 Task: Display track field history in product object.
Action: Mouse moved to (1114, 106)
Screenshot: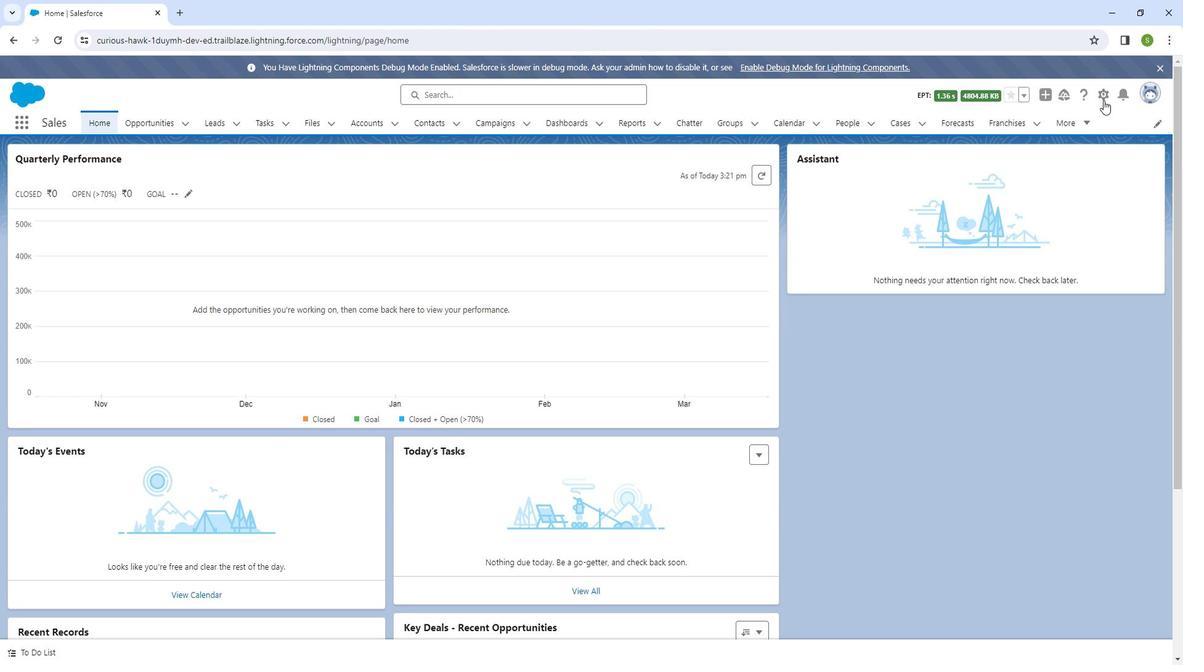 
Action: Mouse pressed left at (1114, 106)
Screenshot: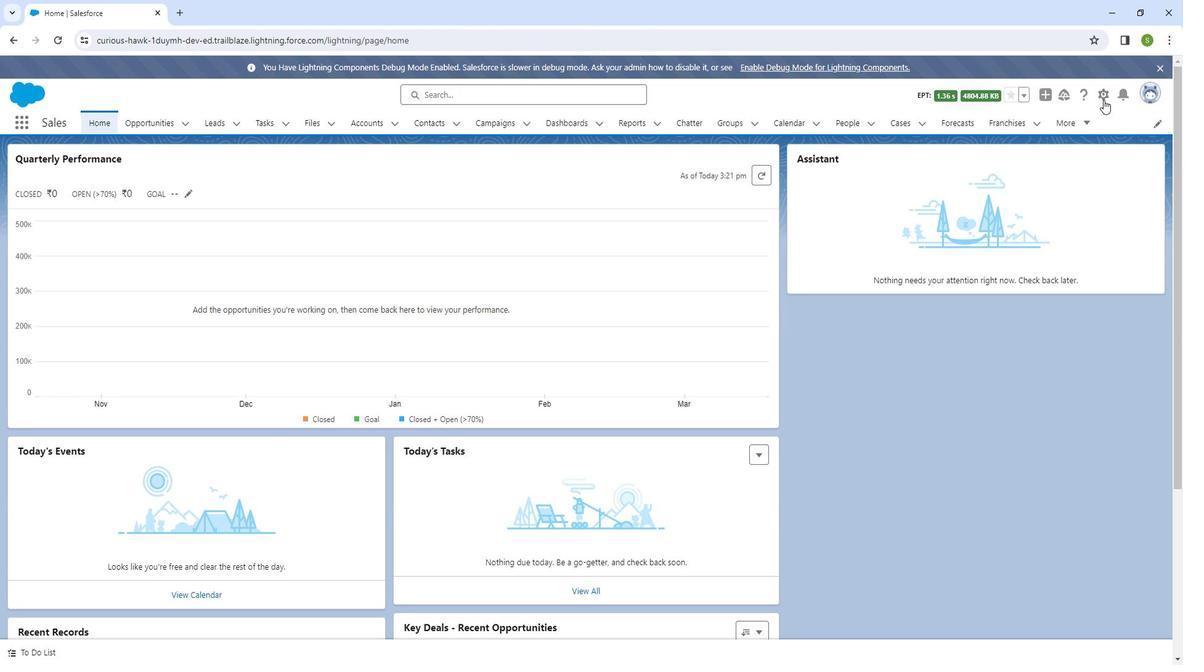 
Action: Mouse moved to (1088, 138)
Screenshot: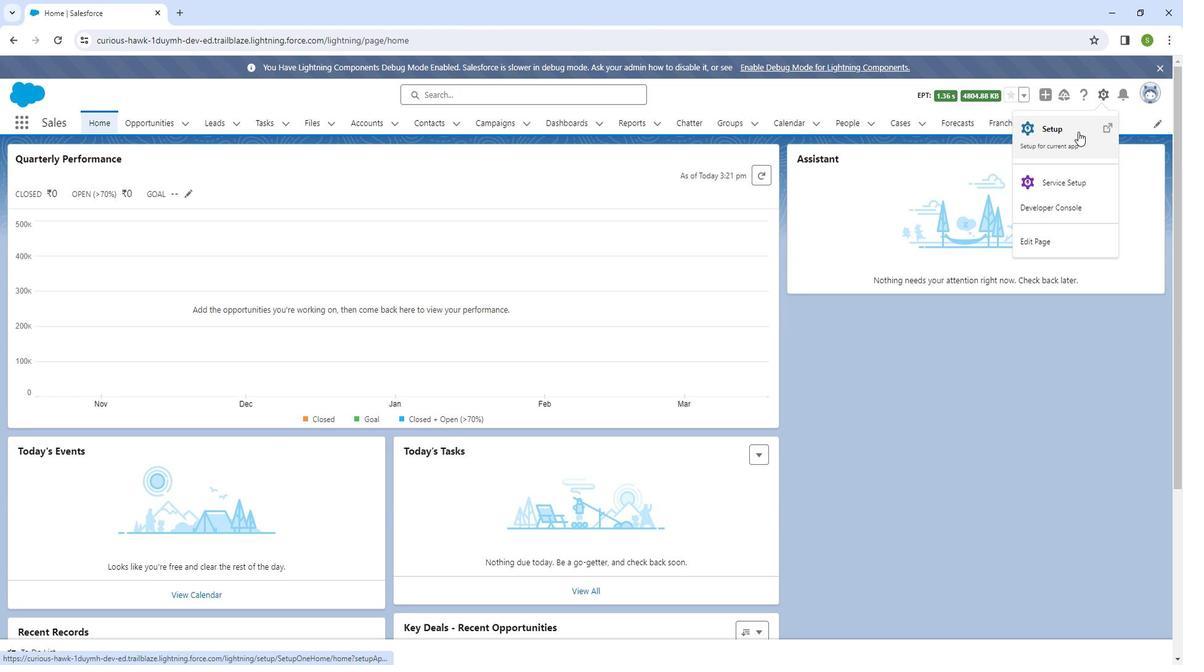 
Action: Mouse pressed left at (1088, 138)
Screenshot: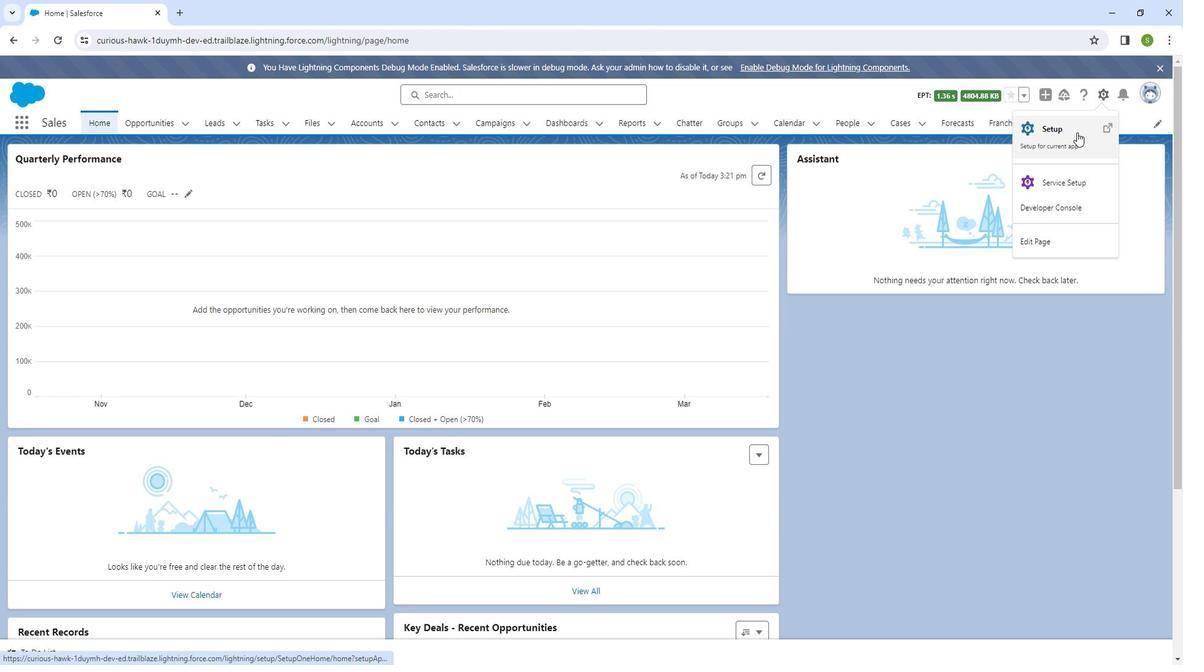 
Action: Mouse moved to (168, 125)
Screenshot: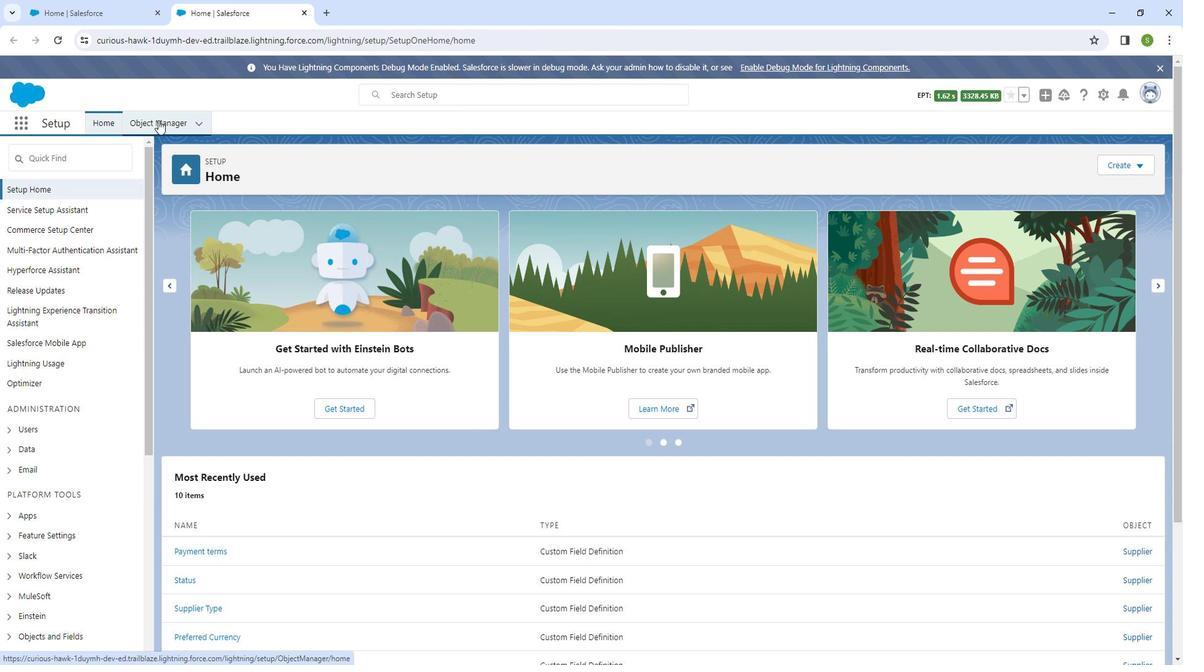 
Action: Mouse pressed left at (168, 125)
Screenshot: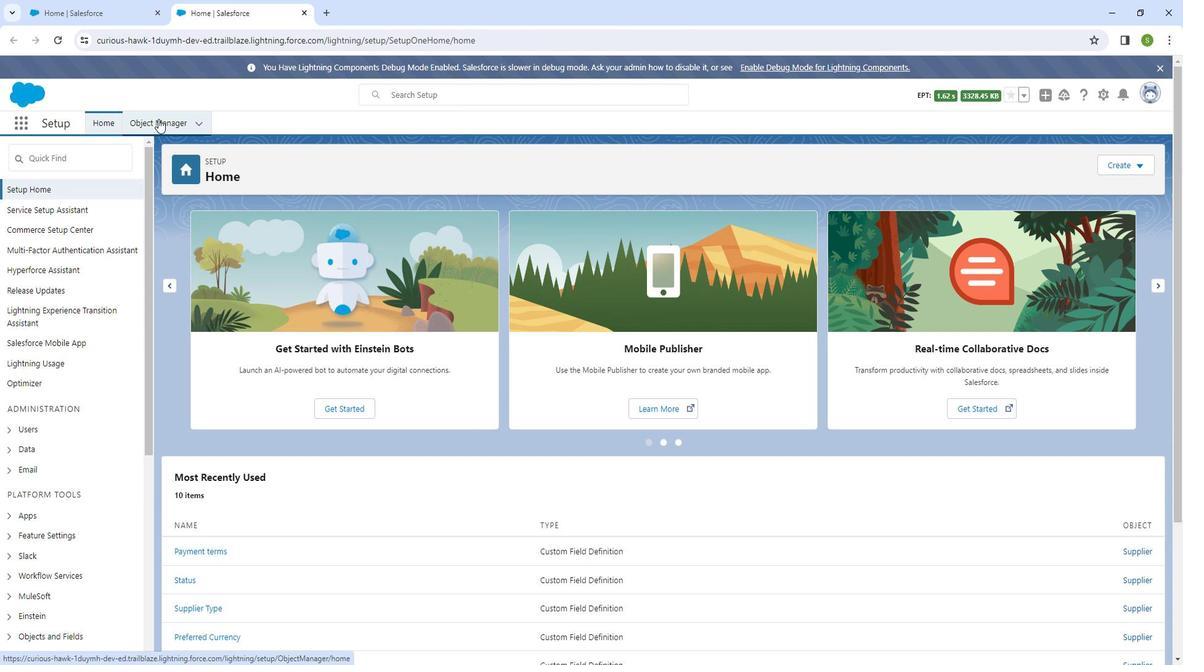 
Action: Mouse moved to (990, 171)
Screenshot: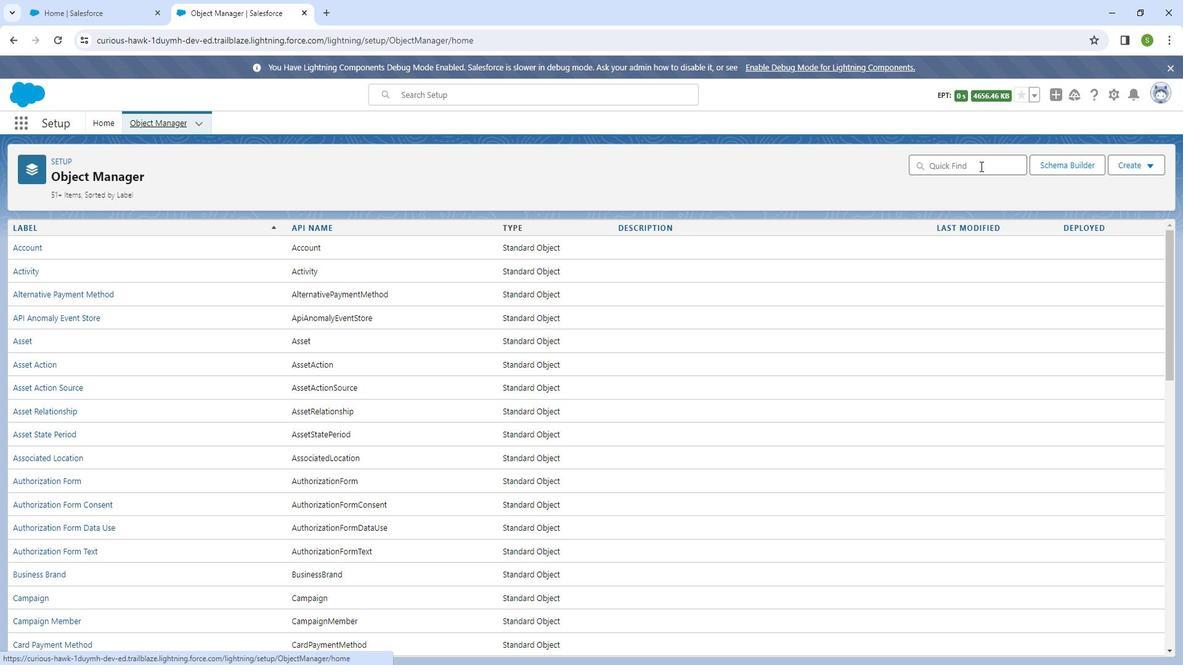 
Action: Mouse pressed left at (990, 171)
Screenshot: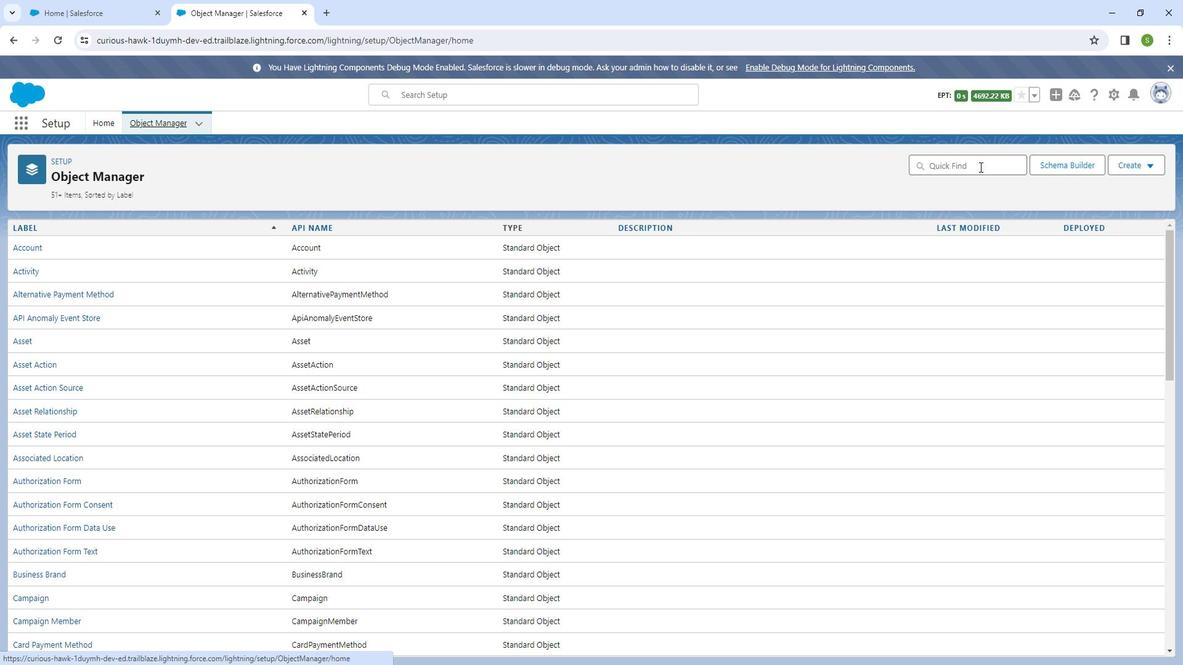 
Action: Mouse moved to (925, 208)
Screenshot: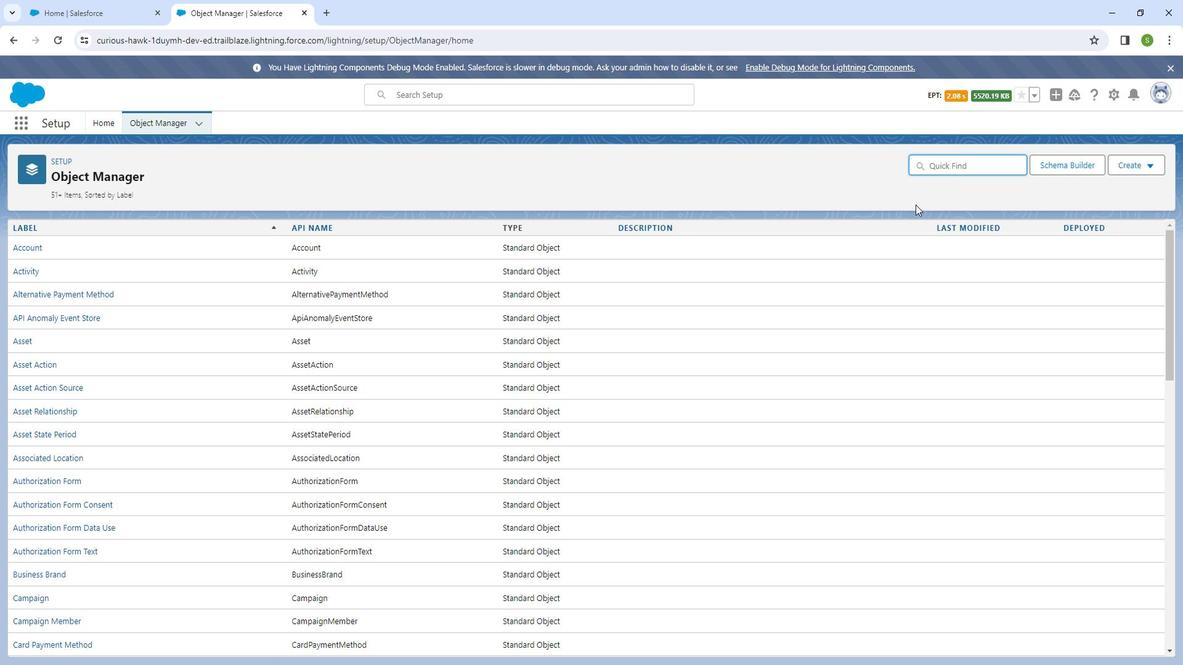 
Action: Key pressed product
Screenshot: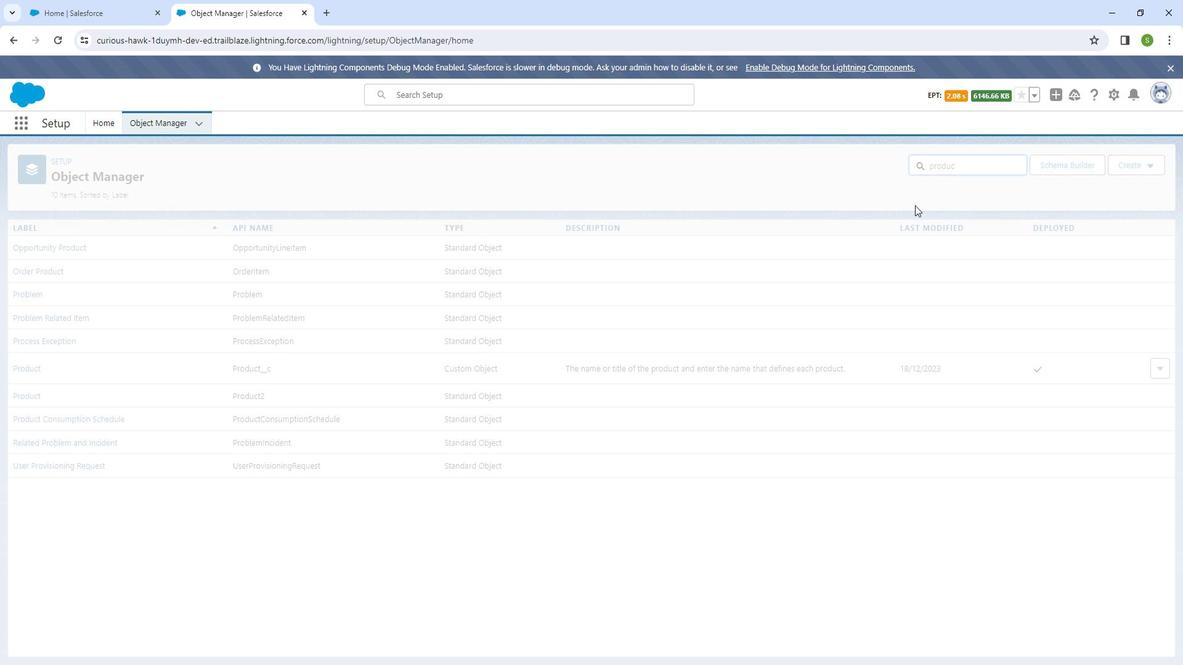 
Action: Mouse moved to (37, 295)
Screenshot: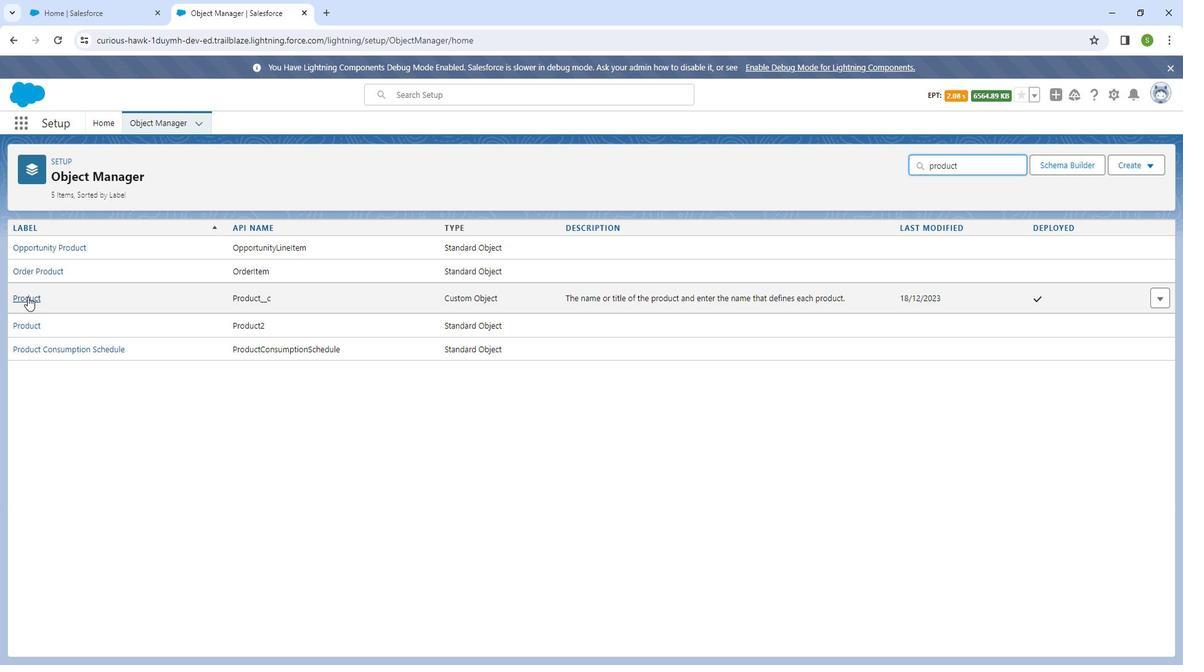 
Action: Mouse pressed left at (37, 295)
Screenshot: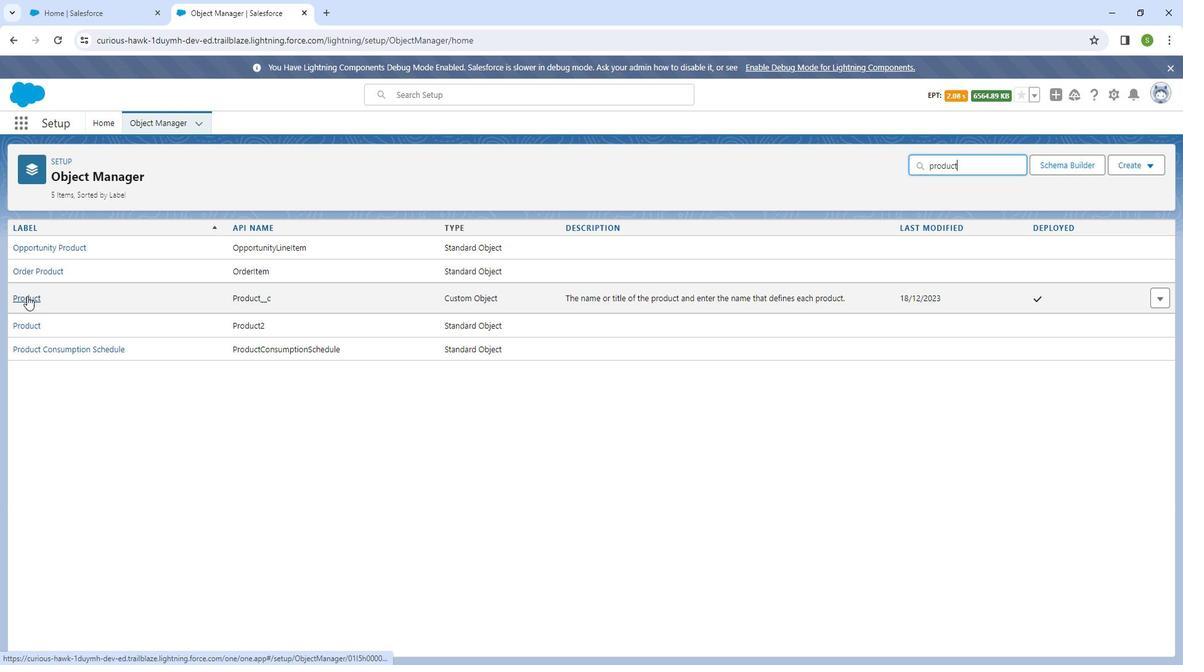 
Action: Mouse moved to (1118, 226)
Screenshot: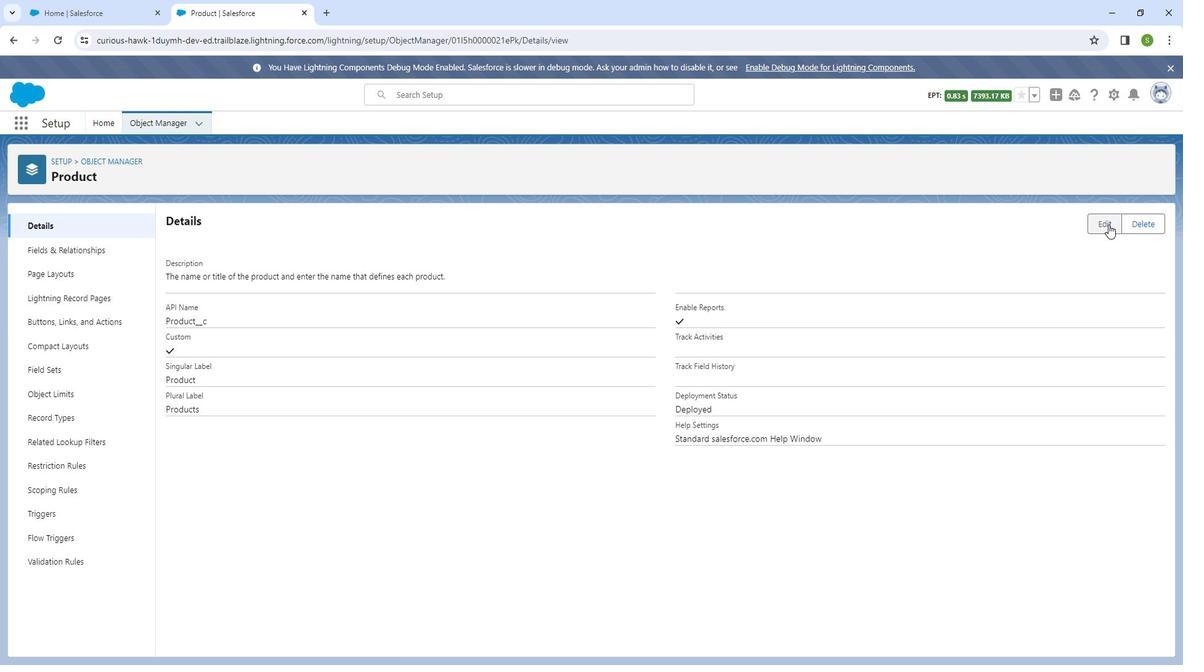 
Action: Mouse pressed left at (1118, 226)
Screenshot: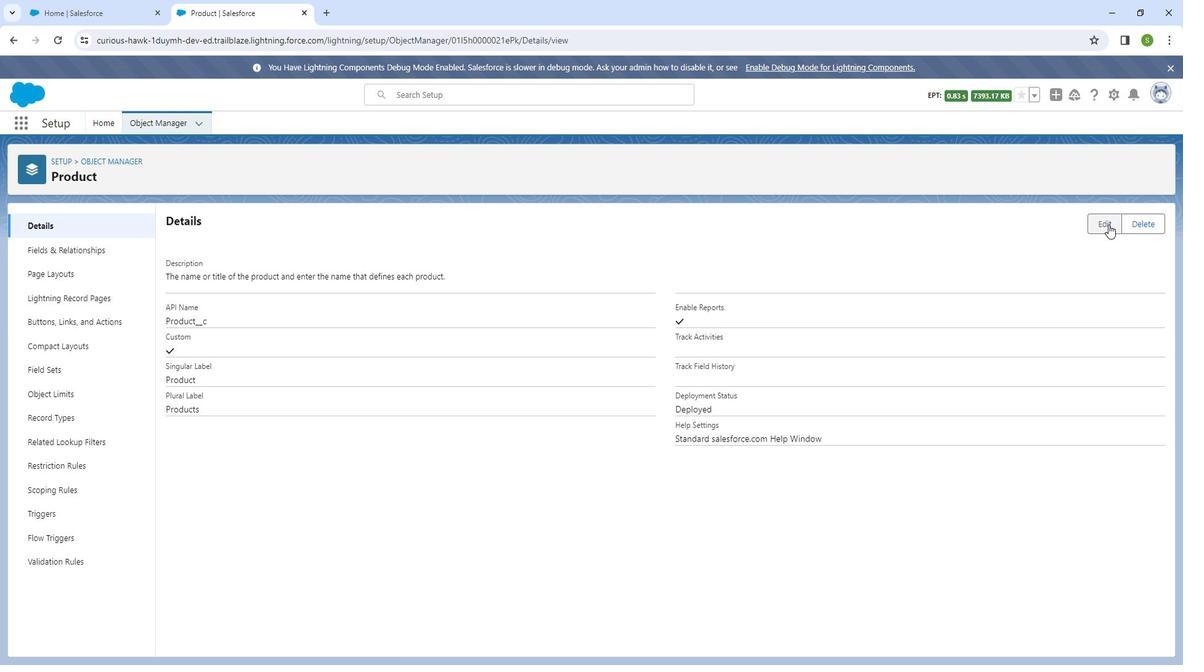 
Action: Mouse moved to (411, 385)
Screenshot: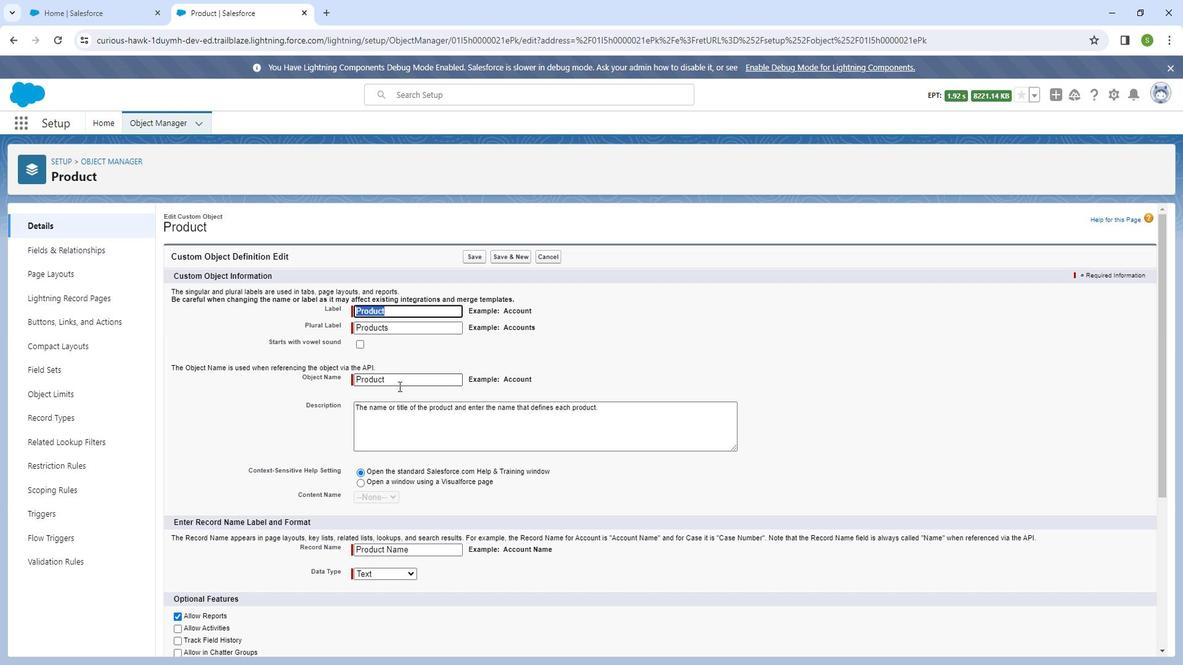 
Action: Mouse scrolled (411, 384) with delta (0, 0)
Screenshot: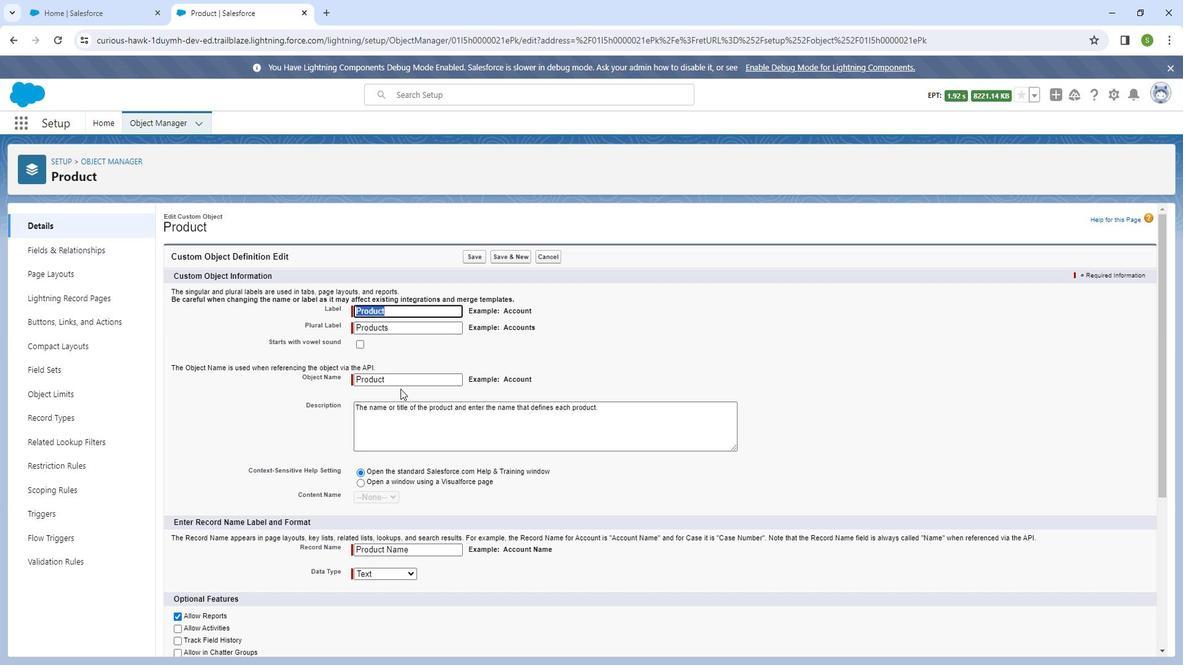 
Action: Mouse moved to (411, 386)
Screenshot: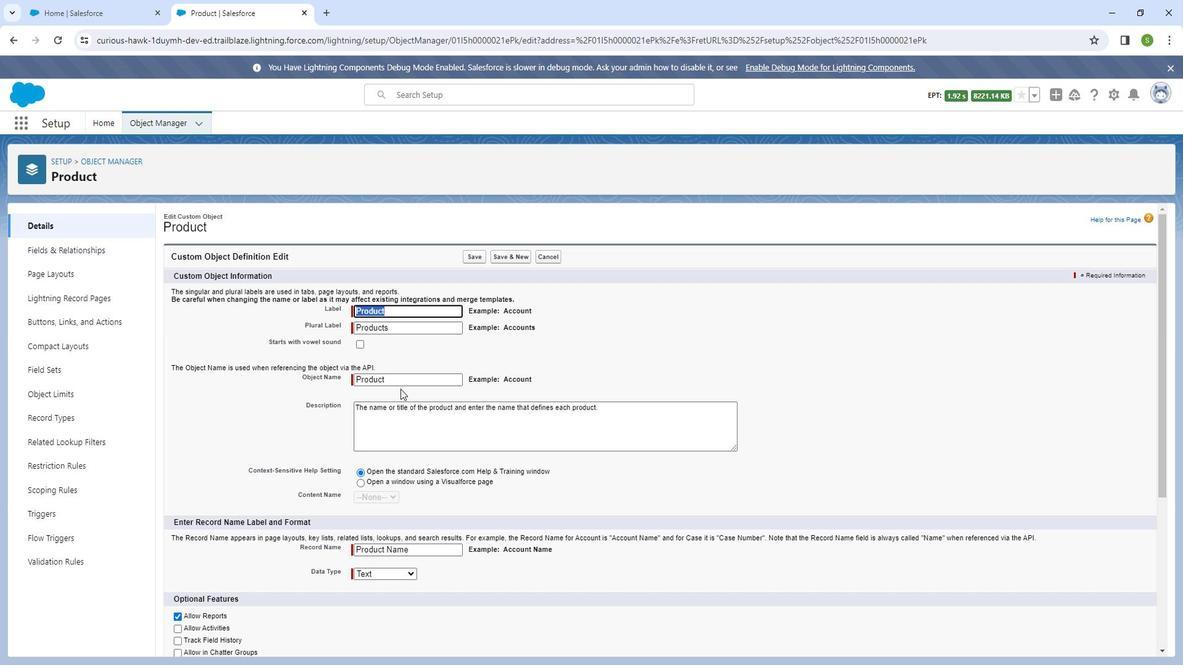 
Action: Mouse scrolled (411, 385) with delta (0, 0)
Screenshot: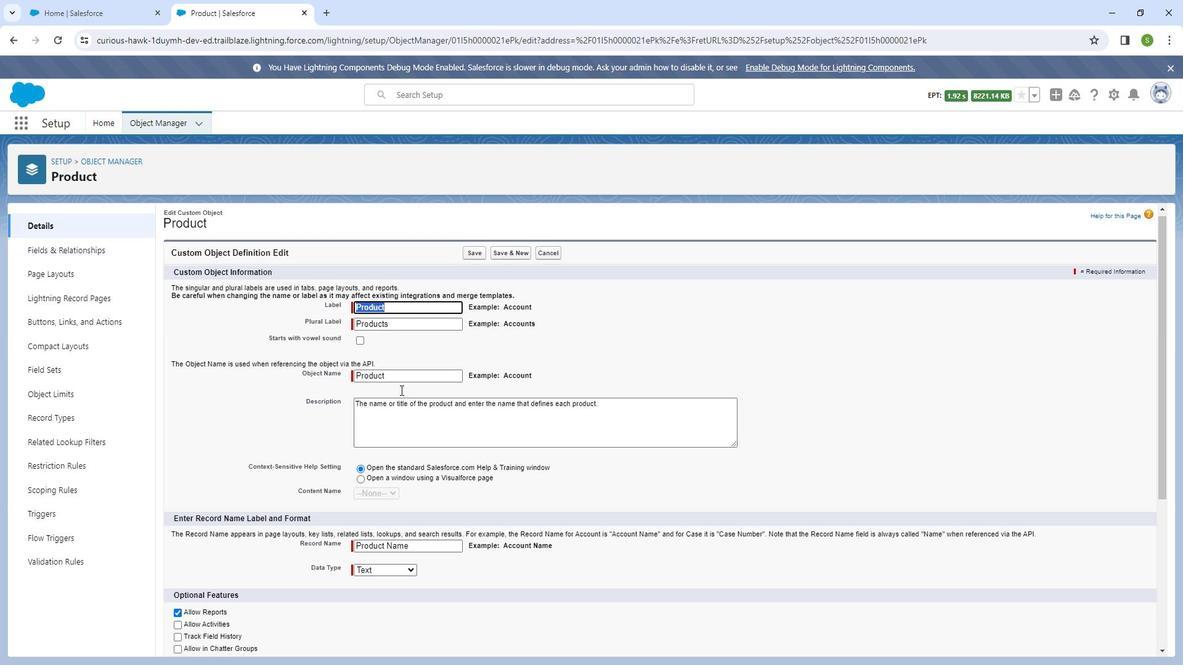 
Action: Mouse moved to (189, 502)
Screenshot: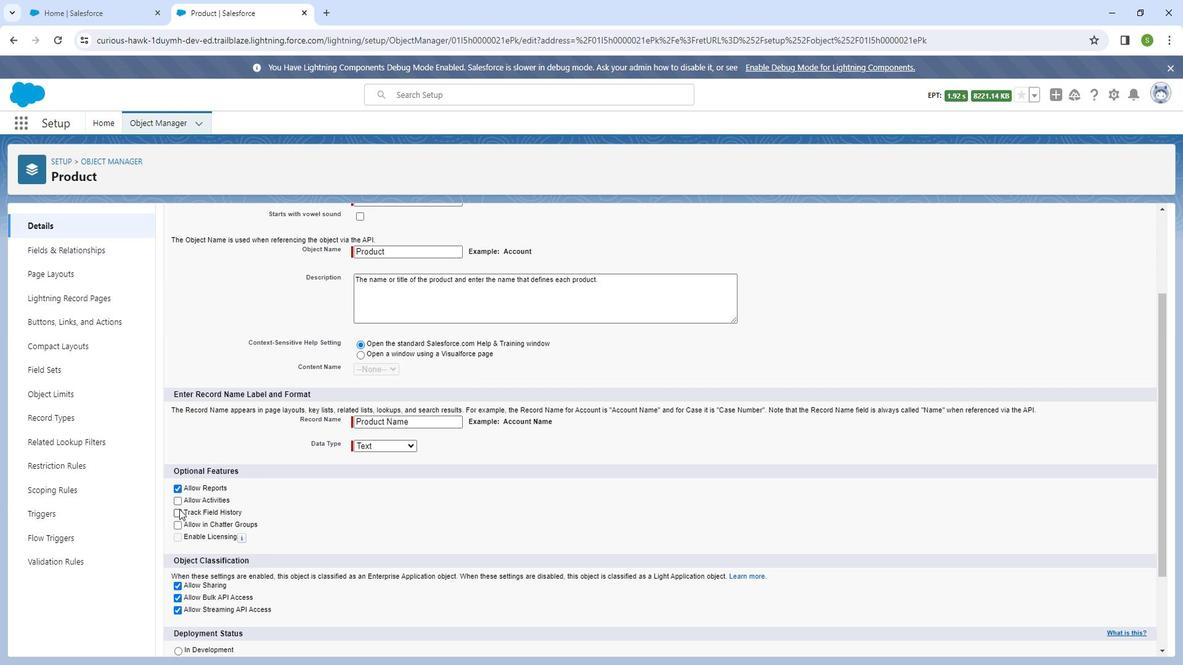 
Action: Mouse pressed left at (189, 502)
Screenshot: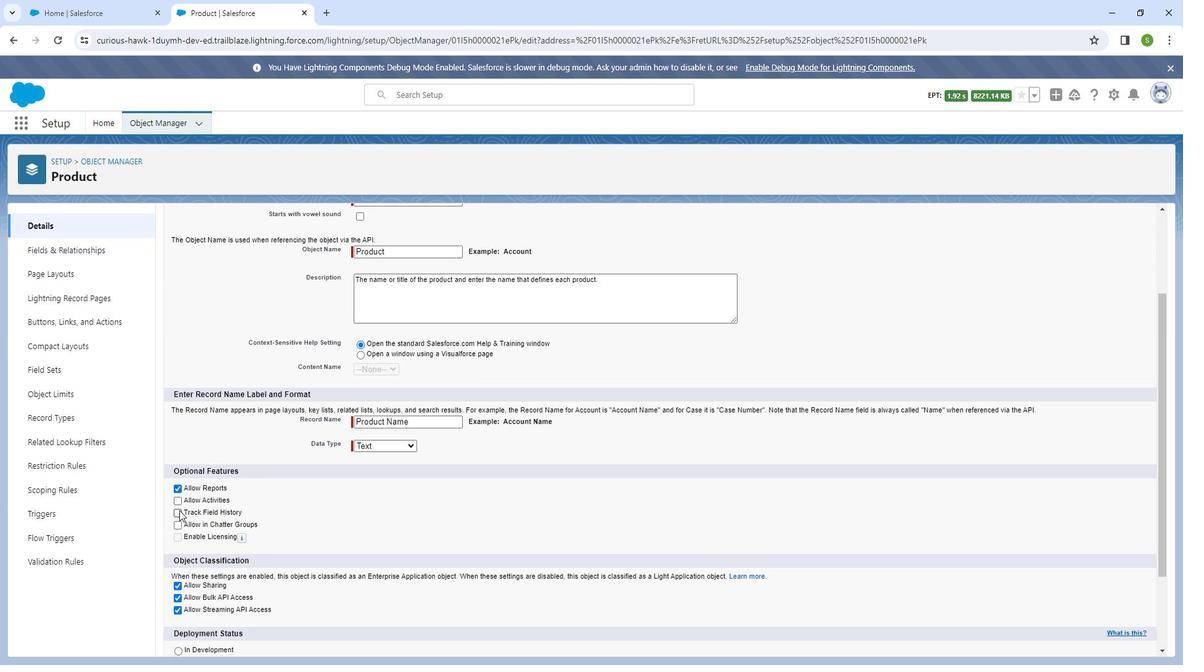 
Action: Mouse moved to (606, 374)
Screenshot: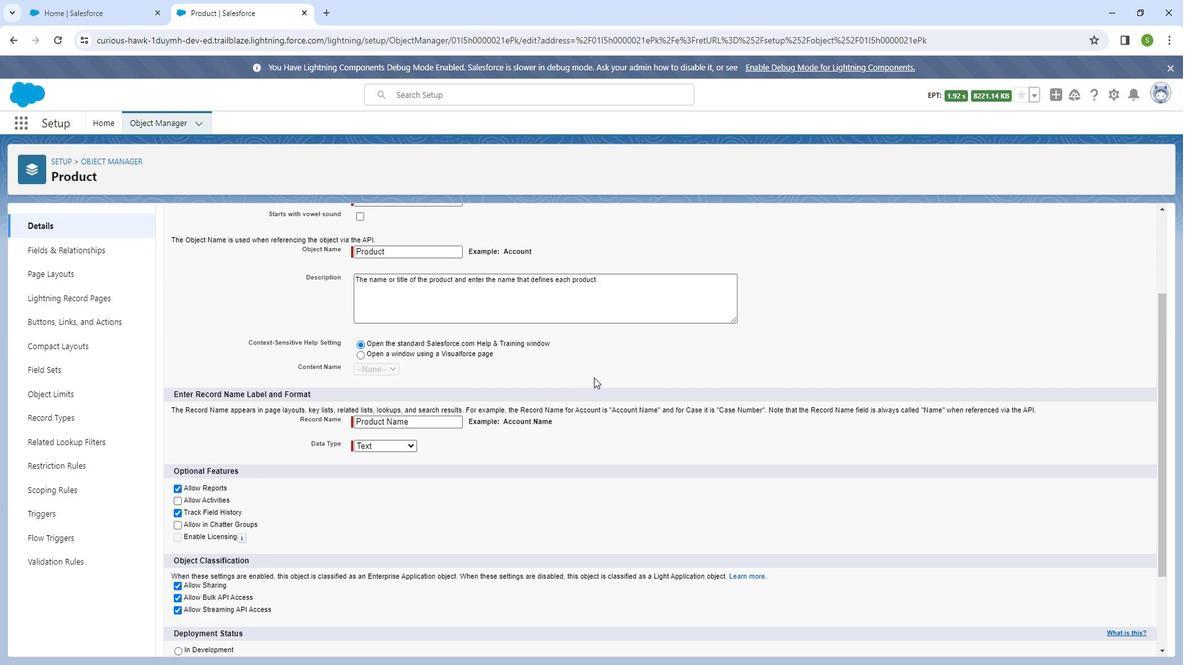 
Action: Mouse scrolled (606, 374) with delta (0, 0)
Screenshot: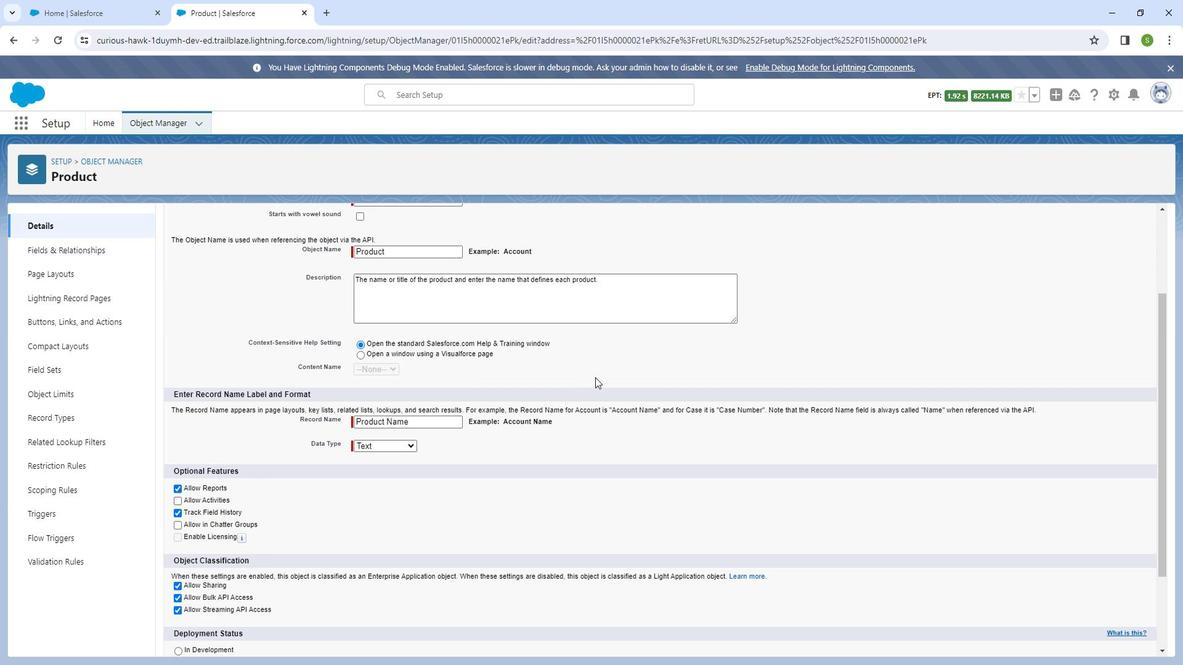 
Action: Mouse scrolled (606, 374) with delta (0, 0)
Screenshot: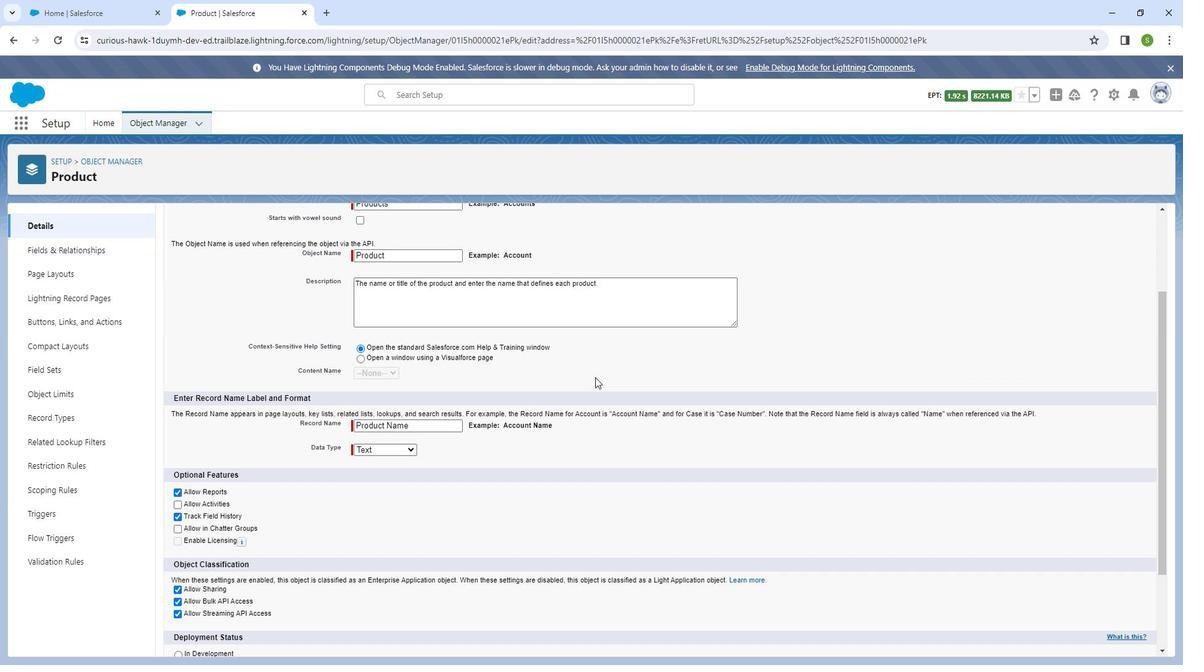 
Action: Mouse scrolled (606, 374) with delta (0, 0)
Screenshot: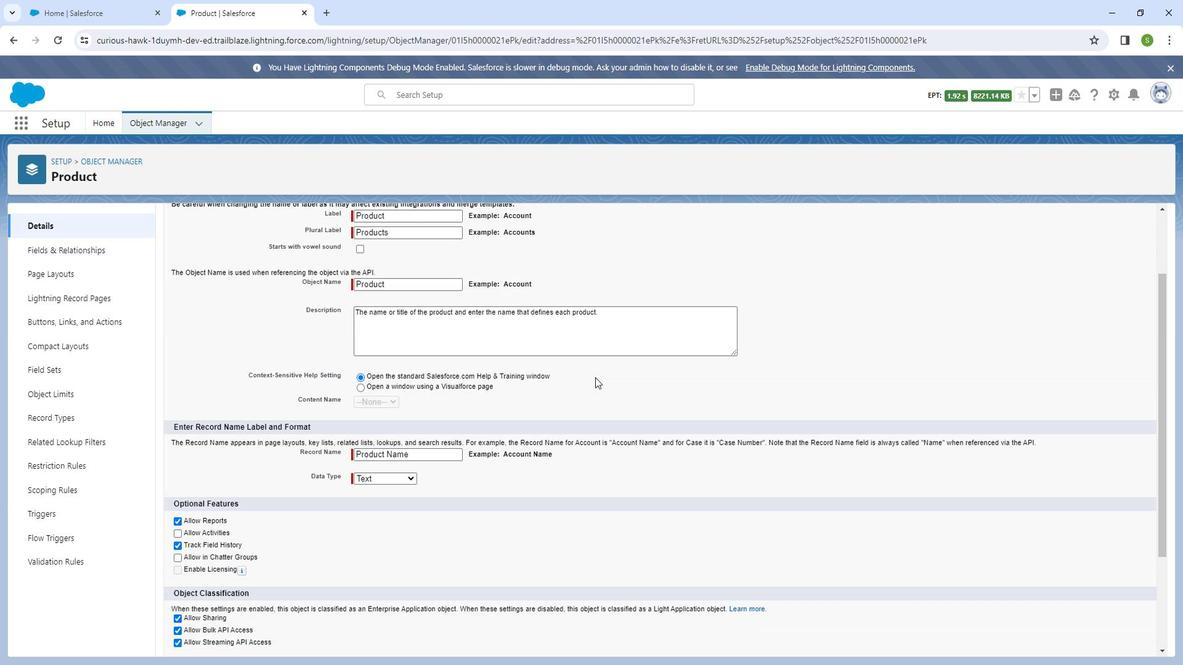 
Action: Mouse scrolled (606, 374) with delta (0, 0)
Screenshot: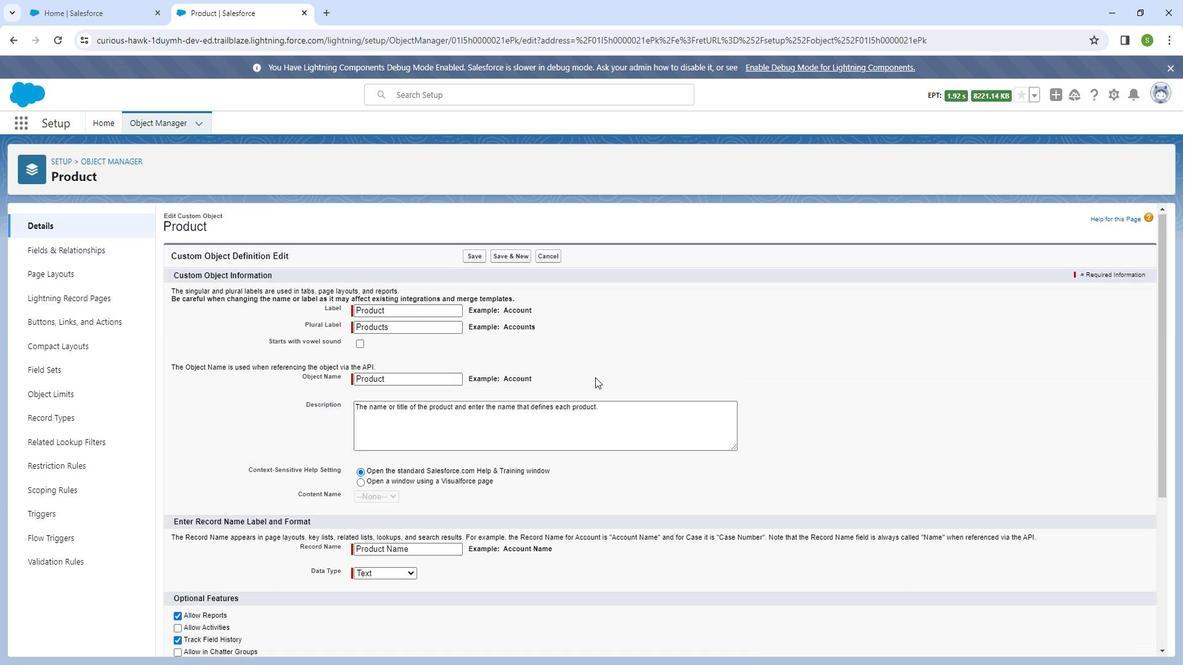 
Action: Mouse moved to (483, 257)
Screenshot: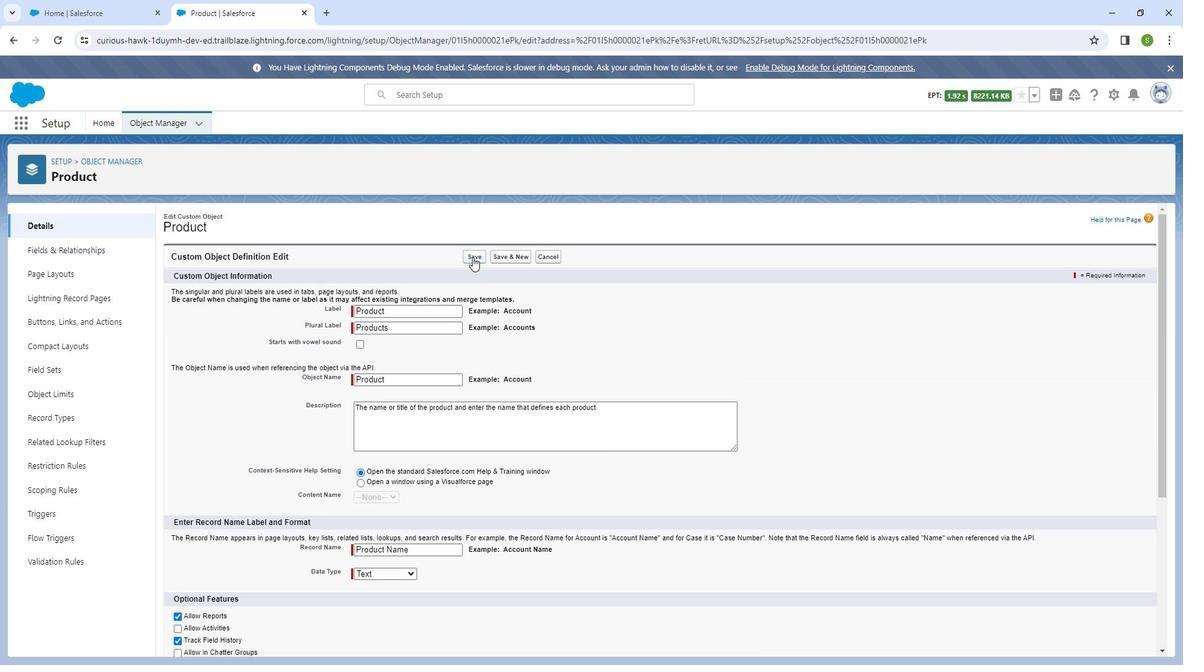 
Action: Mouse pressed left at (483, 257)
Screenshot: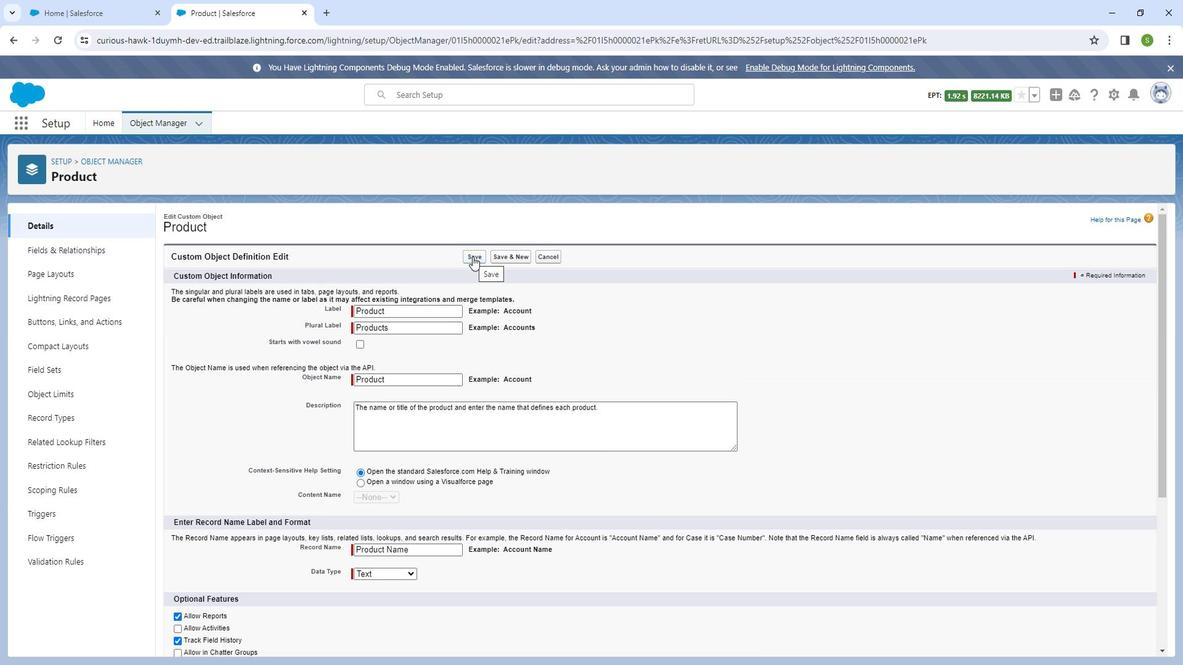 
Action: Mouse moved to (102, 251)
Screenshot: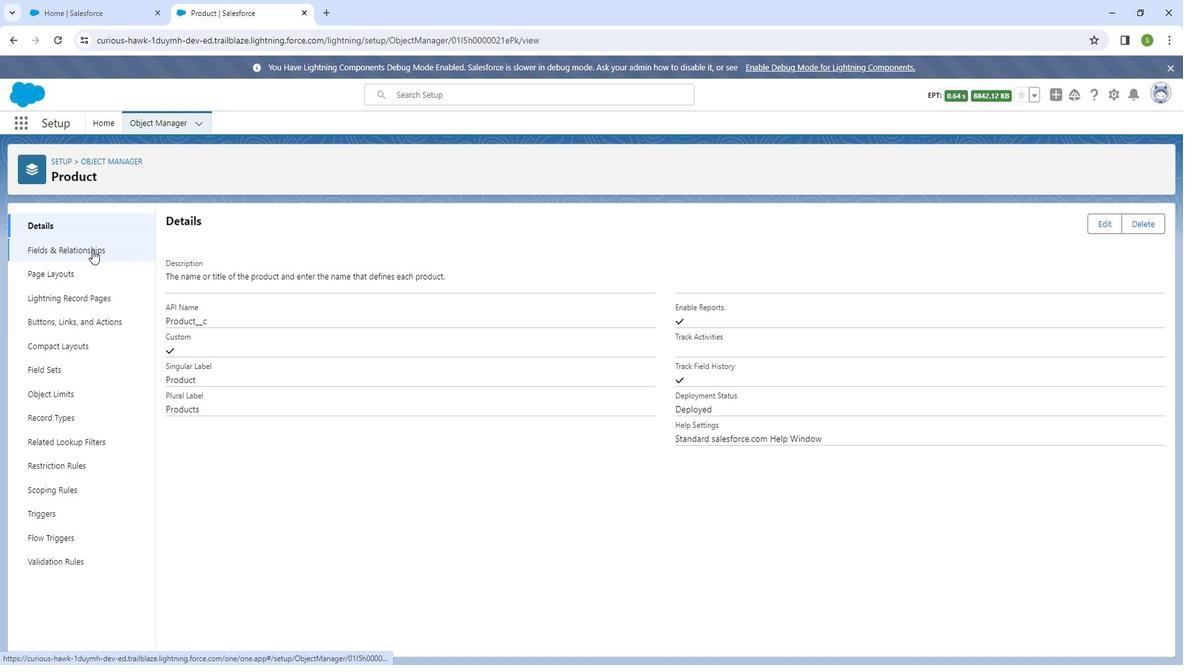 
Action: Mouse pressed left at (102, 251)
Screenshot: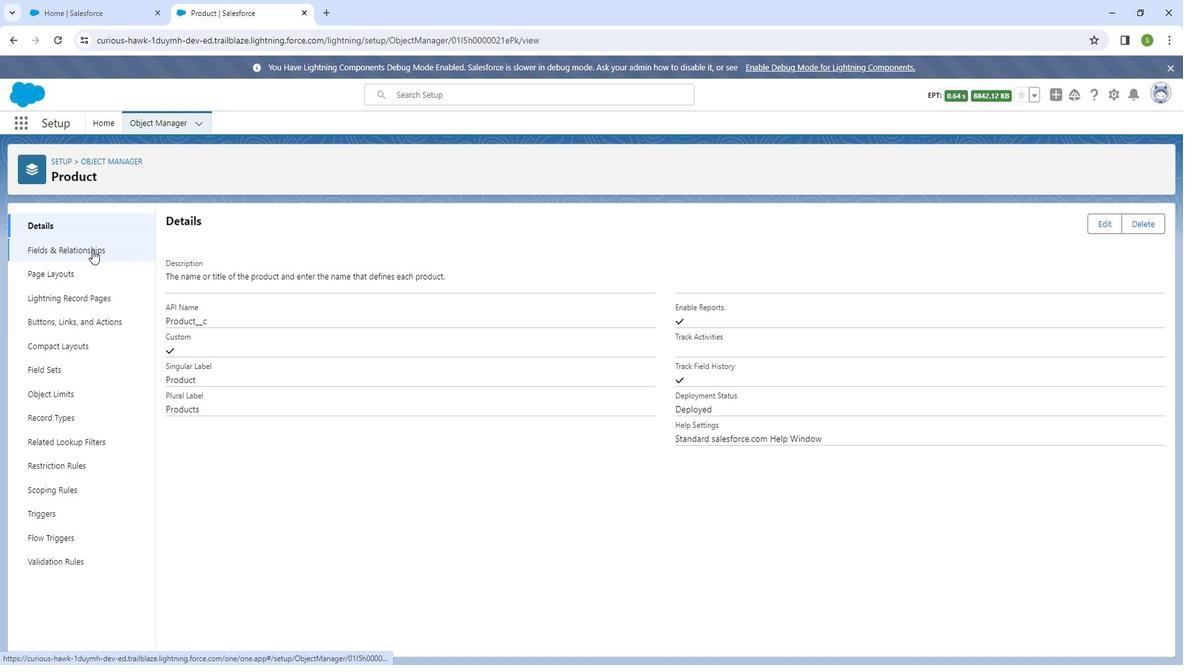 
Action: Mouse moved to (1121, 226)
Screenshot: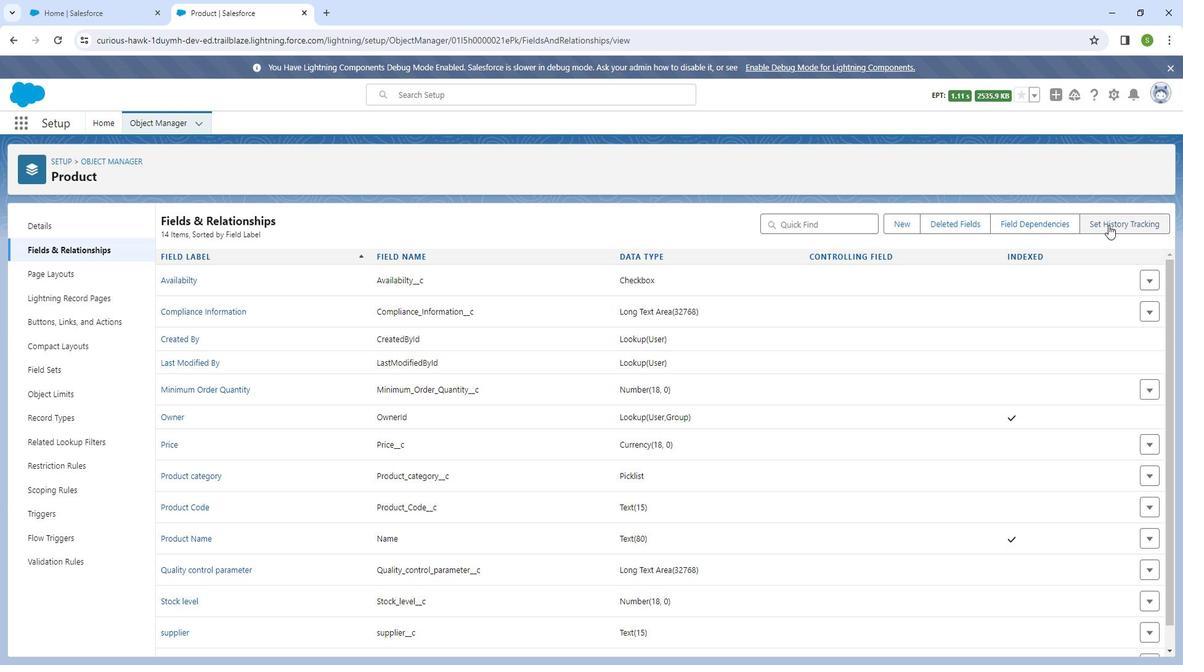 
Action: Mouse pressed left at (1121, 226)
Screenshot: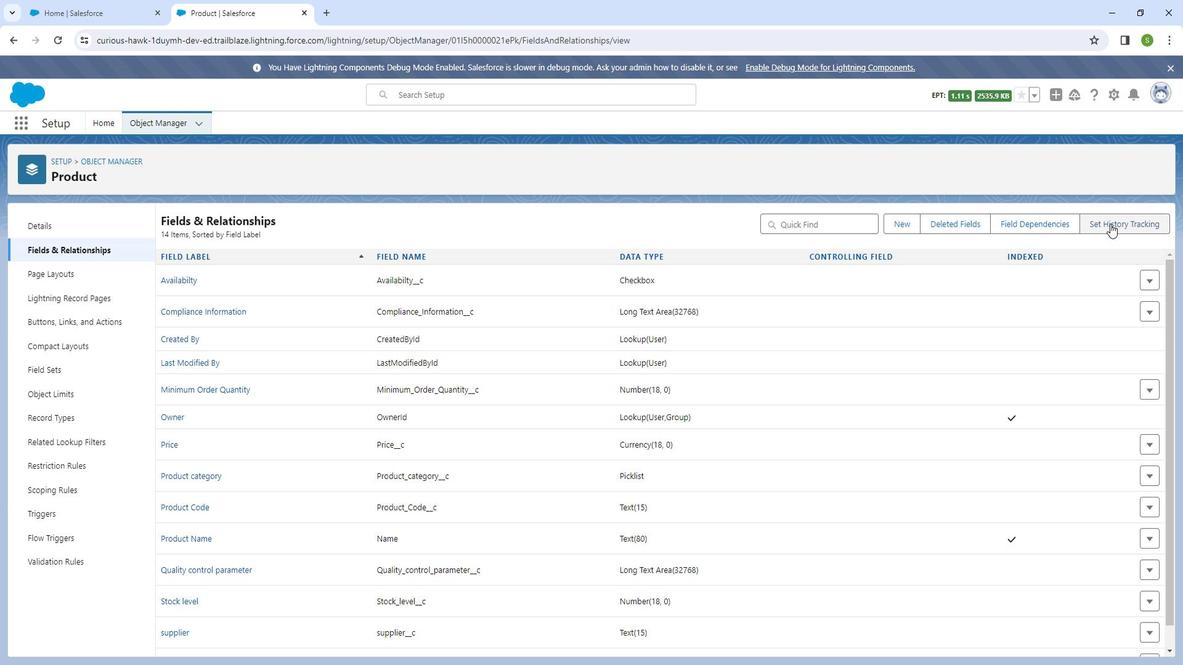 
Action: Mouse moved to (866, 363)
Screenshot: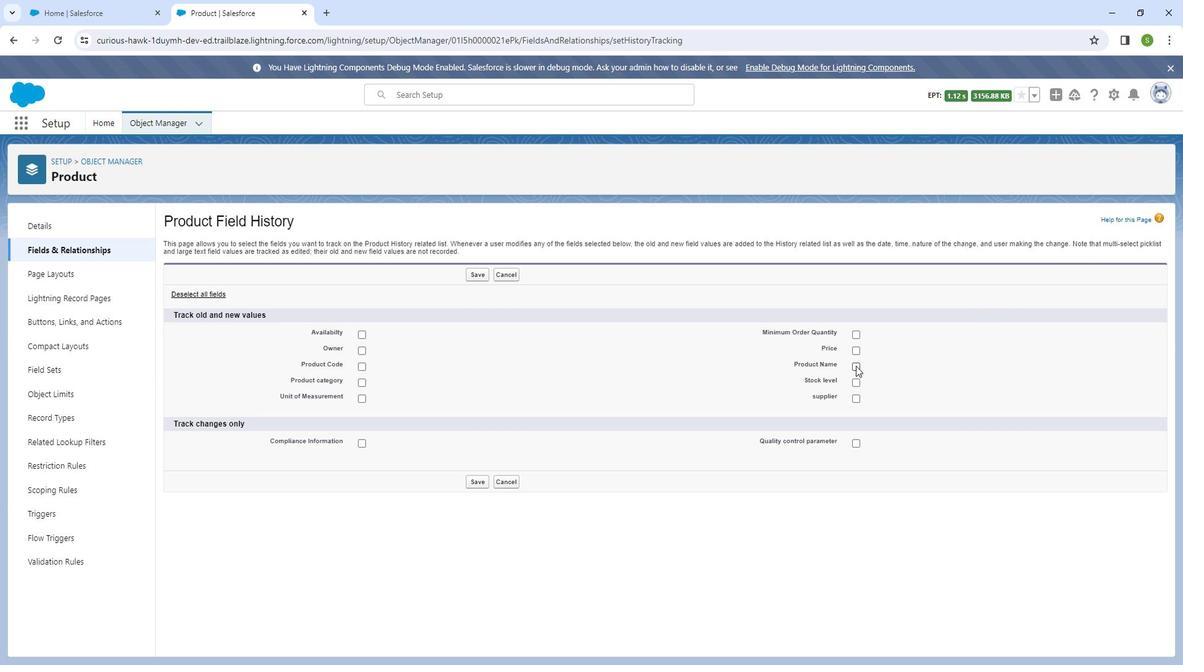 
Action: Mouse pressed left at (866, 363)
Screenshot: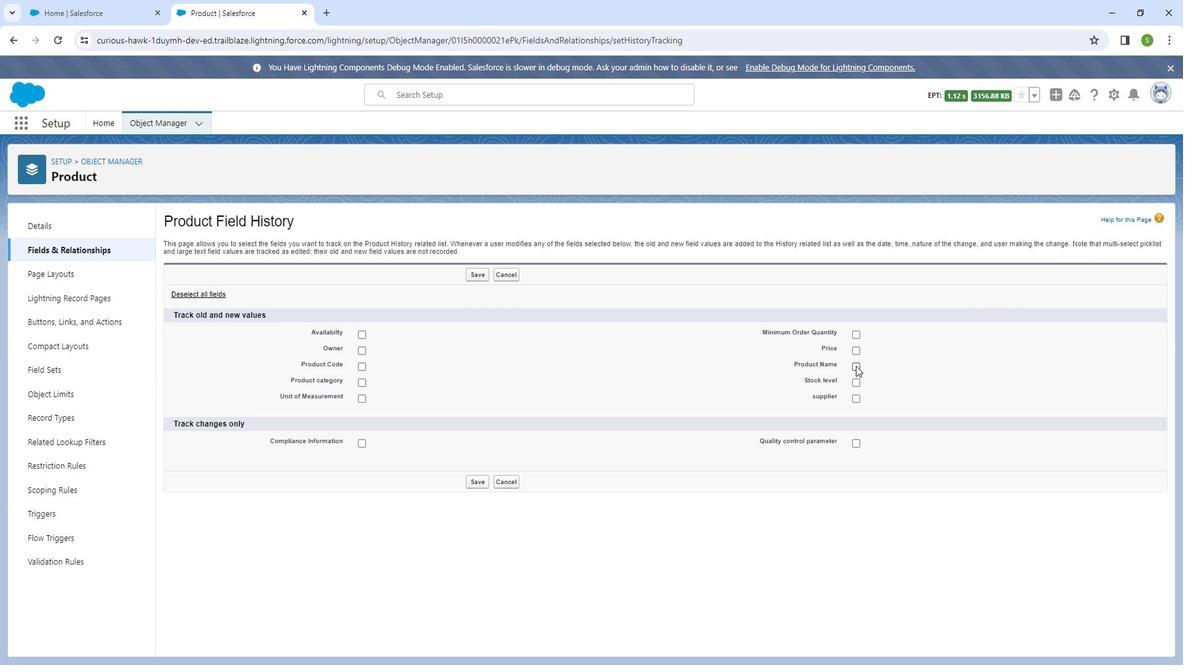 
Action: Mouse moved to (869, 393)
Screenshot: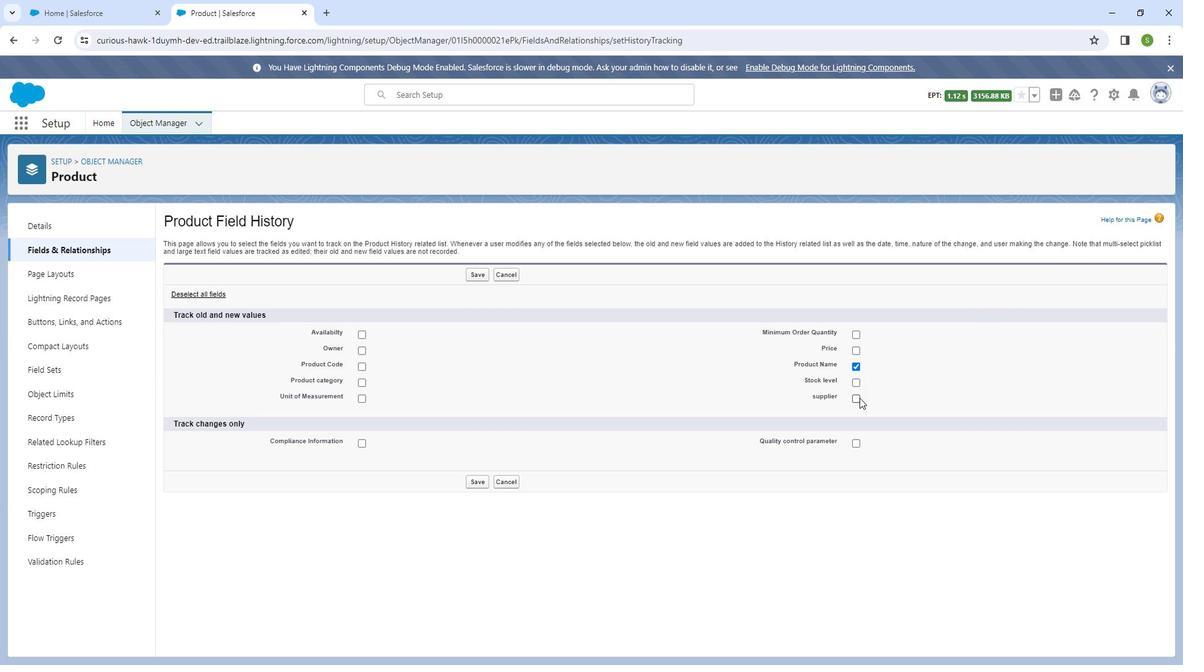 
Action: Mouse pressed left at (869, 393)
Screenshot: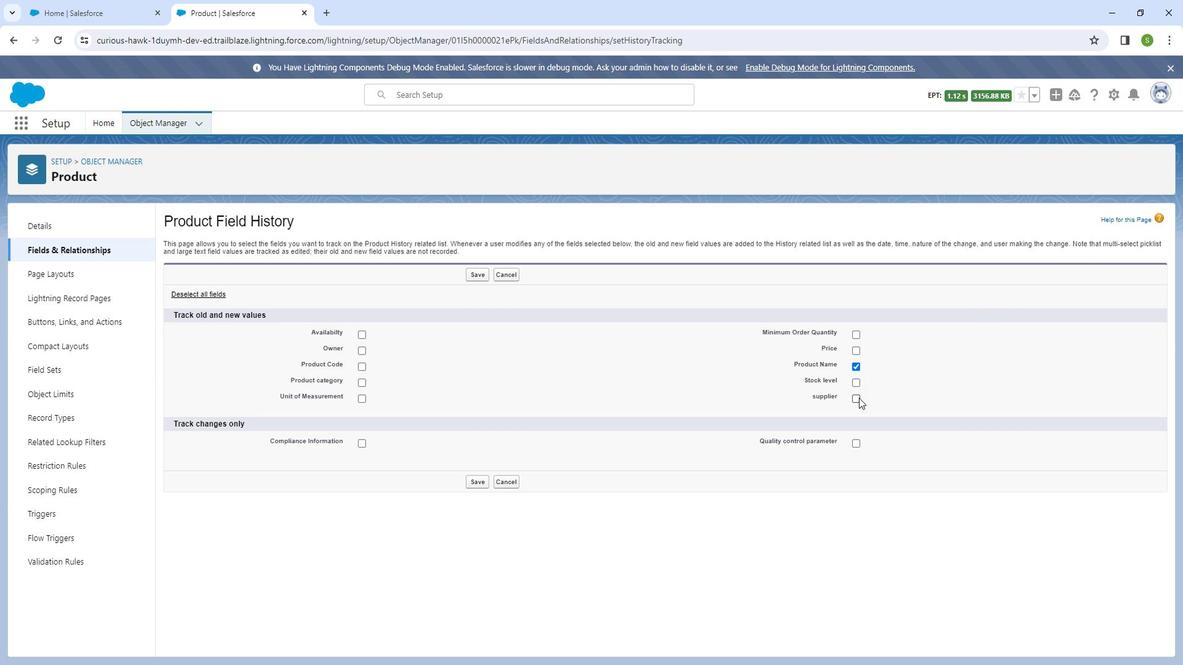 
Action: Mouse moved to (75, 269)
Screenshot: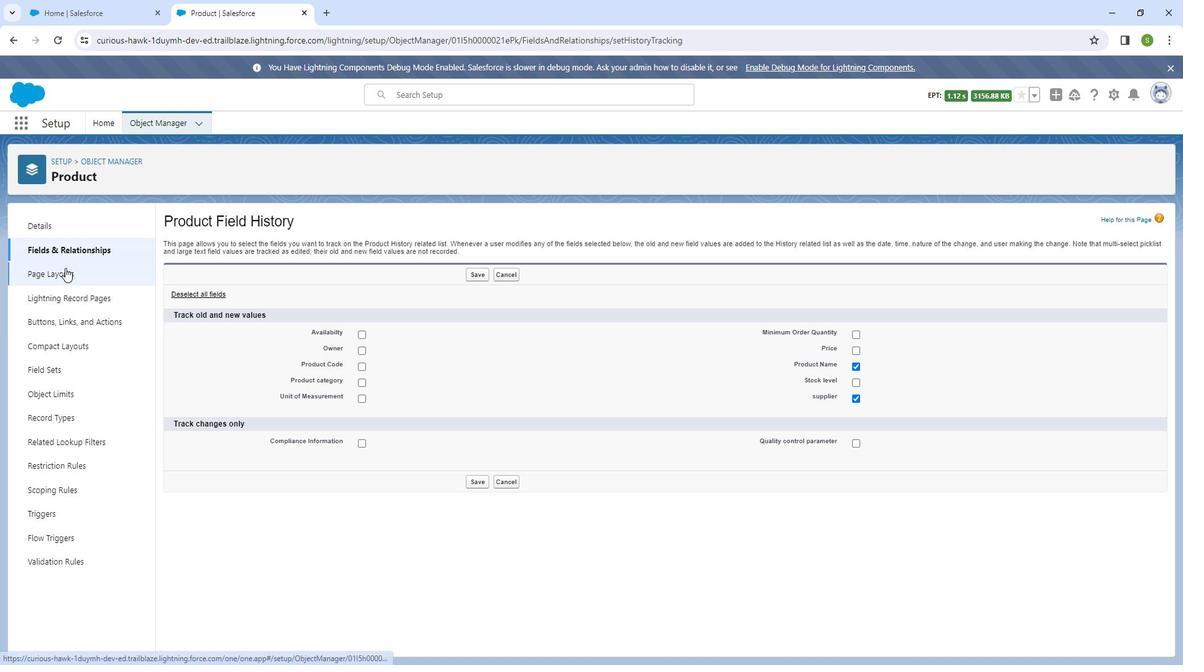 
Action: Mouse pressed left at (75, 269)
Screenshot: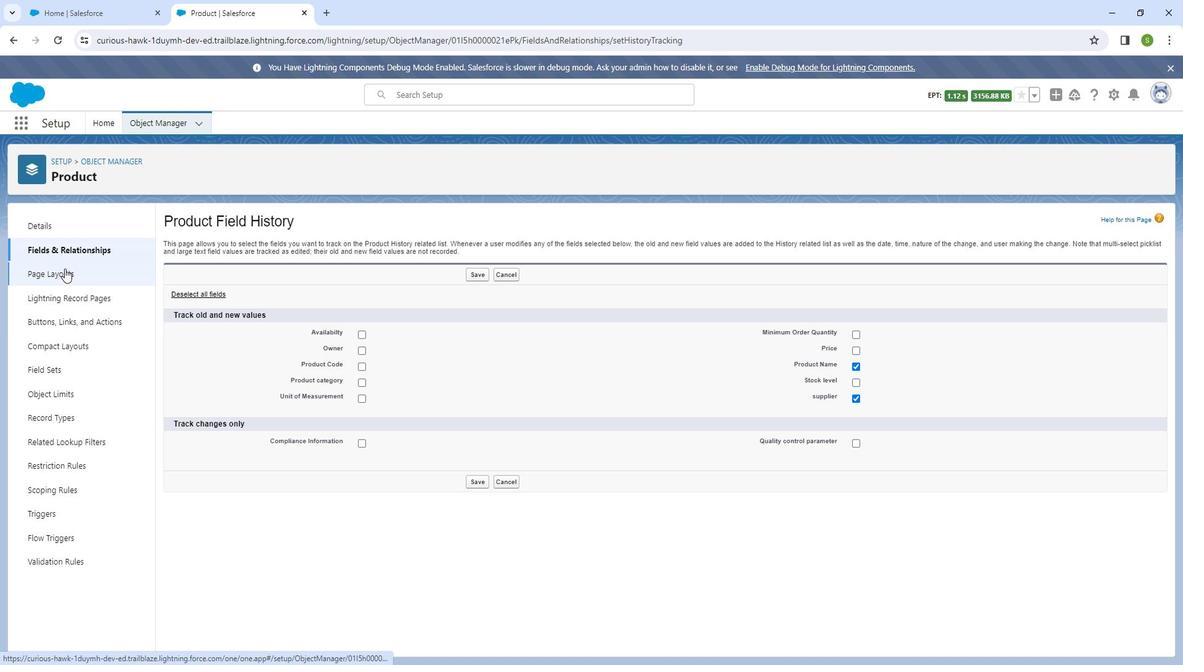 
Action: Mouse moved to (202, 280)
Screenshot: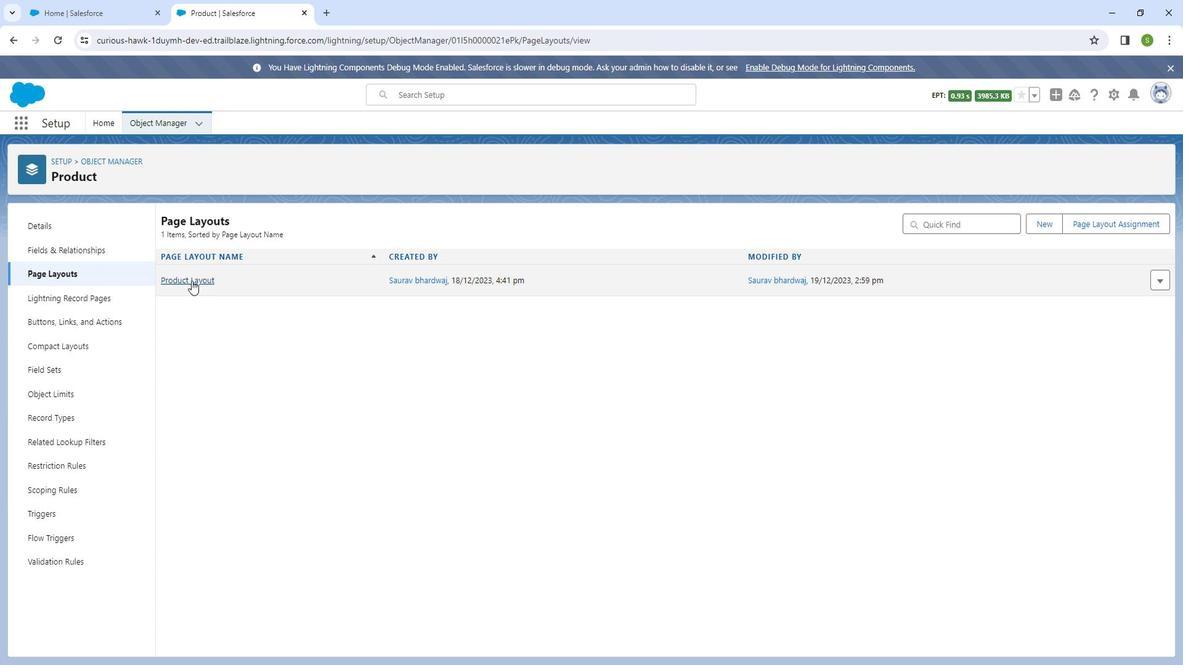 
Action: Mouse pressed left at (202, 280)
Screenshot: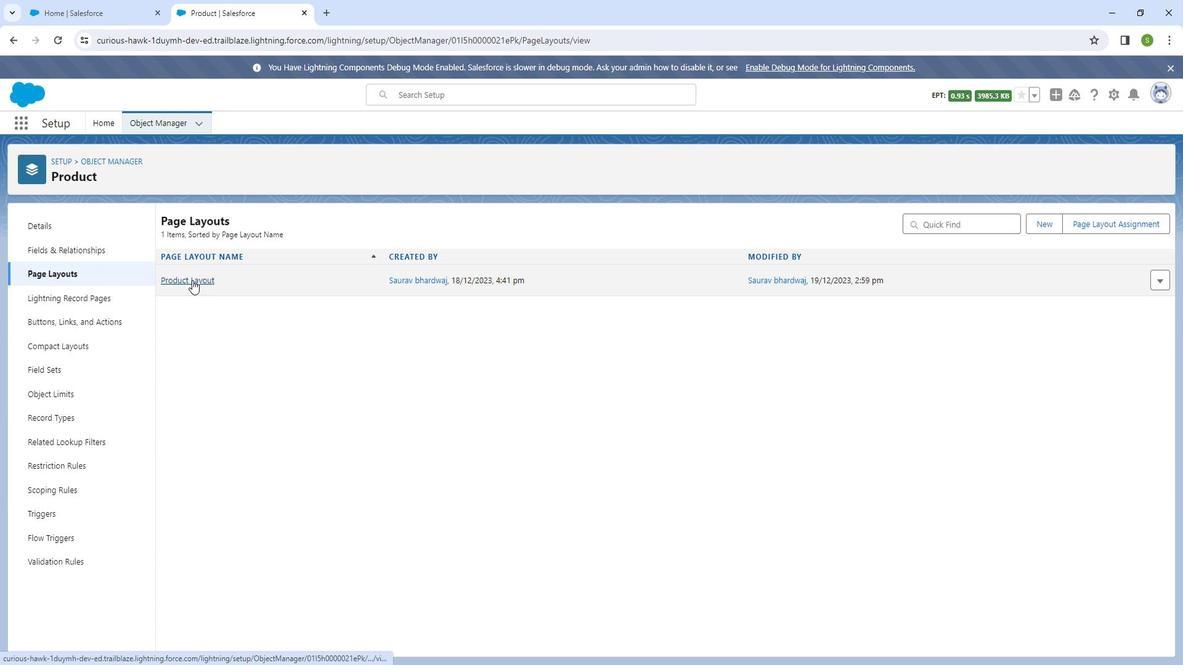 
Action: Mouse moved to (195, 250)
Screenshot: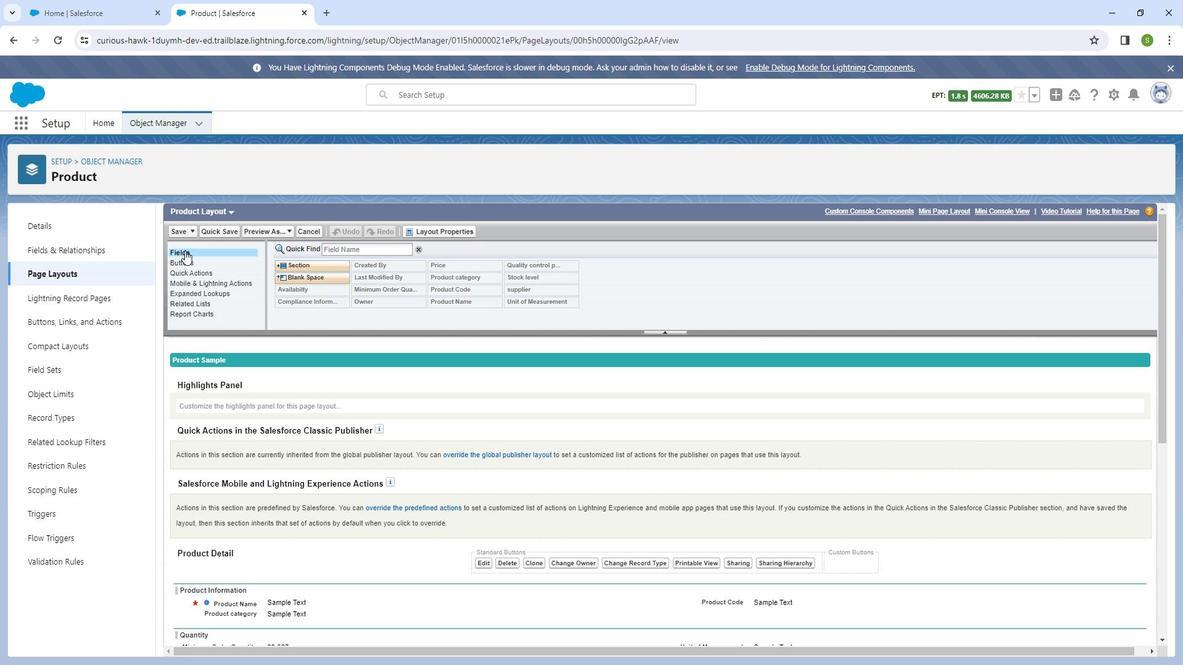
Action: Mouse pressed left at (195, 250)
Screenshot: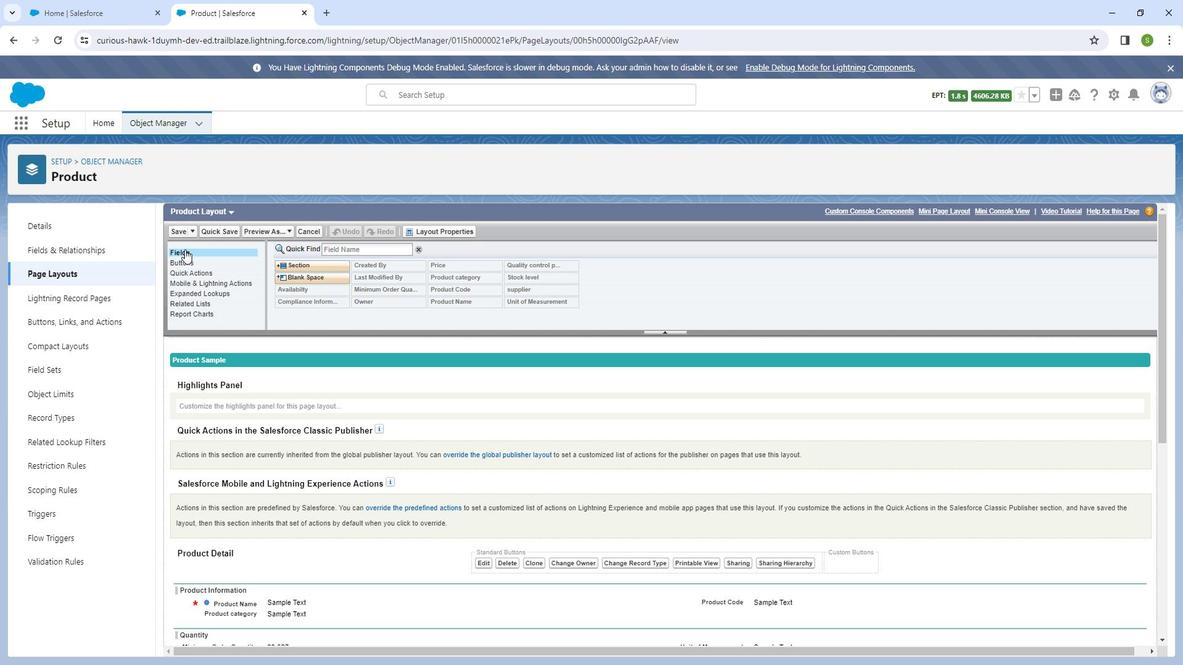 
Action: Mouse moved to (194, 260)
Screenshot: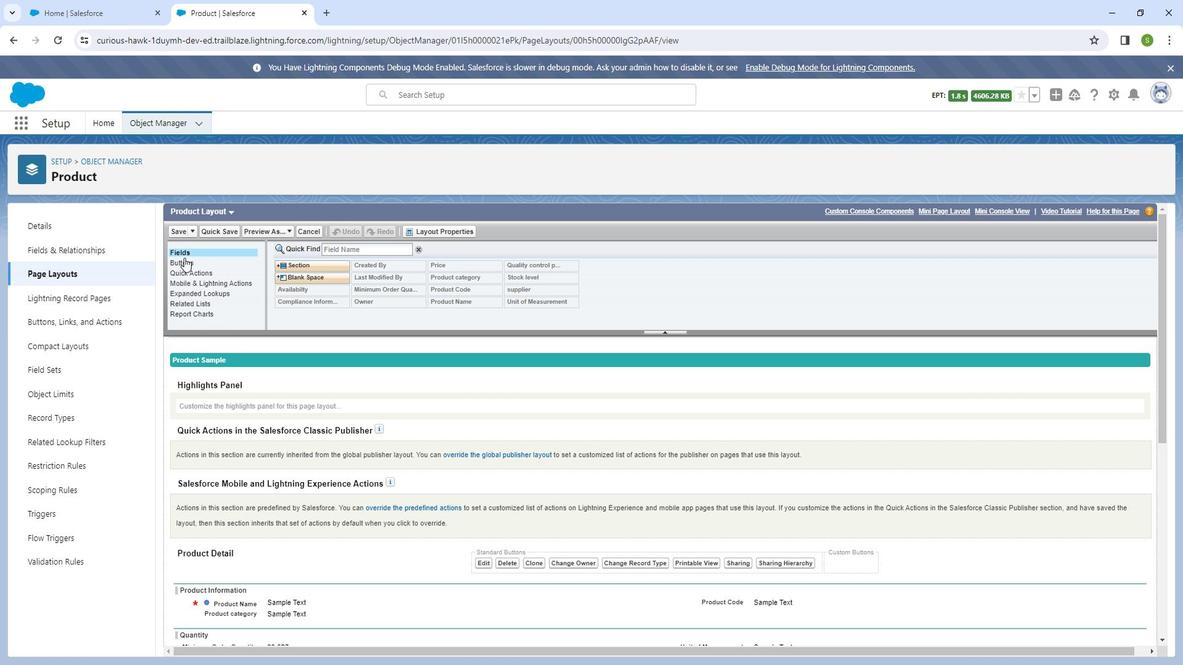 
Action: Mouse pressed left at (194, 260)
Screenshot: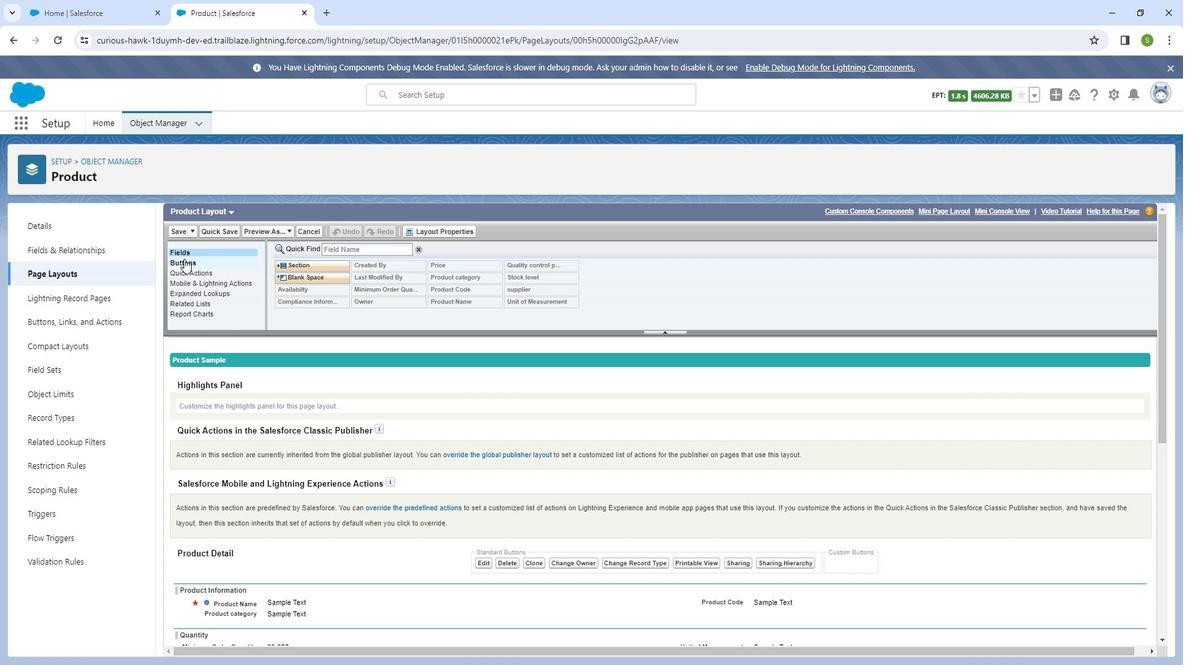 
Action: Mouse moved to (197, 271)
Screenshot: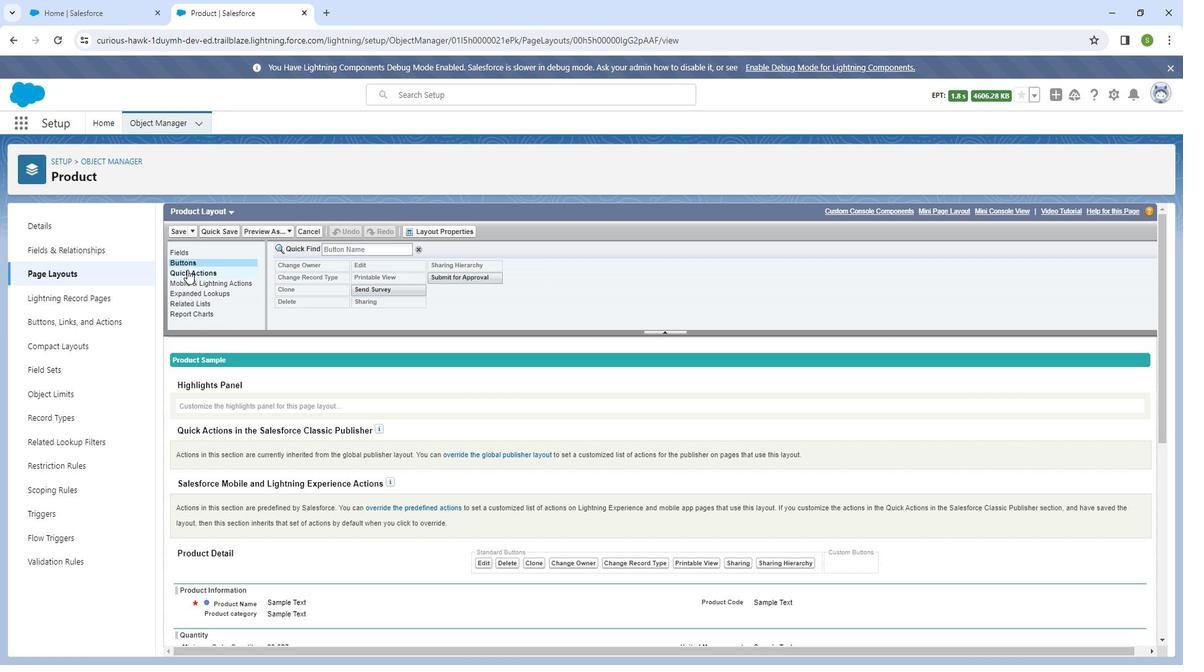 
Action: Mouse pressed left at (197, 271)
Screenshot: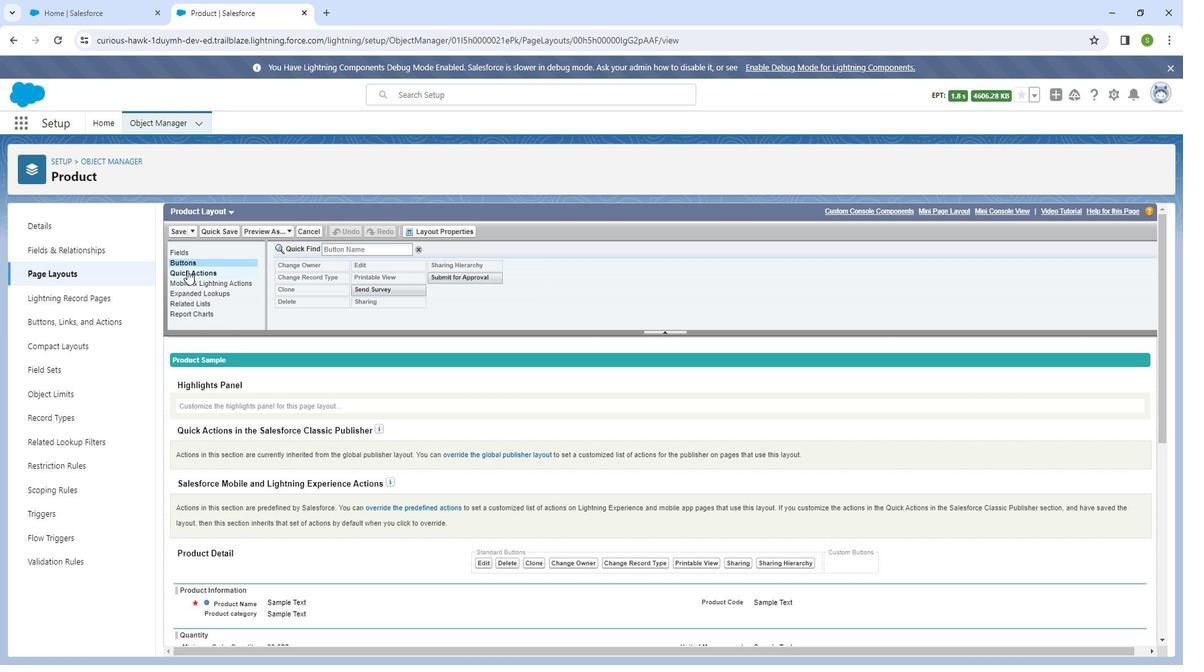 
Action: Mouse moved to (199, 280)
Screenshot: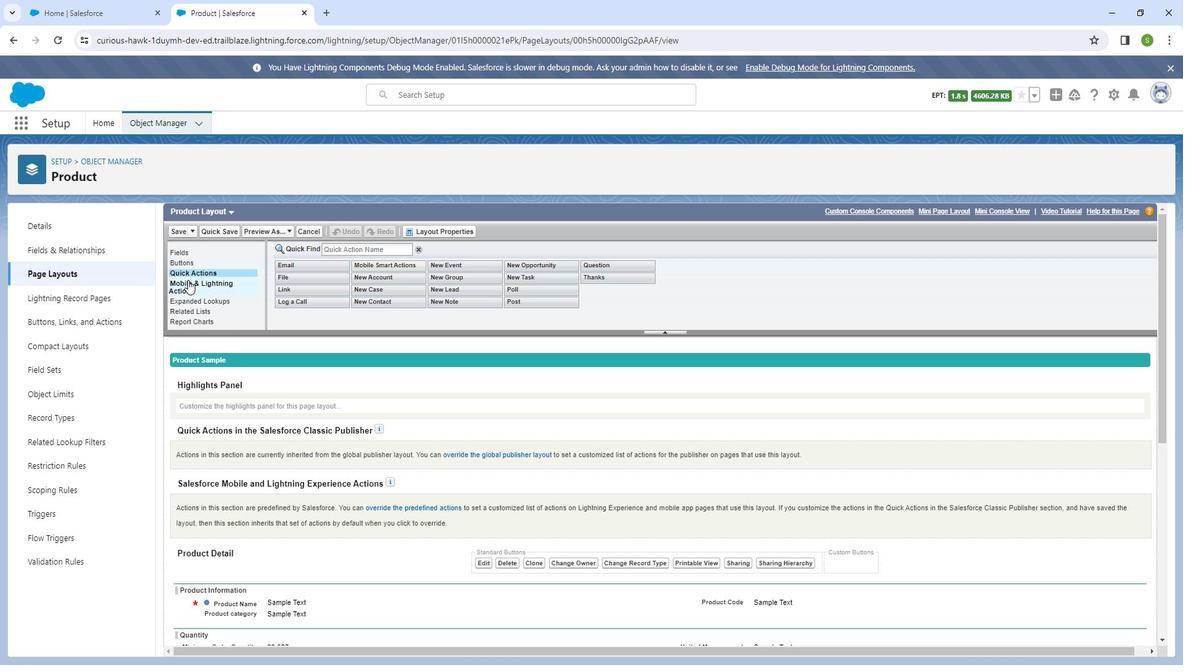 
Action: Mouse pressed left at (199, 280)
Screenshot: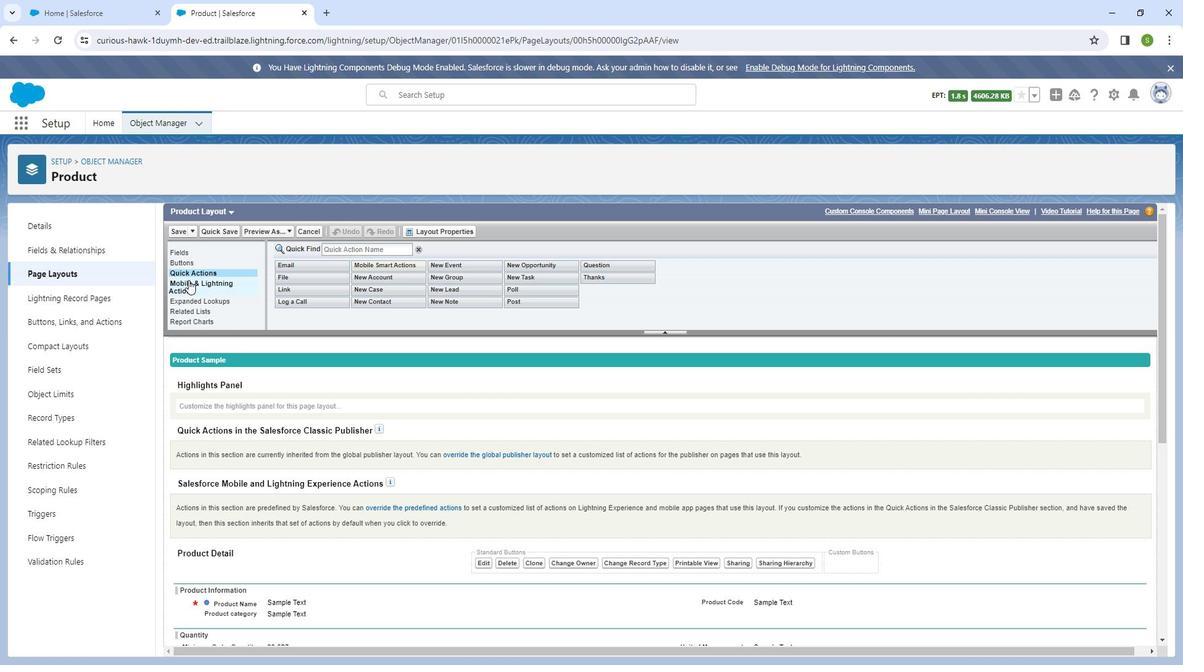 
Action: Mouse moved to (204, 299)
Screenshot: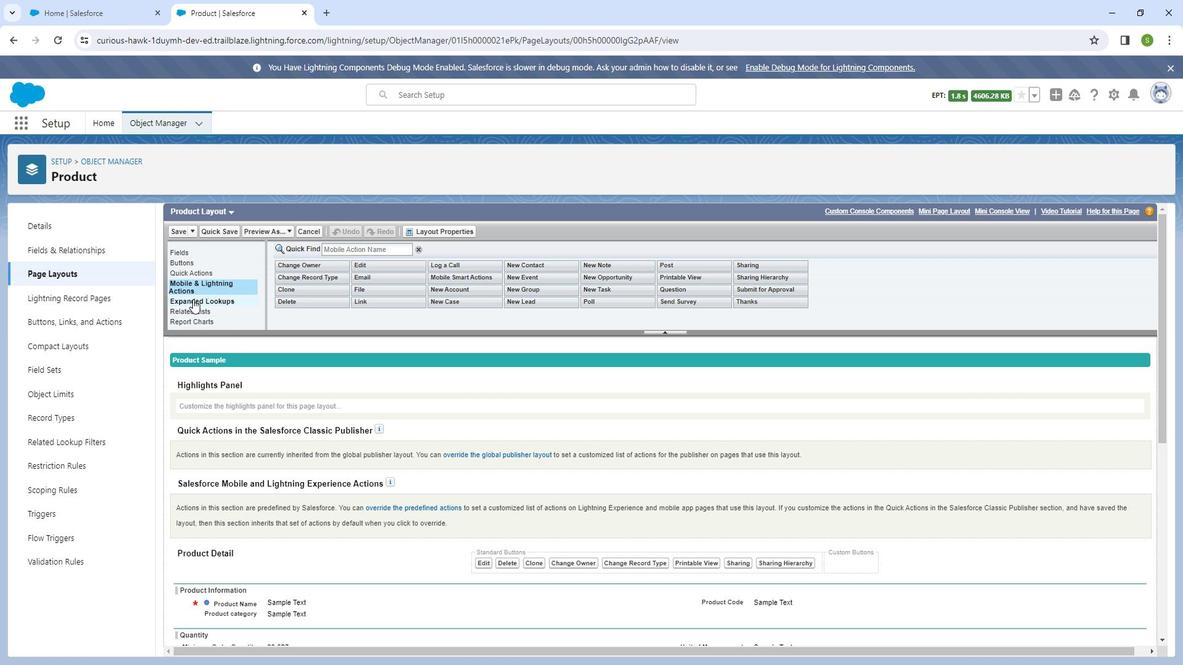 
Action: Mouse pressed left at (204, 299)
Screenshot: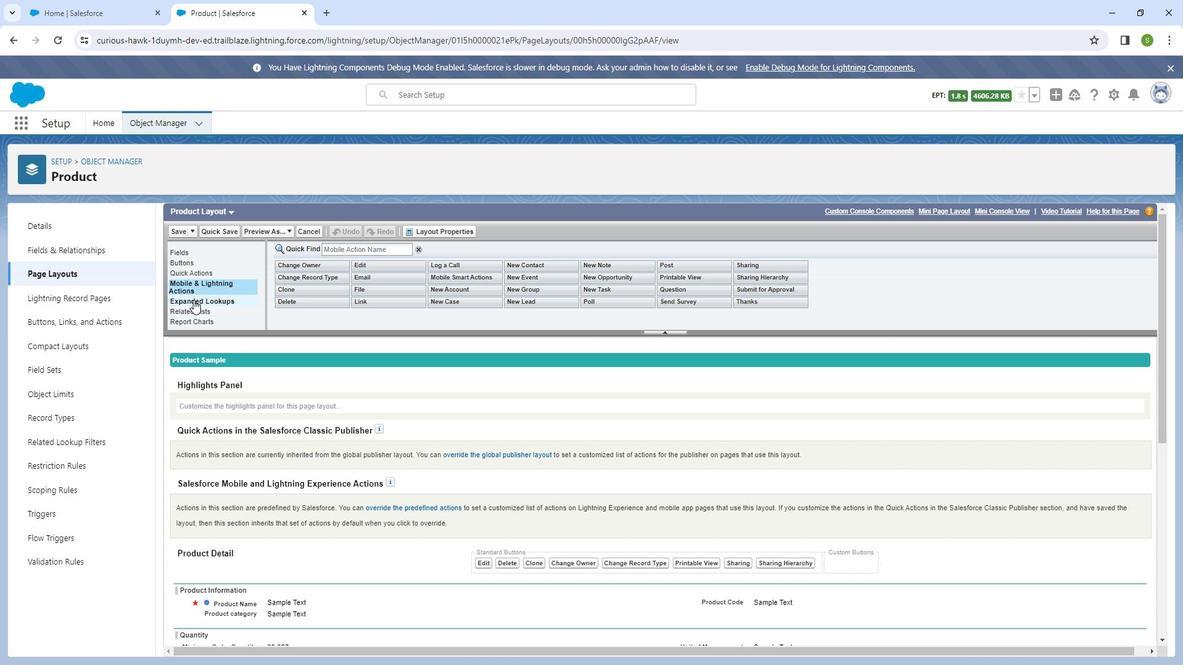 
Action: Mouse moved to (204, 284)
Screenshot: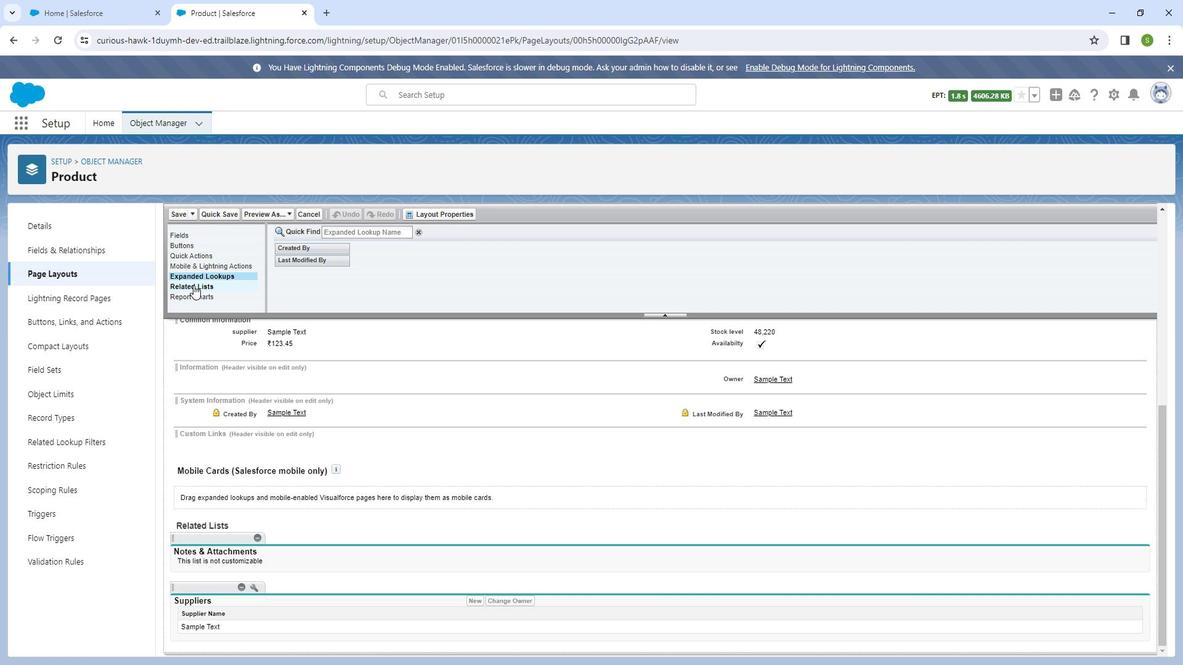 
Action: Mouse pressed left at (204, 284)
Screenshot: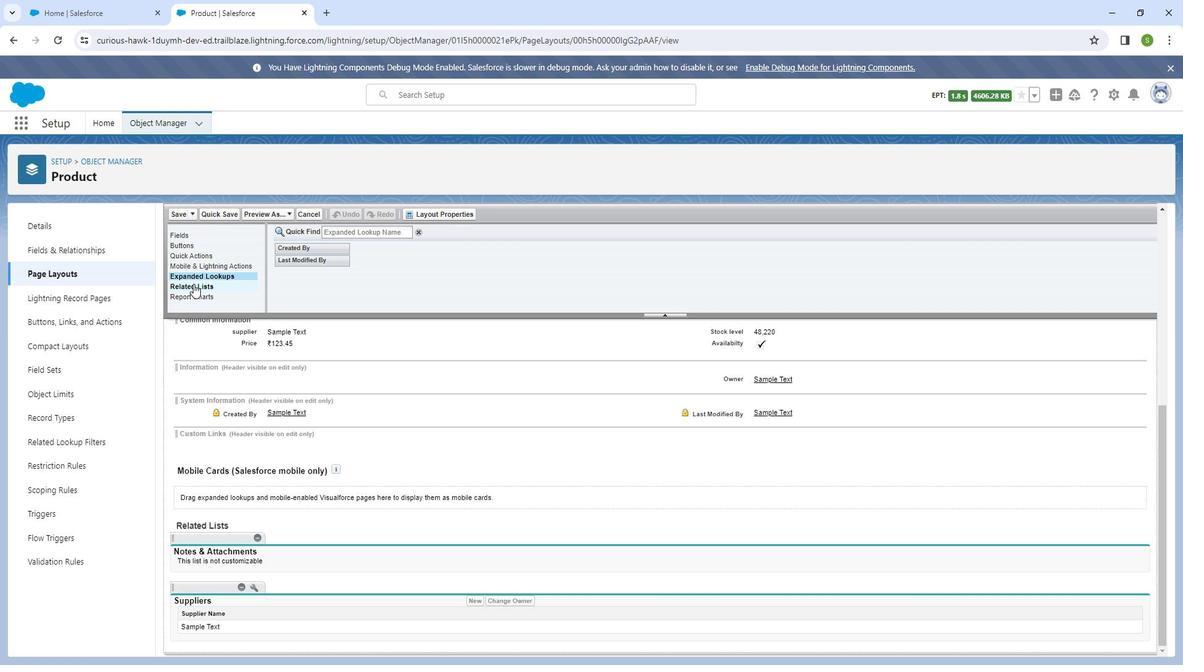 
Action: Mouse moved to (205, 297)
Screenshot: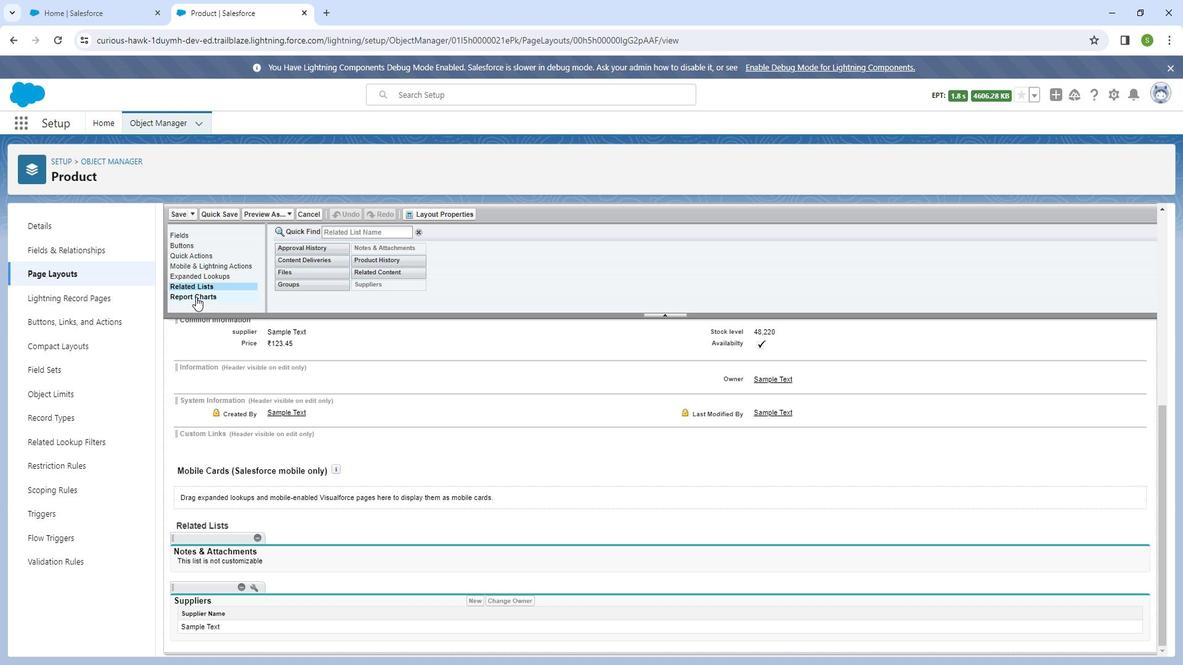 
Action: Mouse pressed left at (205, 297)
Screenshot: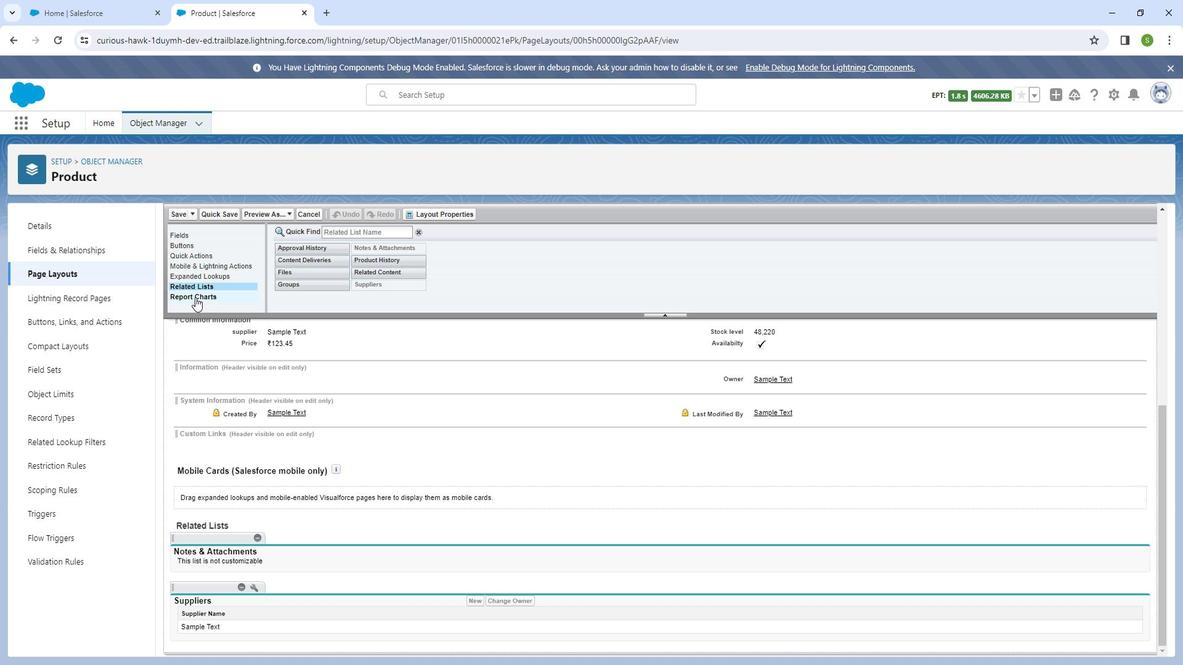 
Action: Mouse moved to (206, 289)
Screenshot: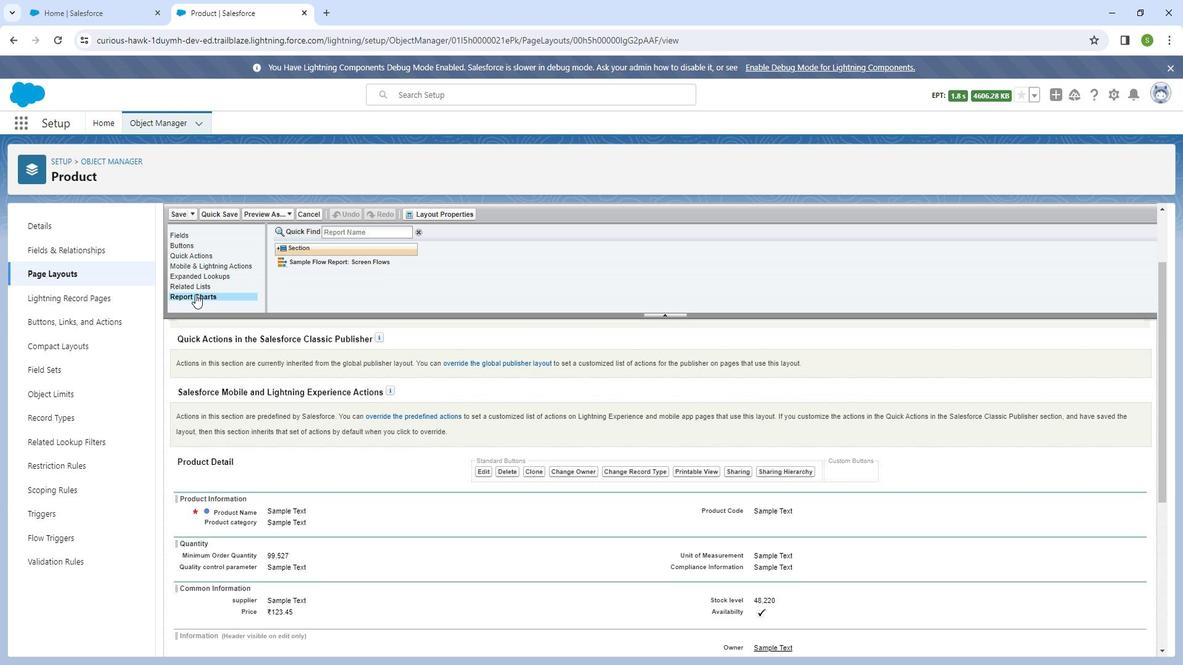 
Action: Mouse pressed left at (206, 289)
Screenshot: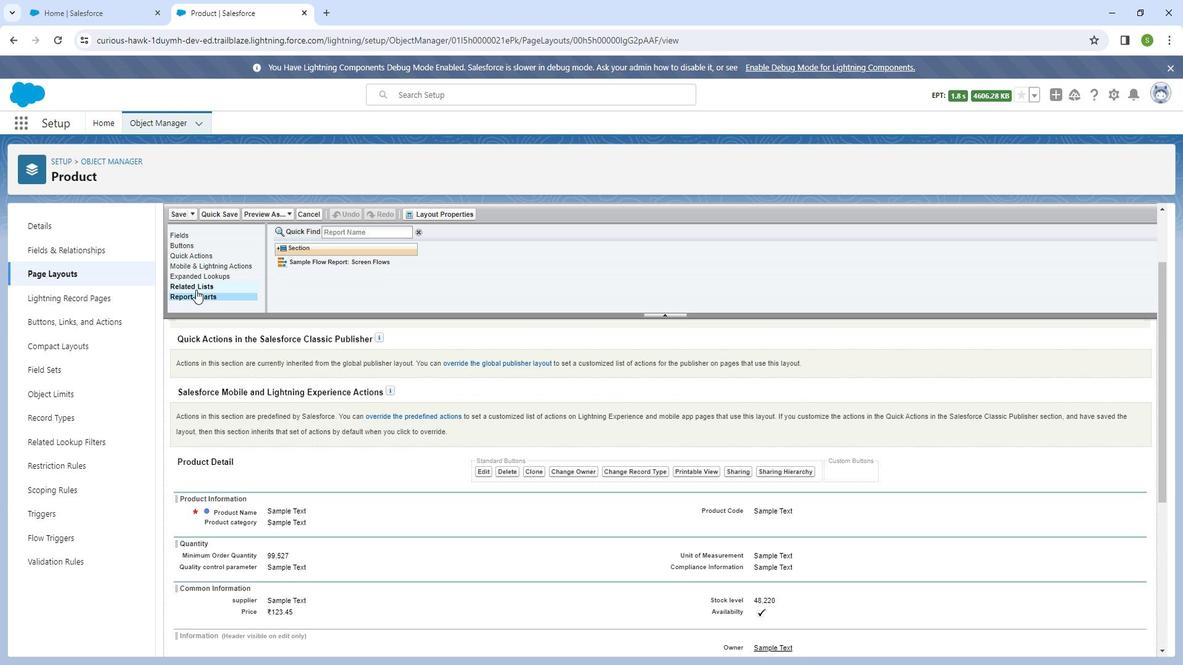 
Action: Mouse moved to (392, 259)
Screenshot: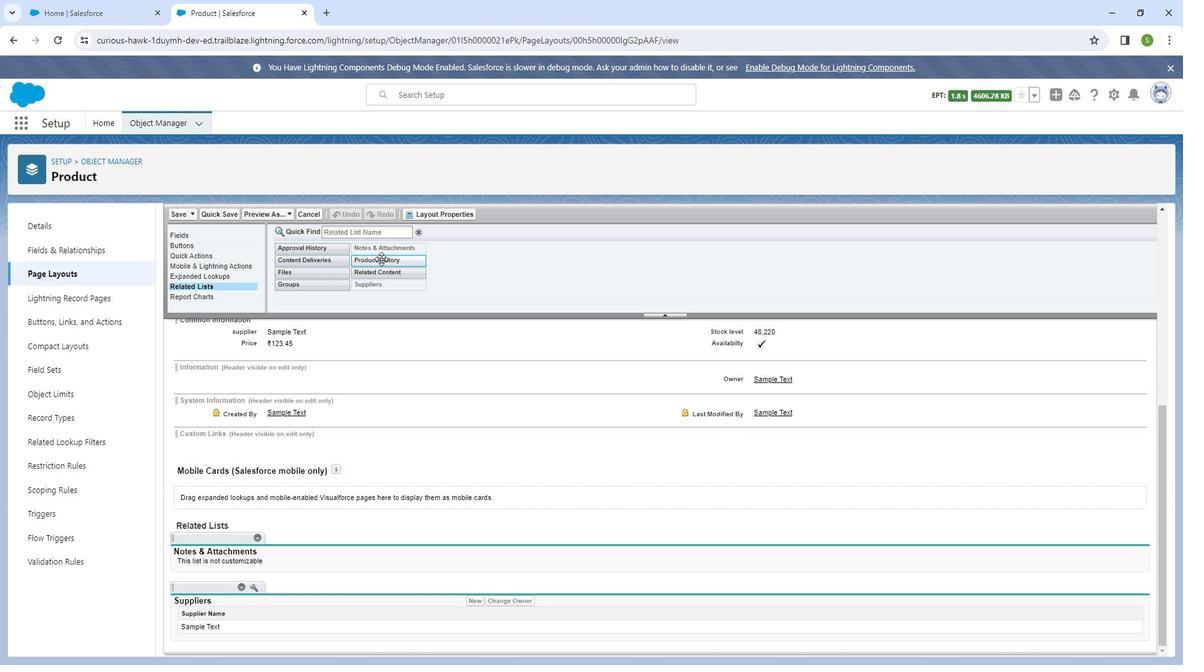 
Action: Mouse pressed left at (392, 259)
Screenshot: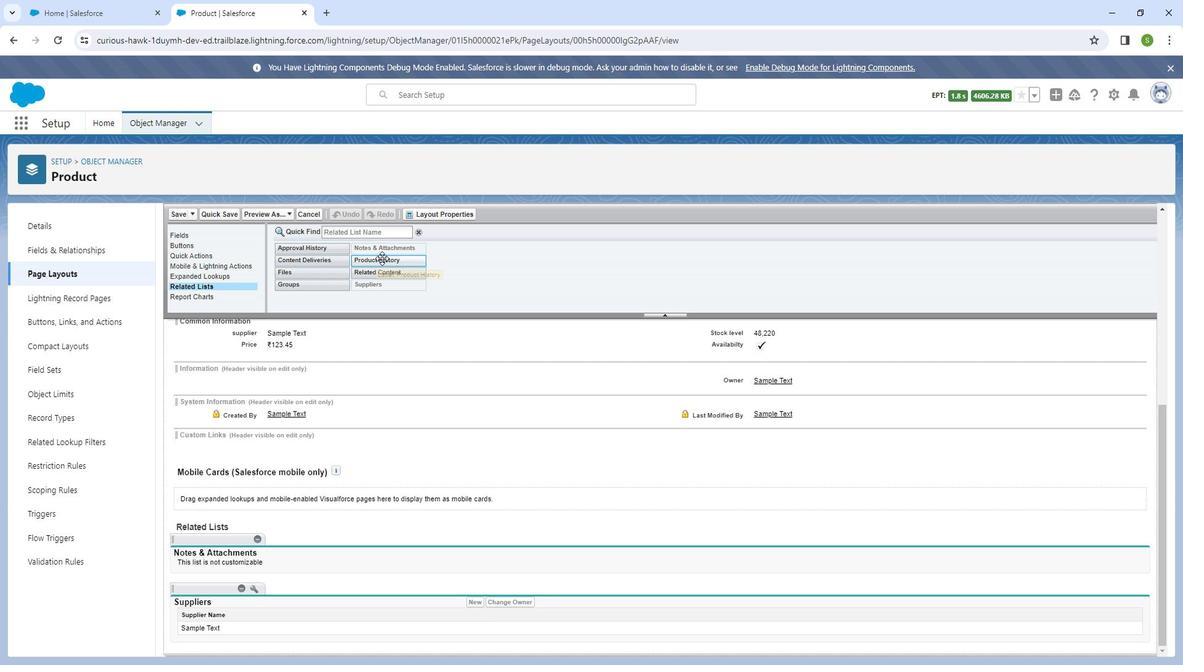 
Action: Mouse moved to (191, 217)
Screenshot: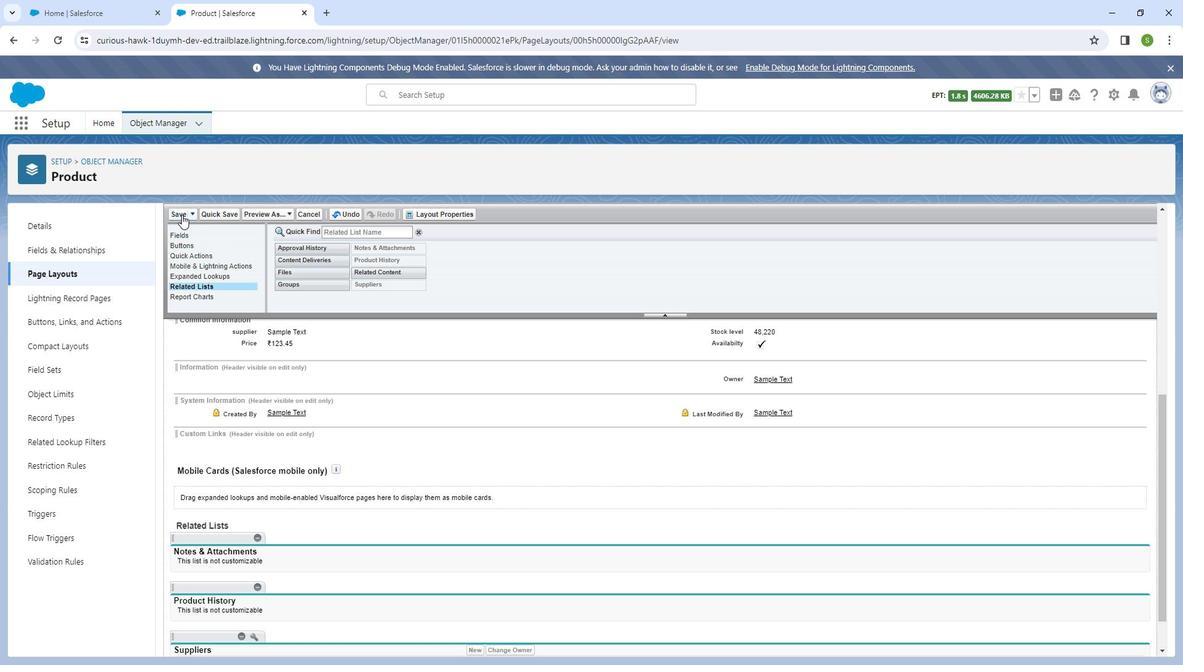 
Action: Mouse pressed left at (191, 217)
Screenshot: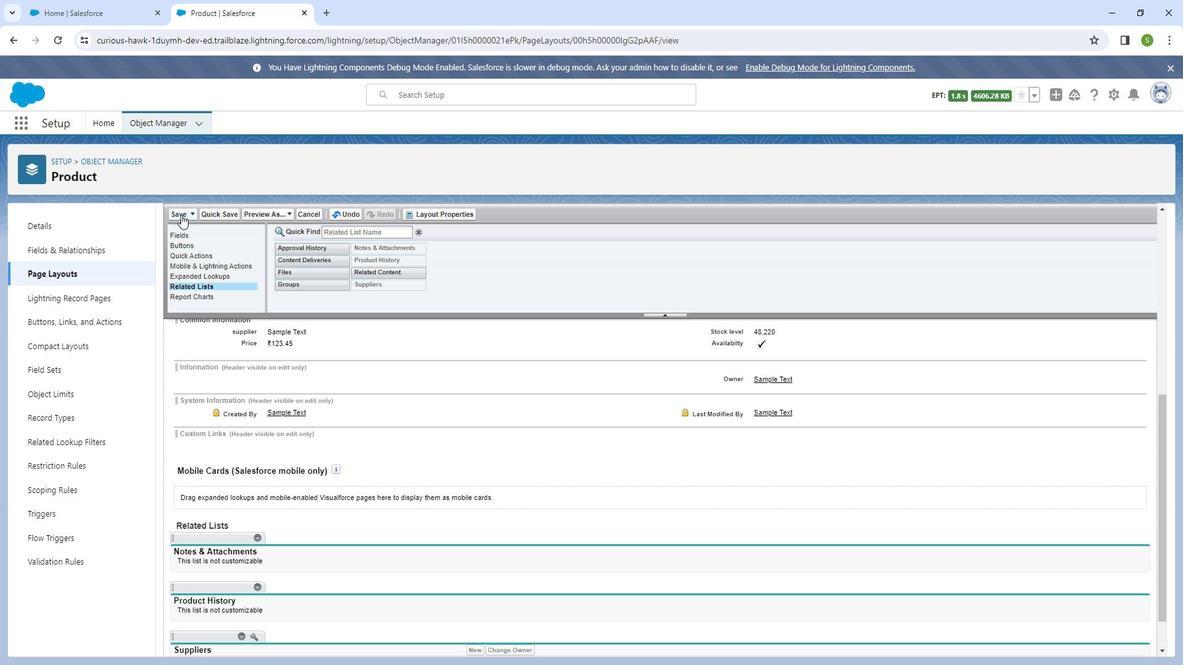 
Action: Mouse moved to (618, 464)
Screenshot: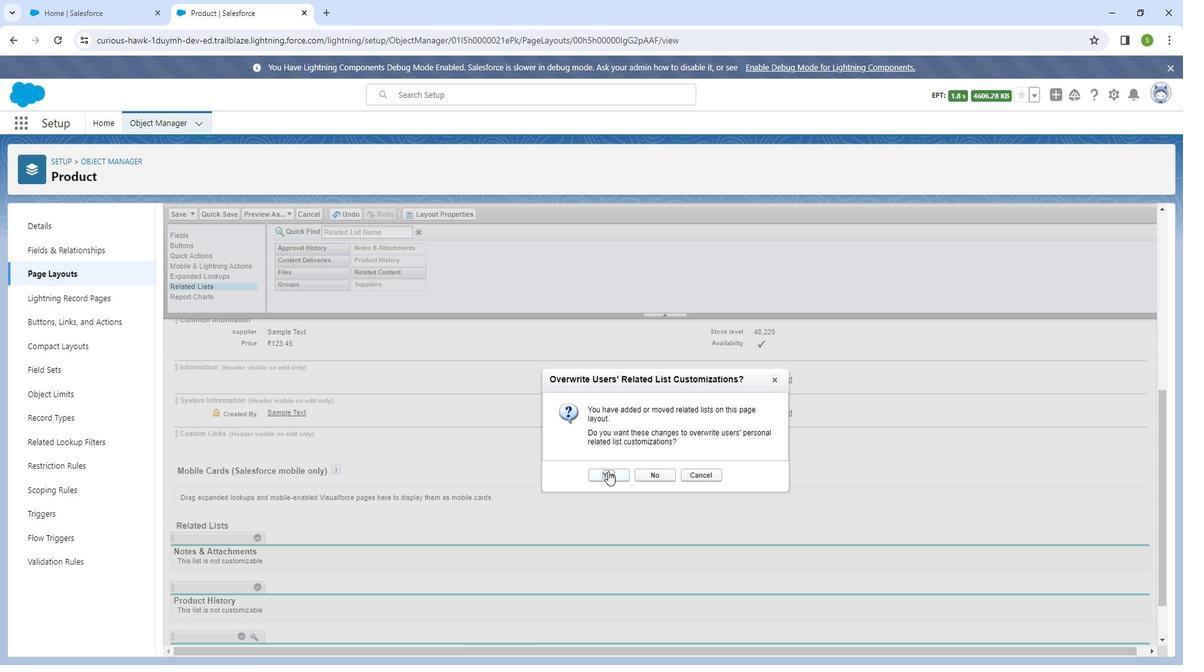 
Action: Mouse pressed left at (618, 464)
Screenshot: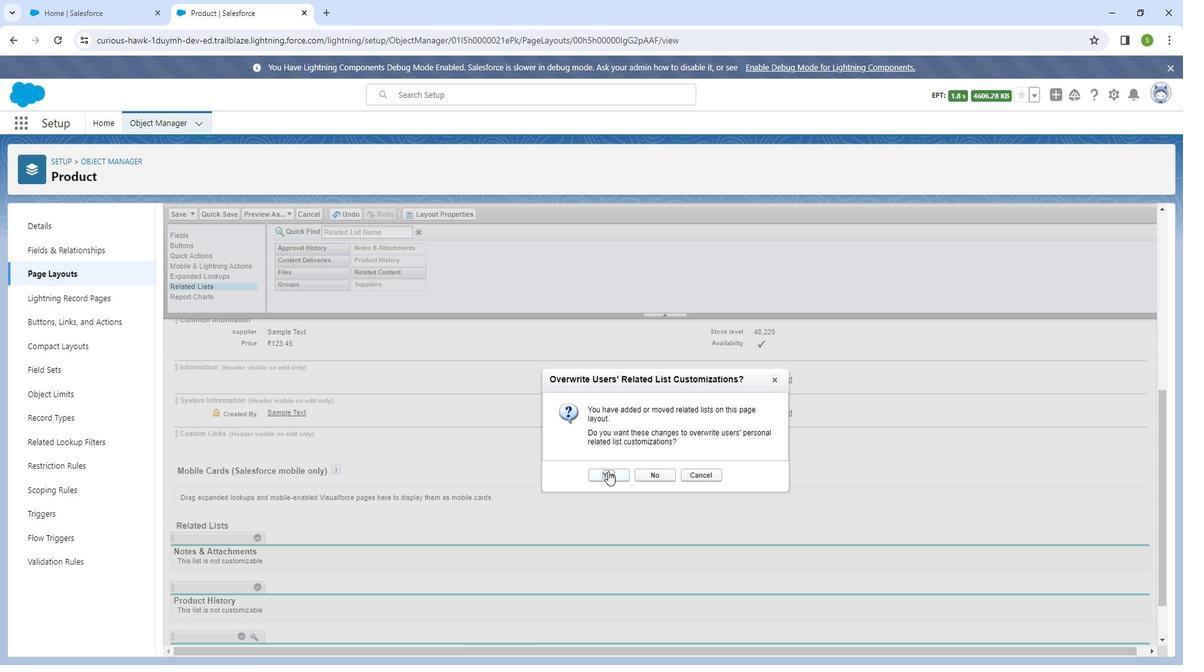 
Action: Mouse moved to (148, 14)
Screenshot: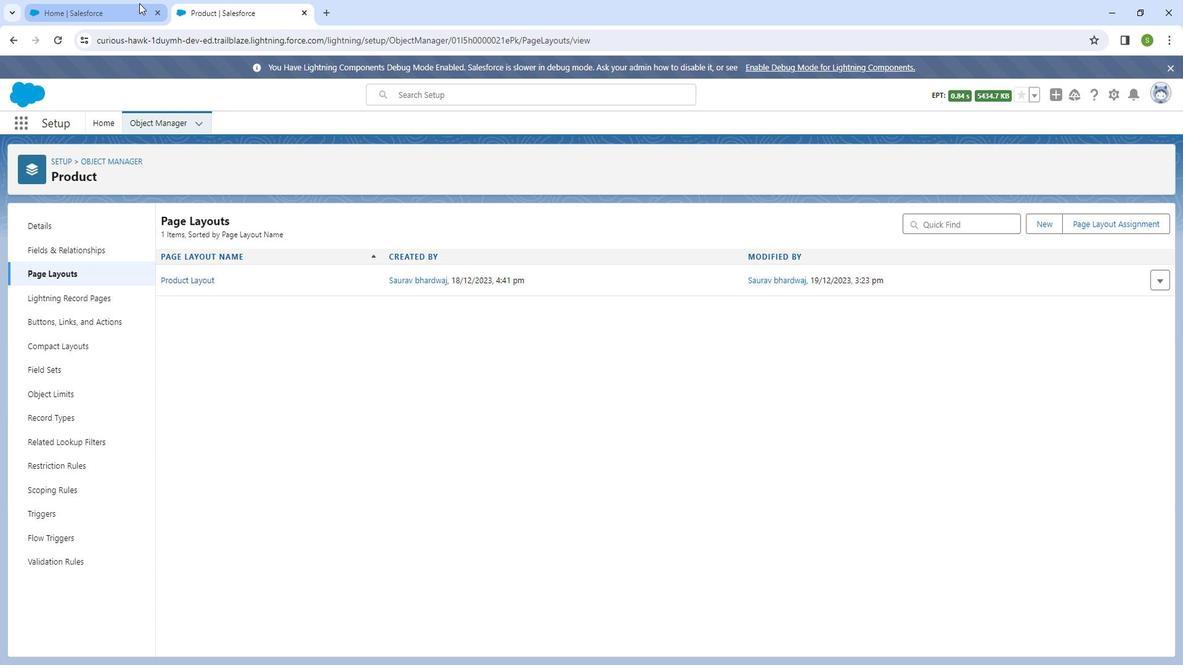 
Action: Mouse pressed left at (148, 14)
Screenshot: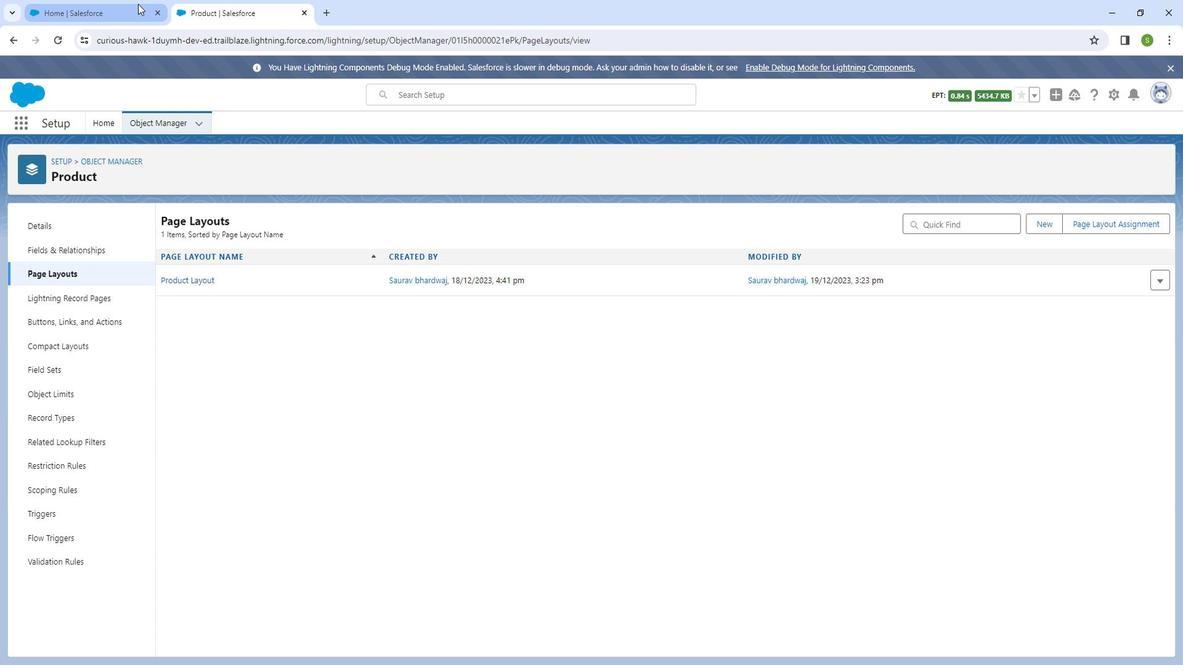 
Action: Mouse moved to (31, 130)
Screenshot: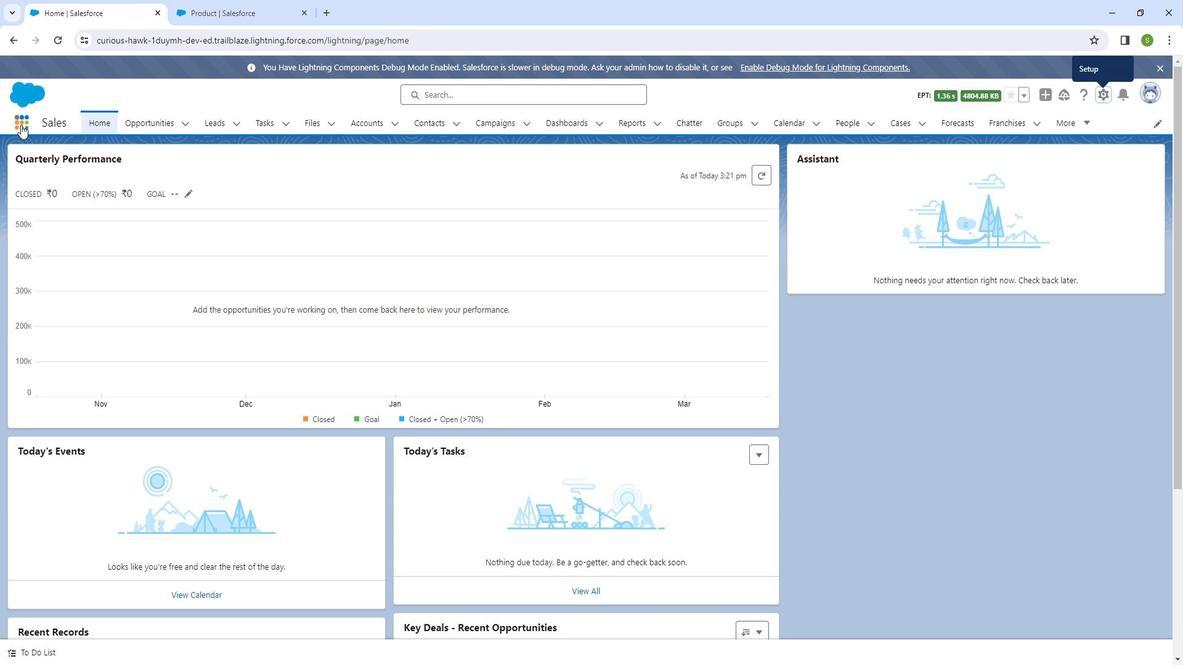 
Action: Mouse pressed left at (31, 130)
Screenshot: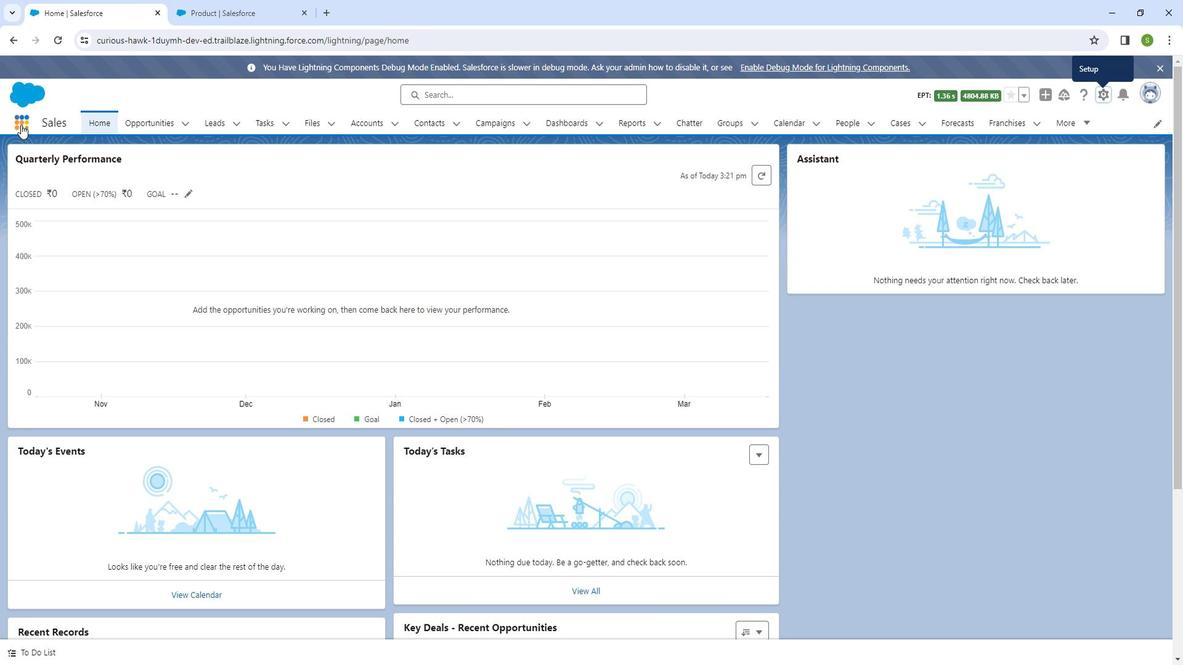 
Action: Mouse moved to (51, 345)
Screenshot: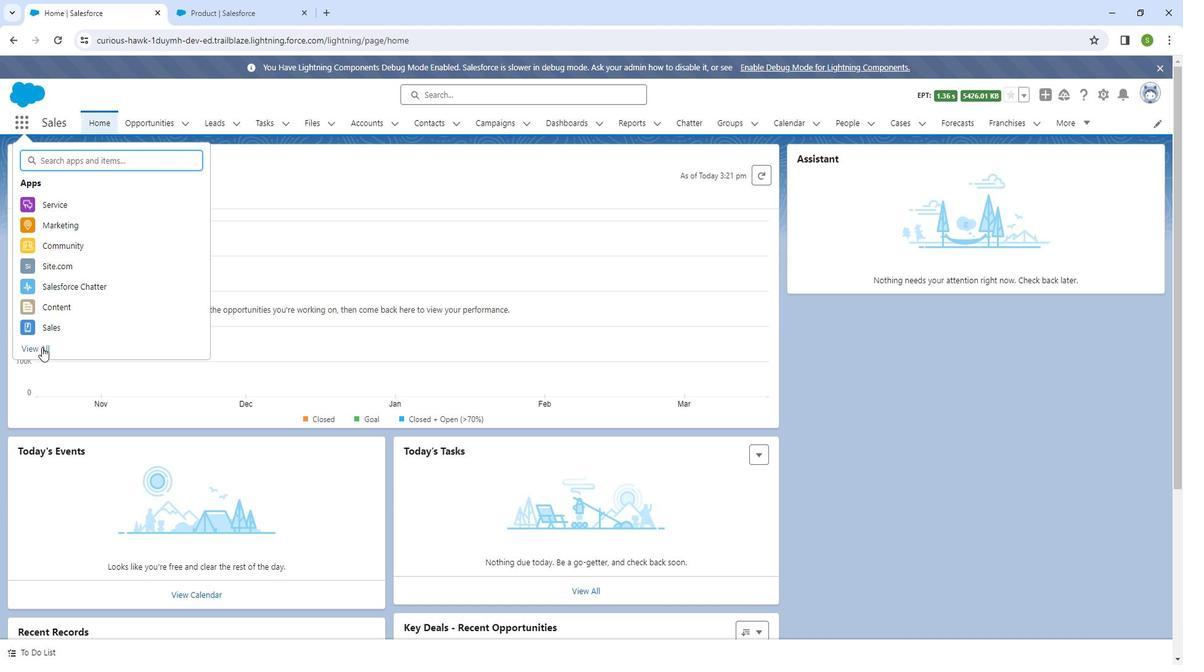 
Action: Mouse pressed left at (51, 345)
Screenshot: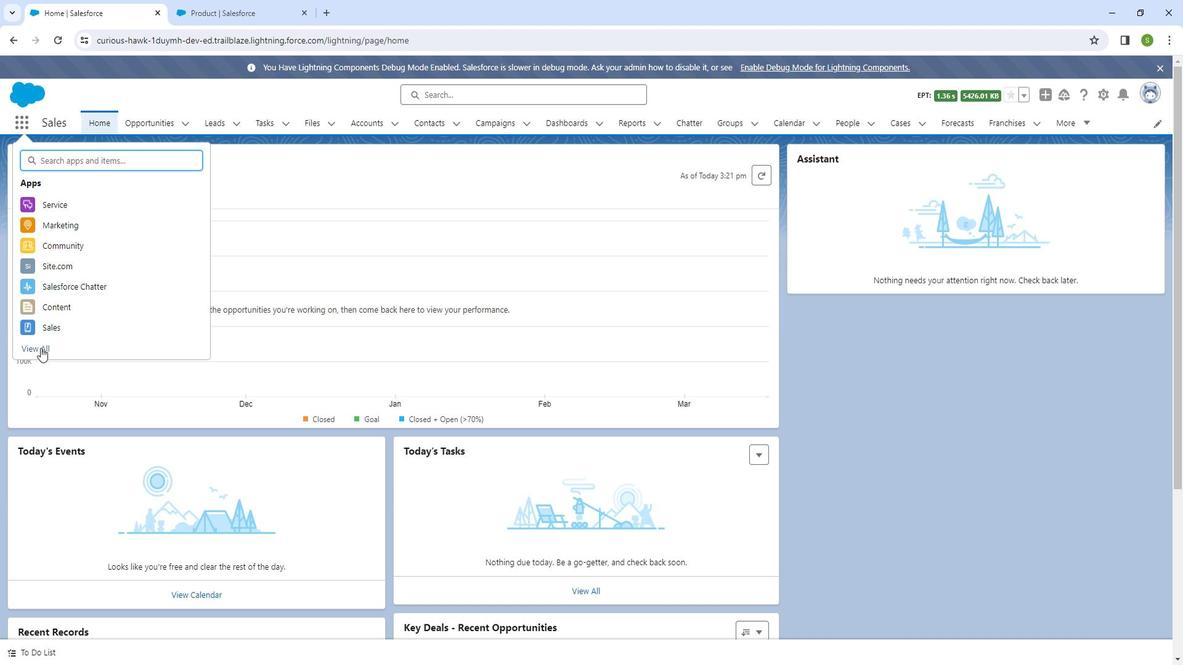 
Action: Mouse moved to (208, 515)
Screenshot: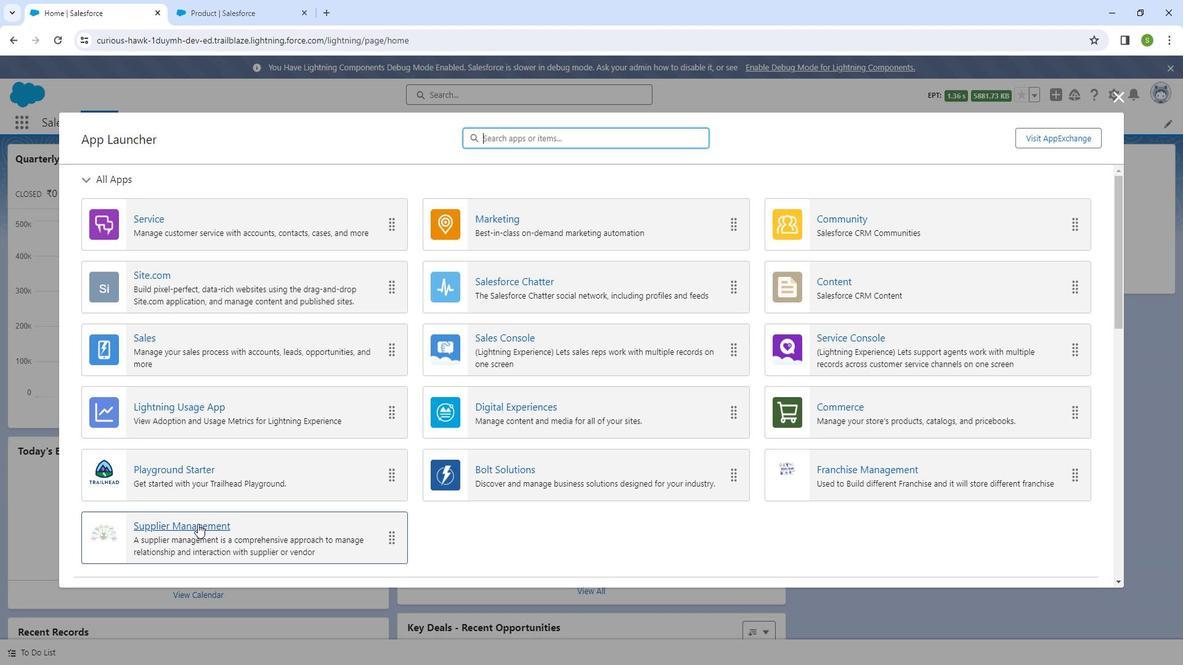 
Action: Mouse pressed left at (208, 515)
Screenshot: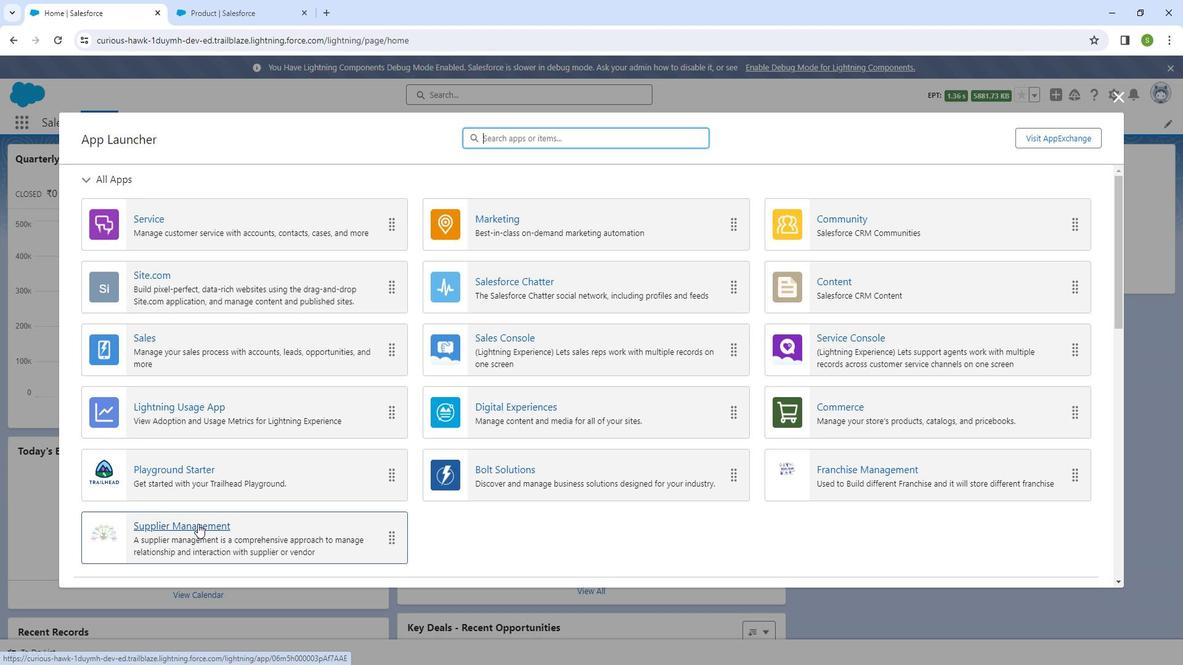 
Action: Mouse moved to (390, 131)
Screenshot: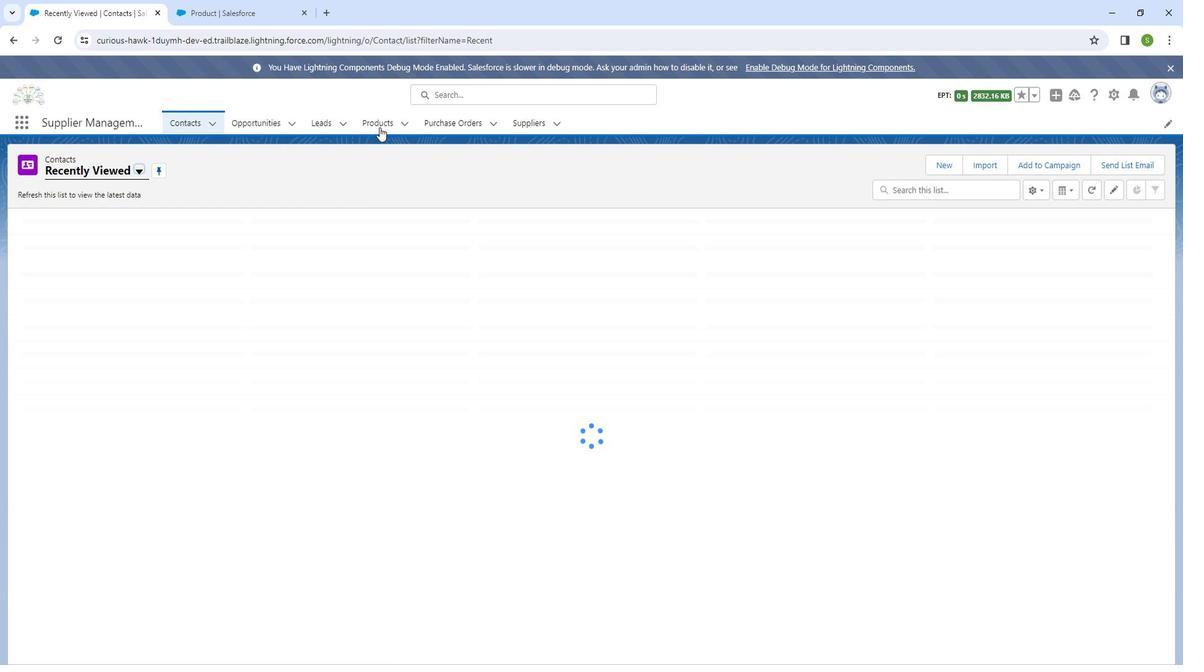 
Action: Mouse pressed left at (390, 131)
Screenshot: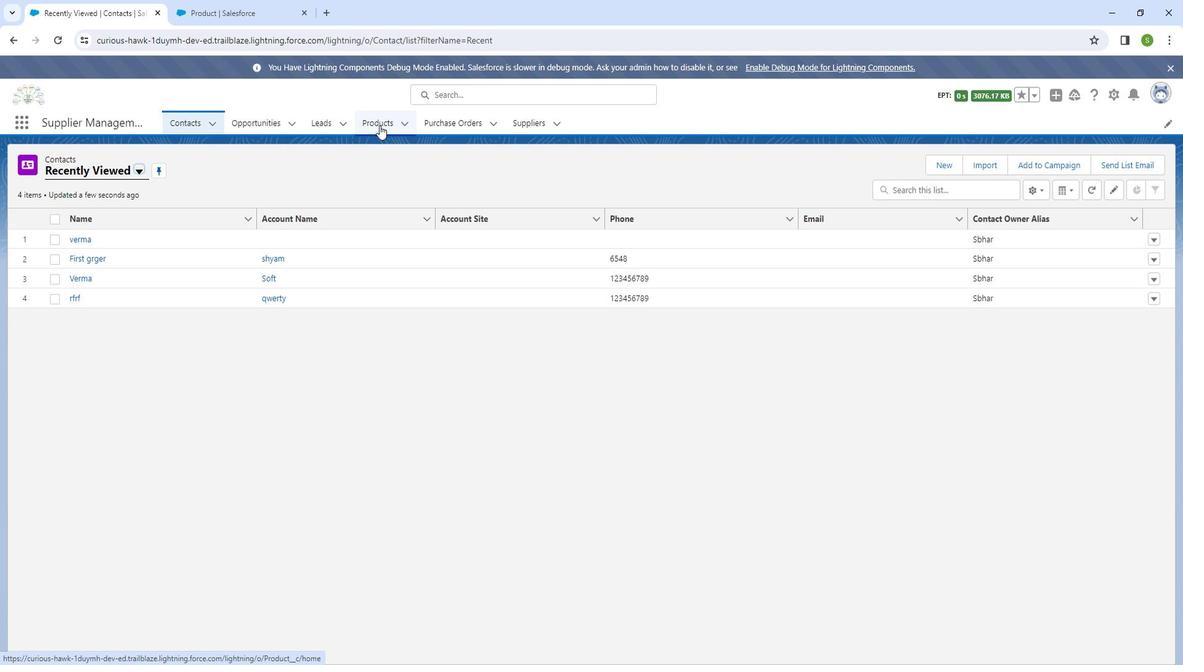 
Action: Mouse moved to (1035, 168)
Screenshot: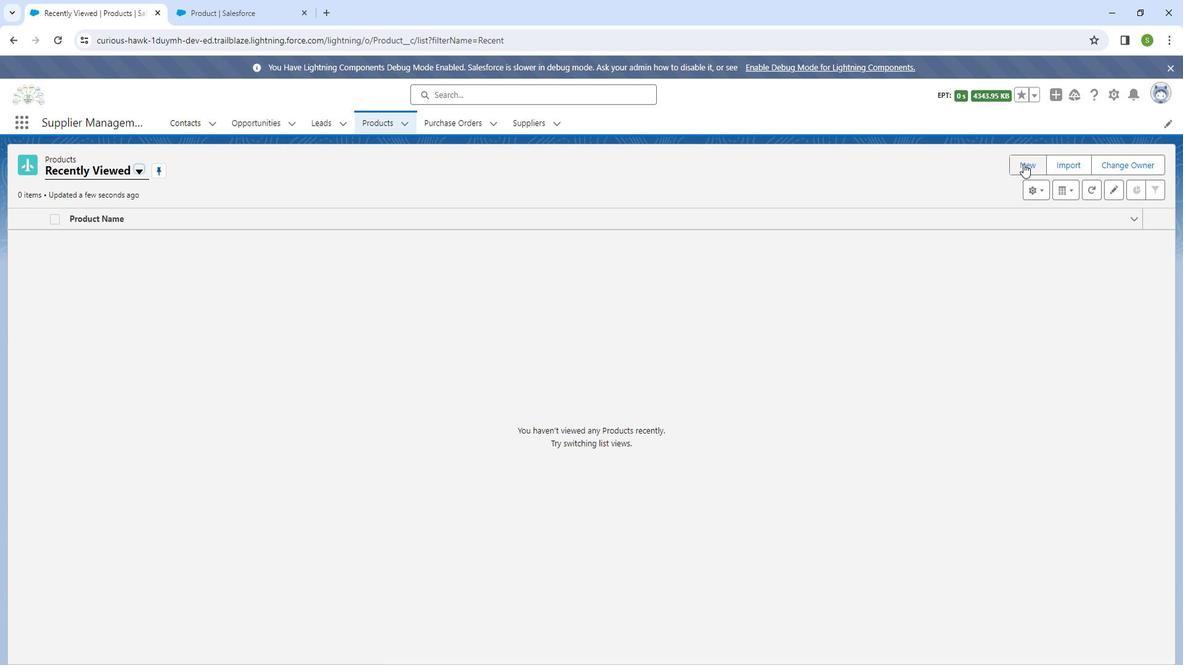 
Action: Mouse pressed left at (1035, 168)
Screenshot: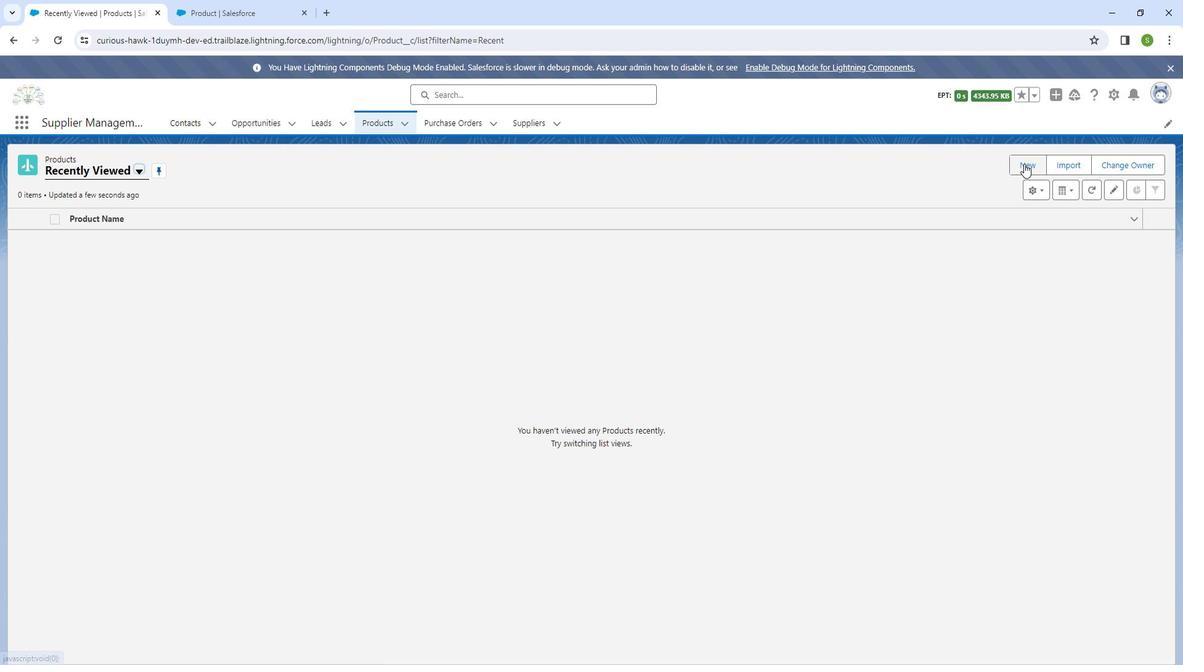 
Action: Mouse moved to (528, 204)
Screenshot: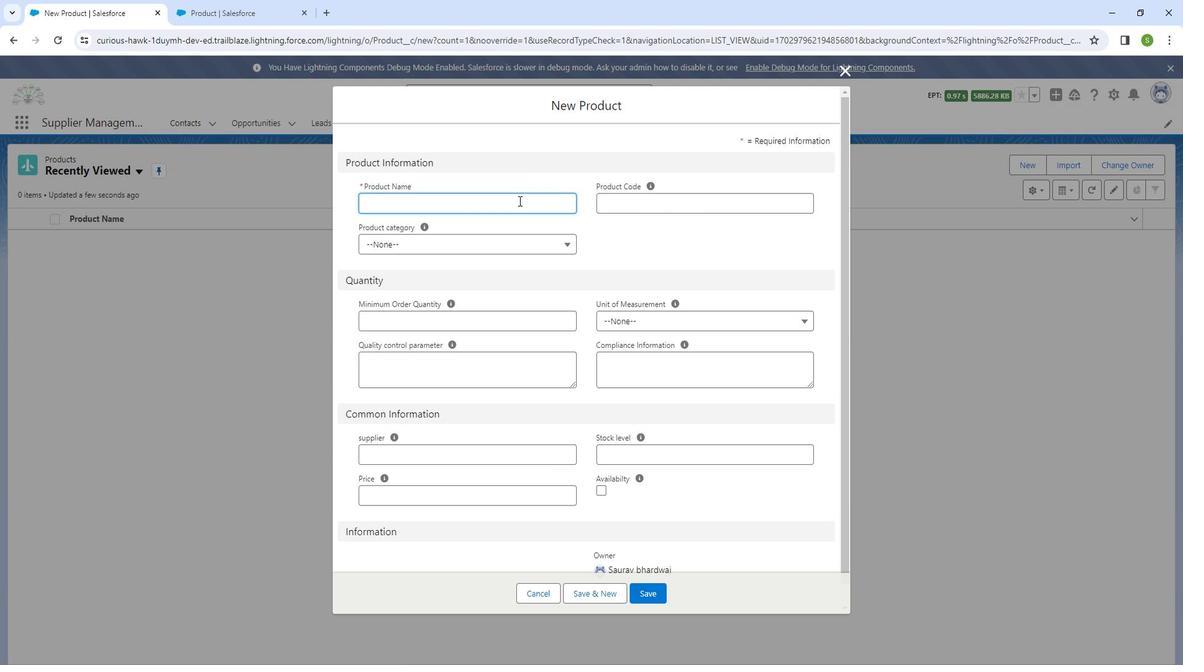 
Action: Mouse pressed left at (528, 204)
Screenshot: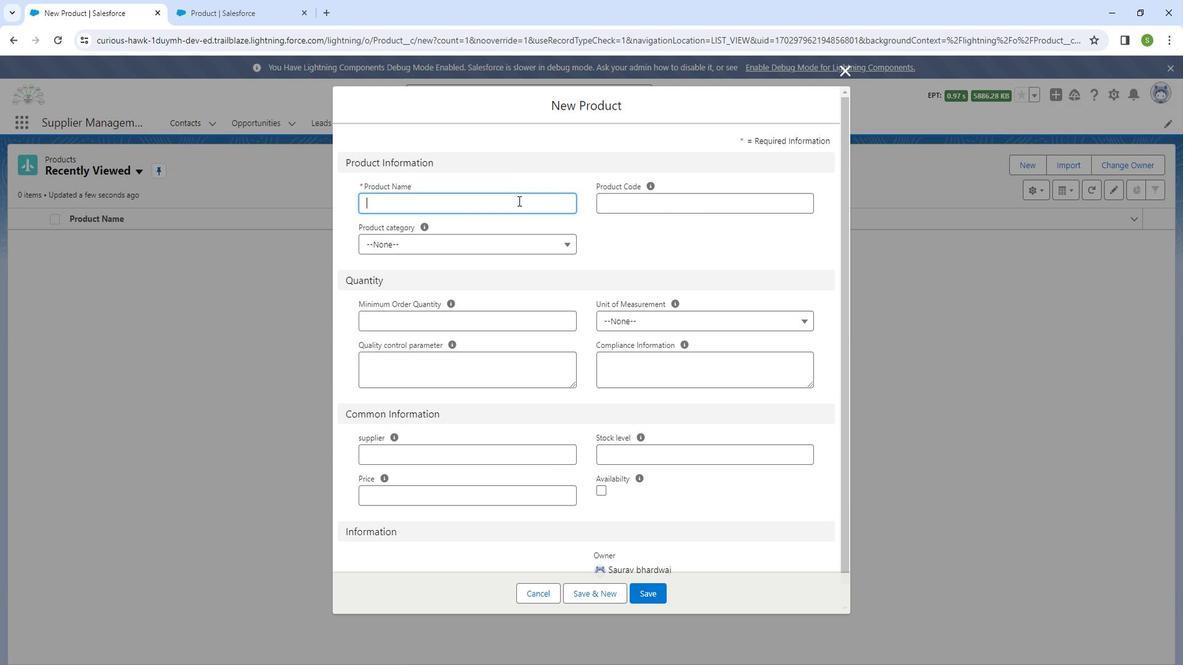 
Action: Mouse moved to (531, 207)
Screenshot: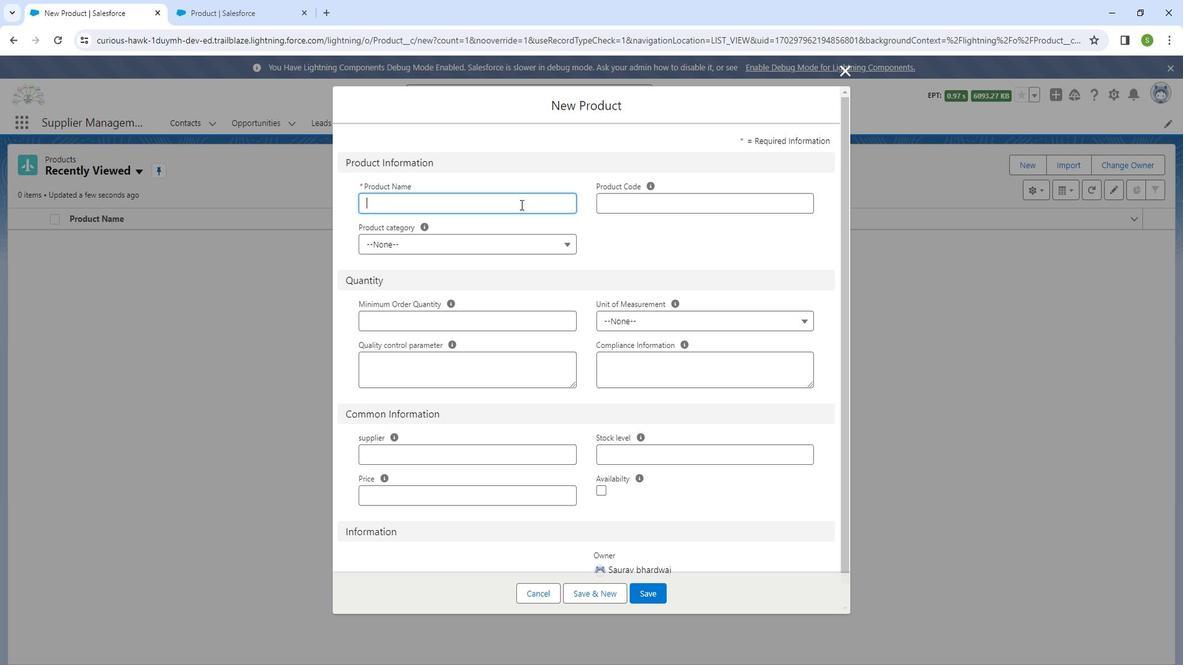 
Action: Key pressed <Key.shift_r>Airtel
Screenshot: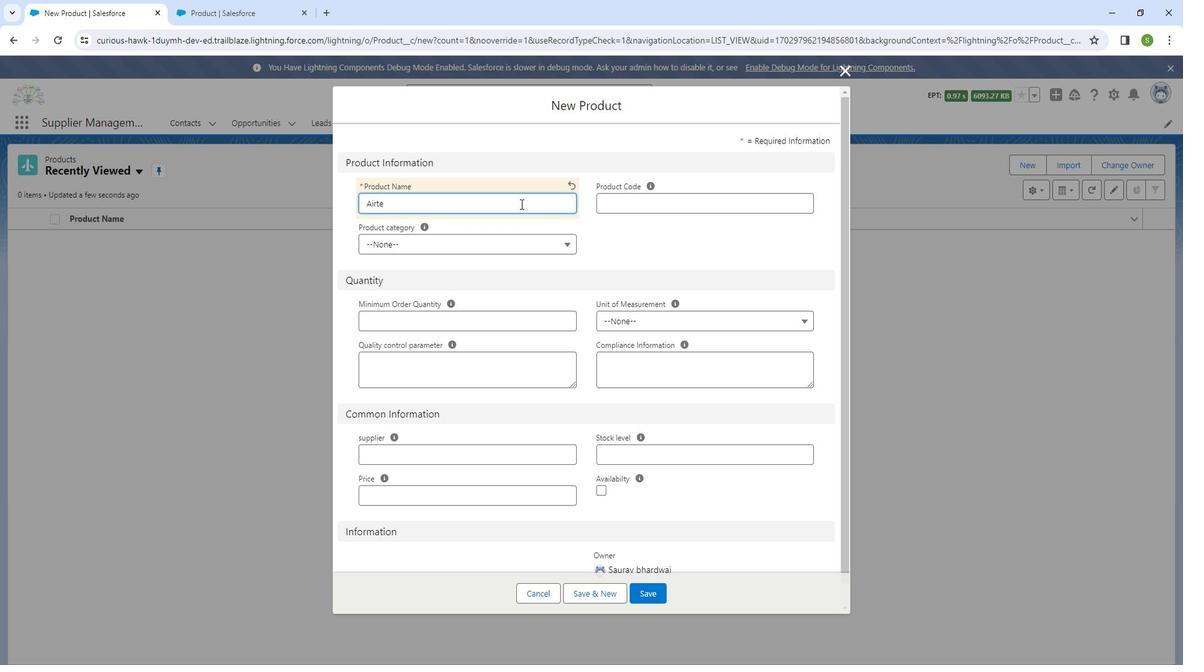 
Action: Mouse moved to (630, 205)
Screenshot: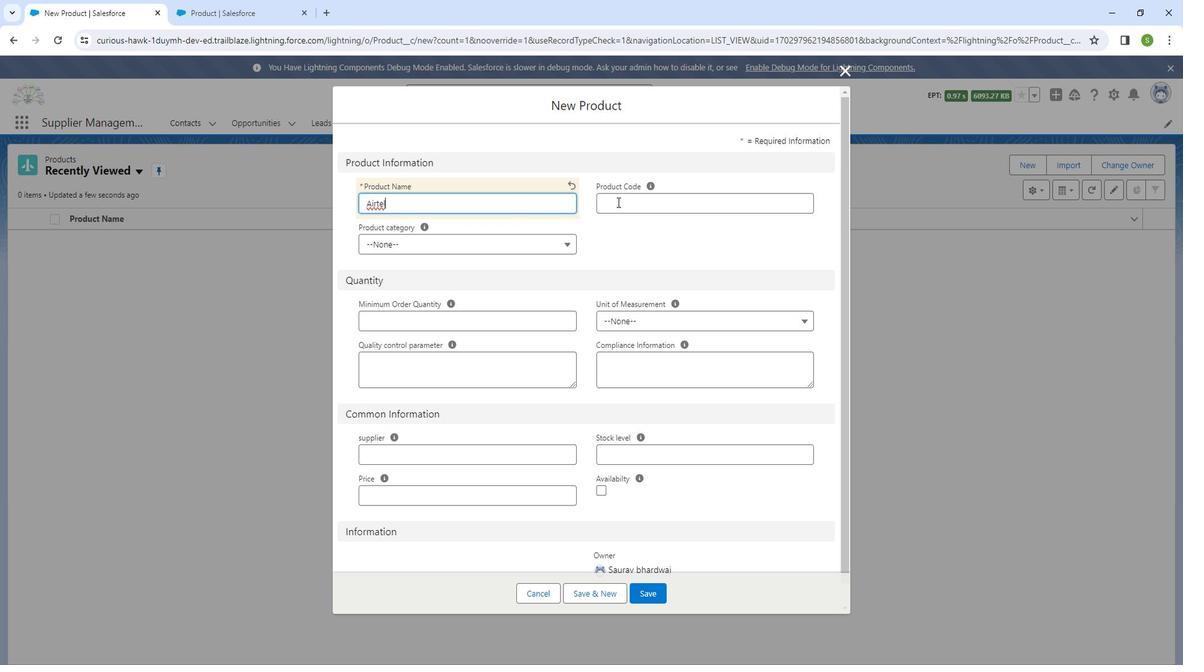 
Action: Mouse pressed left at (630, 205)
Screenshot: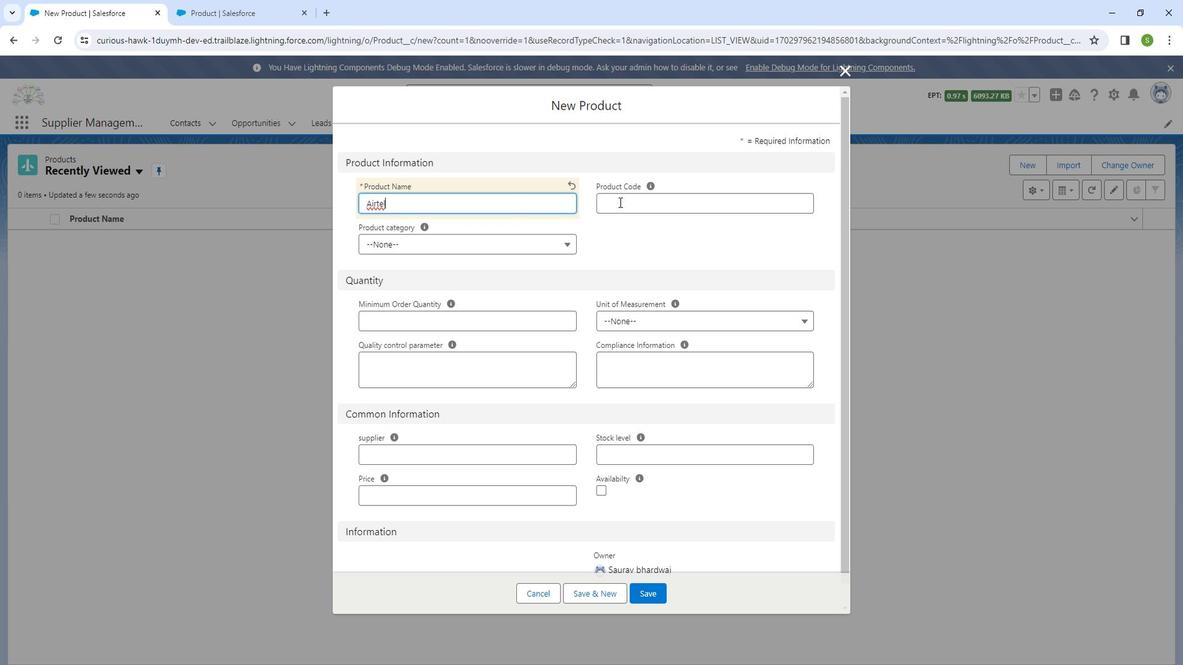 
Action: Key pressed a
Screenshot: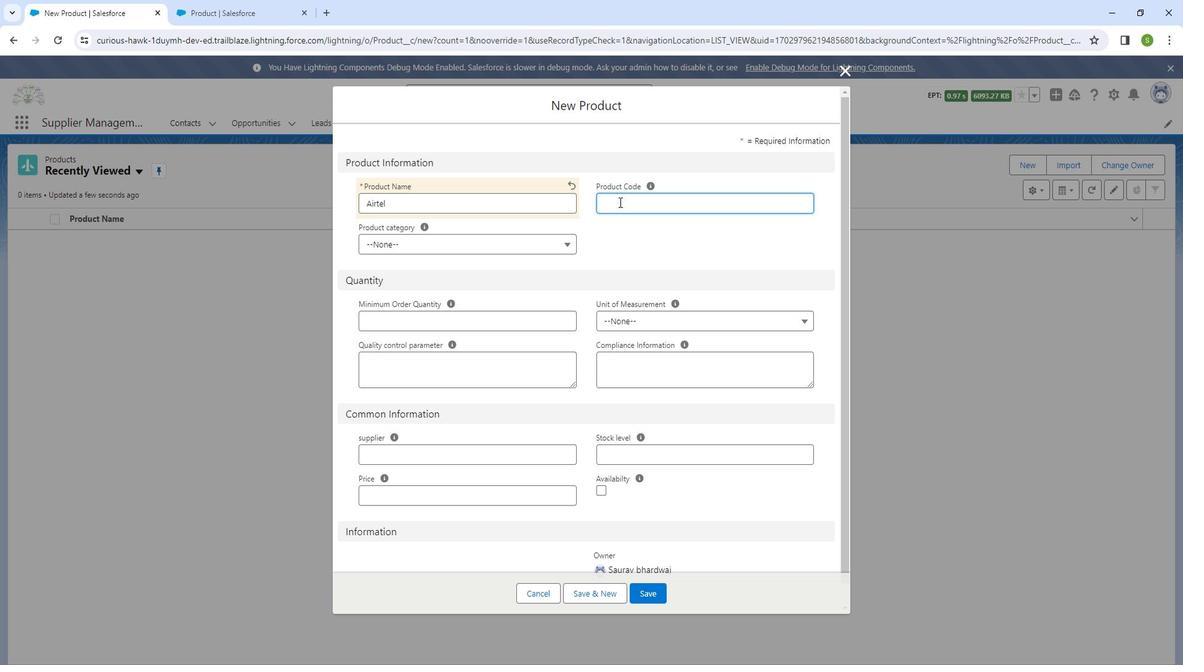 
Action: Mouse moved to (630, 209)
Screenshot: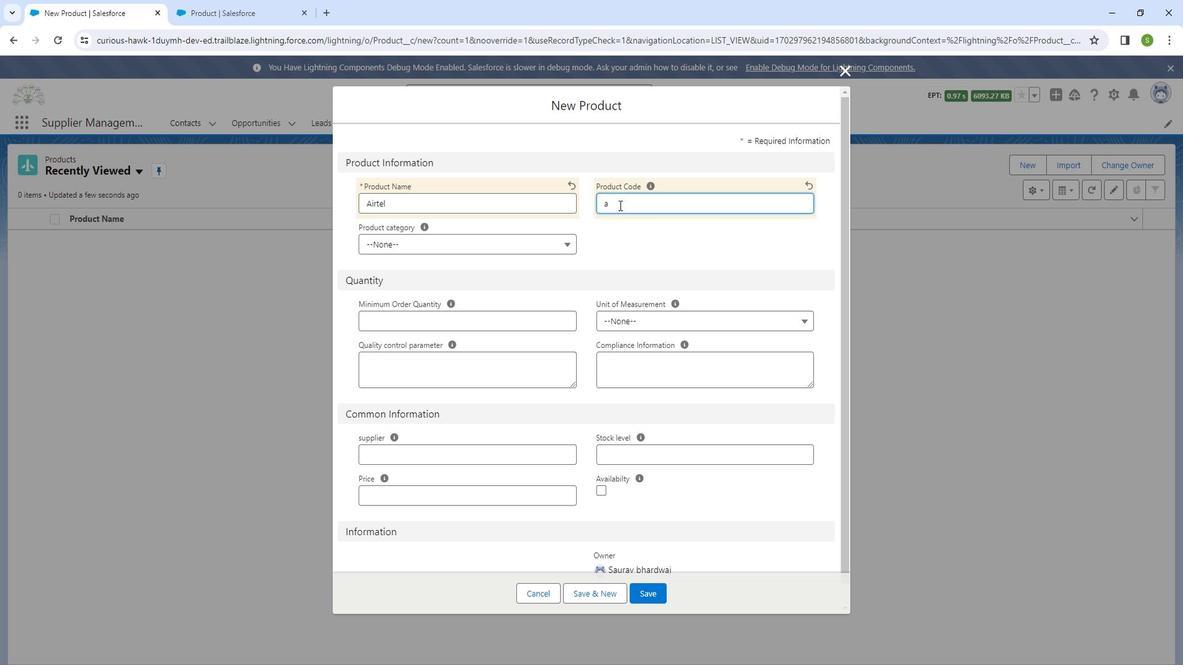 
Action: Key pressed -<Key.insert><Key.insert><Key.insert>
Screenshot: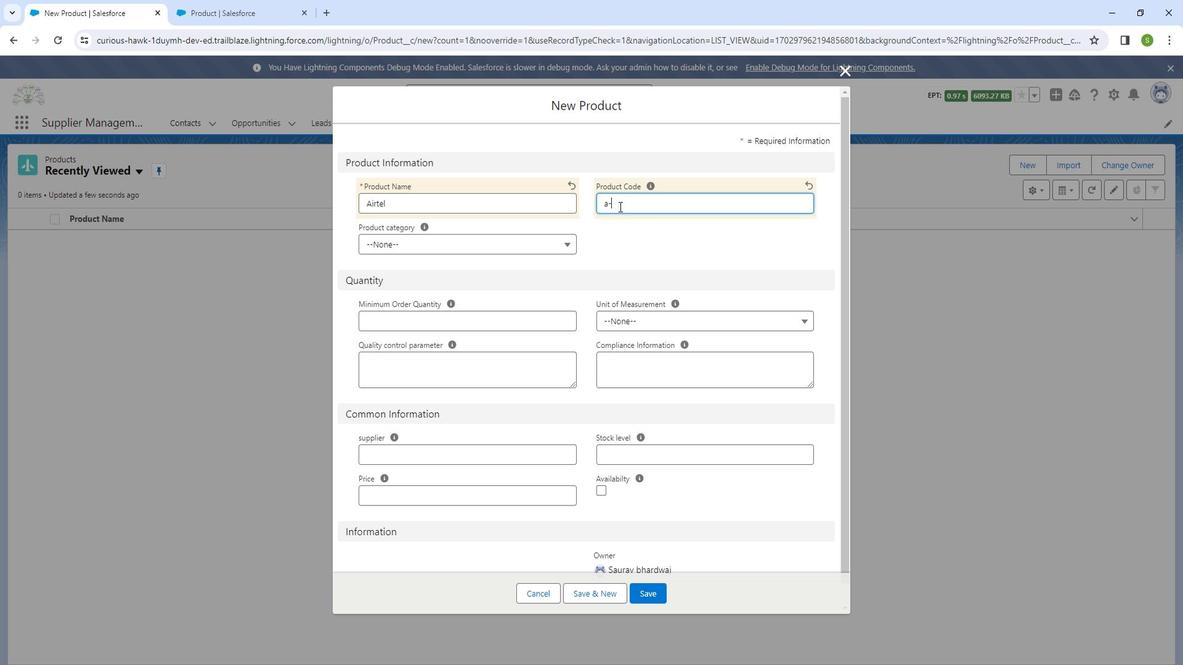 
Action: Mouse moved to (626, 206)
Screenshot: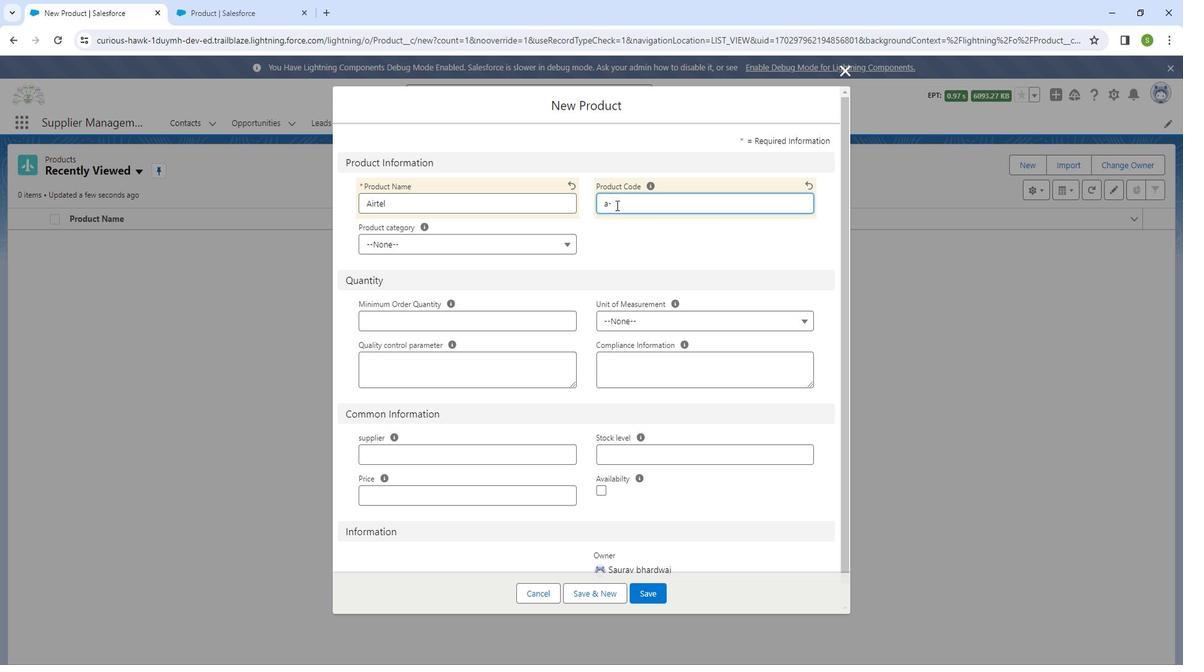 
Action: Key pressed 0
Screenshot: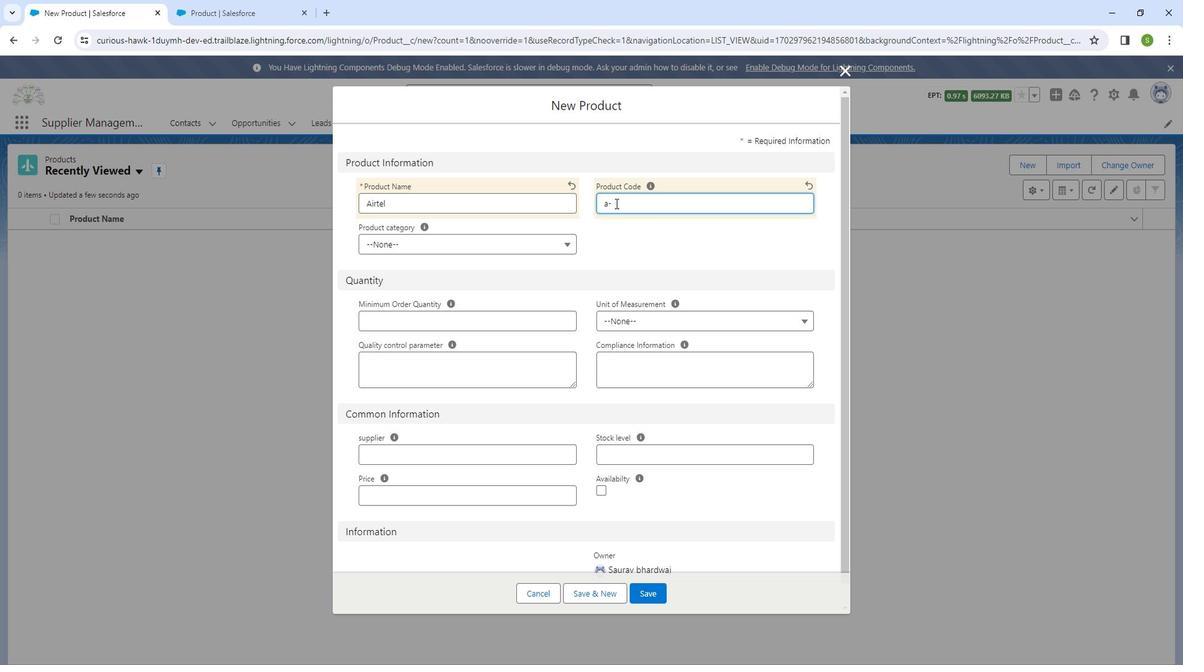 
Action: Mouse moved to (626, 208)
Screenshot: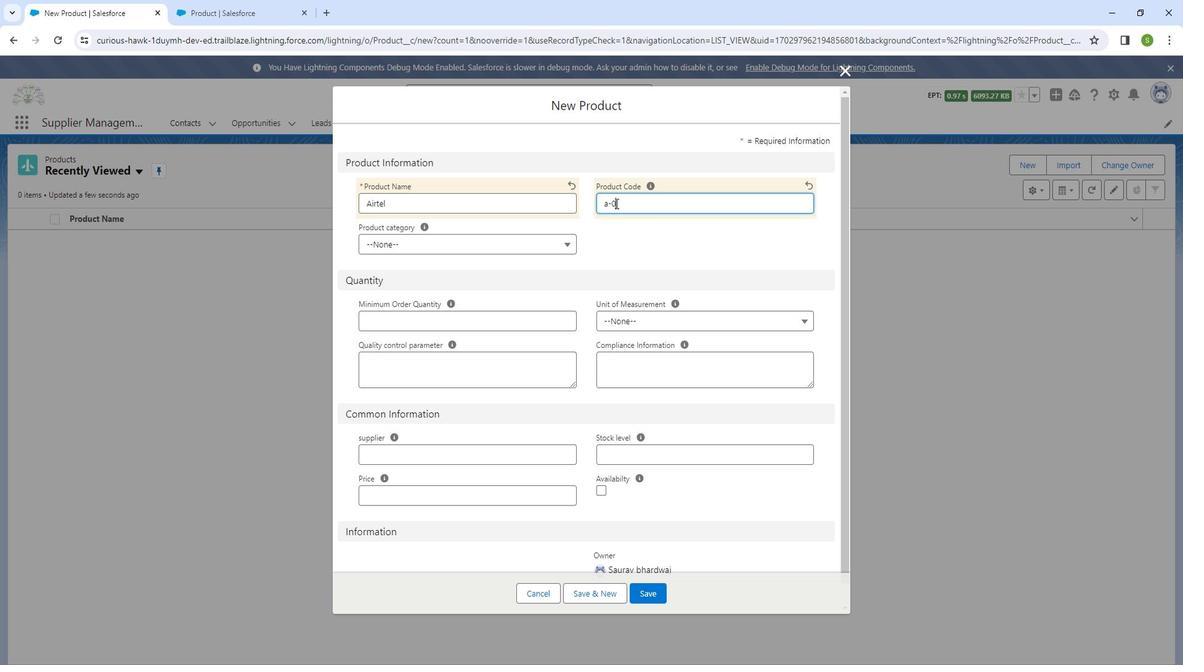 
Action: Key pressed 0
Screenshot: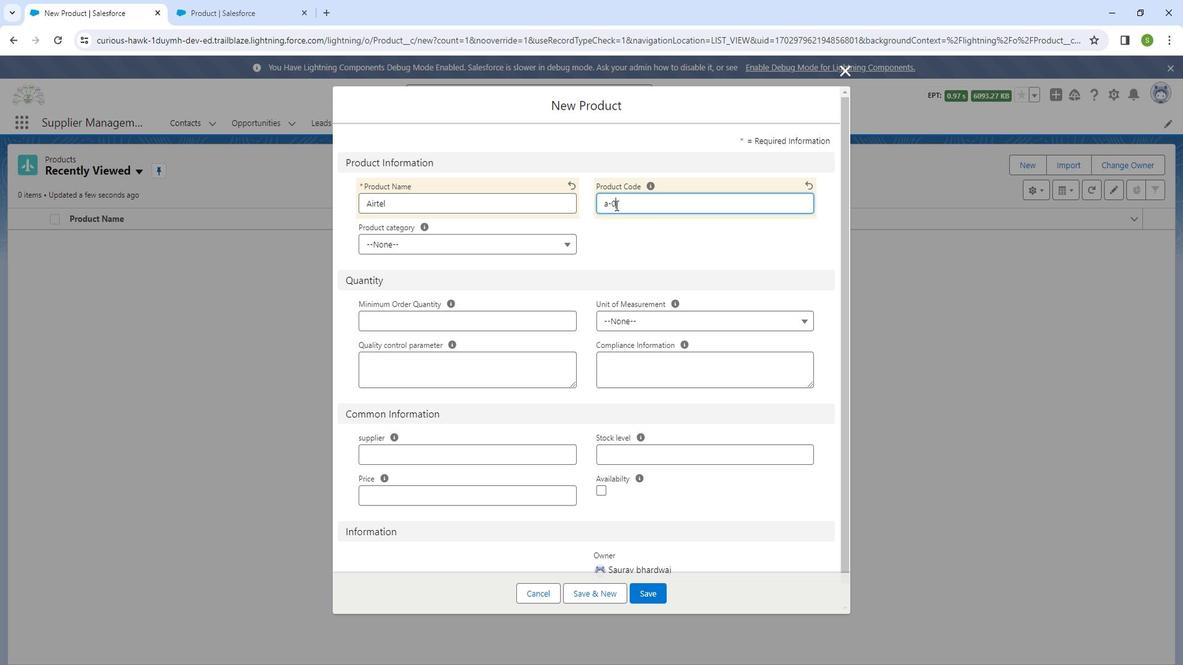 
Action: Mouse moved to (627, 218)
Screenshot: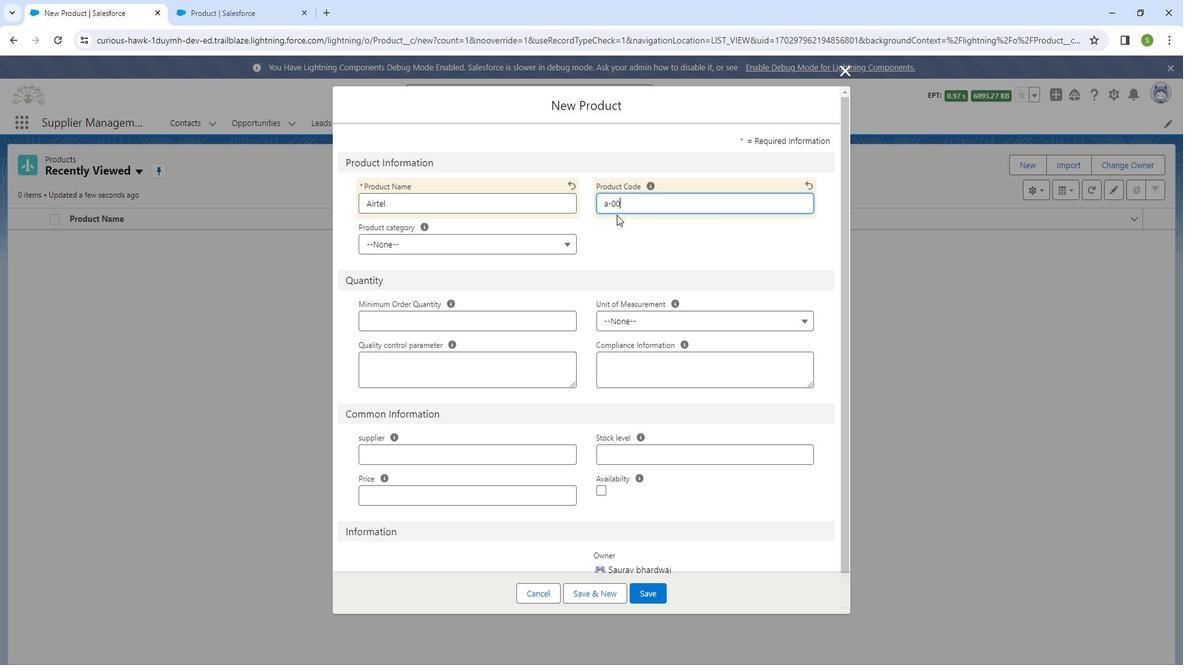 
Action: Key pressed 1
Screenshot: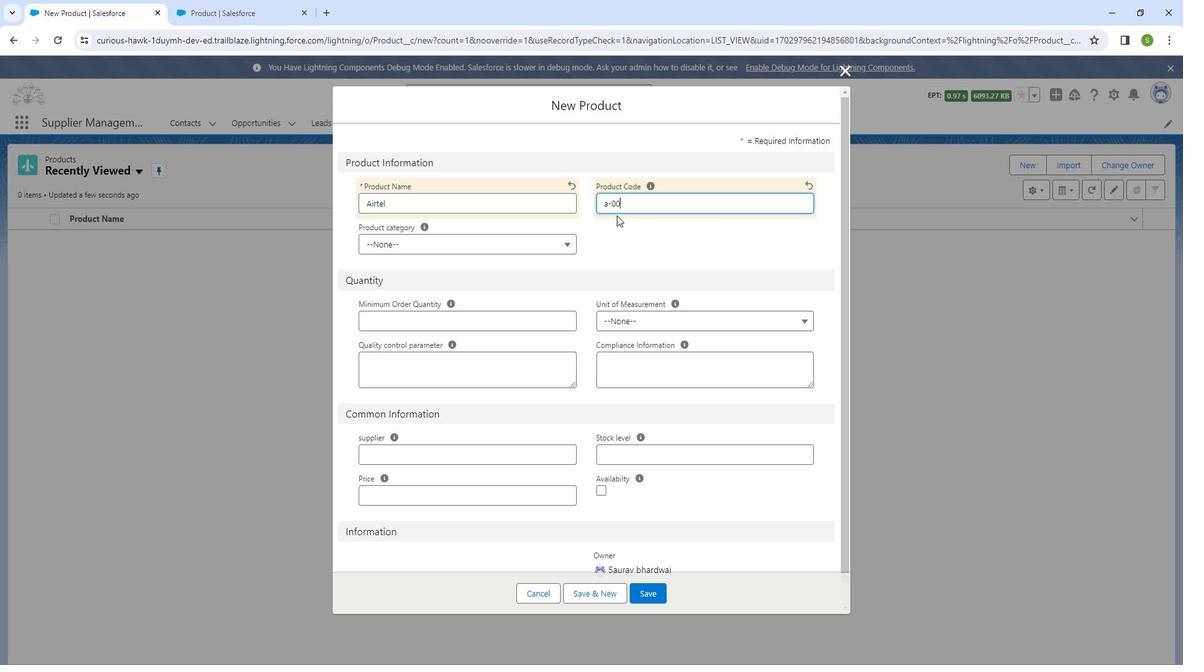 
Action: Mouse moved to (535, 249)
Screenshot: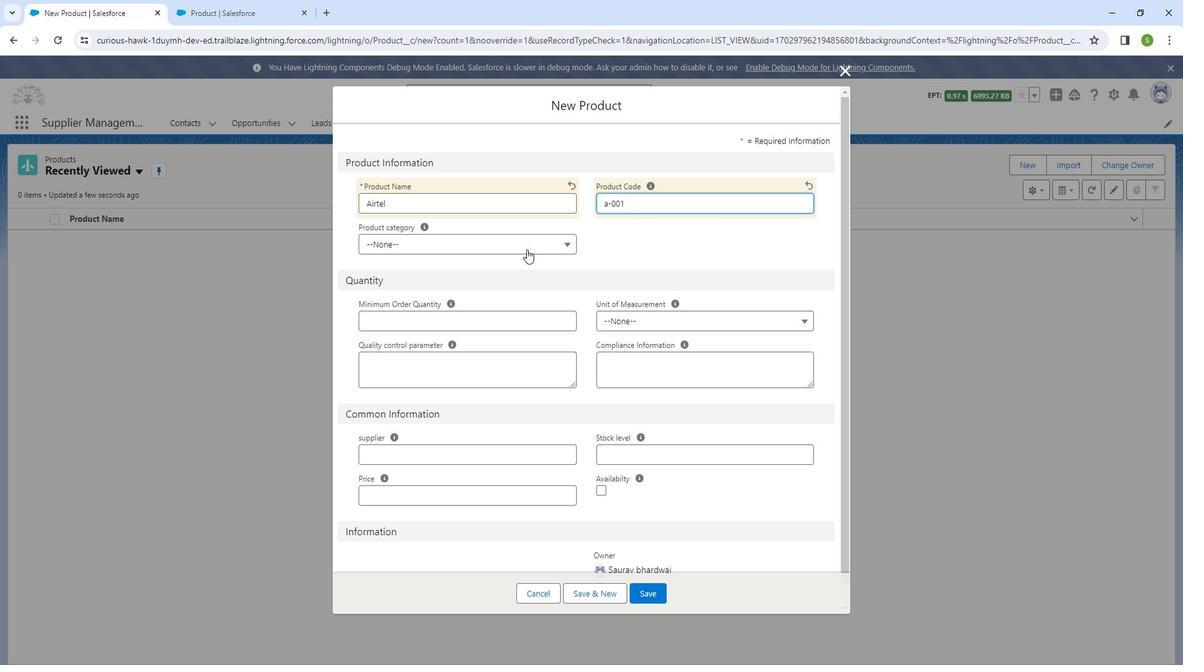 
Action: Mouse pressed left at (535, 249)
Screenshot: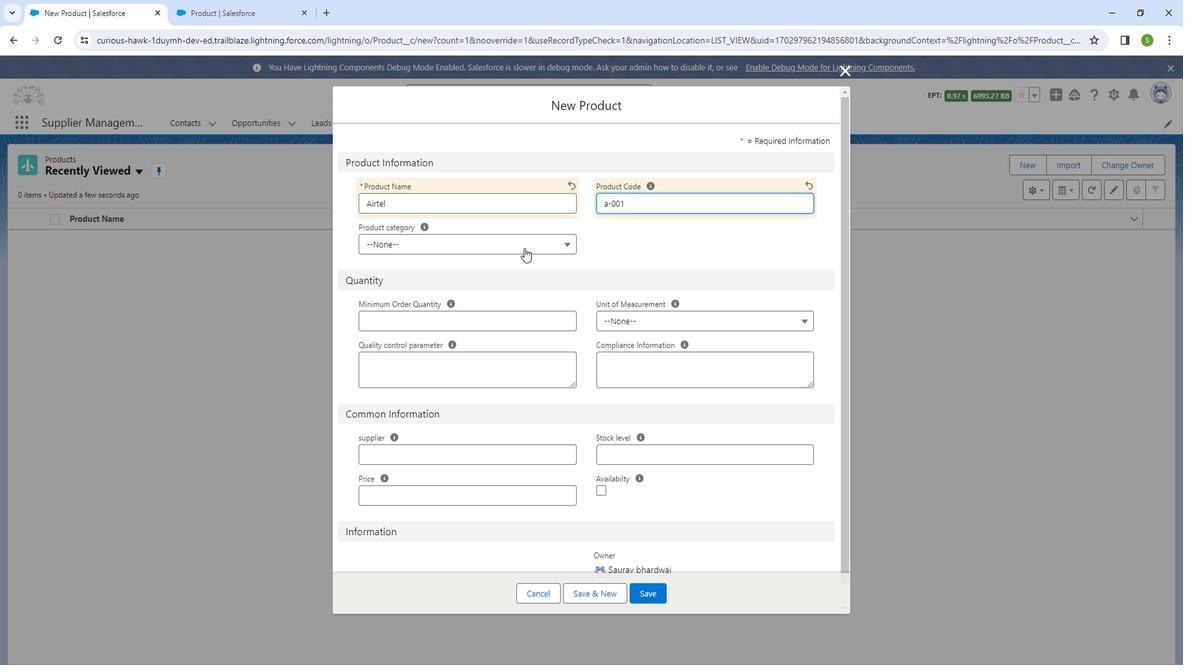 
Action: Mouse moved to (526, 285)
Screenshot: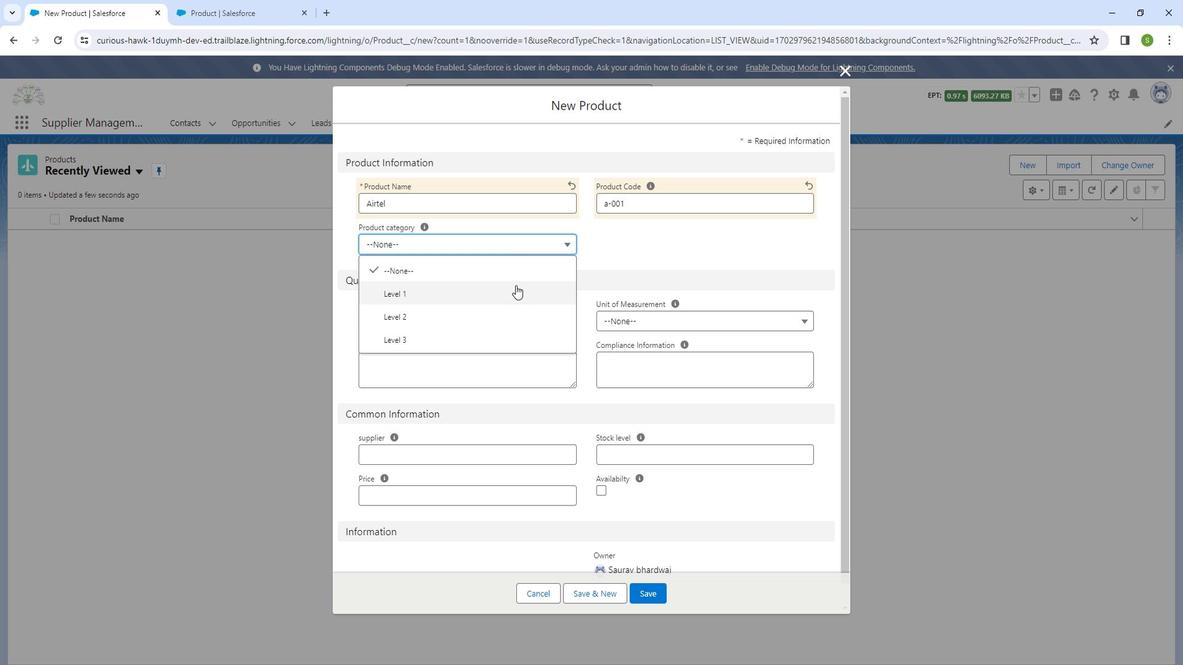 
Action: Mouse pressed left at (526, 285)
Screenshot: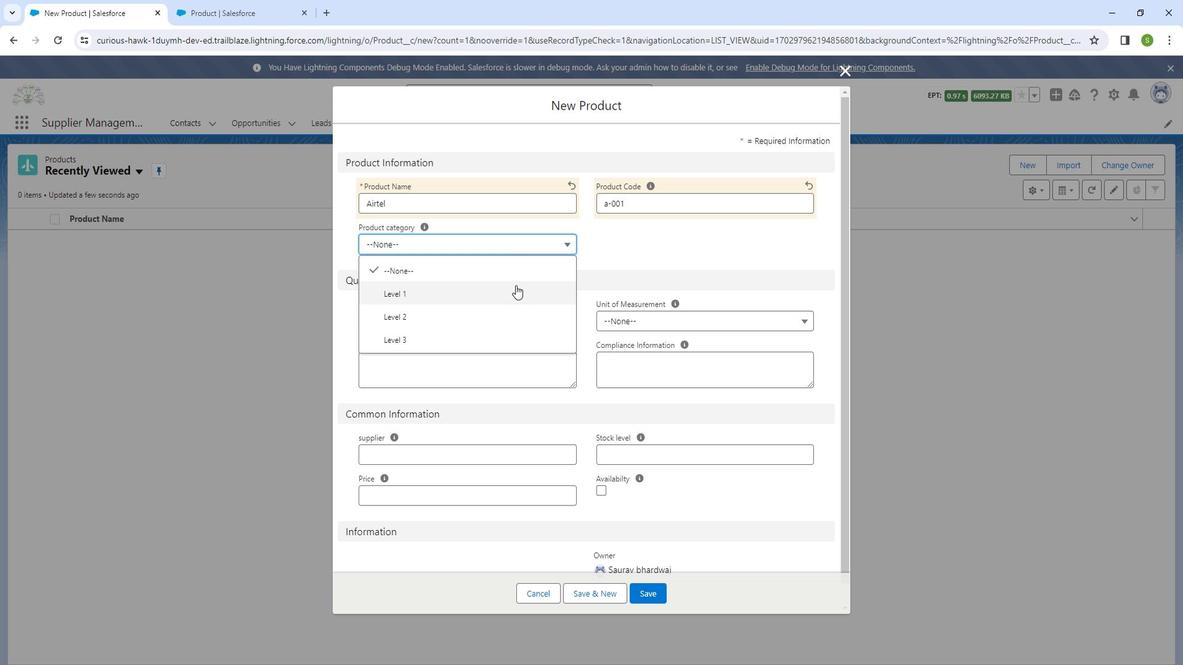 
Action: Mouse moved to (506, 318)
Screenshot: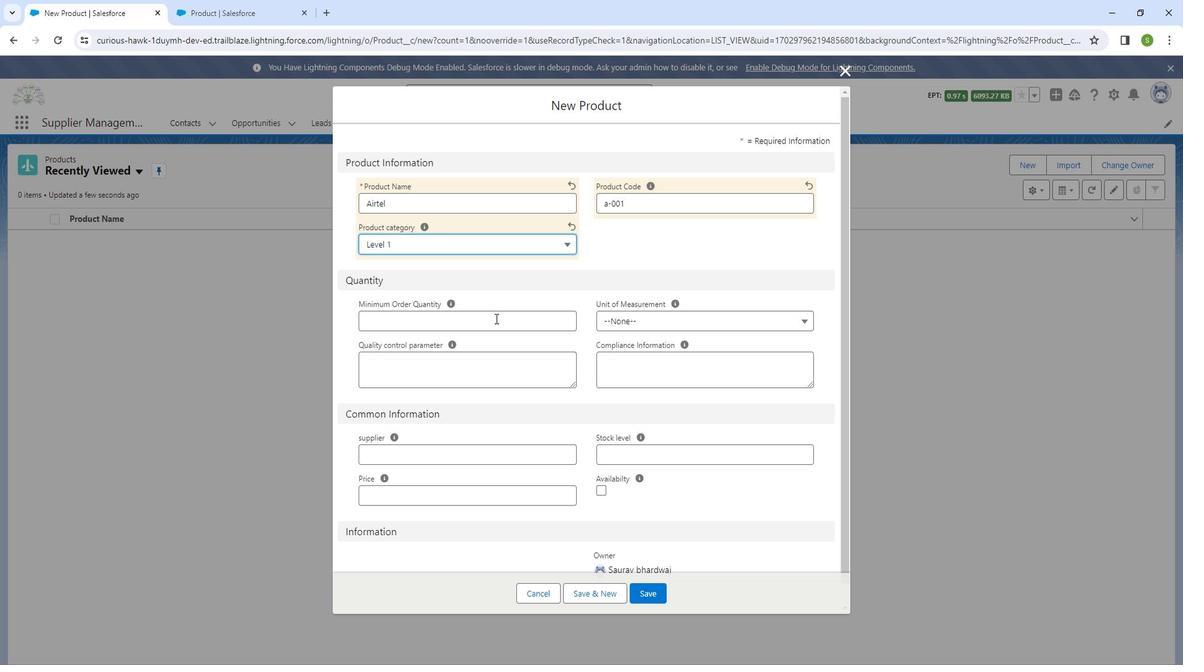 
Action: Mouse pressed left at (506, 318)
Screenshot: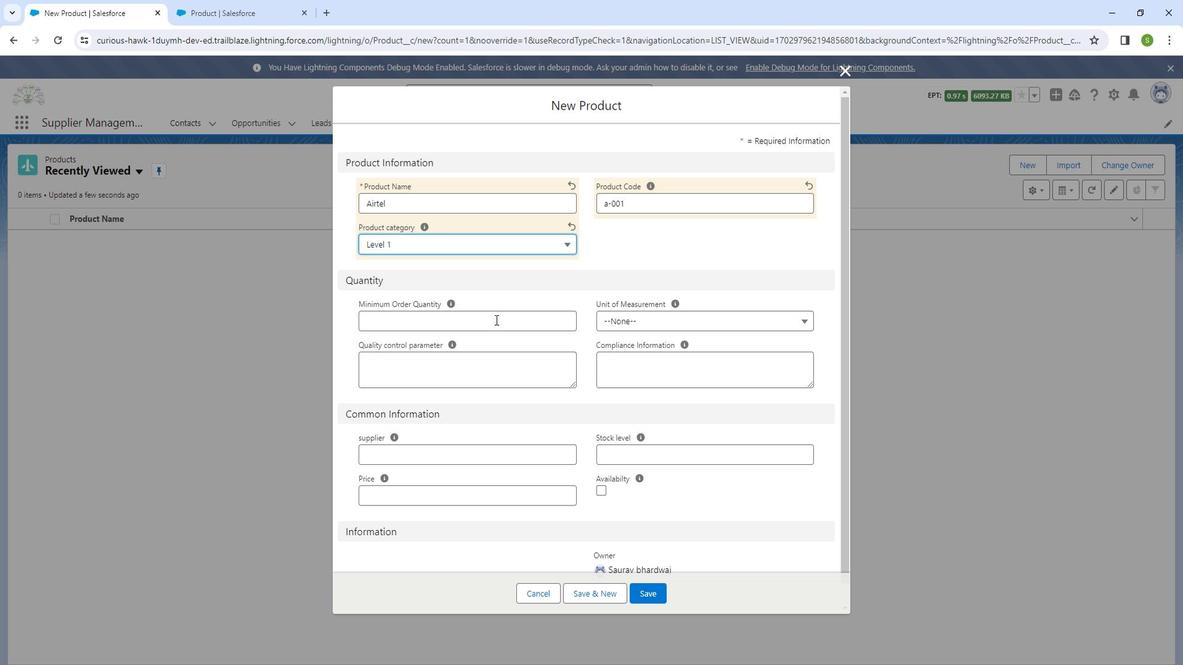 
Action: Mouse moved to (504, 316)
Screenshot: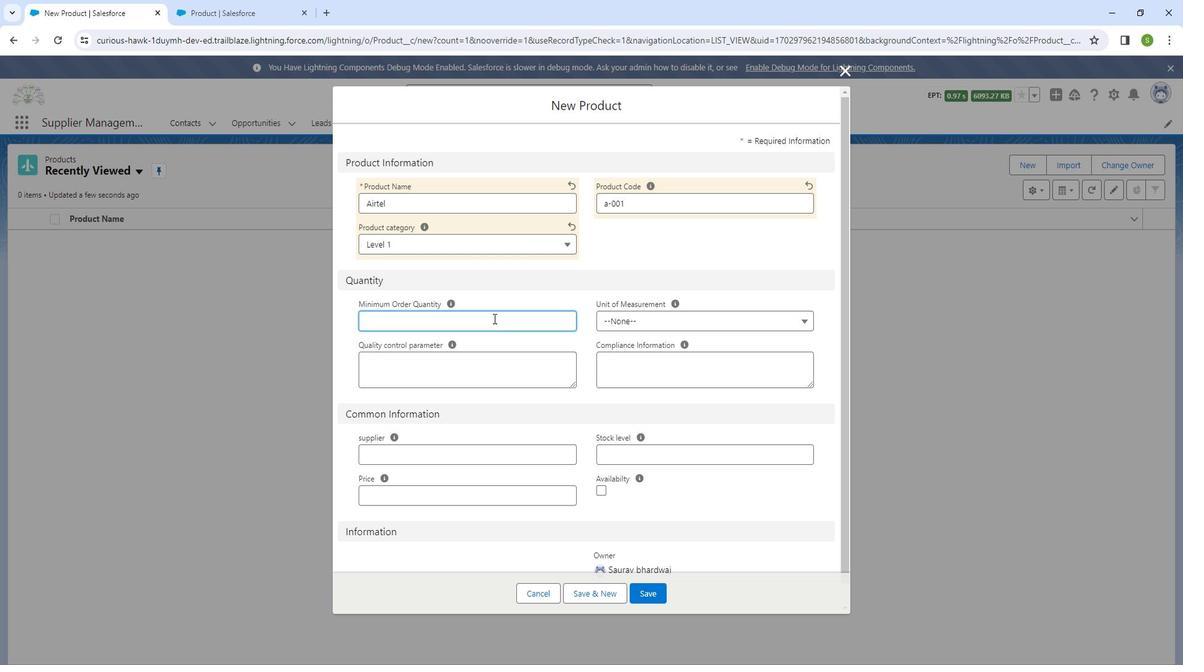 
Action: Key pressed 0
Screenshot: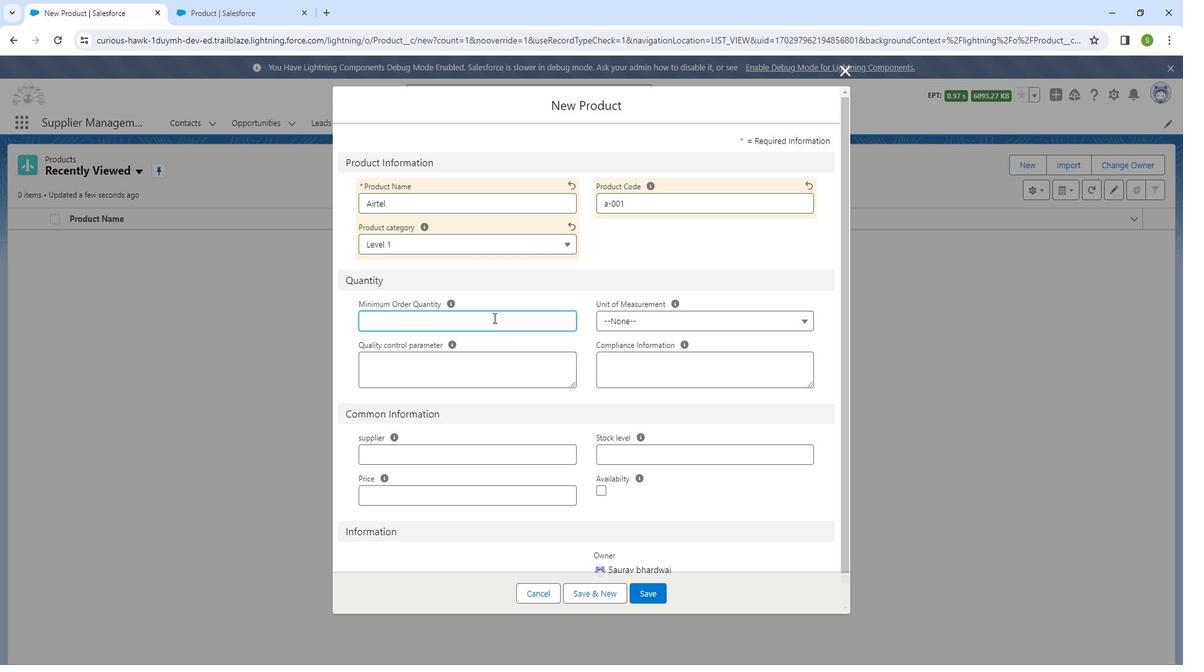 
Action: Mouse moved to (504, 312)
Screenshot: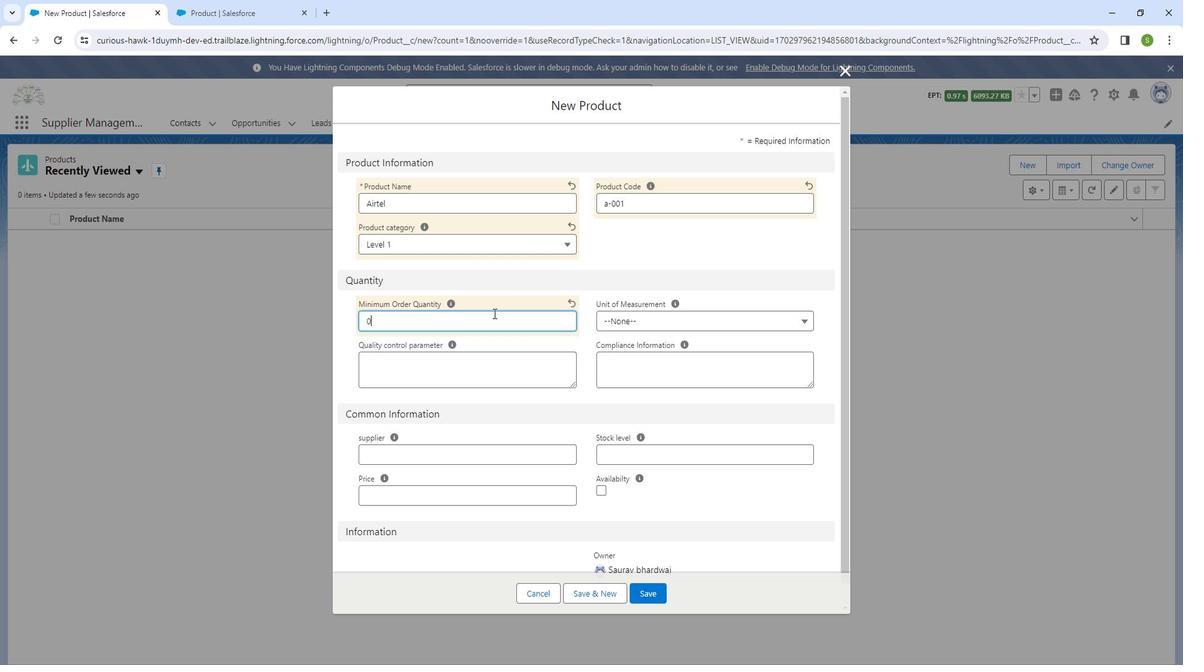 
Action: Key pressed 1
Screenshot: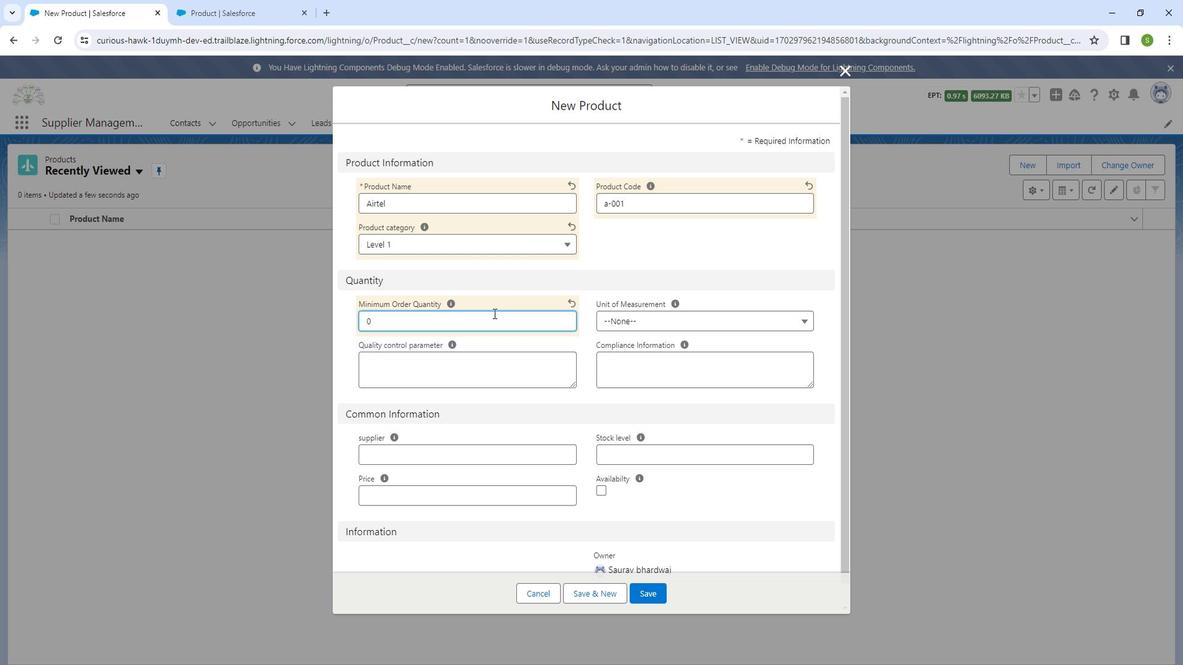 
Action: Mouse moved to (622, 315)
Screenshot: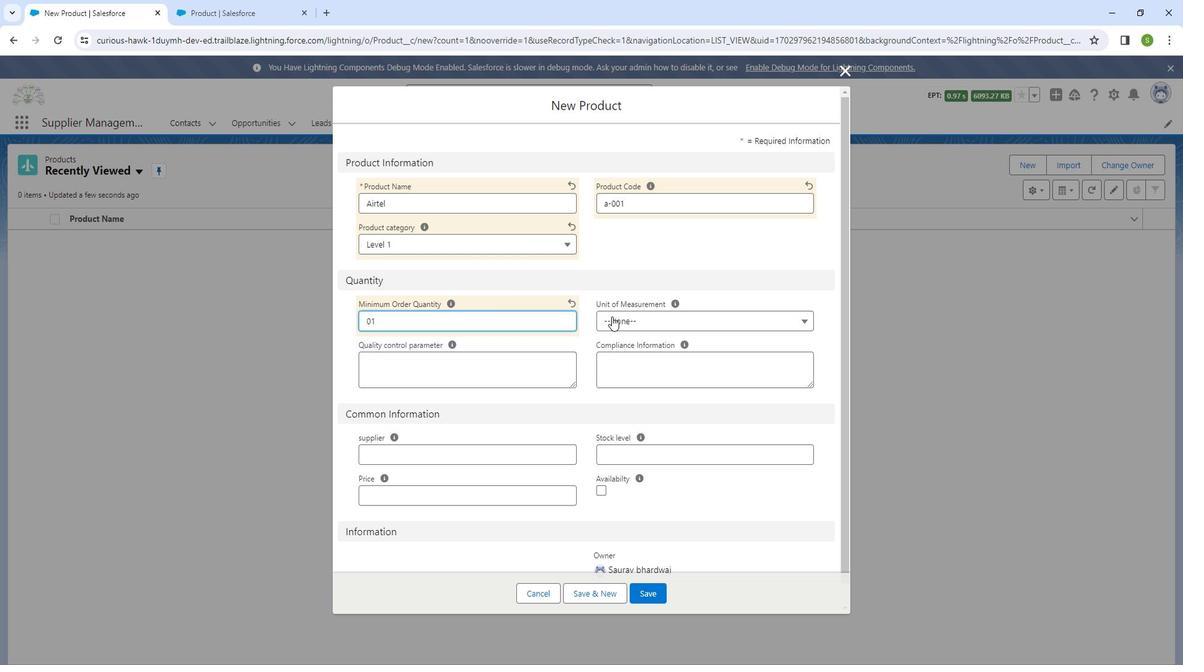 
Action: Mouse pressed left at (622, 315)
Screenshot: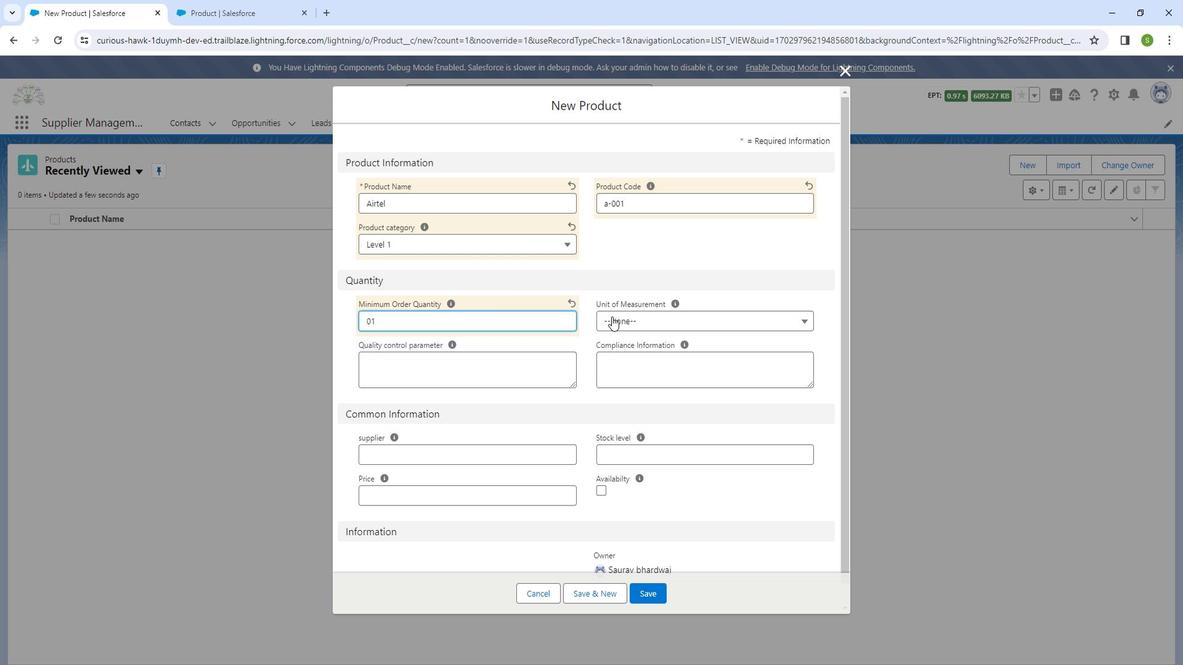 
Action: Mouse moved to (638, 367)
Screenshot: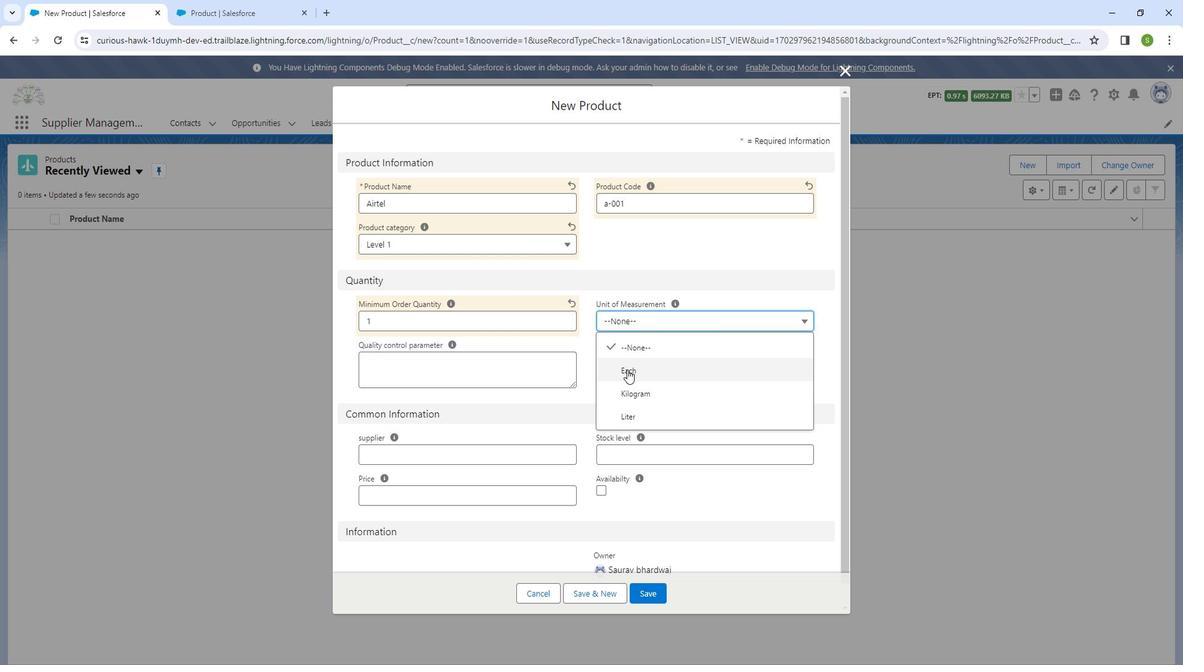 
Action: Mouse pressed left at (638, 367)
Screenshot: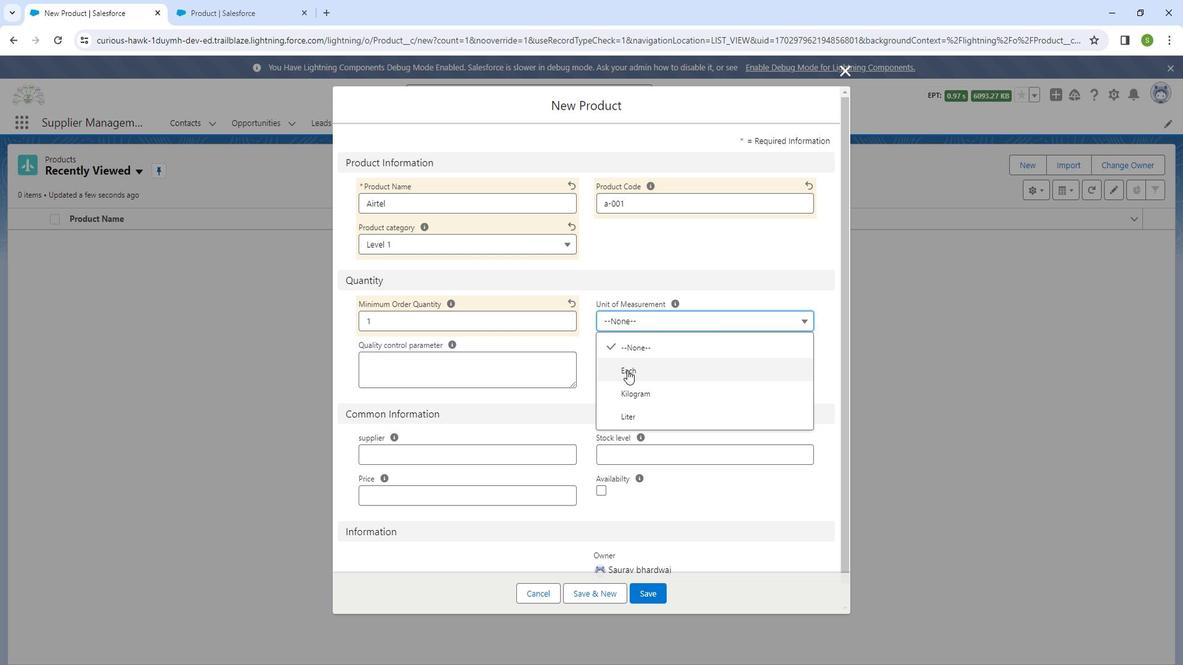 
Action: Mouse moved to (541, 369)
Screenshot: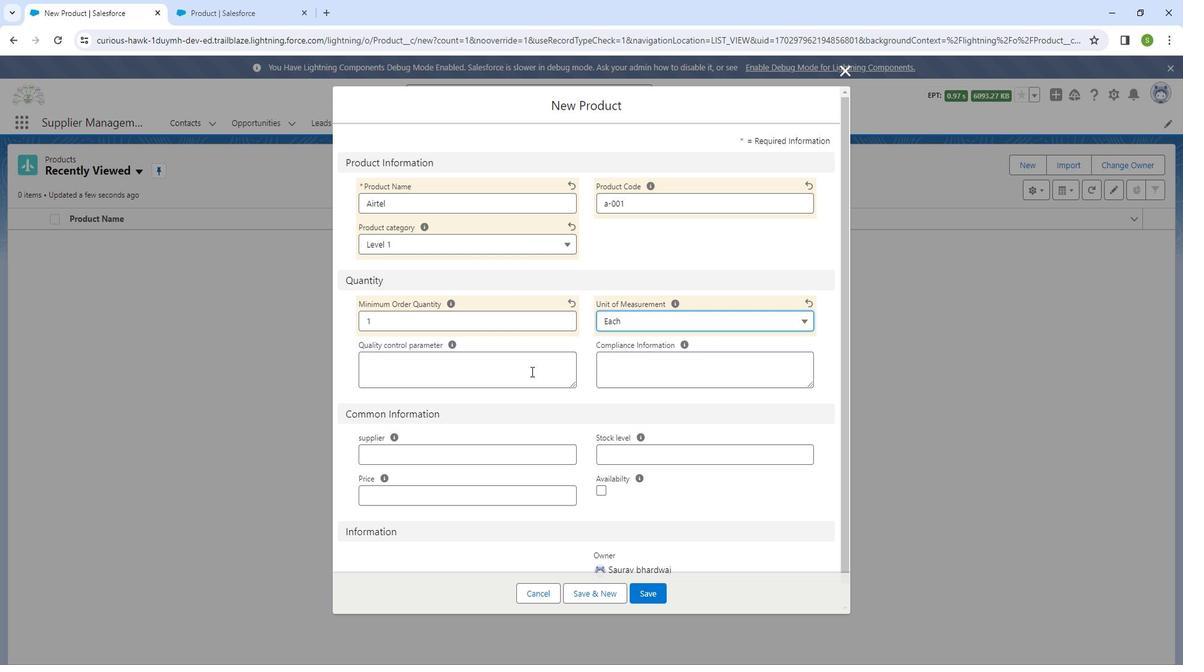 
Action: Mouse pressed left at (541, 369)
Screenshot: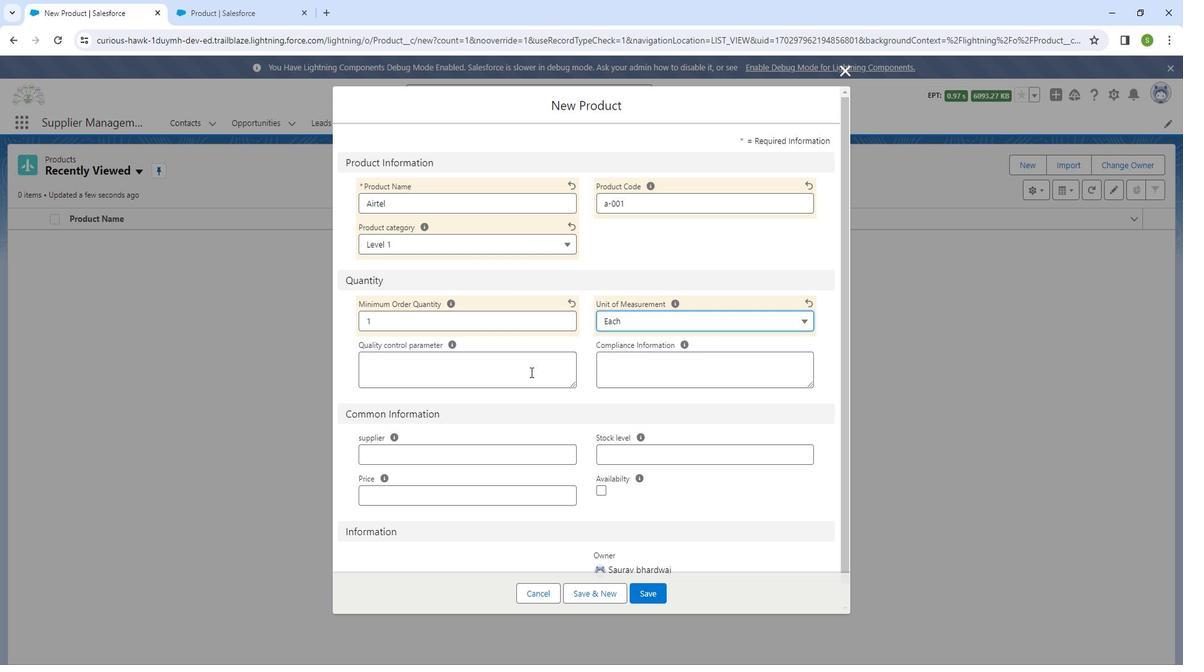 
Action: Key pressed n
Screenshot: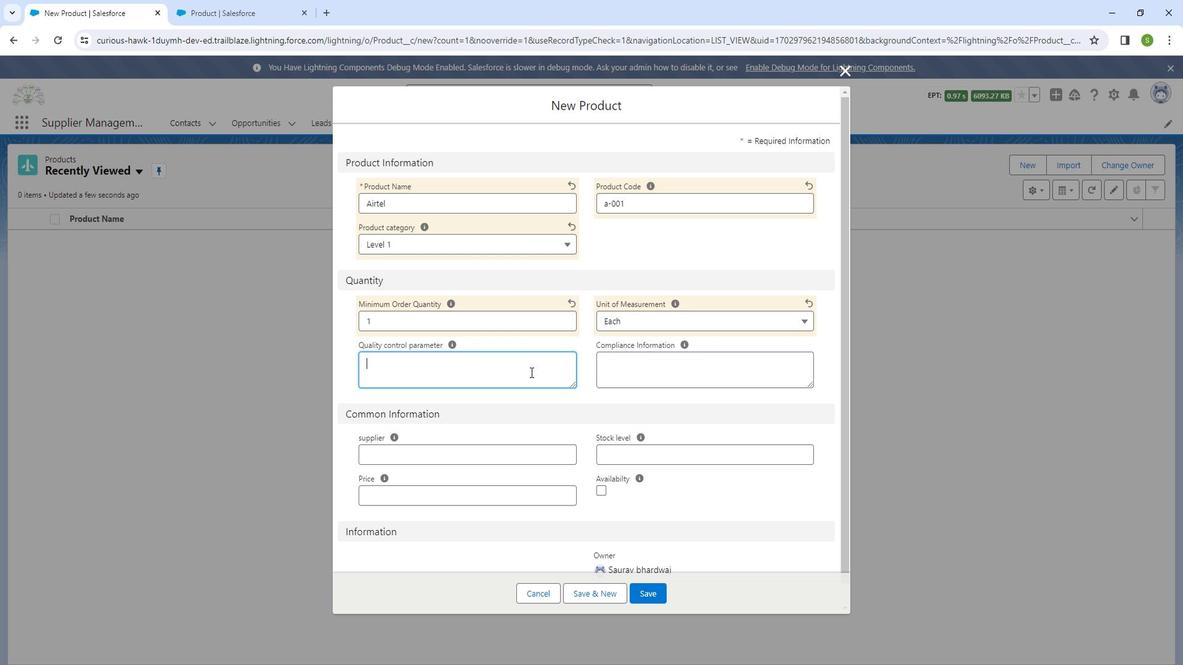 
Action: Mouse moved to (541, 369)
Screenshot: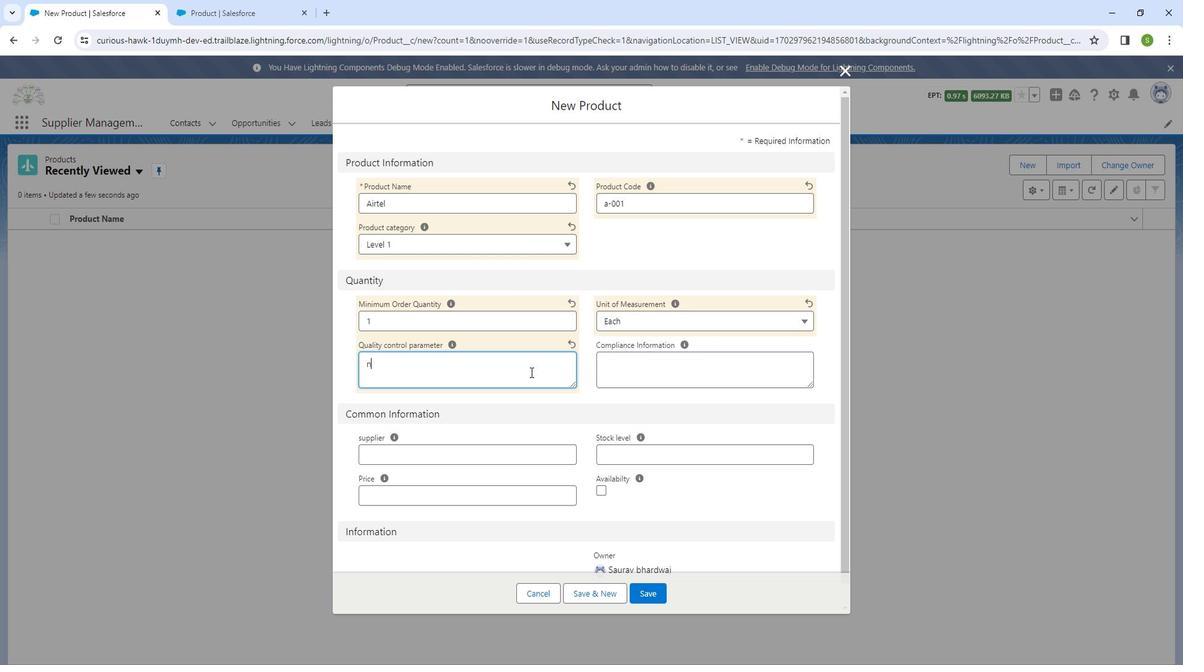 
Action: Key pressed a
Screenshot: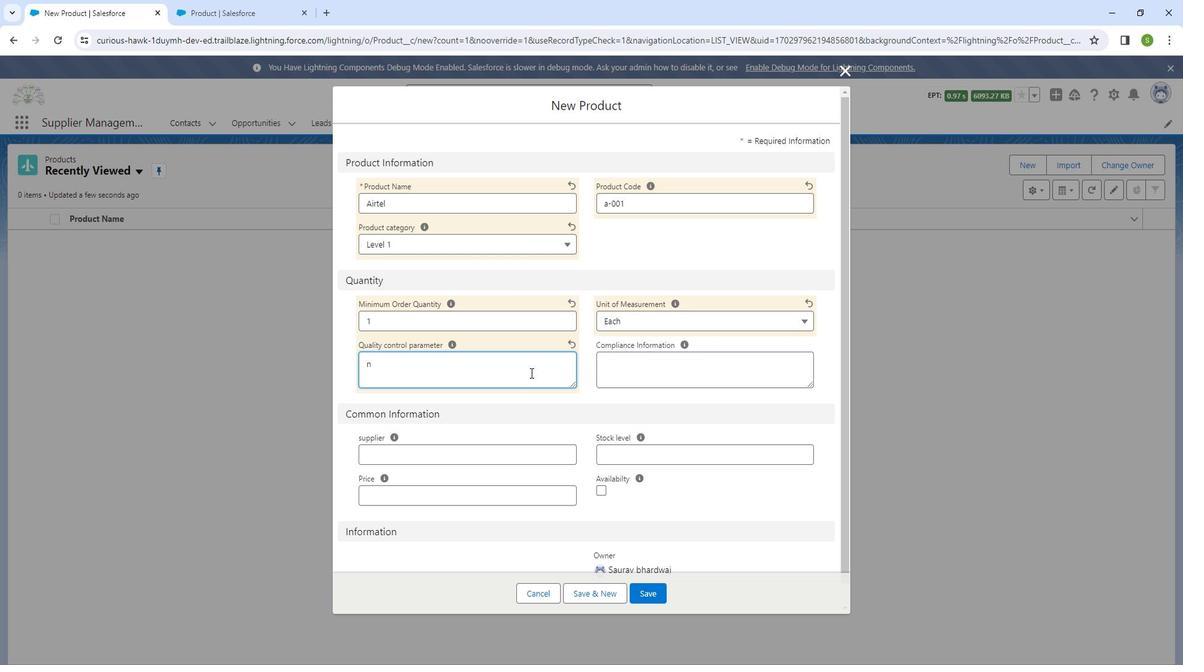 
Action: Mouse moved to (689, 369)
Screenshot: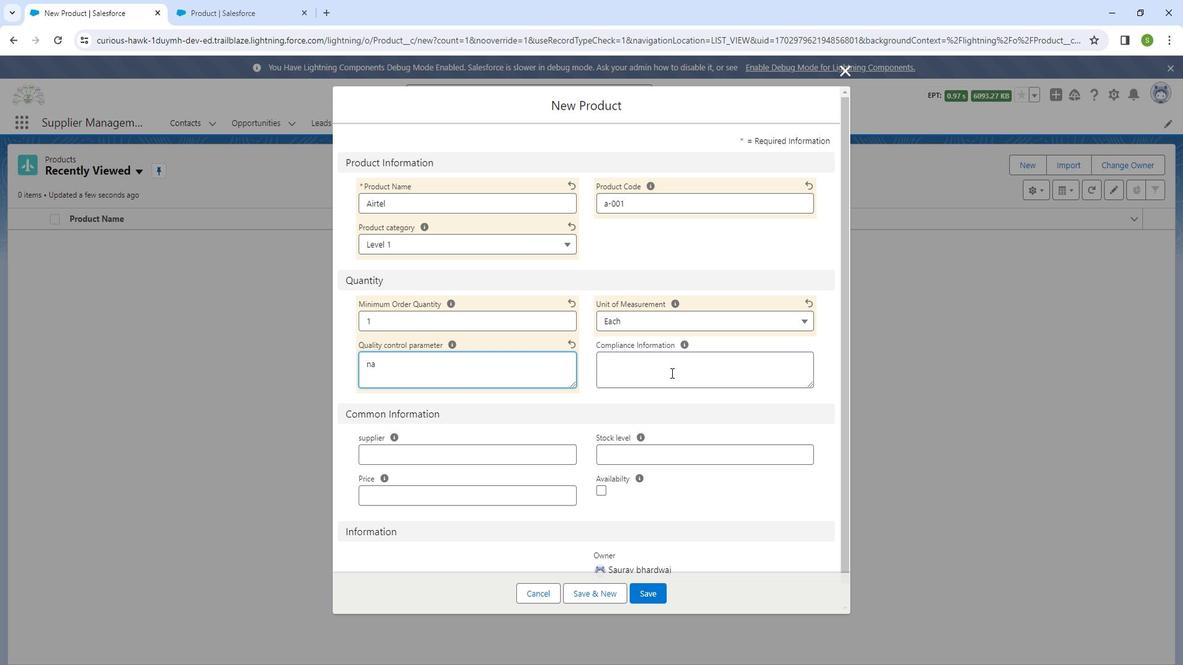 
Action: Mouse pressed left at (689, 369)
Screenshot: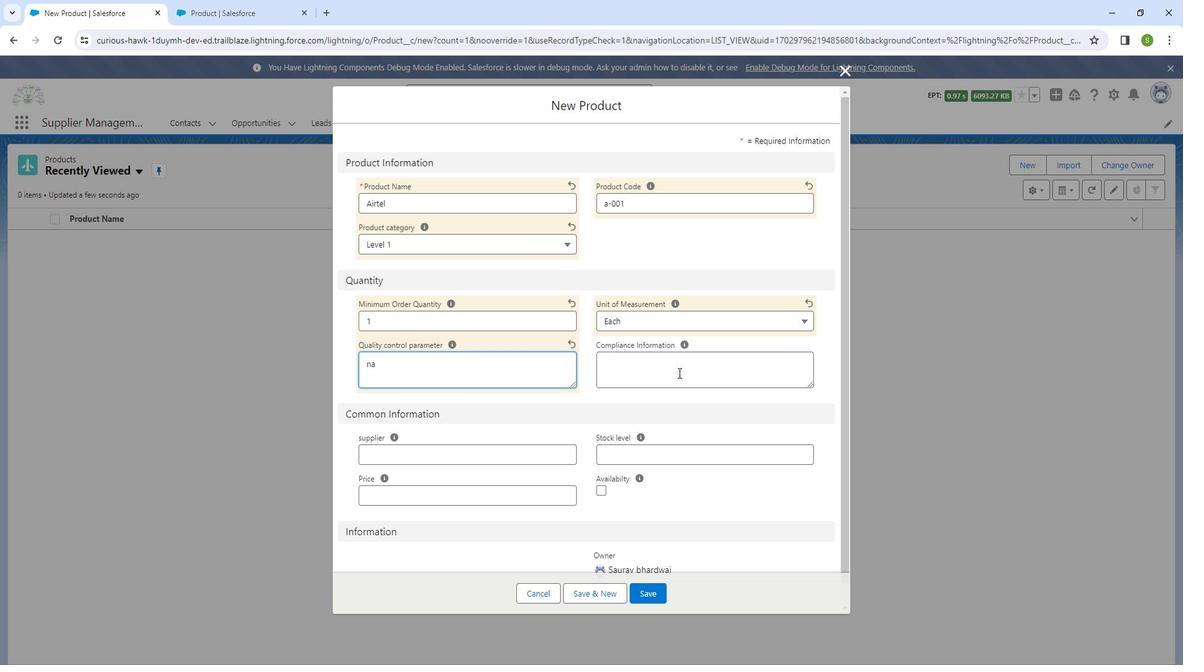 
Action: Mouse moved to (689, 368)
Screenshot: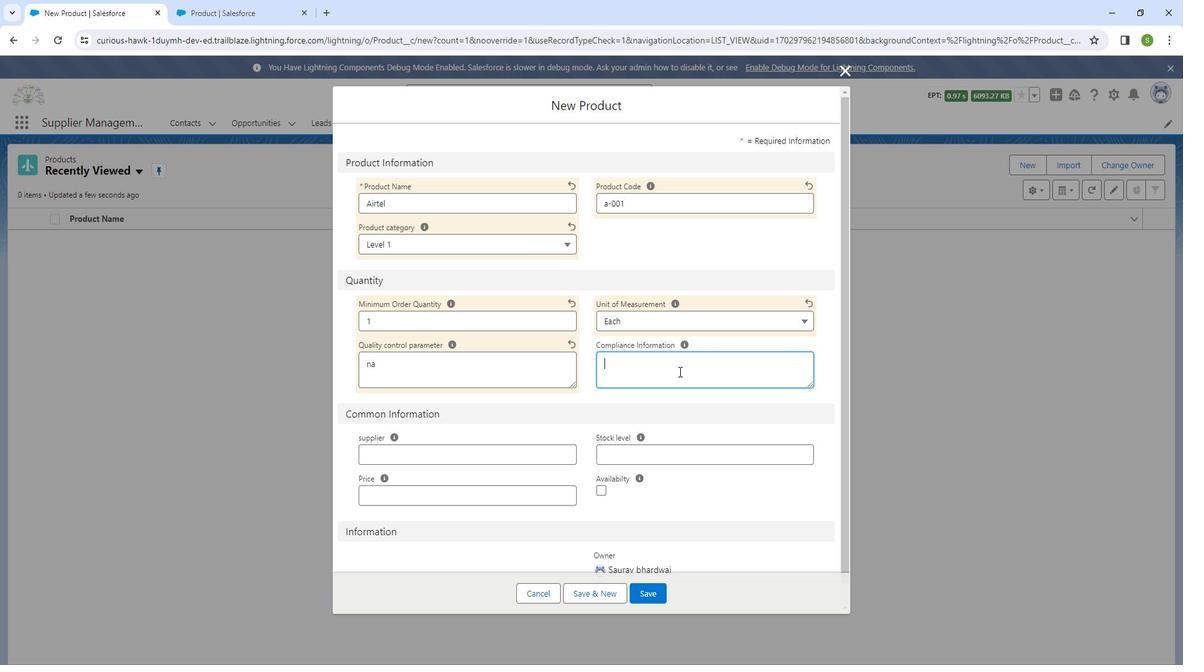 
Action: Key pressed na
Screenshot: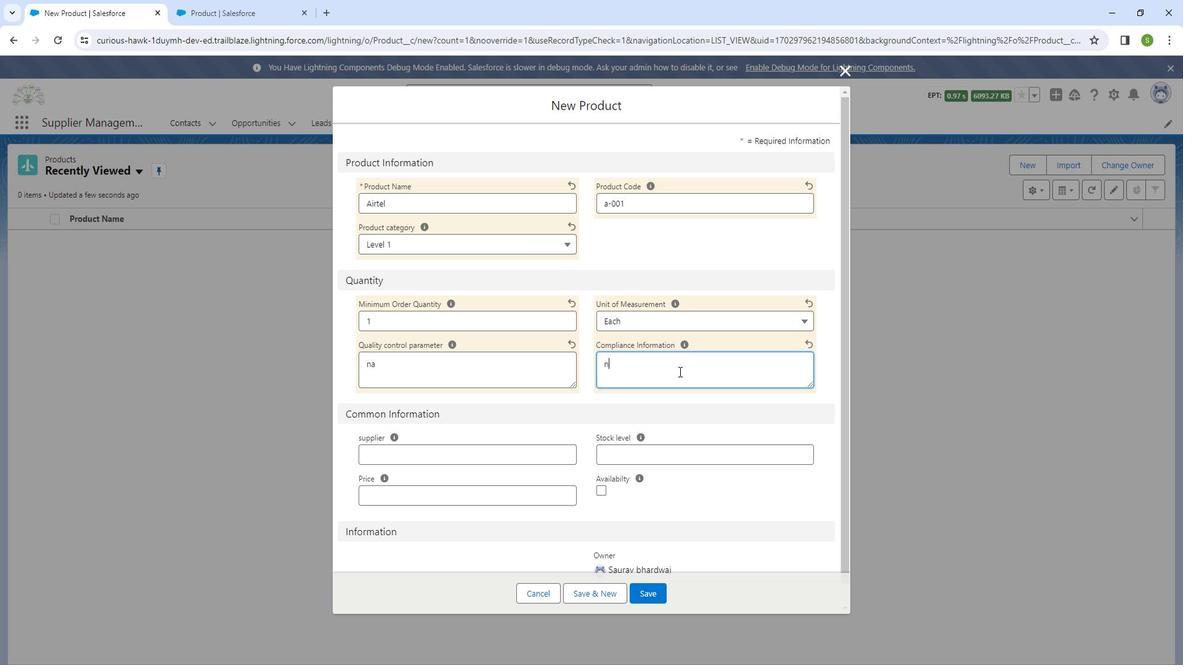 
Action: Mouse moved to (522, 448)
Screenshot: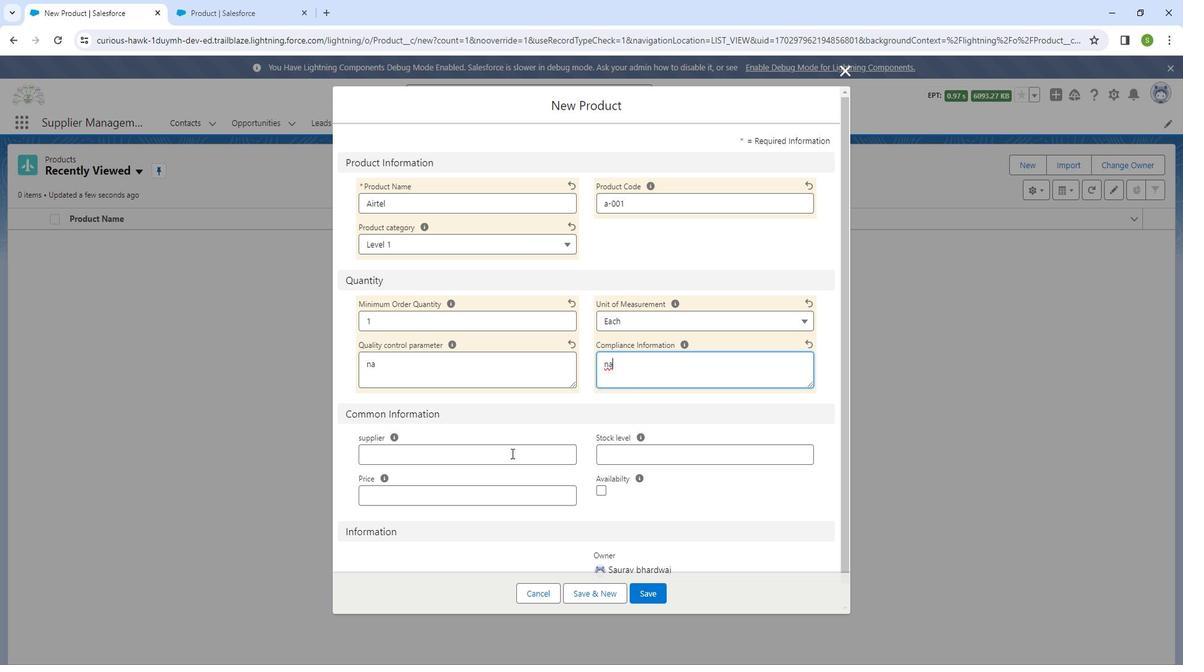 
Action: Mouse pressed left at (522, 448)
Screenshot: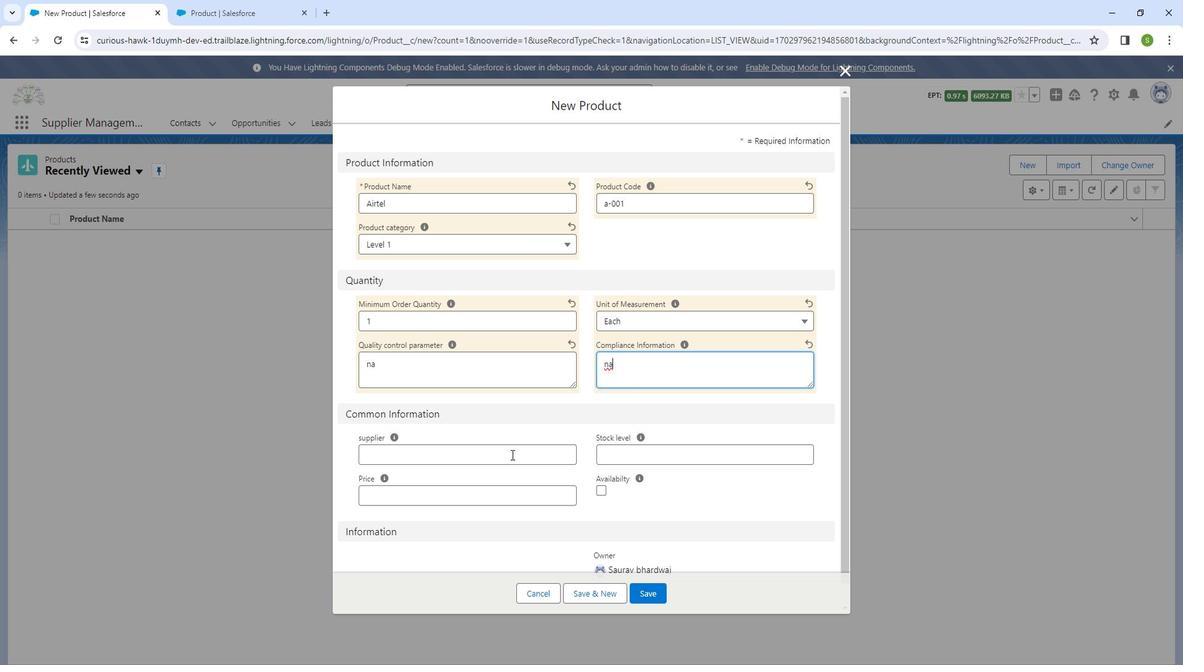 
Action: Key pressed <Key.shift>Ai
Screenshot: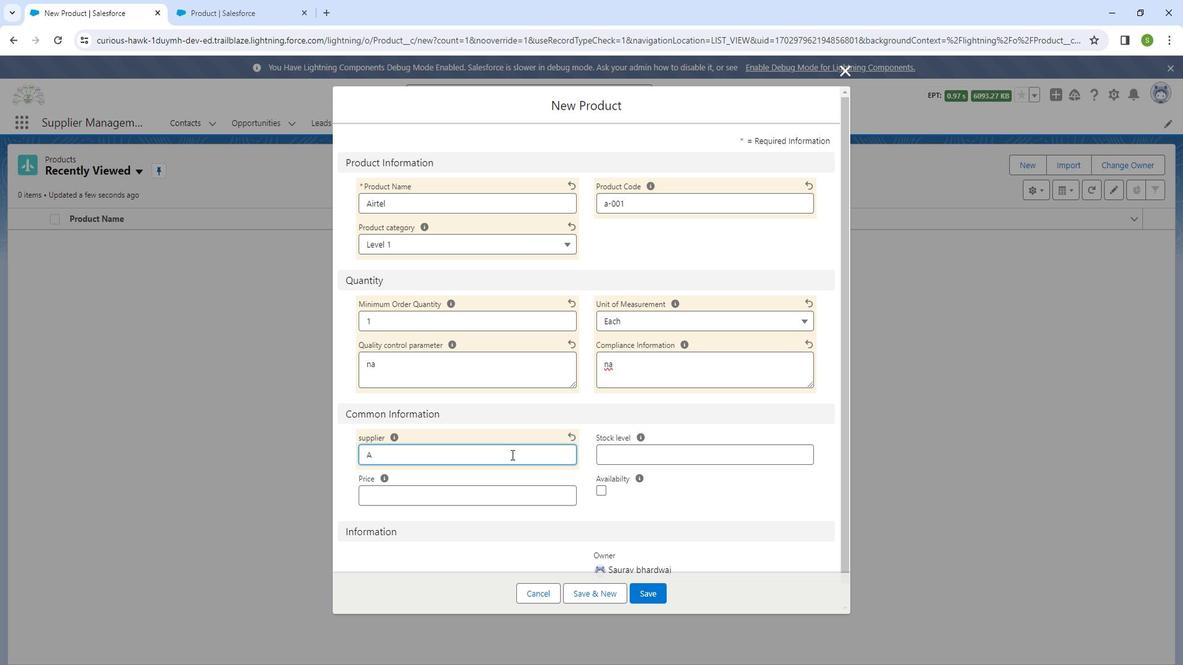 
Action: Mouse moved to (522, 448)
Screenshot: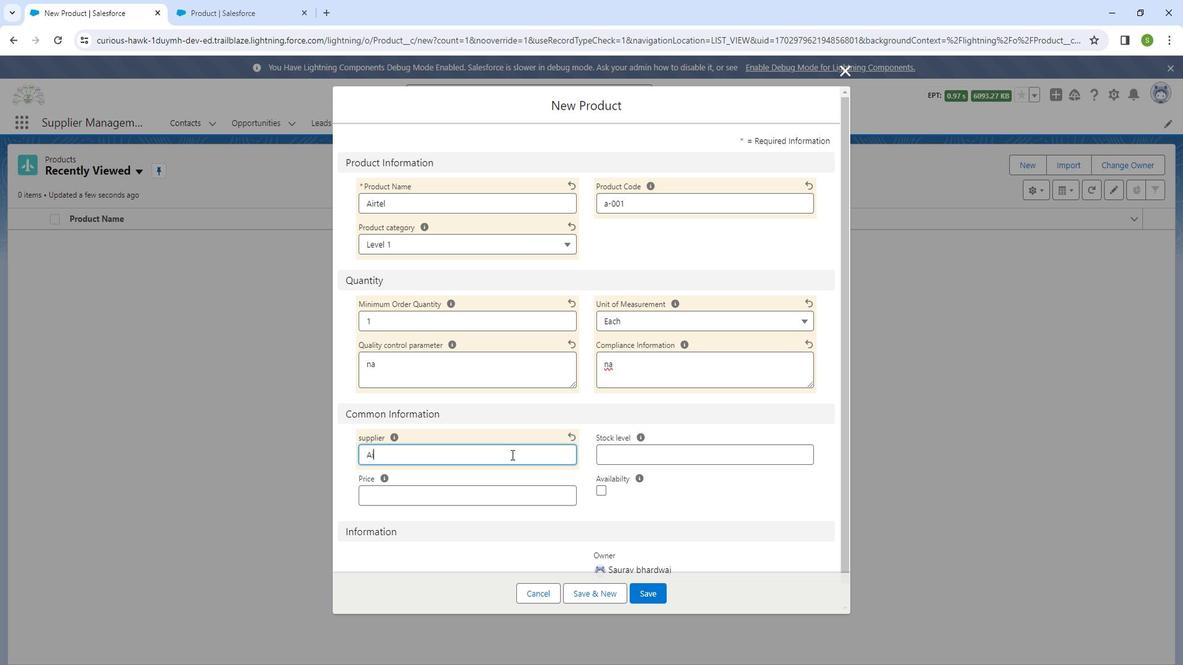 
Action: Key pressed r
Screenshot: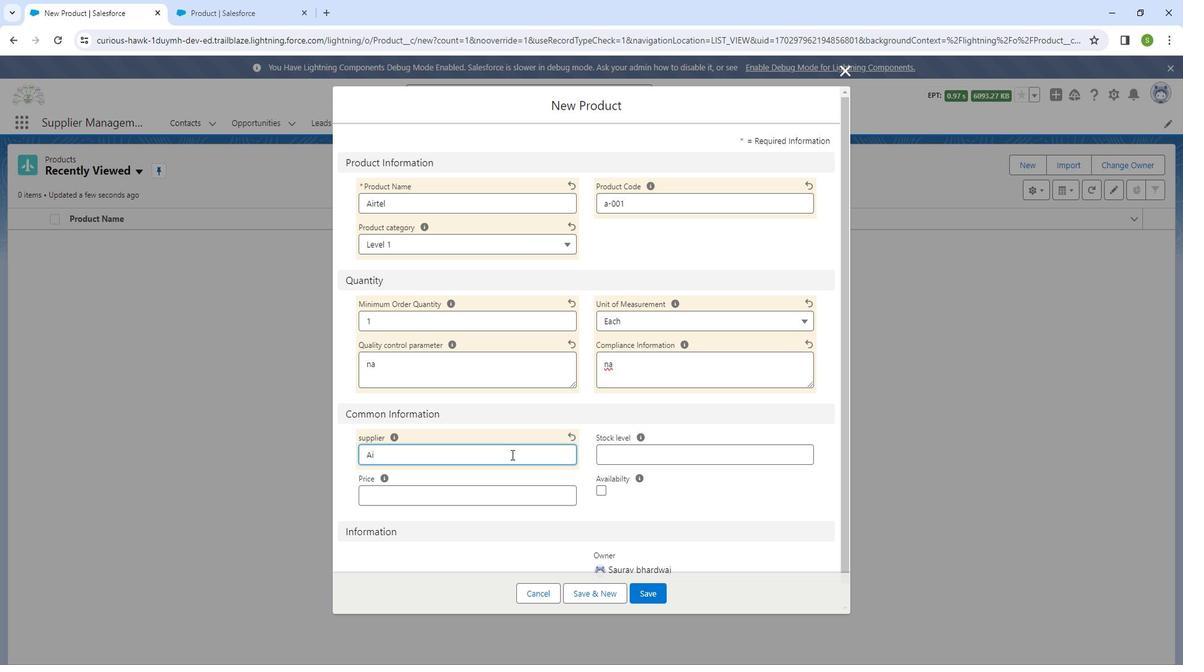 
Action: Mouse moved to (527, 444)
Screenshot: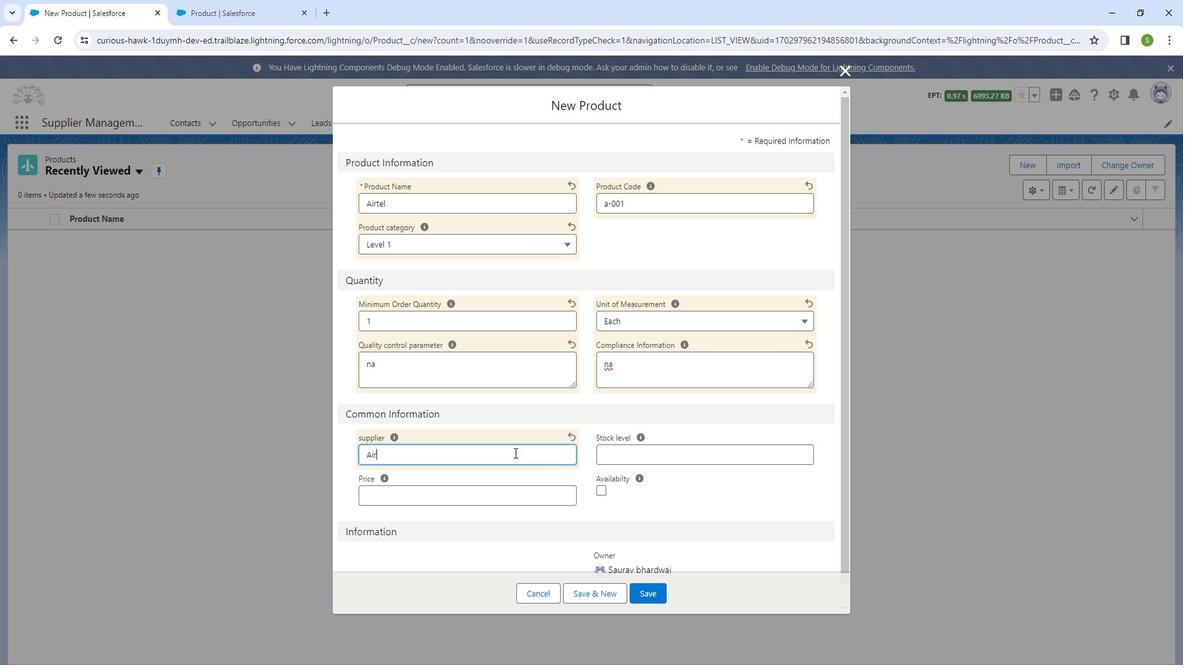 
Action: Key pressed t
Screenshot: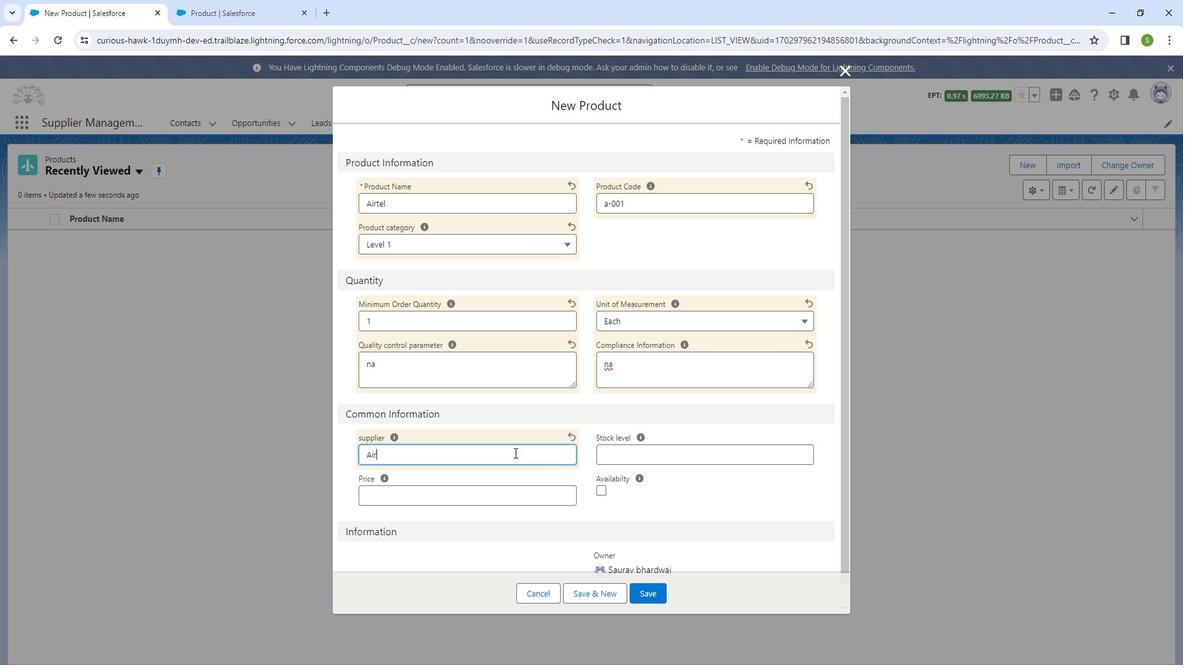 
Action: Mouse moved to (527, 443)
Screenshot: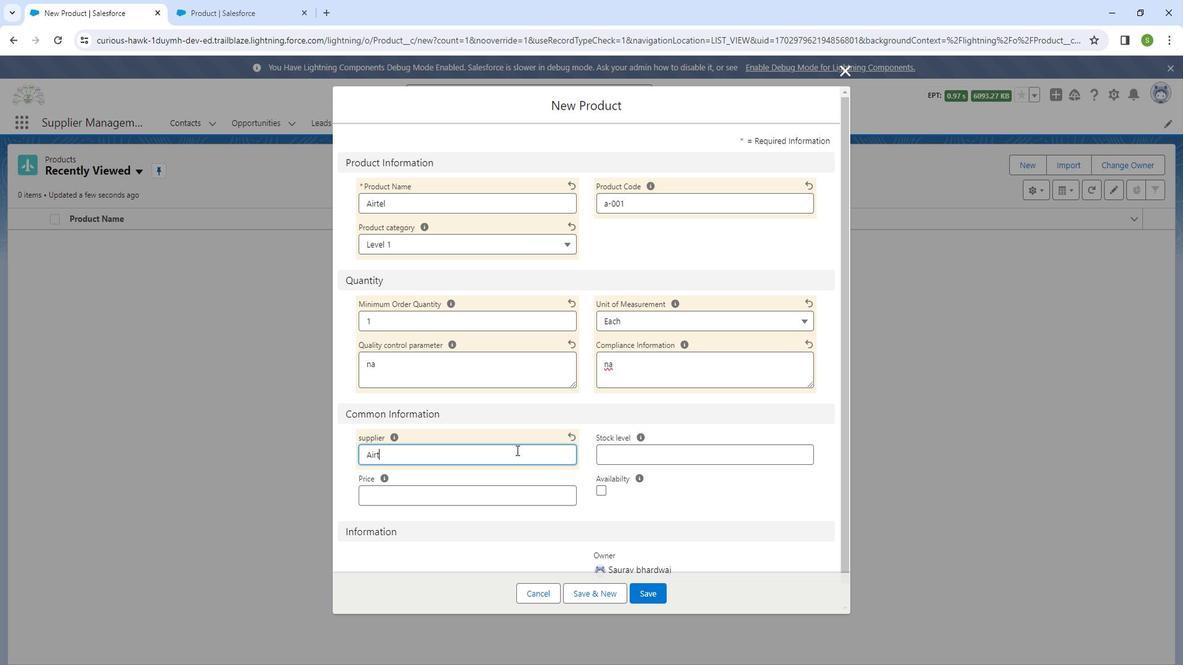 
Action: Key pressed e
Screenshot: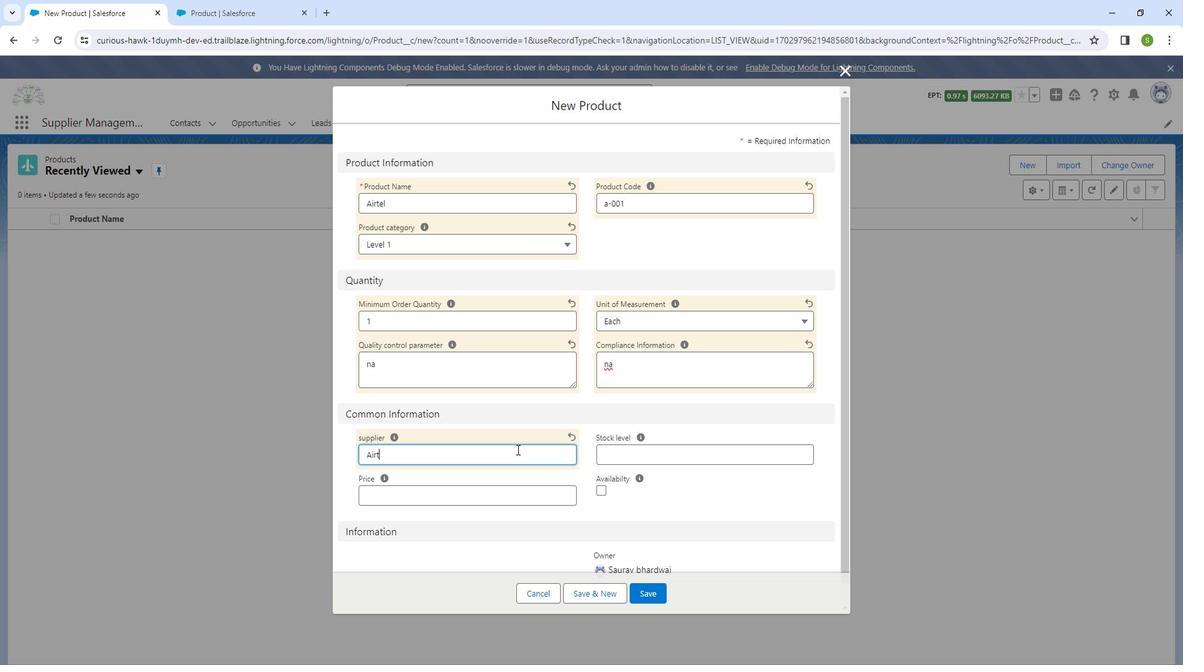 
Action: Mouse moved to (532, 444)
Screenshot: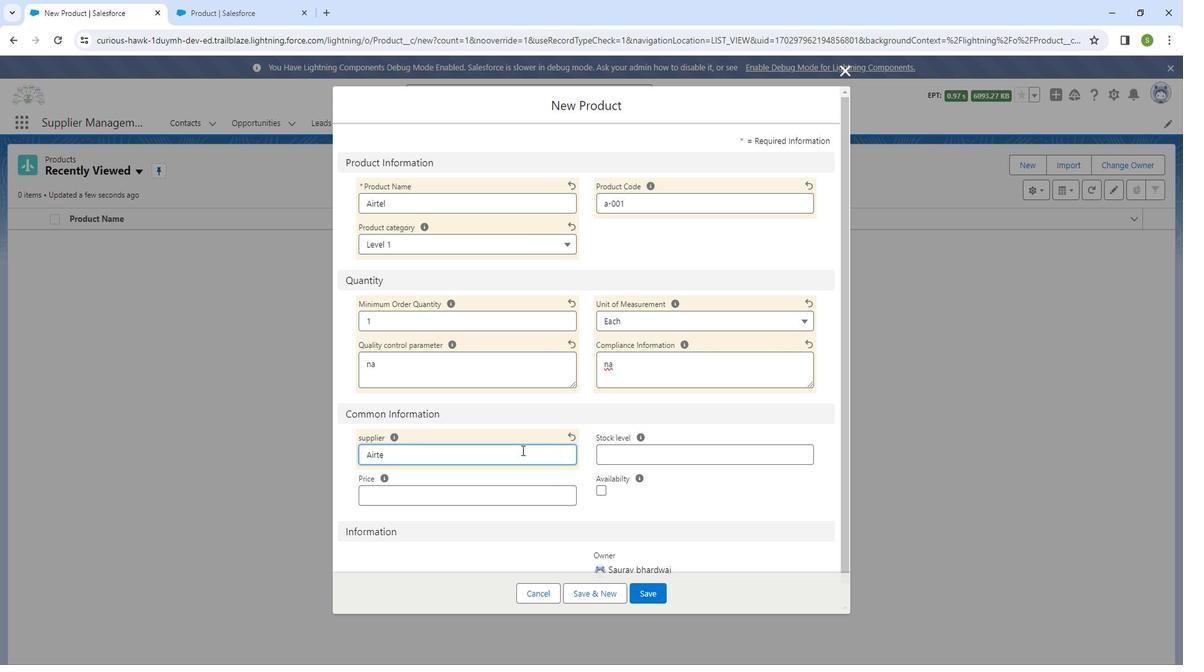 
Action: Key pressed l
Screenshot: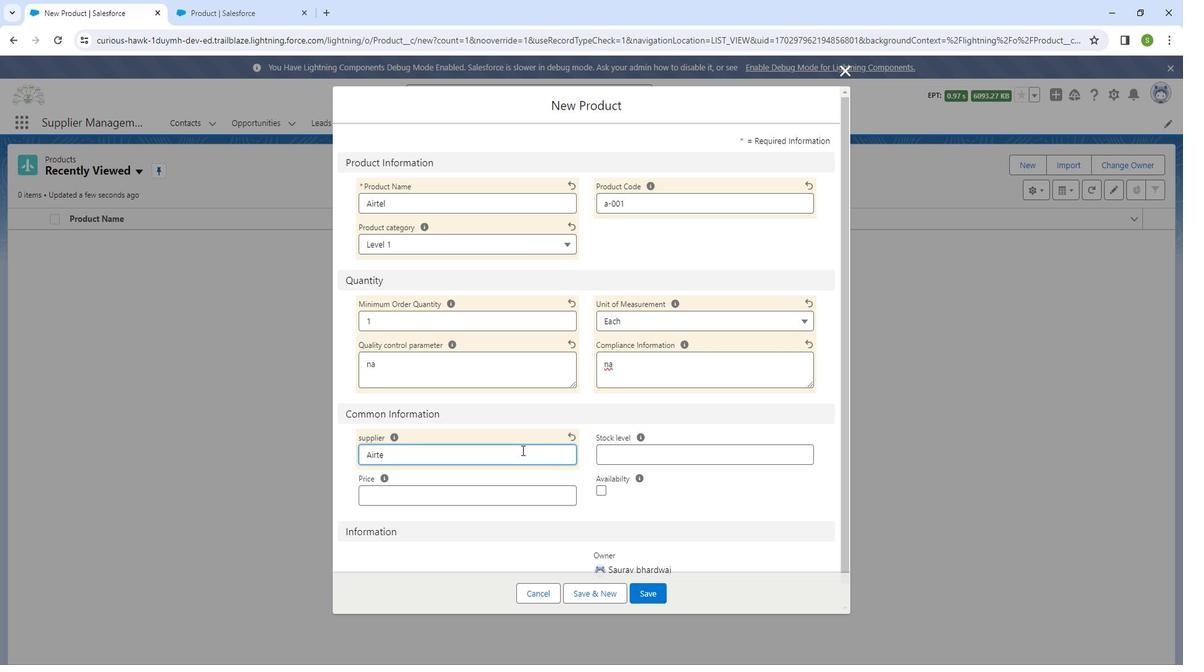 
Action: Mouse moved to (659, 446)
Screenshot: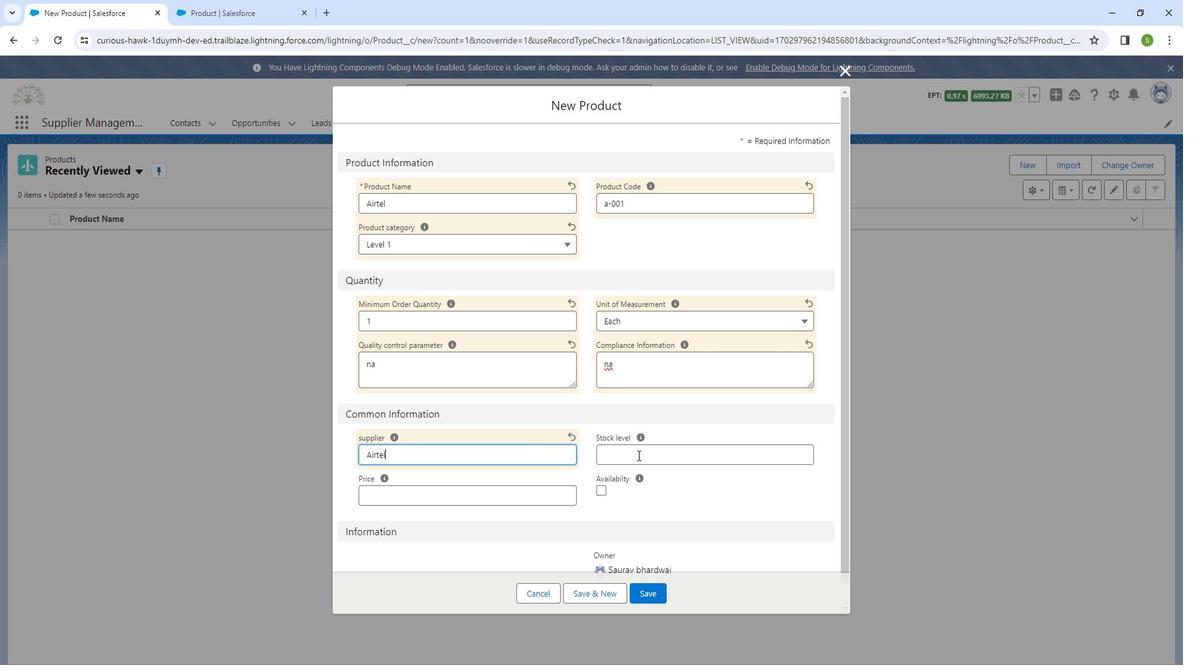 
Action: Mouse pressed left at (659, 446)
Screenshot: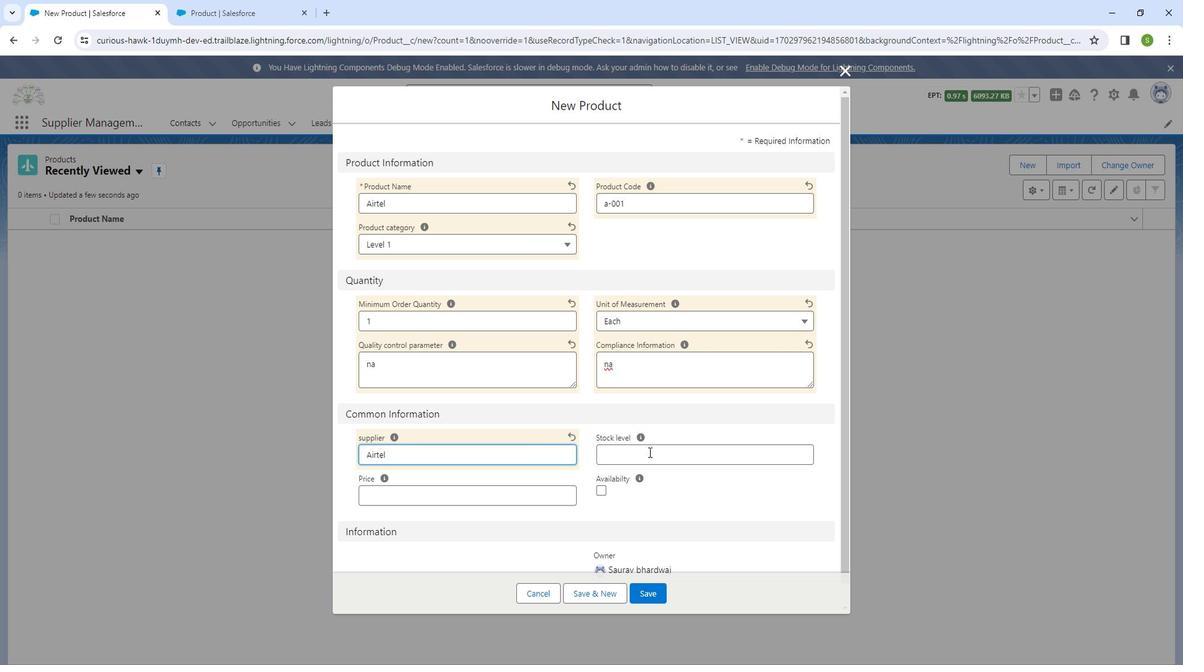 
Action: Mouse moved to (660, 443)
Screenshot: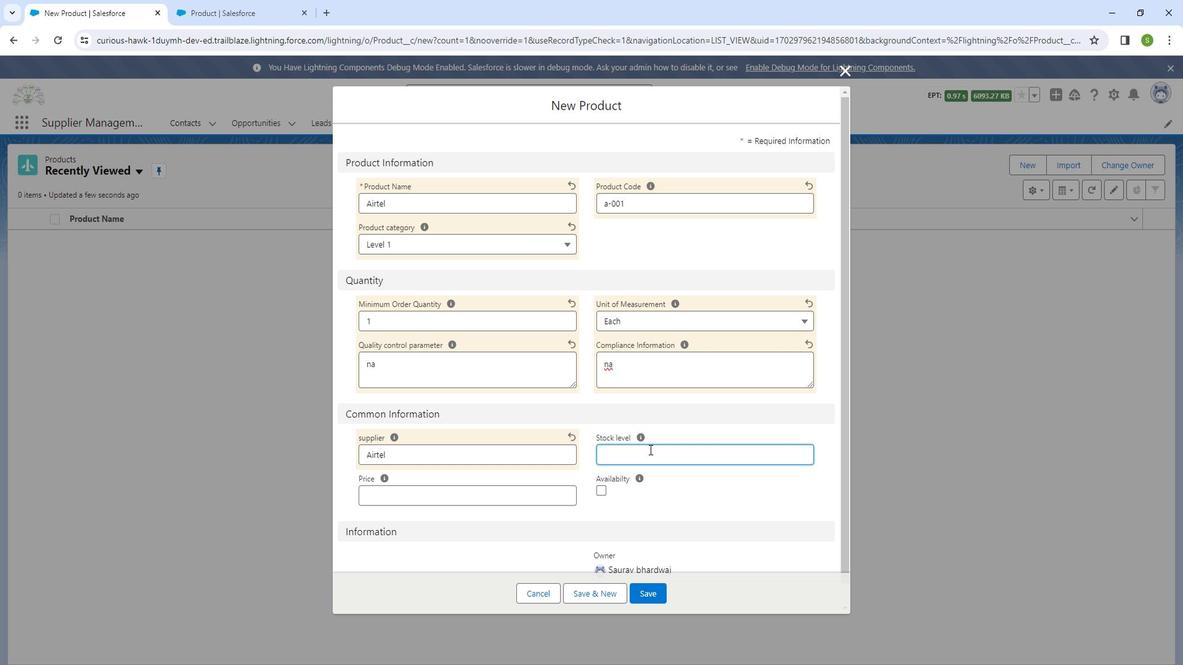 
Action: Key pressed 01
Screenshot: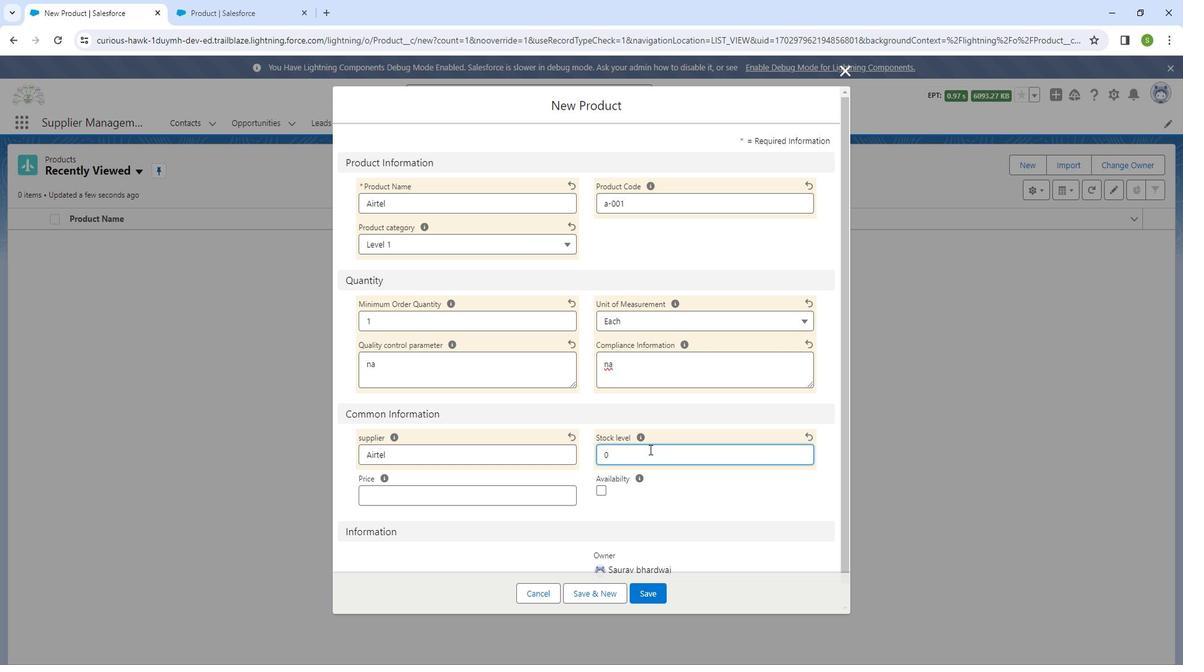 
Action: Mouse moved to (610, 479)
Screenshot: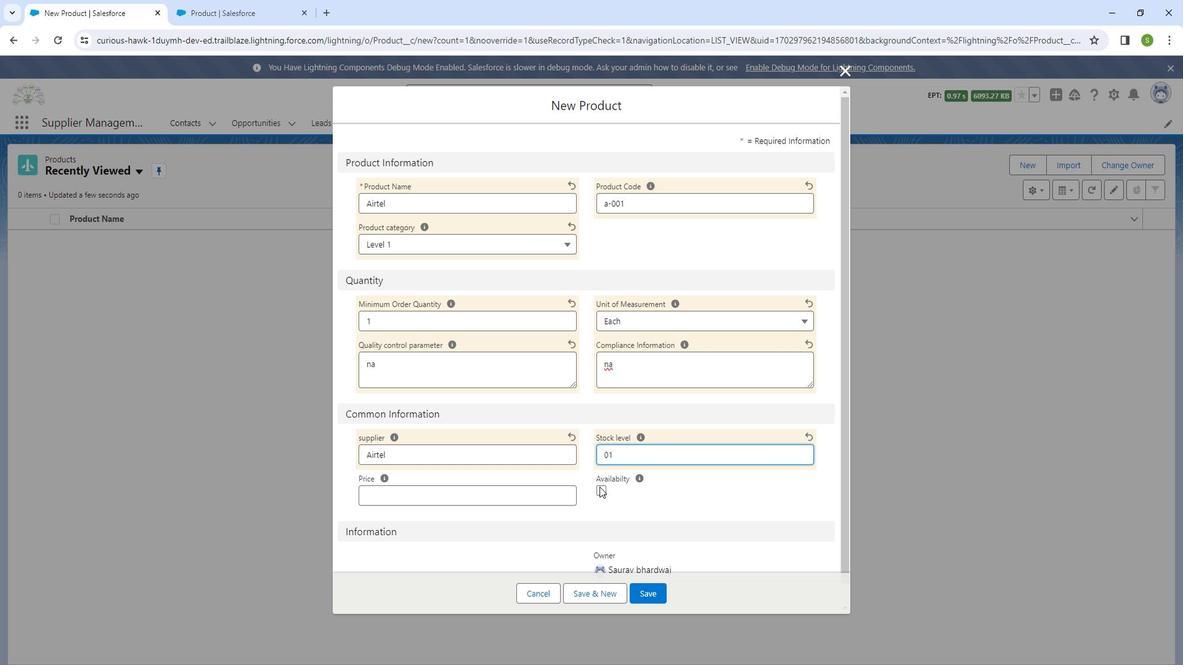 
Action: Mouse pressed left at (610, 479)
Screenshot: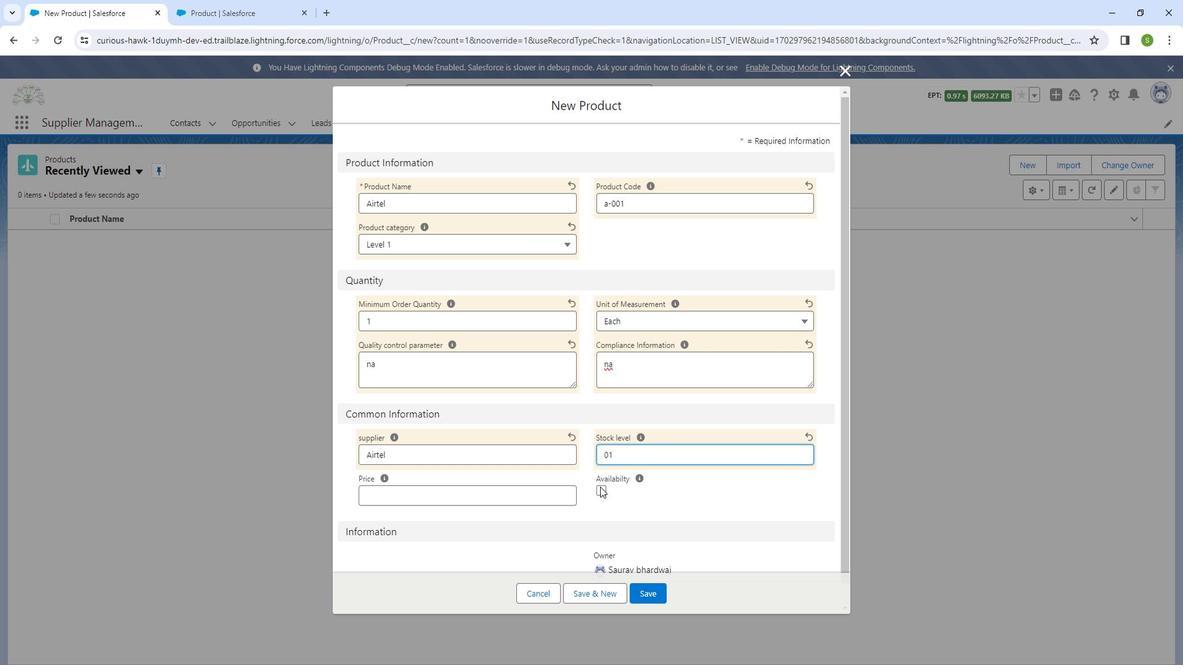 
Action: Mouse moved to (559, 488)
Screenshot: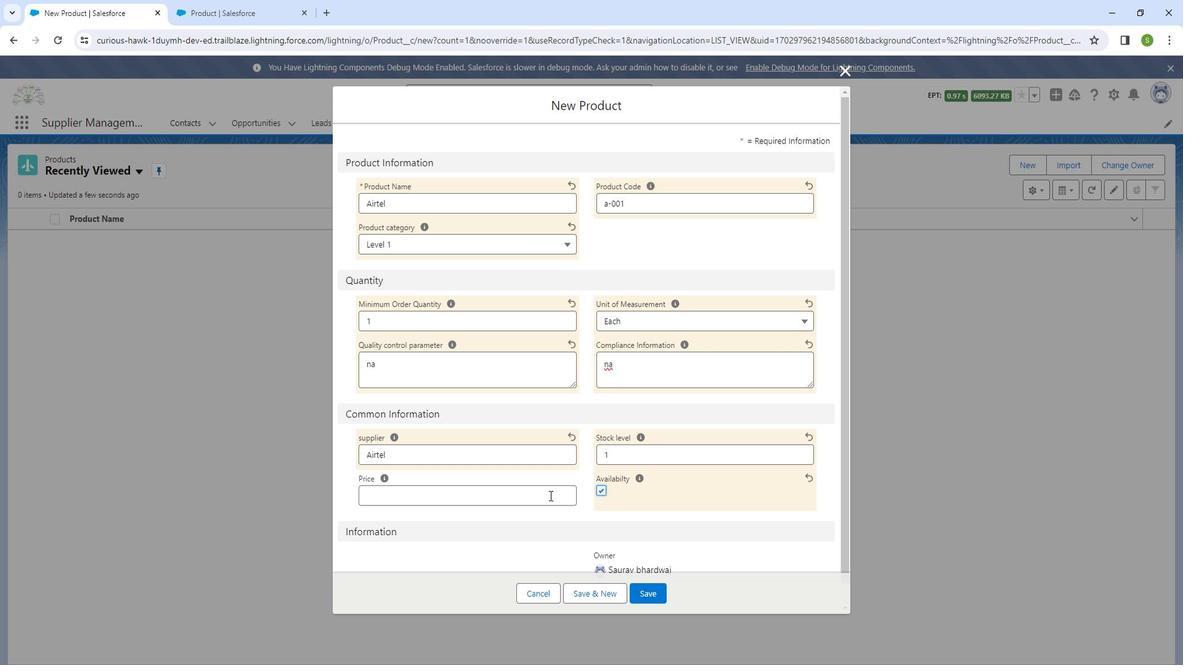 
Action: Mouse pressed left at (559, 488)
Screenshot: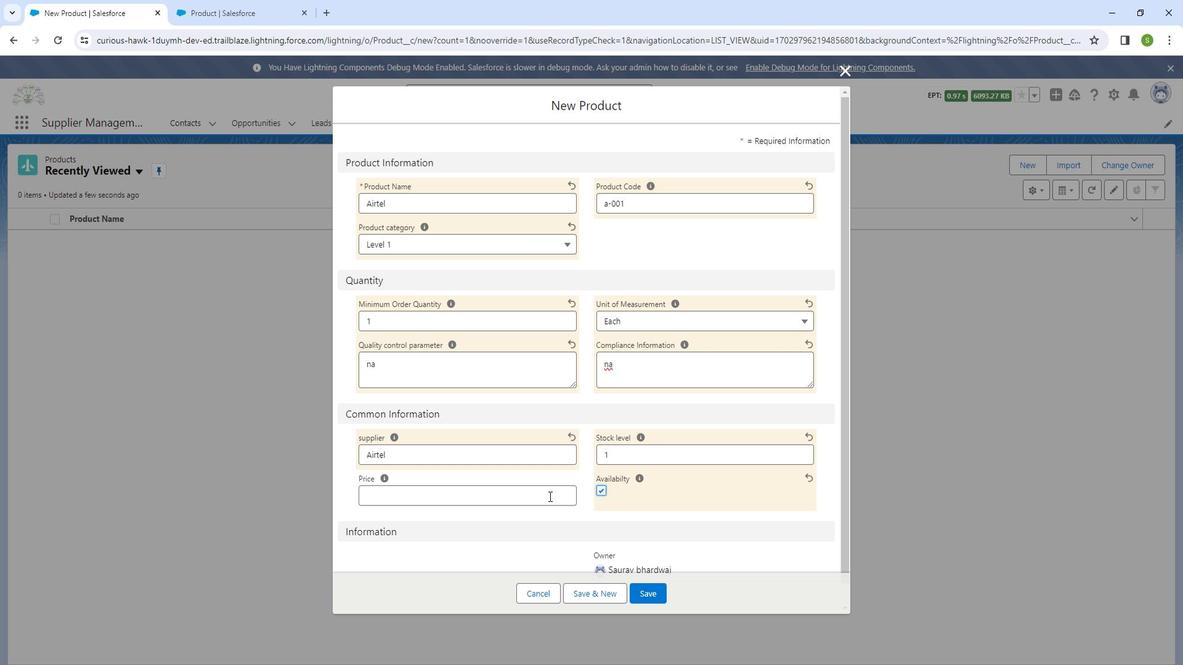 
Action: Mouse moved to (560, 488)
Screenshot: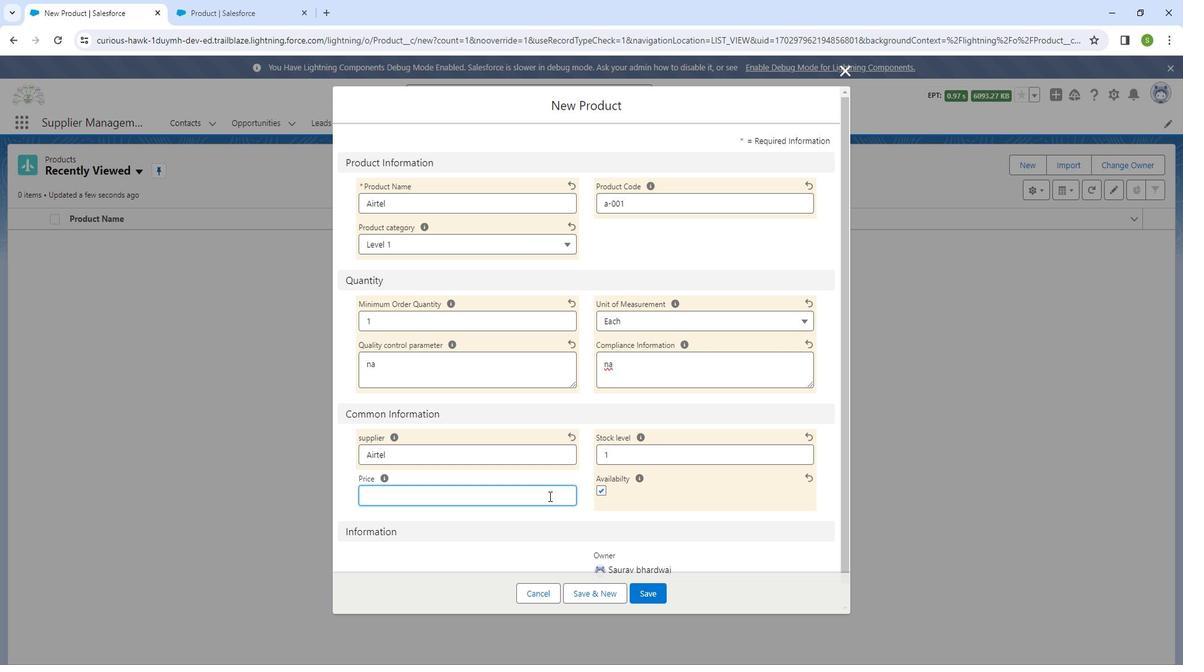 
Action: Key pressed 8
Screenshot: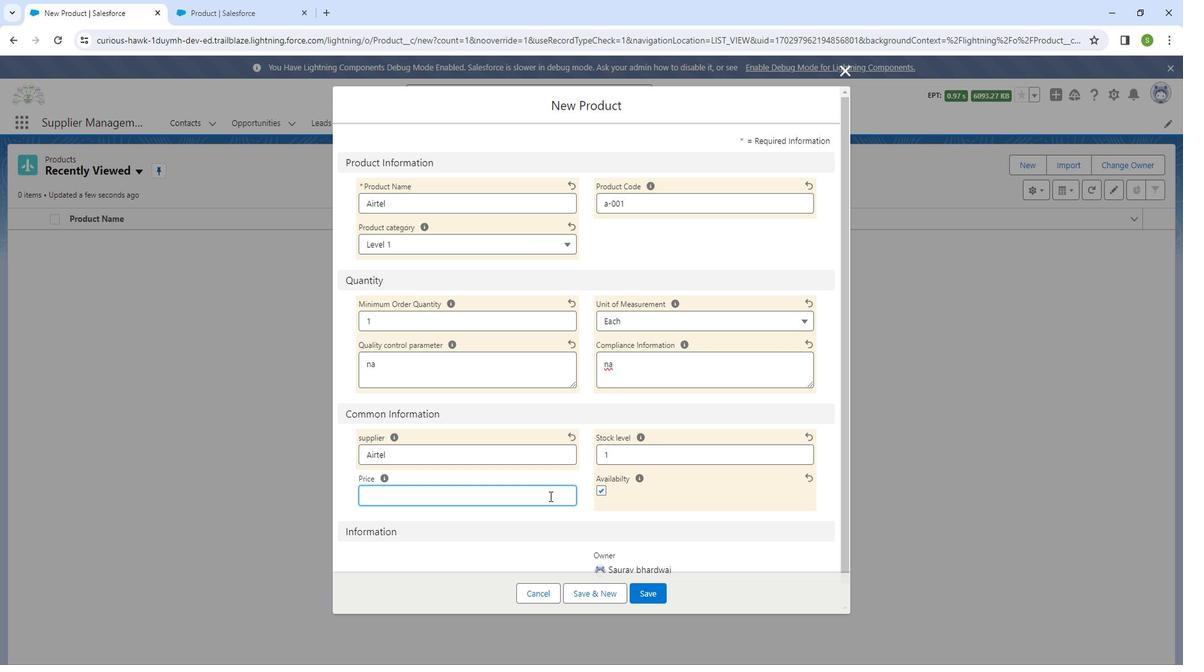 
Action: Mouse moved to (561, 488)
Screenshot: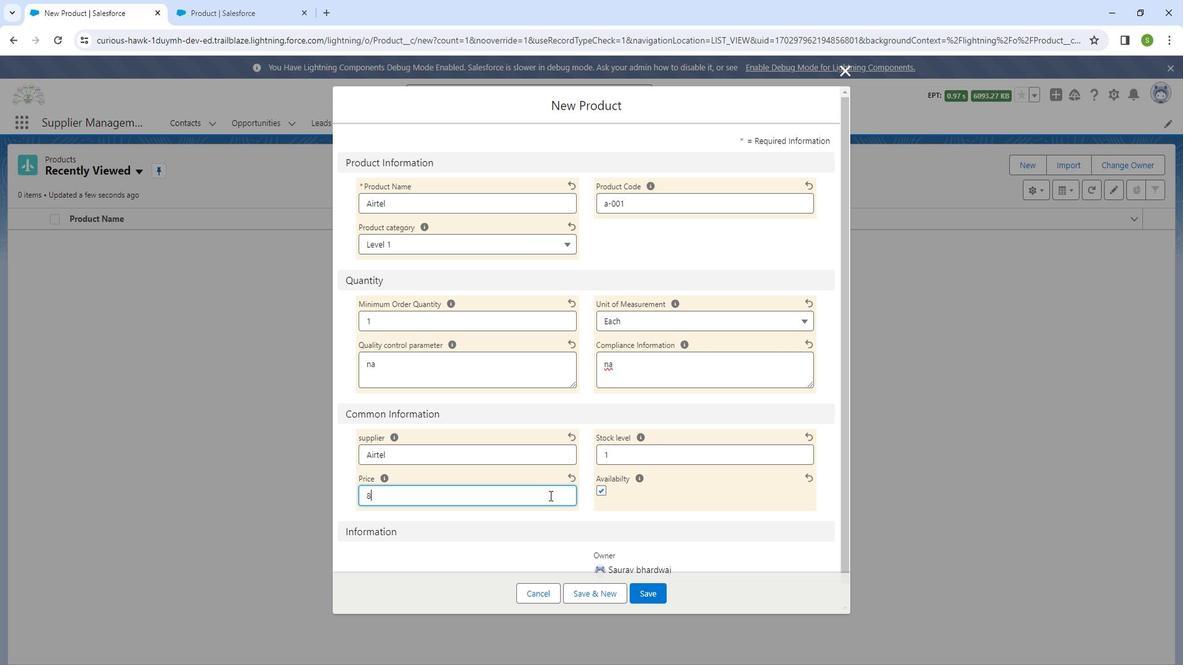 
Action: Key pressed 0
Screenshot: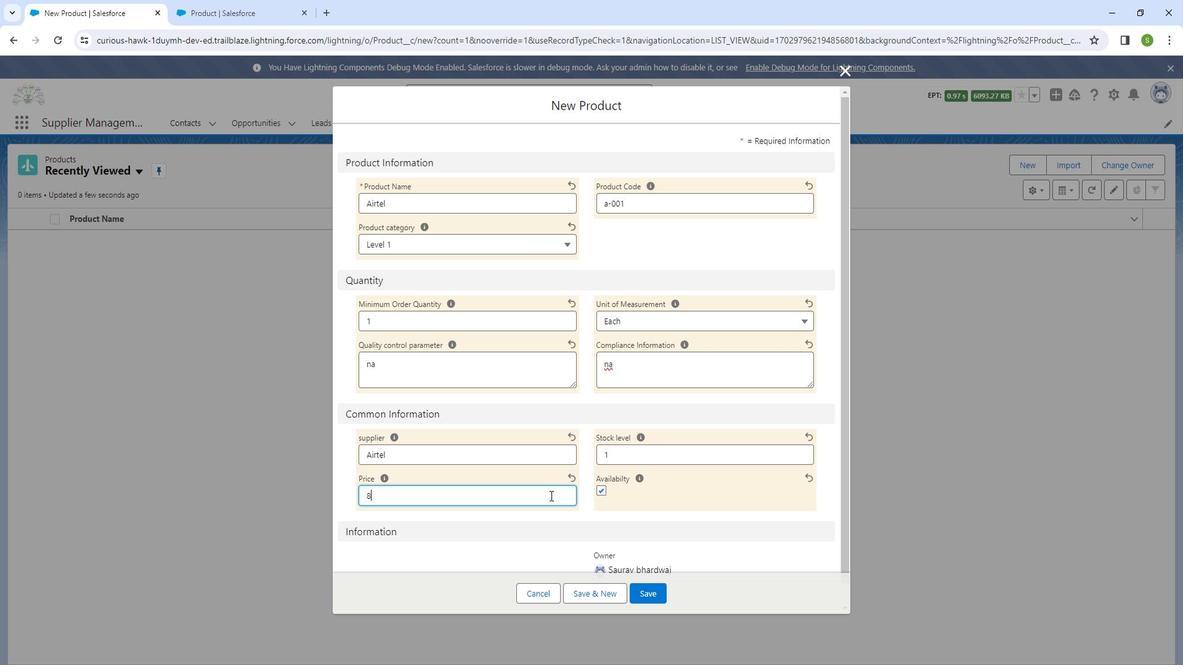 
Action: Mouse moved to (562, 488)
Screenshot: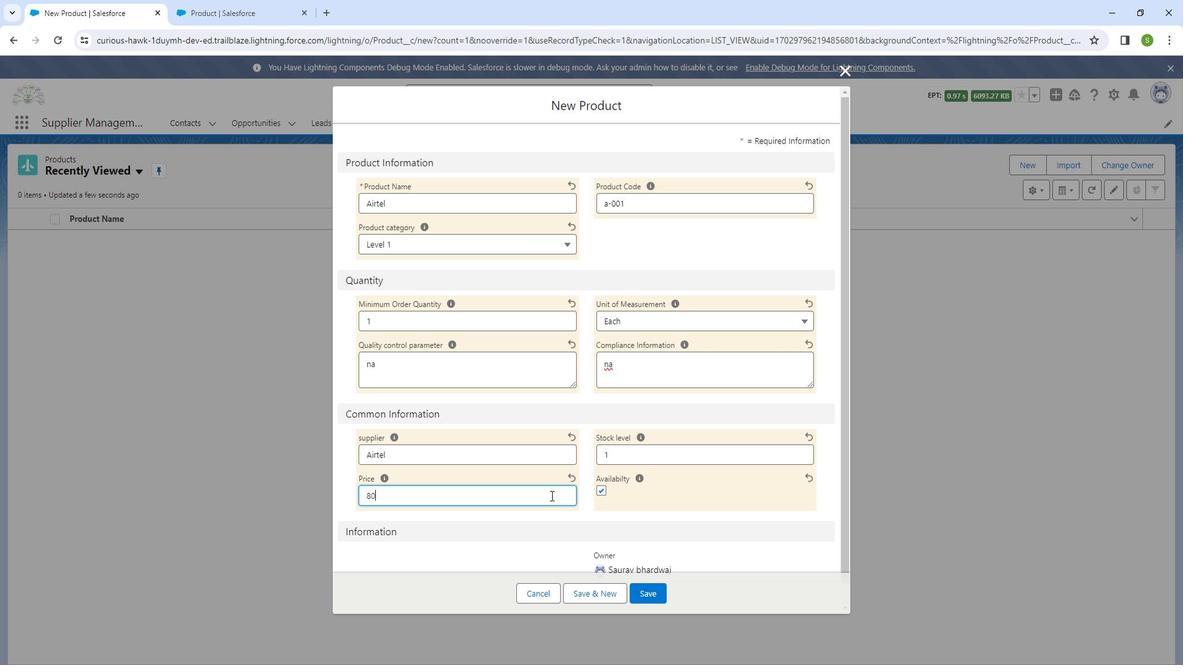 
Action: Key pressed 0
Screenshot: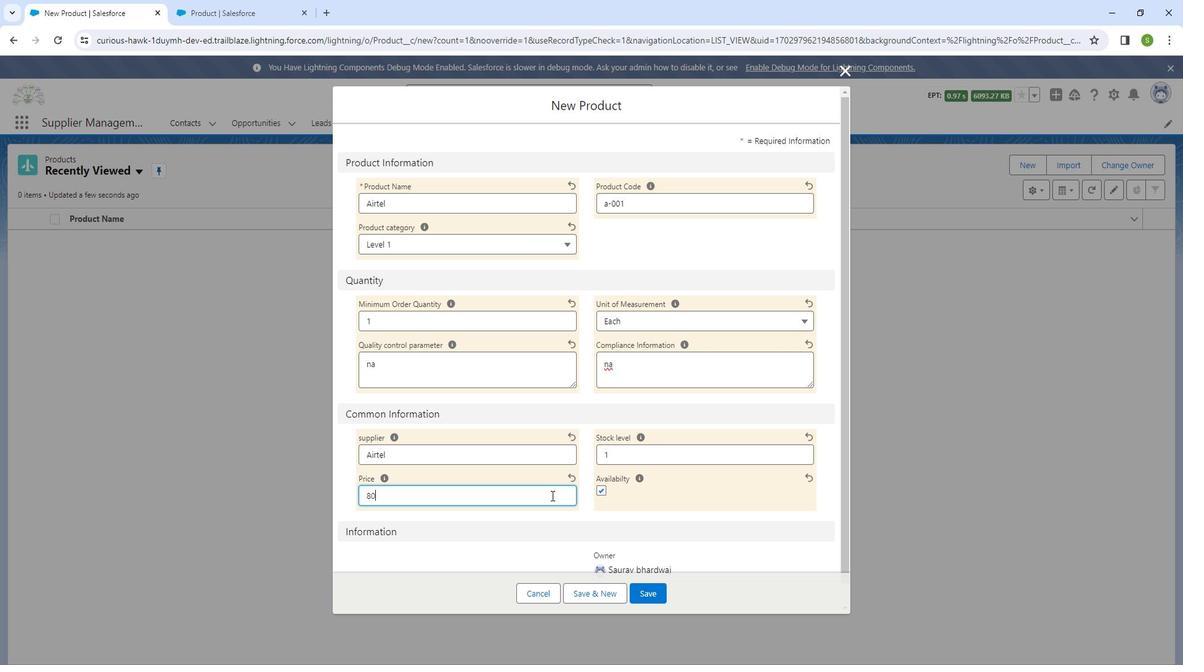 
Action: Mouse moved to (601, 471)
Screenshot: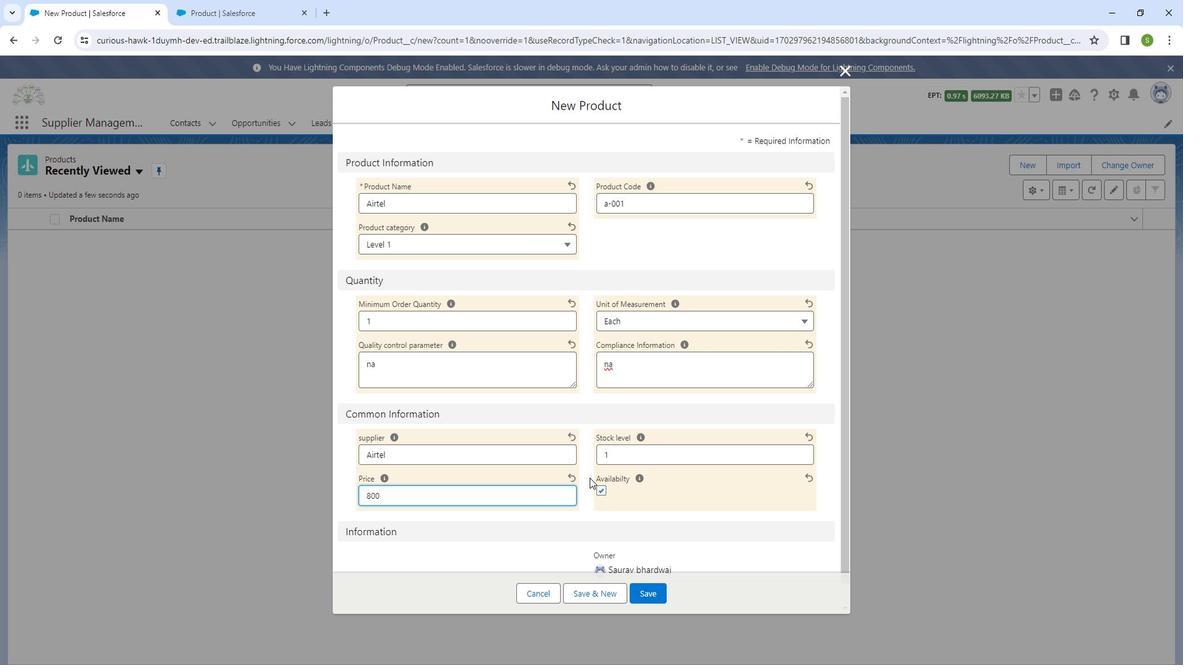 
Action: Mouse scrolled (601, 470) with delta (0, 0)
Screenshot: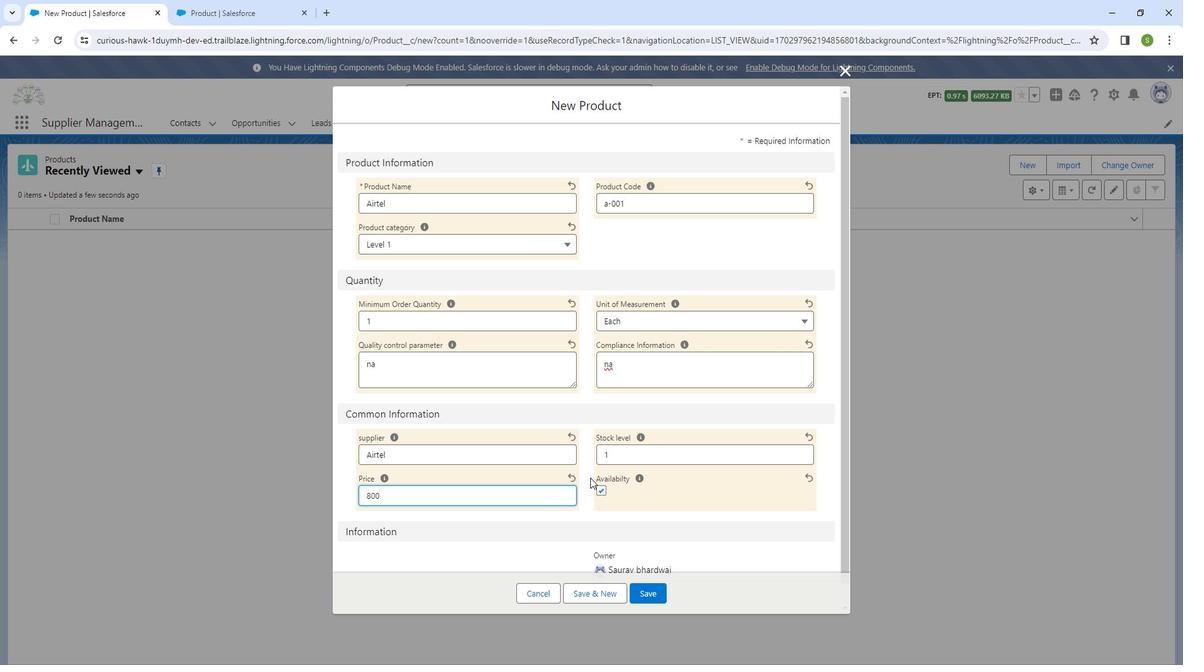 
Action: Mouse scrolled (601, 470) with delta (0, 0)
Screenshot: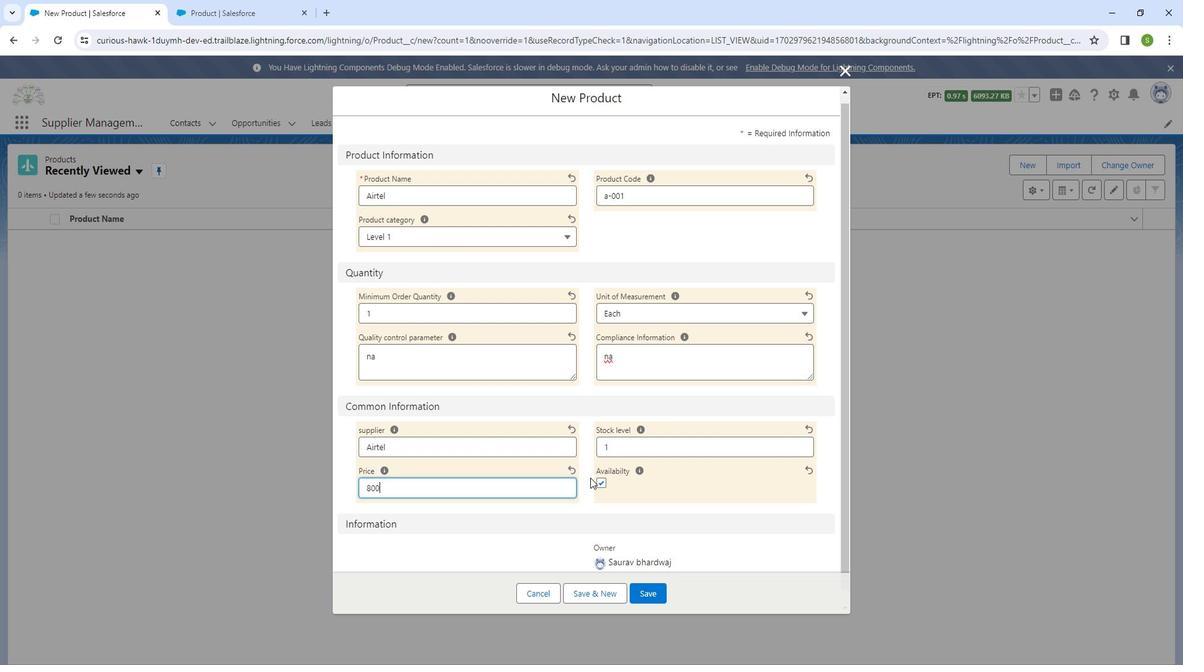 
Action: Mouse moved to (651, 578)
Screenshot: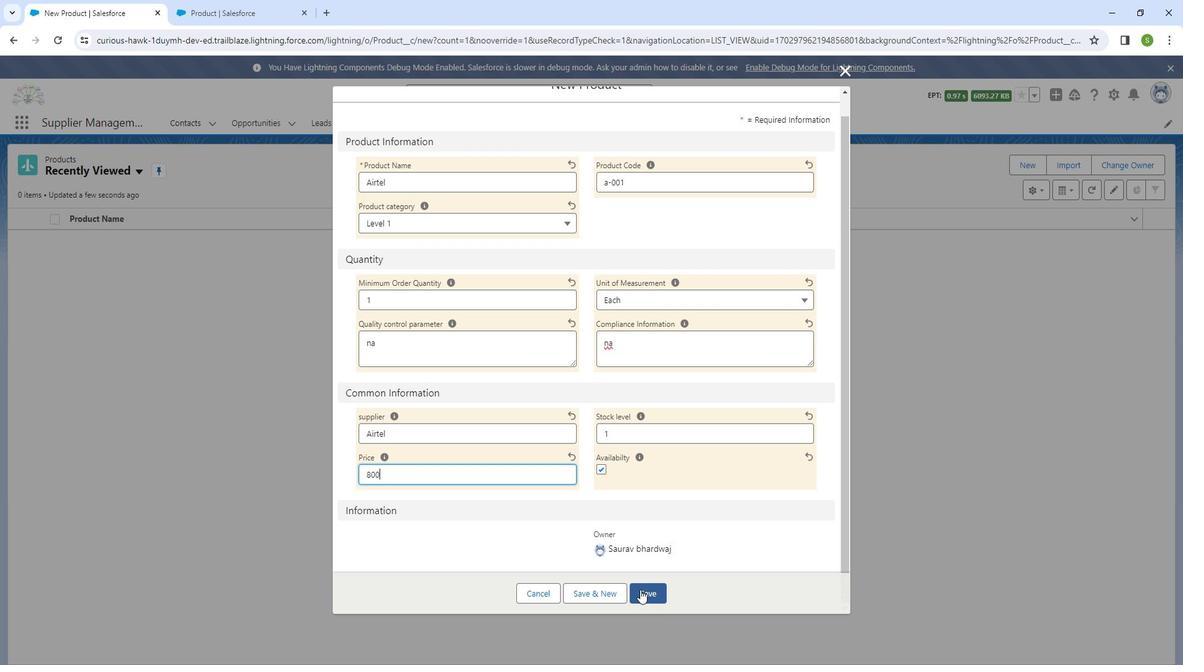 
Action: Mouse pressed left at (651, 578)
Screenshot: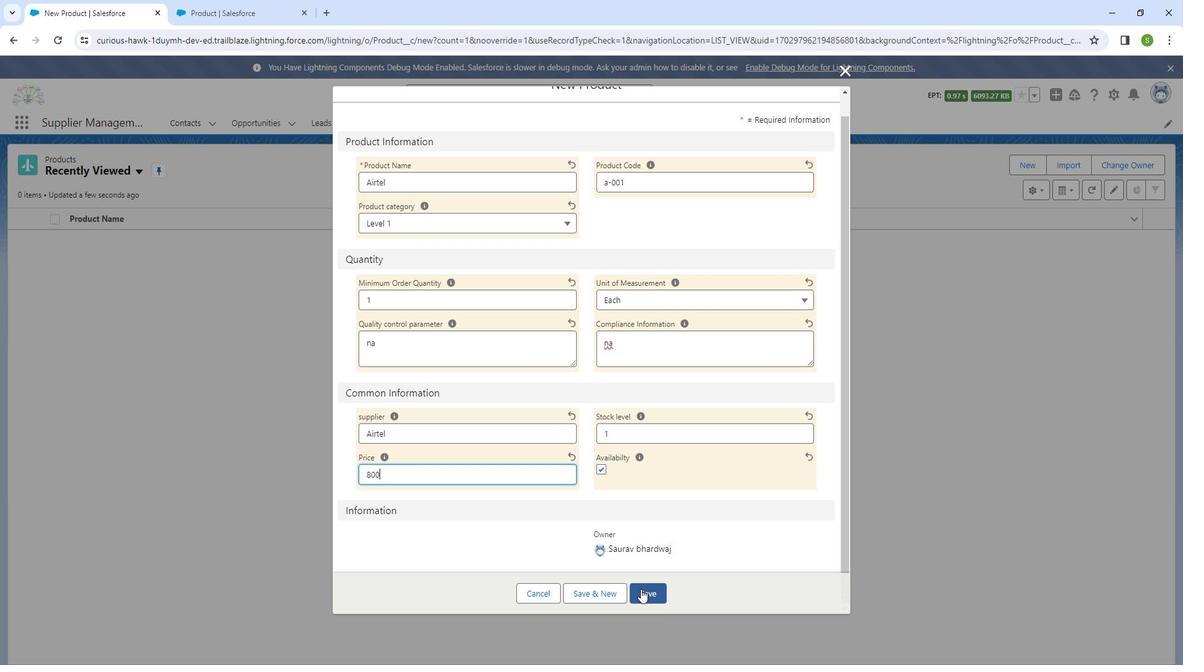 
Action: Mouse moved to (45, 214)
Screenshot: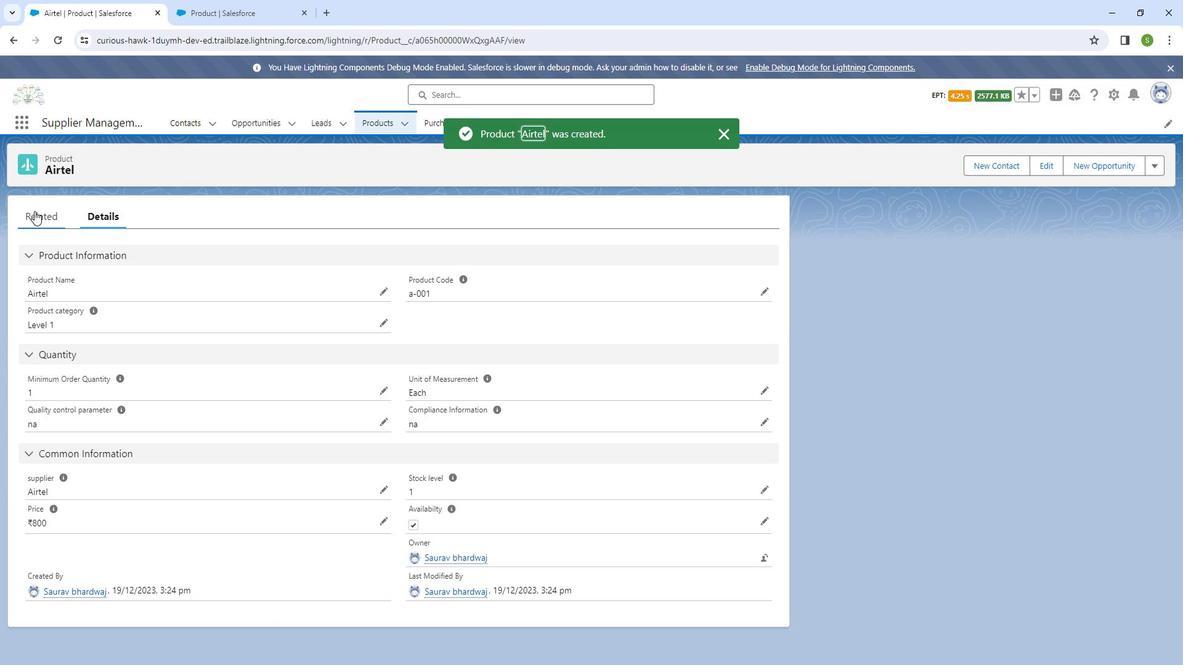 
Action: Mouse pressed left at (45, 214)
Screenshot: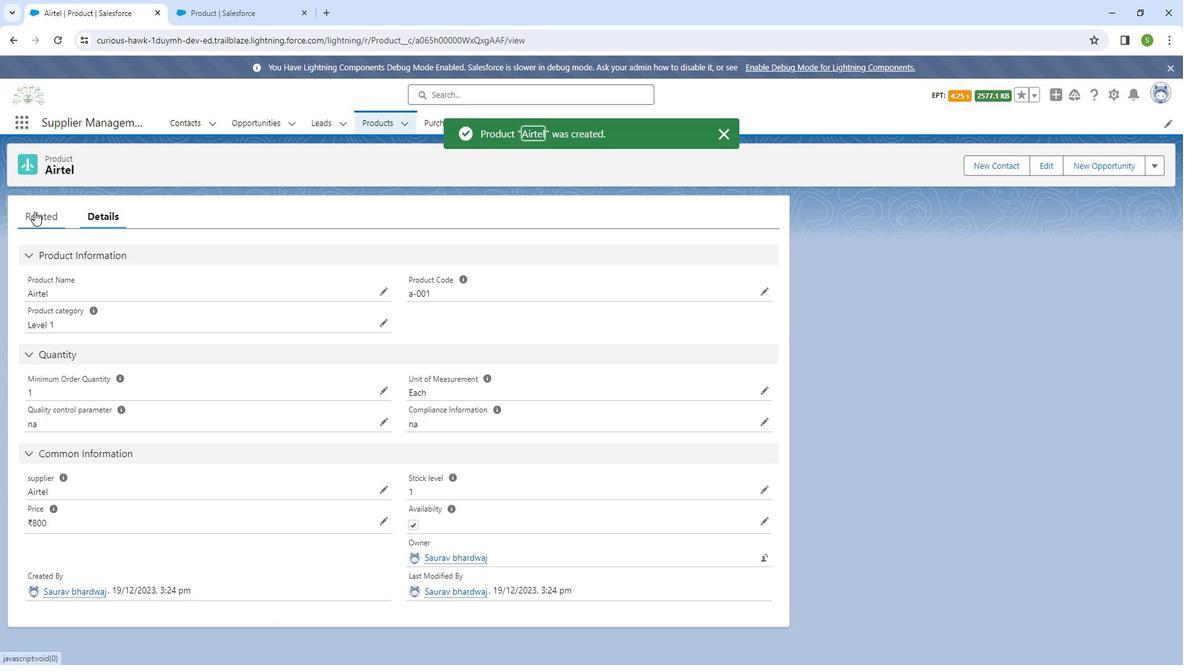 
Action: Mouse moved to (116, 224)
Screenshot: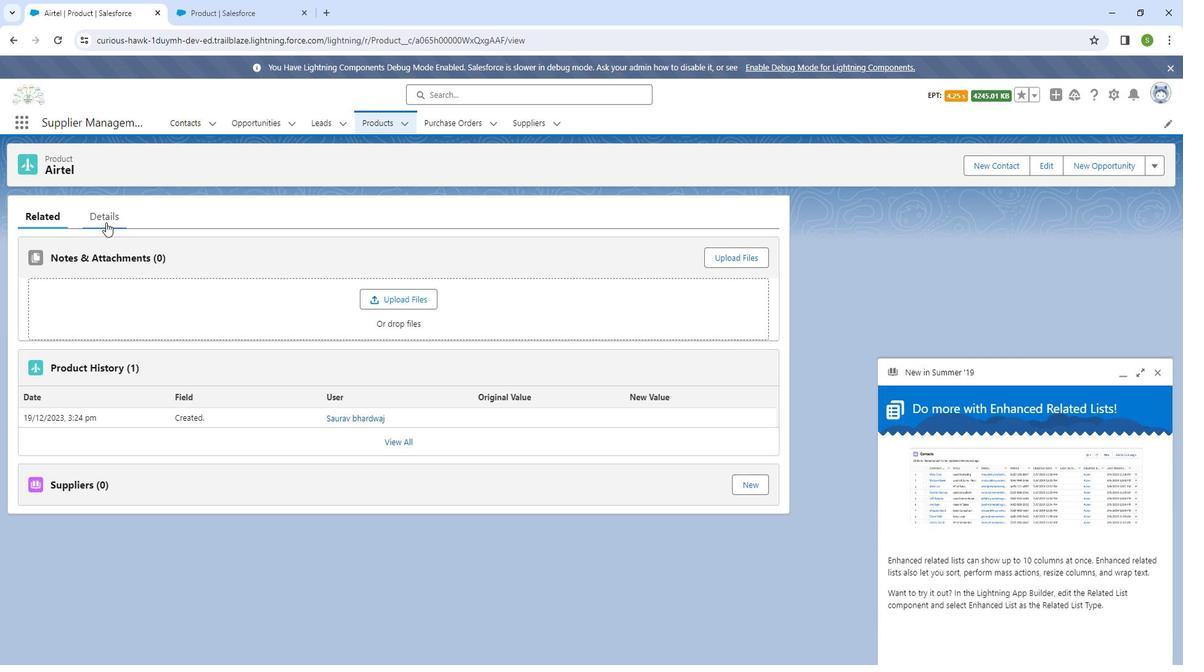 
Action: Mouse pressed left at (116, 224)
Screenshot: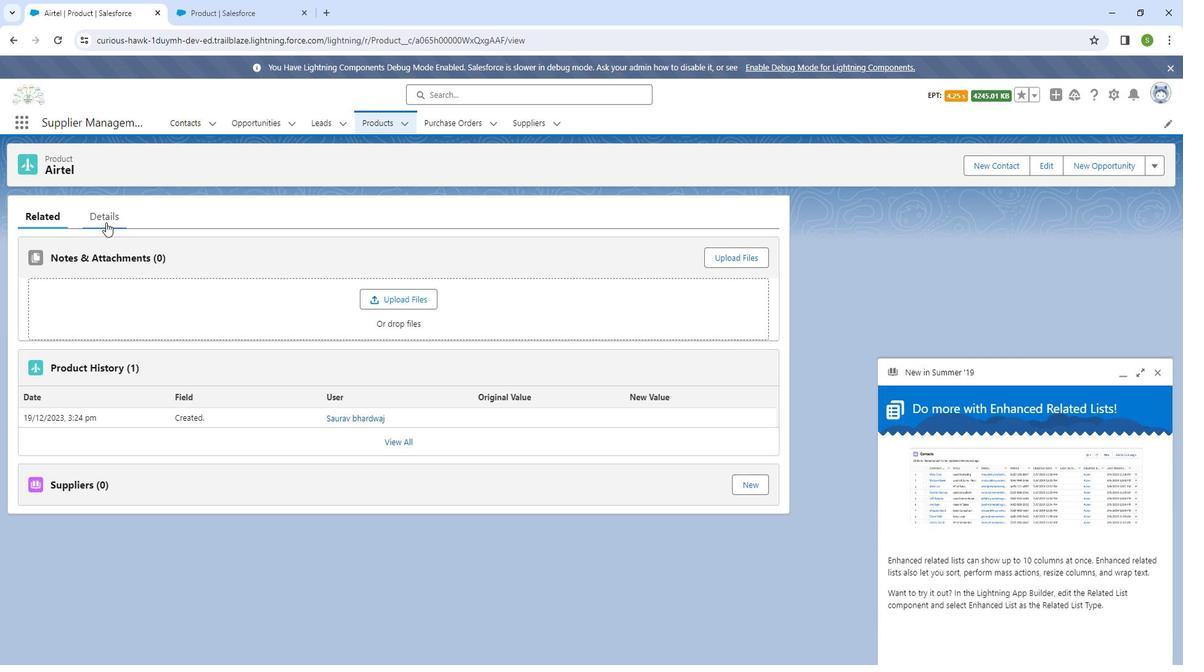 
Action: Mouse moved to (396, 287)
Screenshot: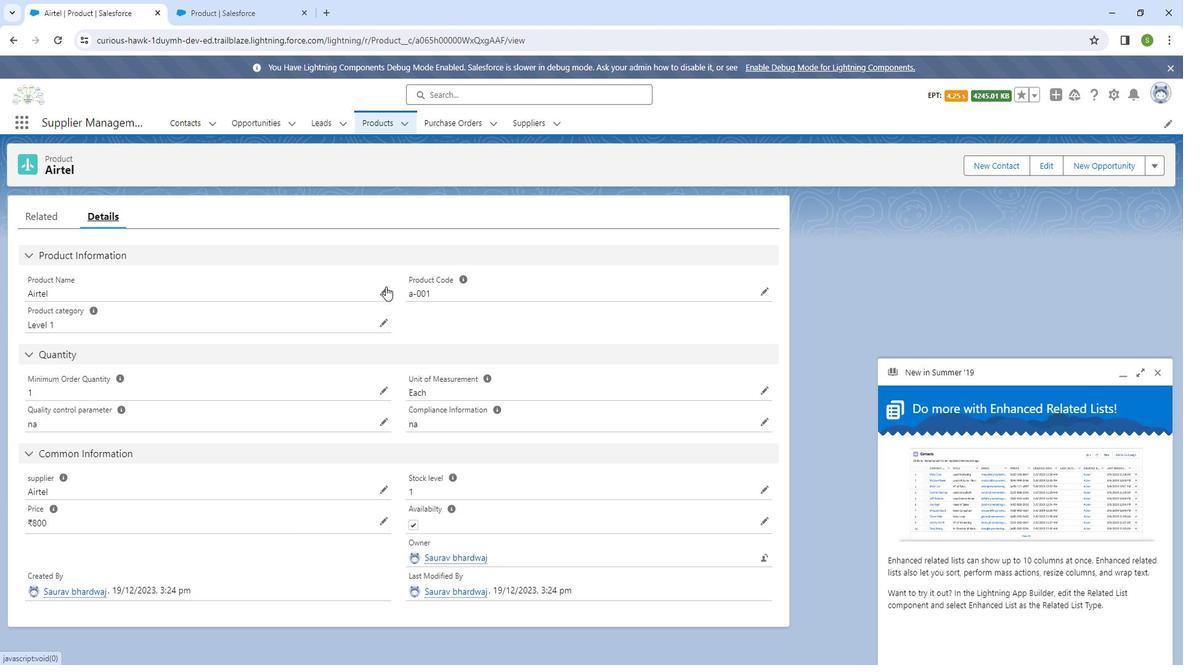 
Action: Mouse pressed left at (396, 287)
Screenshot: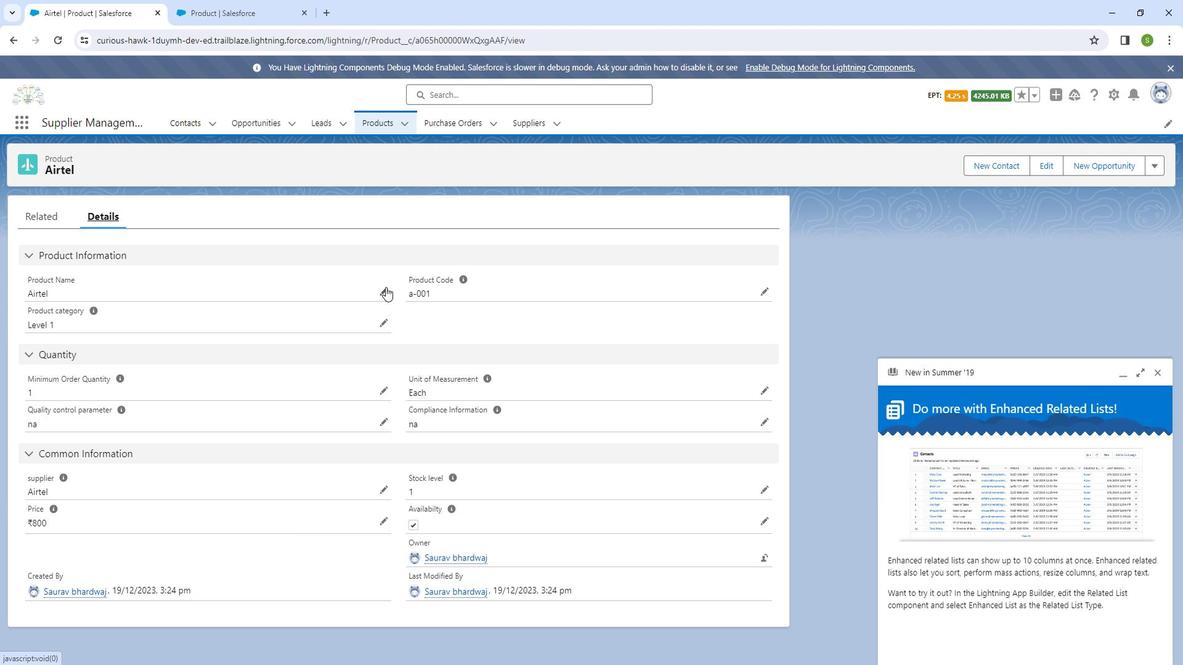 
Action: Mouse moved to (252, 319)
Screenshot: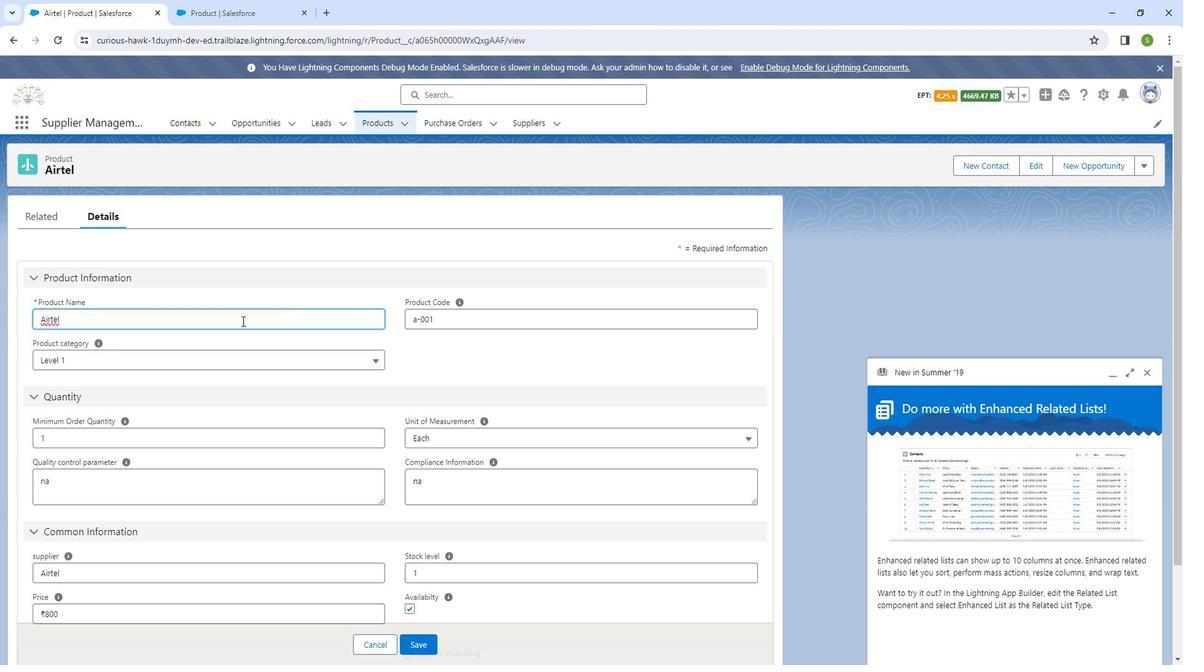 
Action: Mouse pressed left at (252, 319)
Screenshot: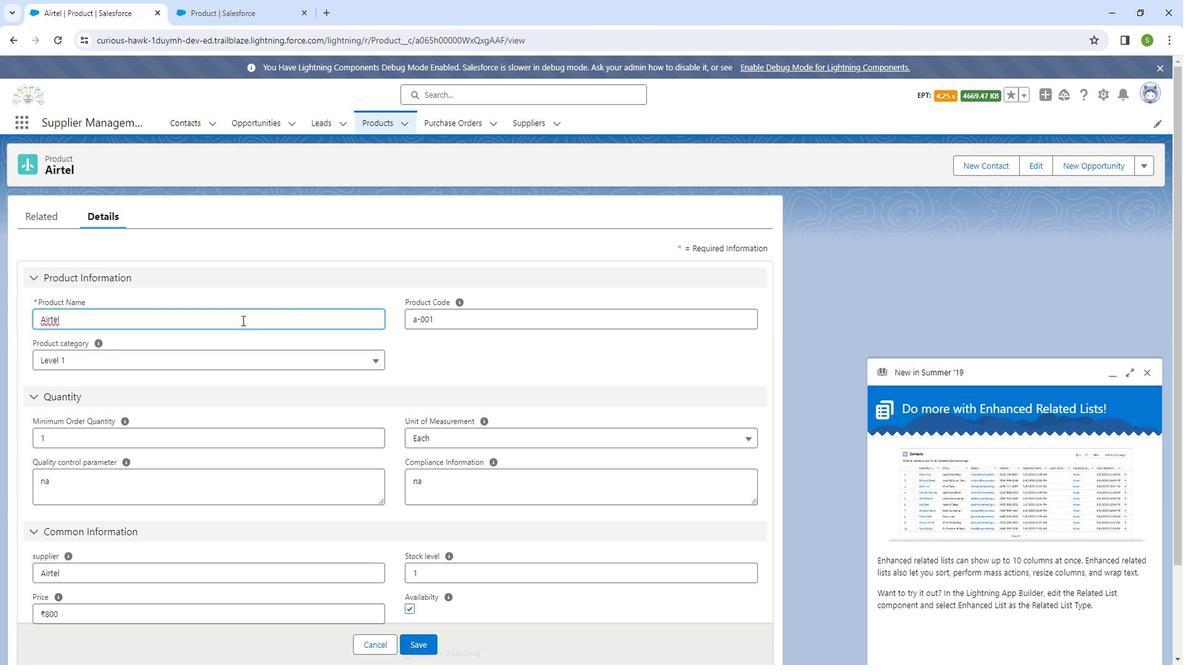 
Action: Key pressed <Key.backspace>
Screenshot: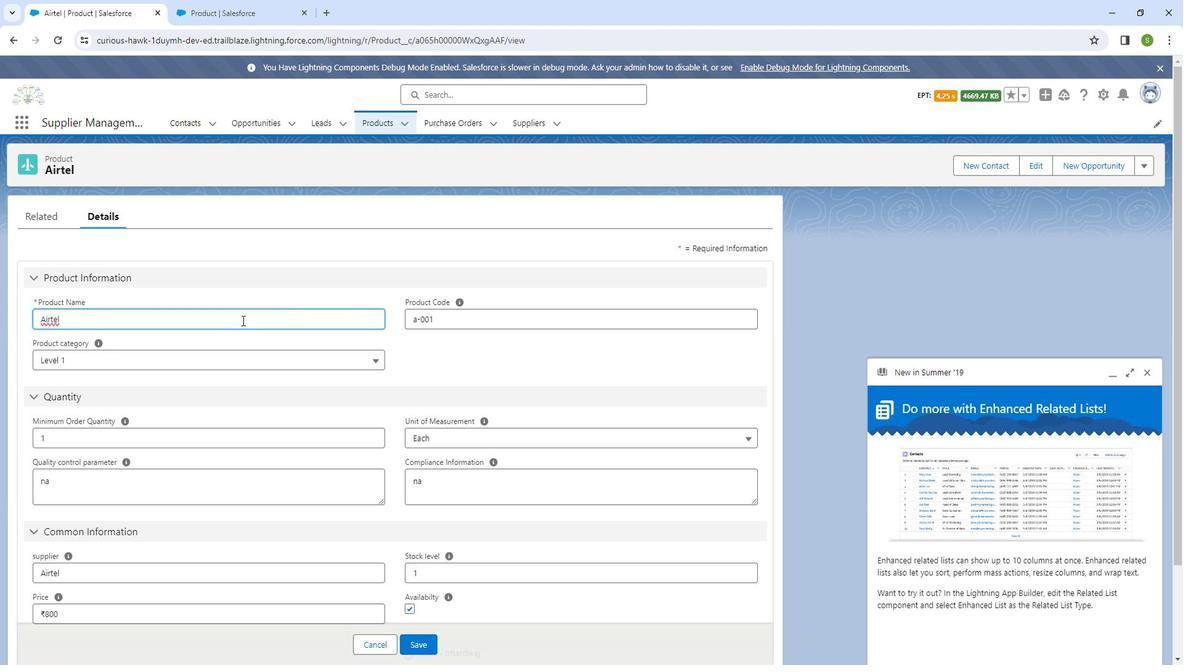 
Action: Mouse moved to (253, 318)
Screenshot: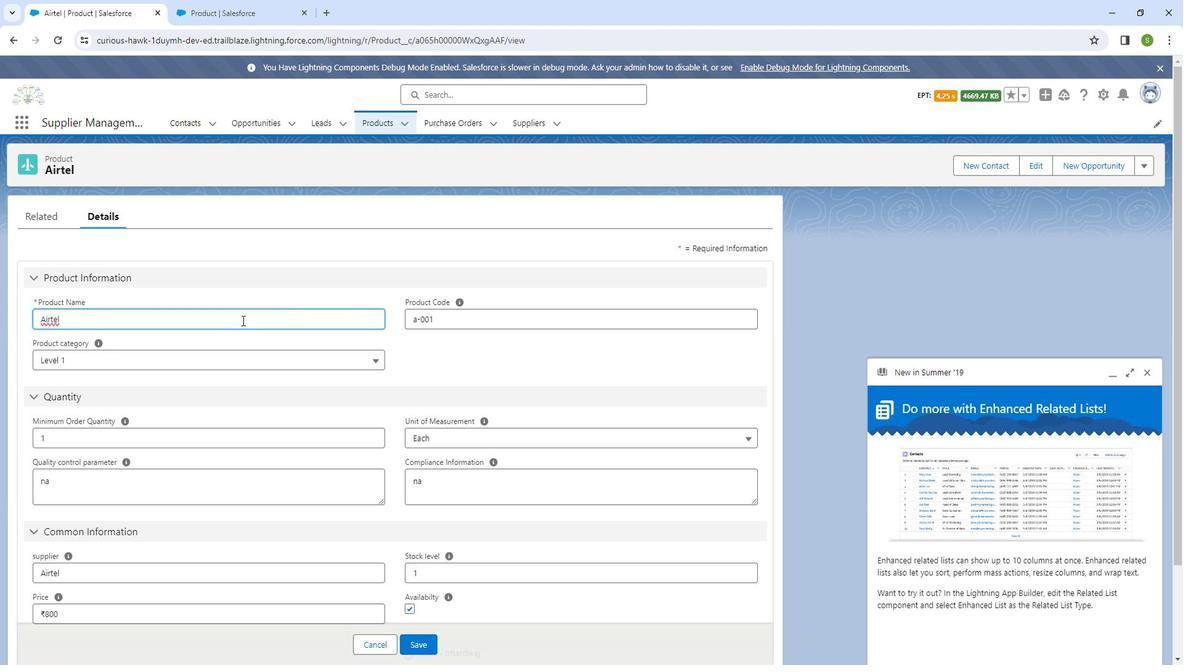 
Action: Key pressed <Key.backspace>
Screenshot: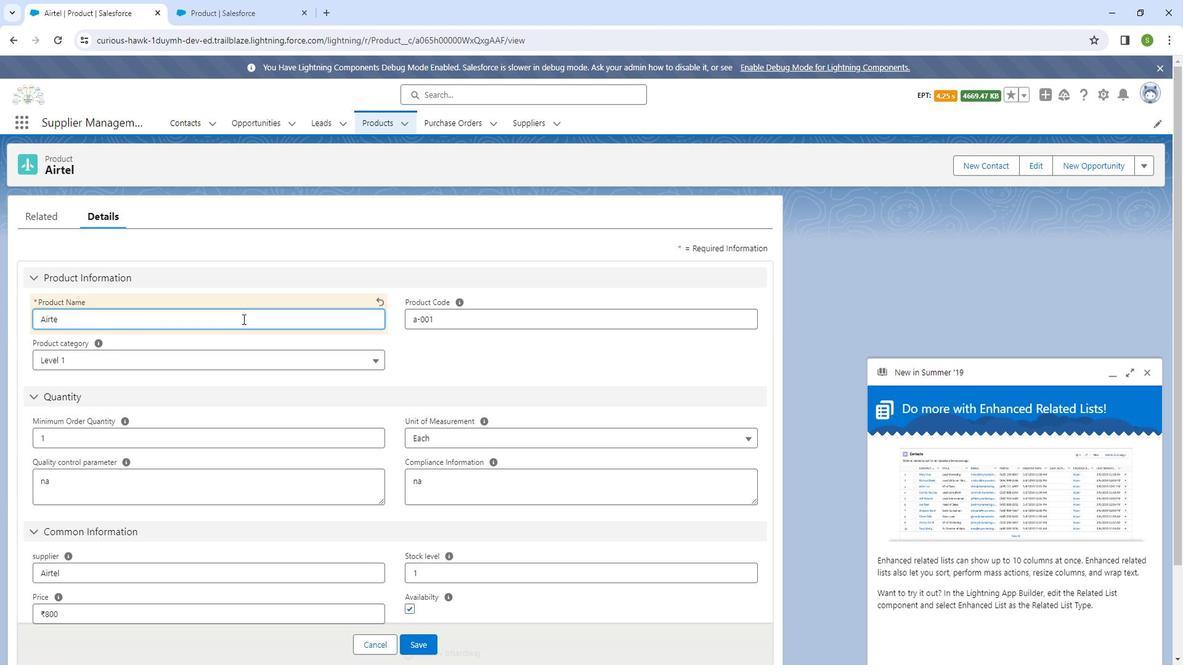 
Action: Mouse moved to (253, 317)
Screenshot: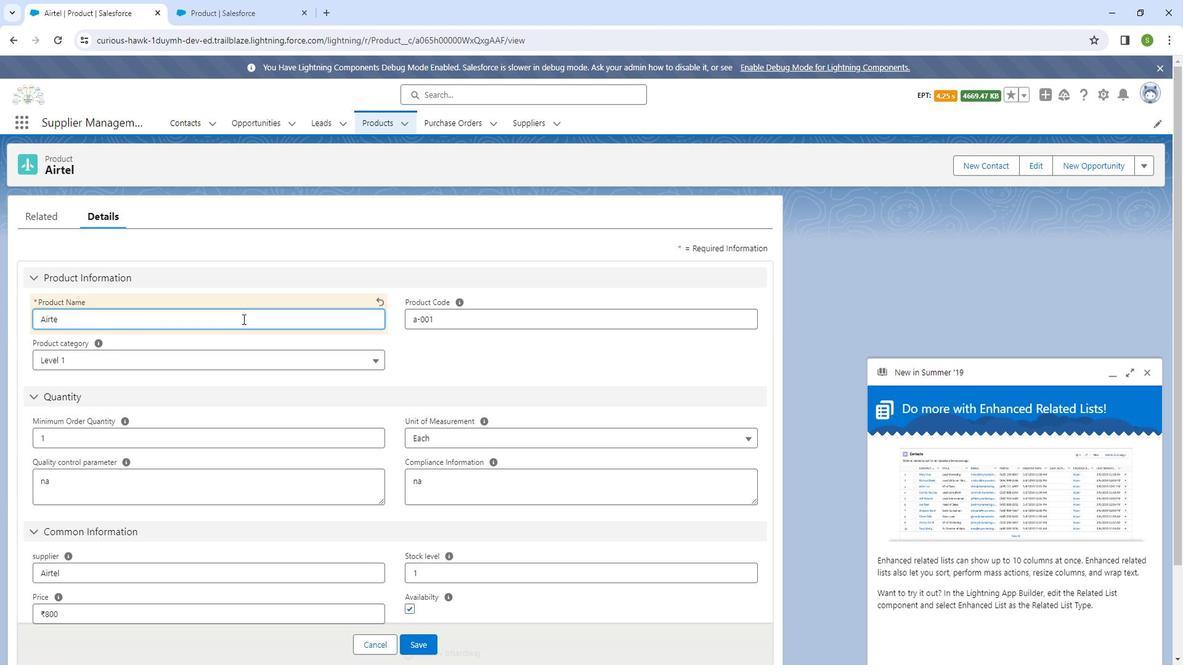 
Action: Key pressed <Key.backspace><Key.backspace>
Screenshot: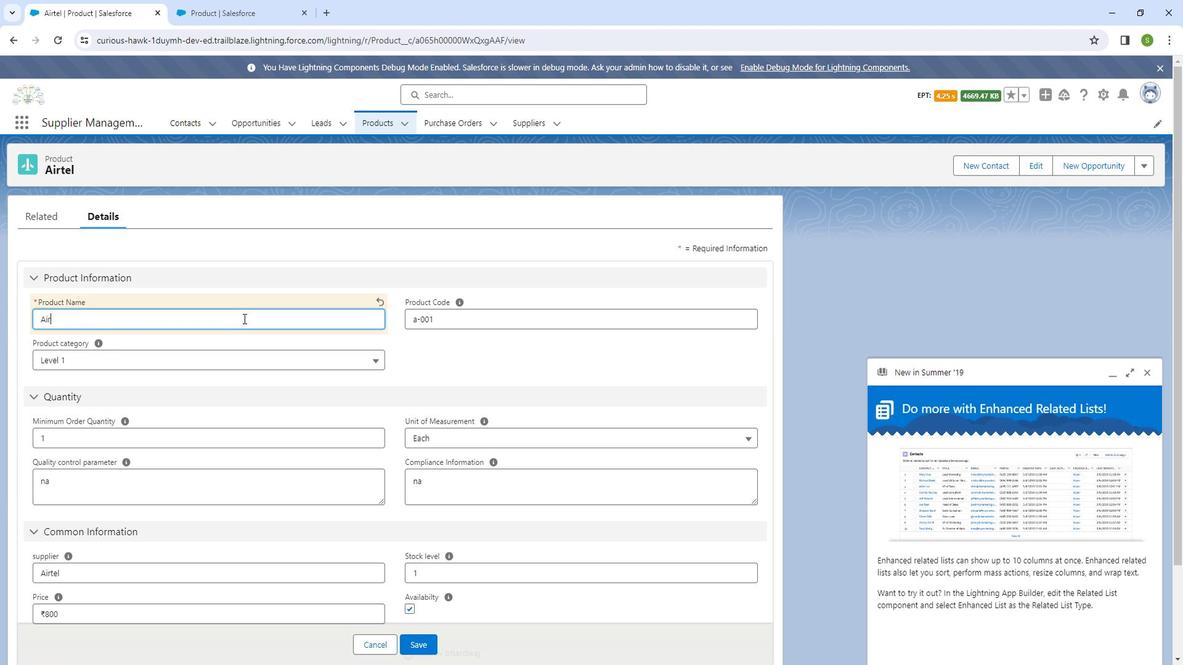 
Action: Mouse moved to (254, 316)
Screenshot: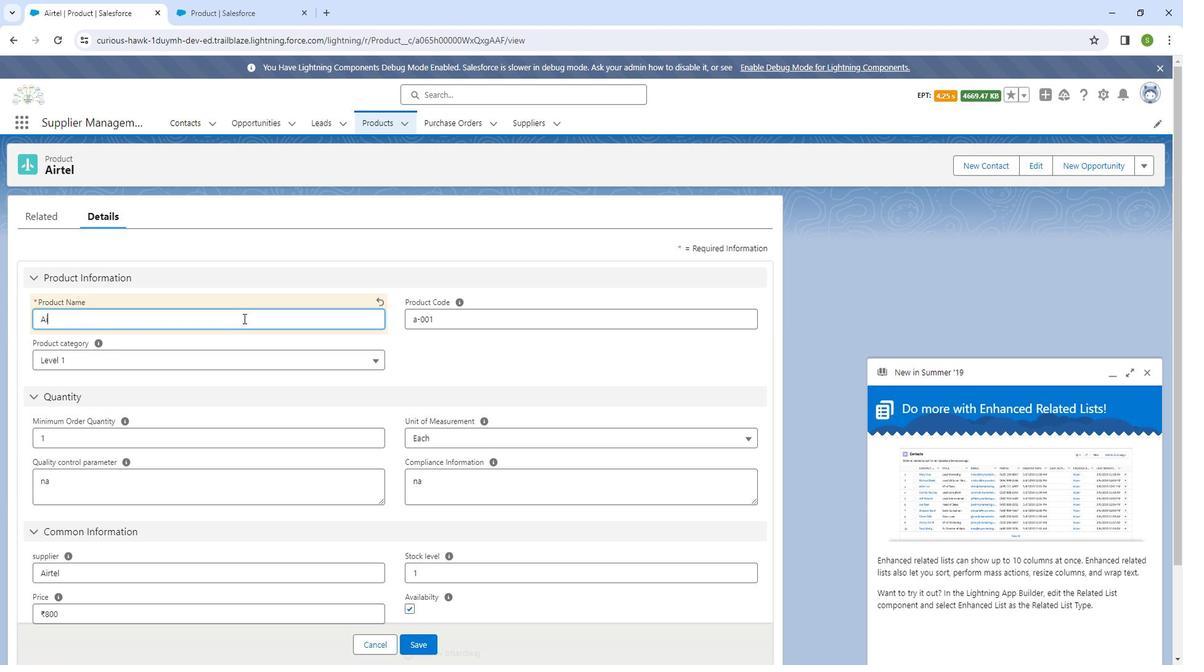 
Action: Key pressed <Key.backspace><Key.backspace>
Screenshot: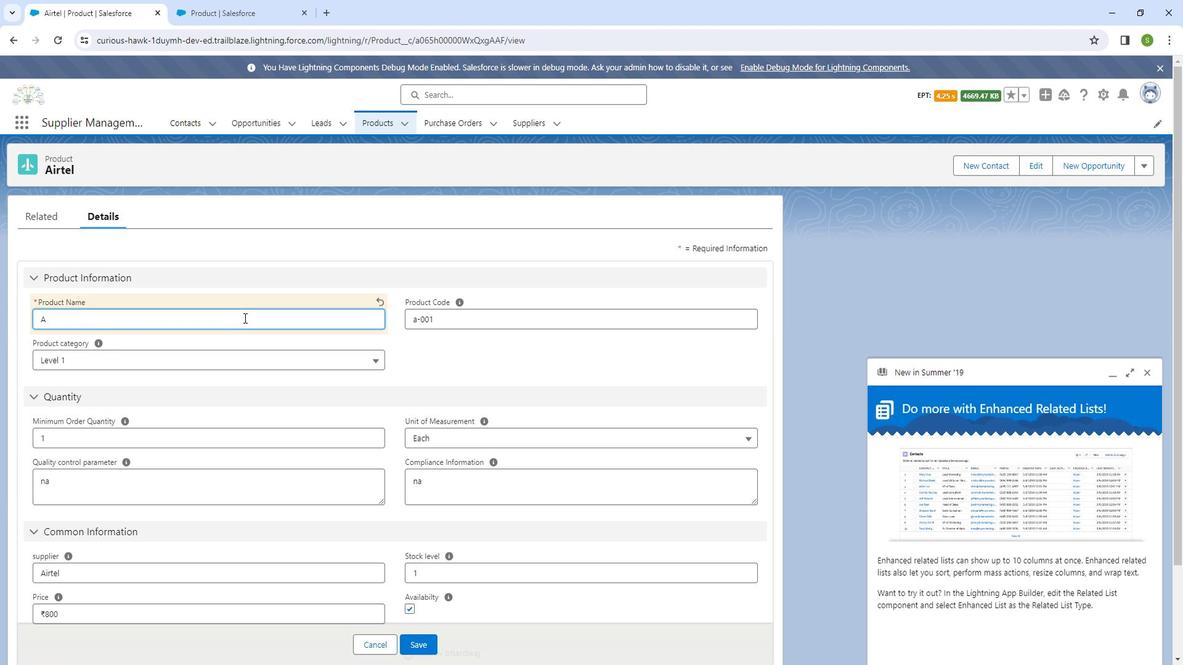 
Action: Mouse moved to (255, 316)
Screenshot: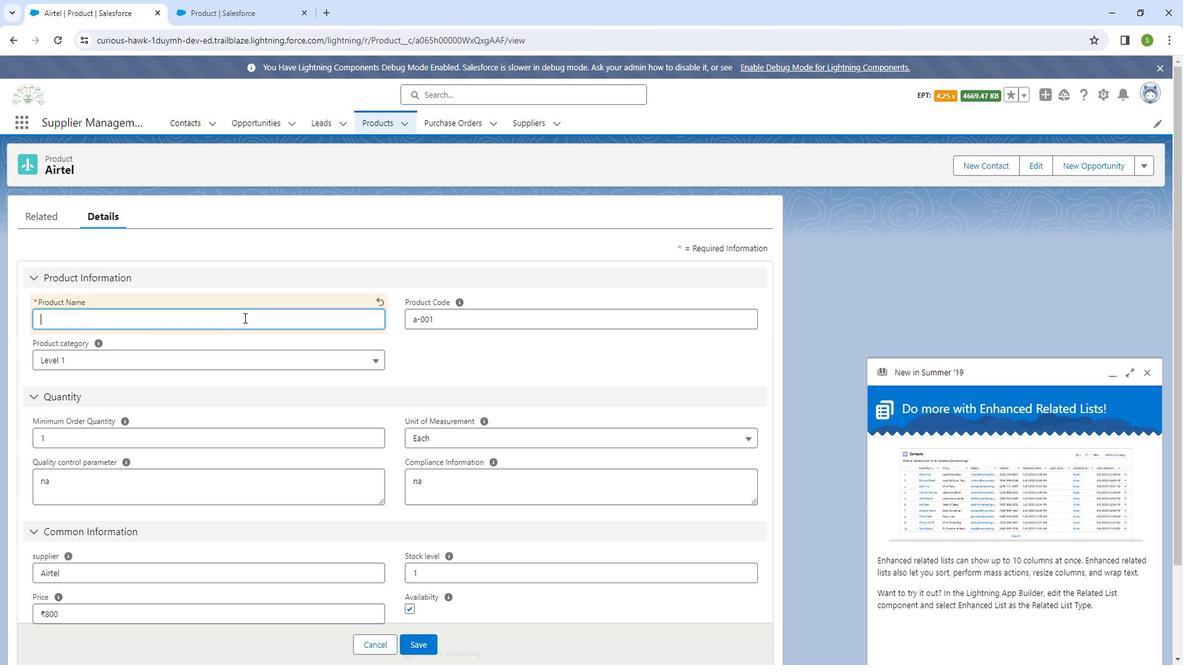 
Action: Key pressed <Key.shift_r>
Screenshot: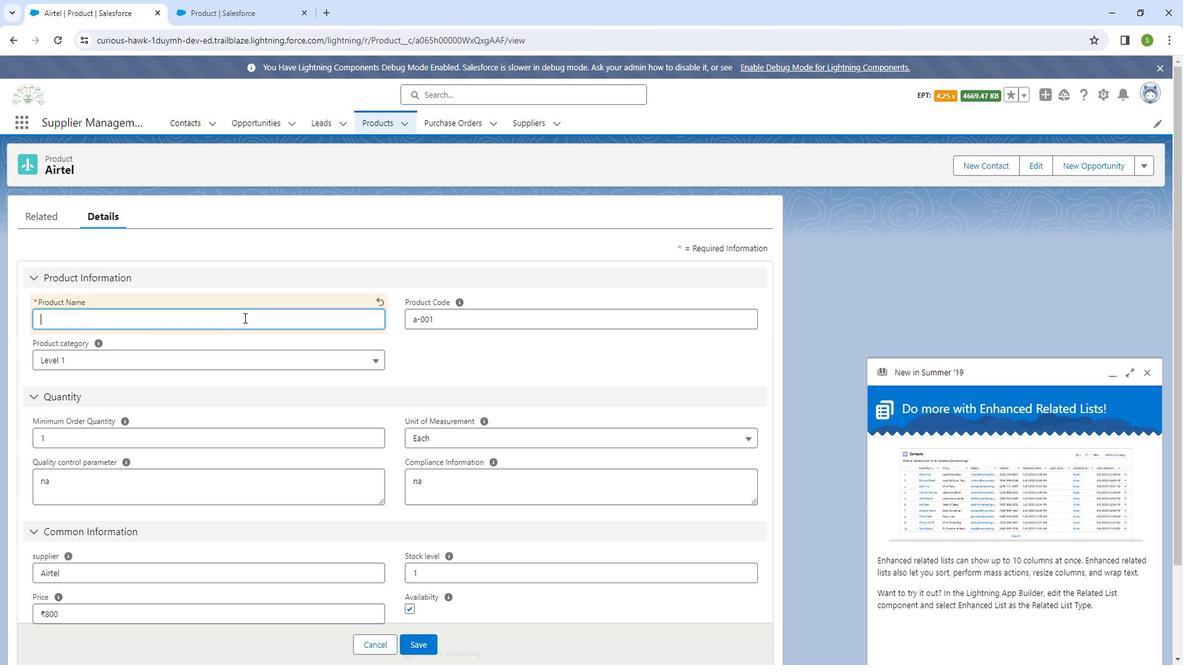 
Action: Mouse moved to (255, 318)
Screenshot: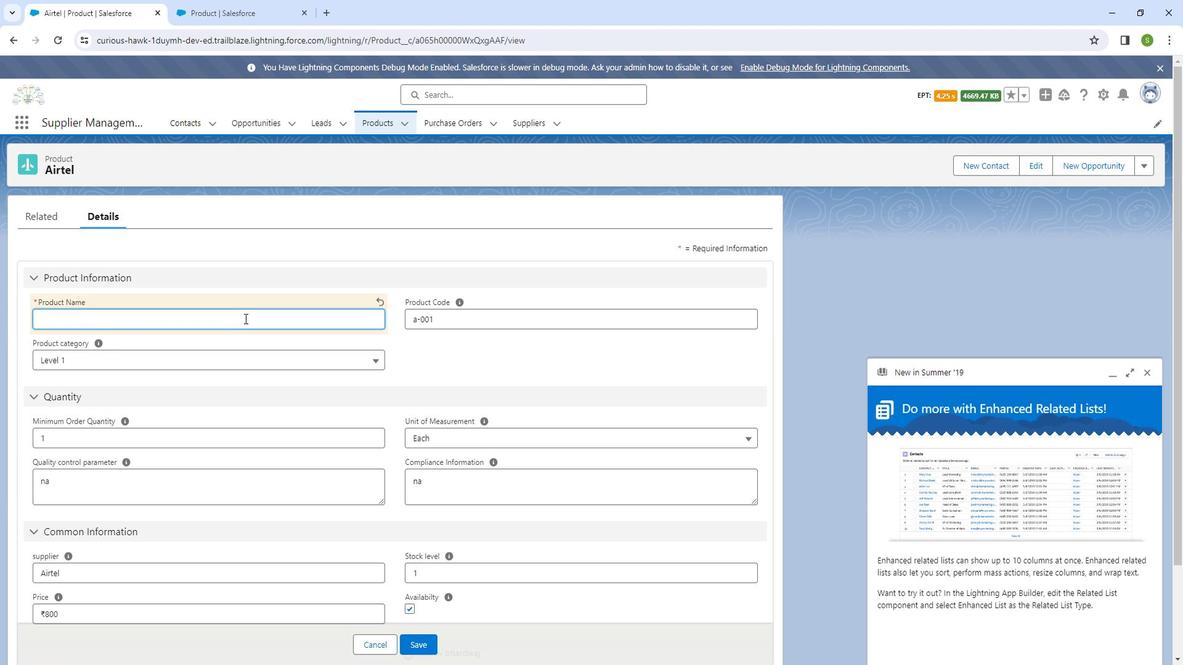 
Action: Key pressed J
Screenshot: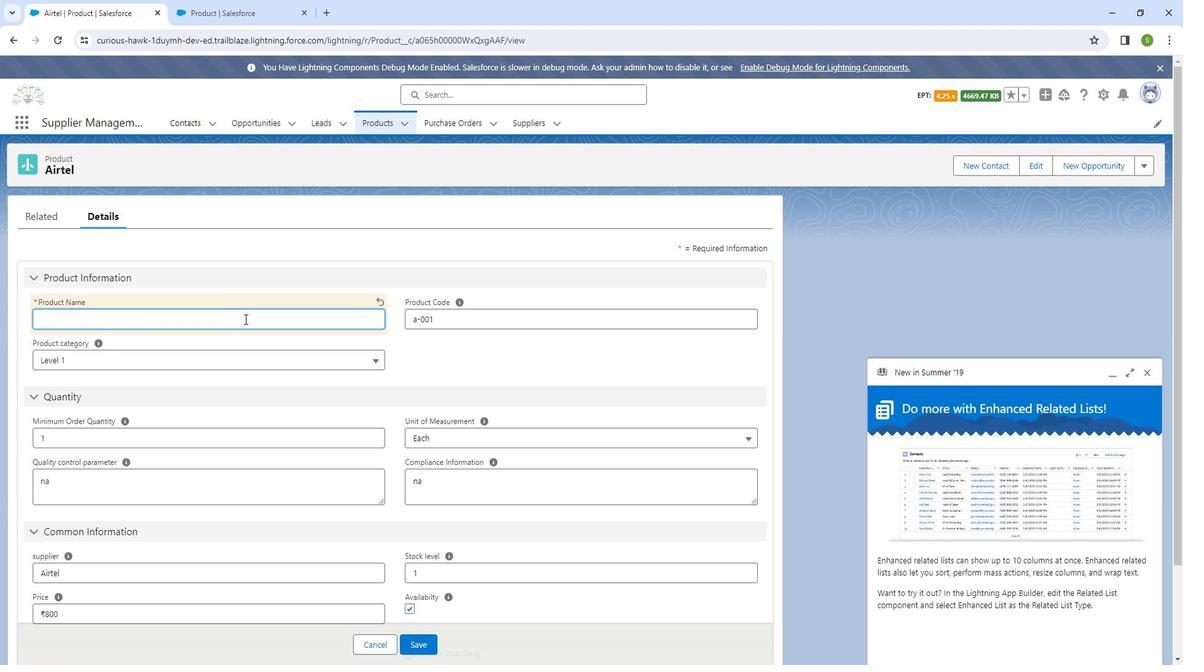 
Action: Mouse moved to (255, 323)
Screenshot: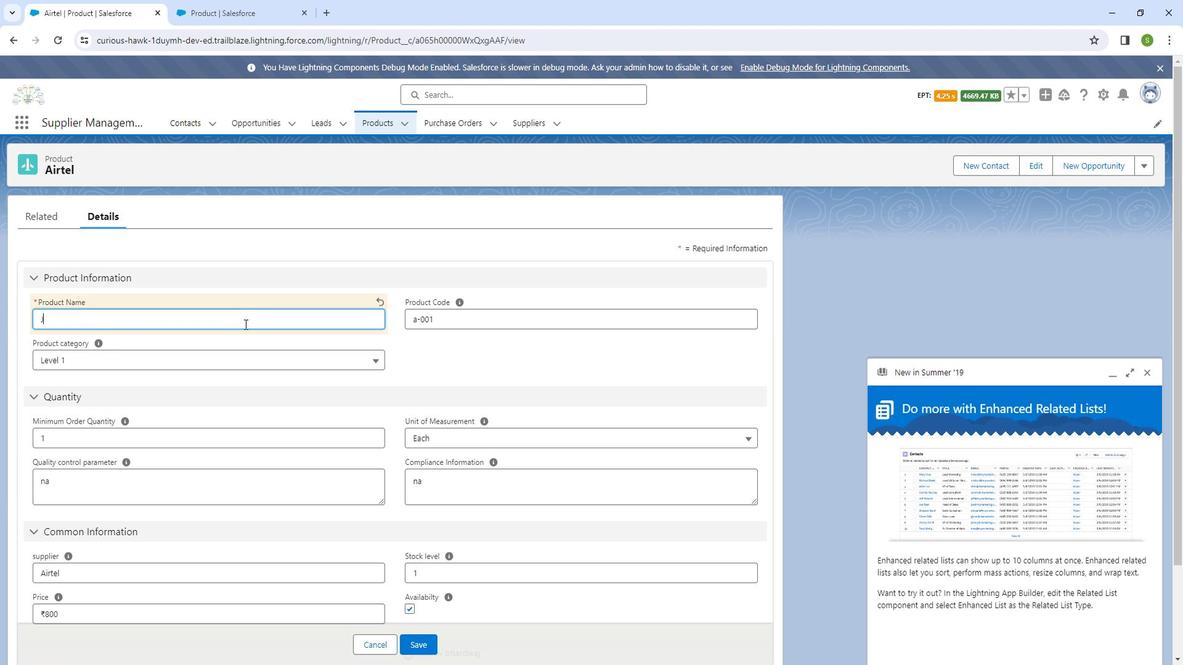 
Action: Key pressed i
Screenshot: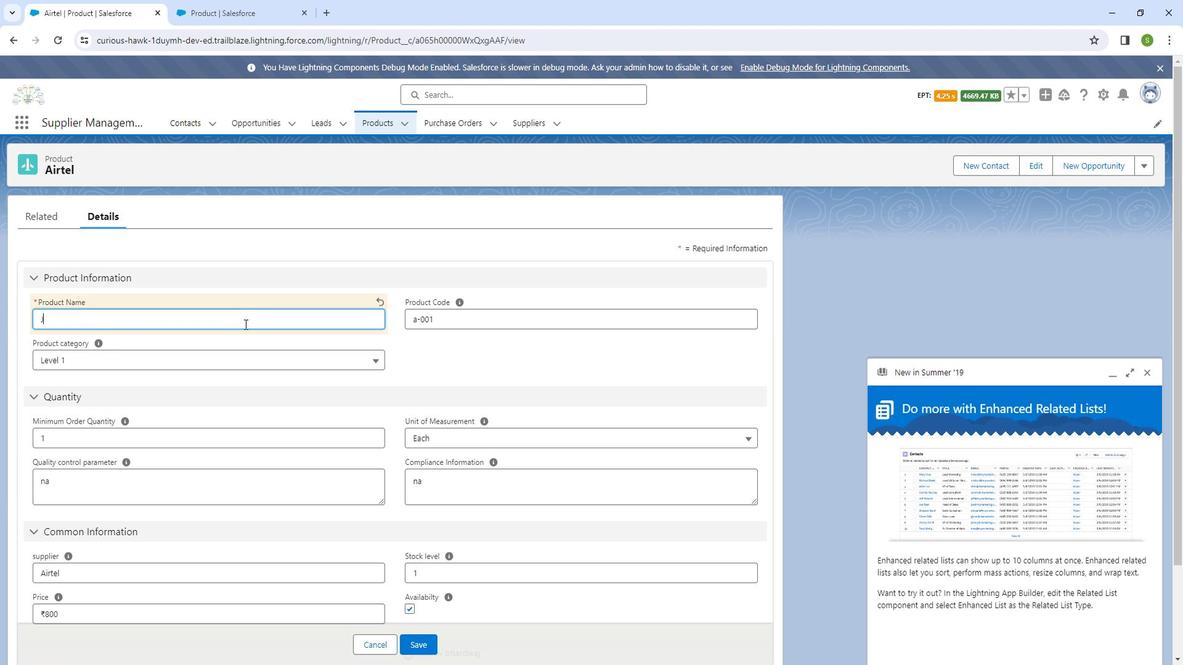 
Action: Mouse moved to (255, 323)
Screenshot: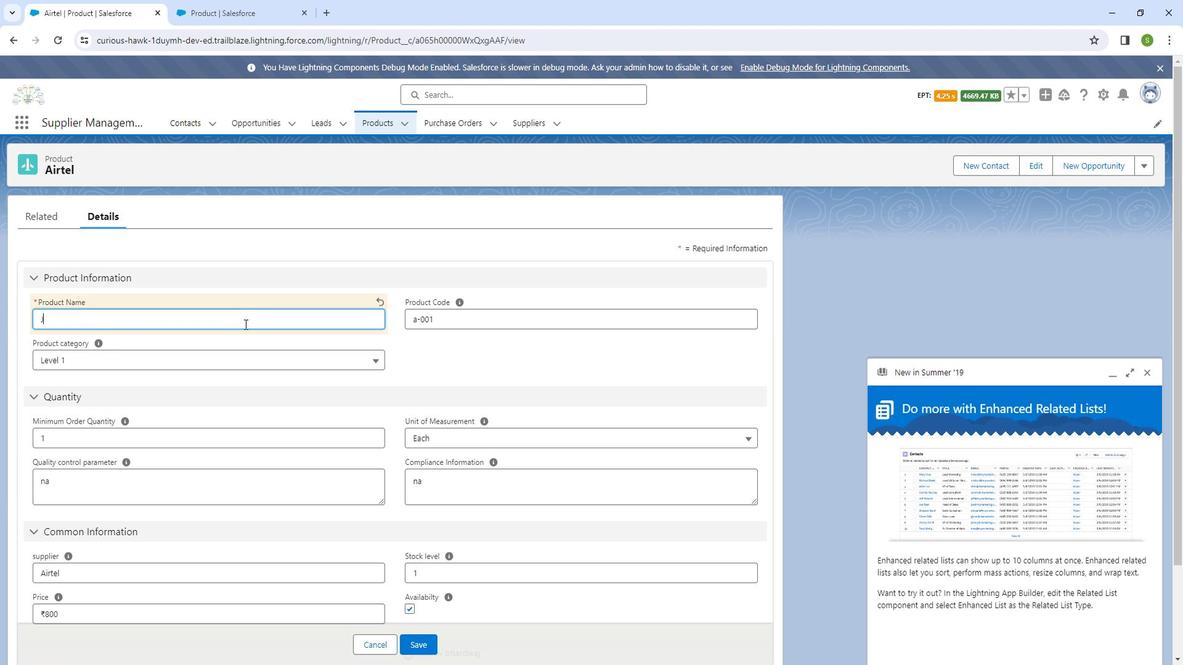 
Action: Key pressed o
Screenshot: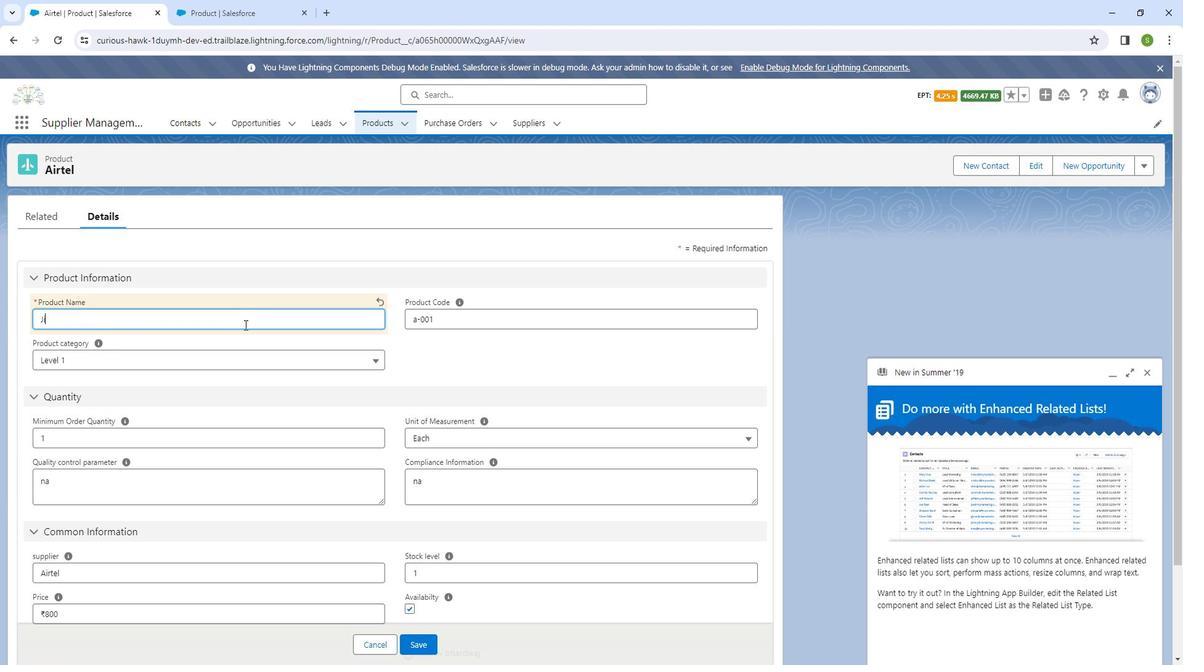 
Action: Mouse moved to (430, 631)
Screenshot: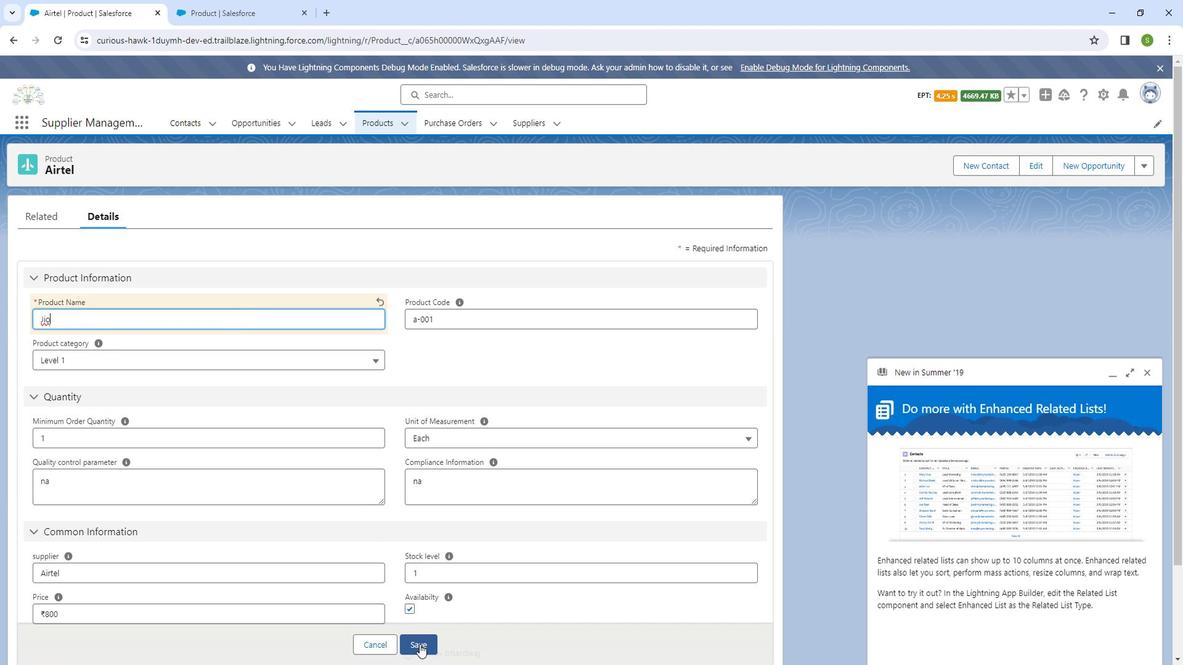 
Action: Mouse pressed left at (430, 631)
Screenshot: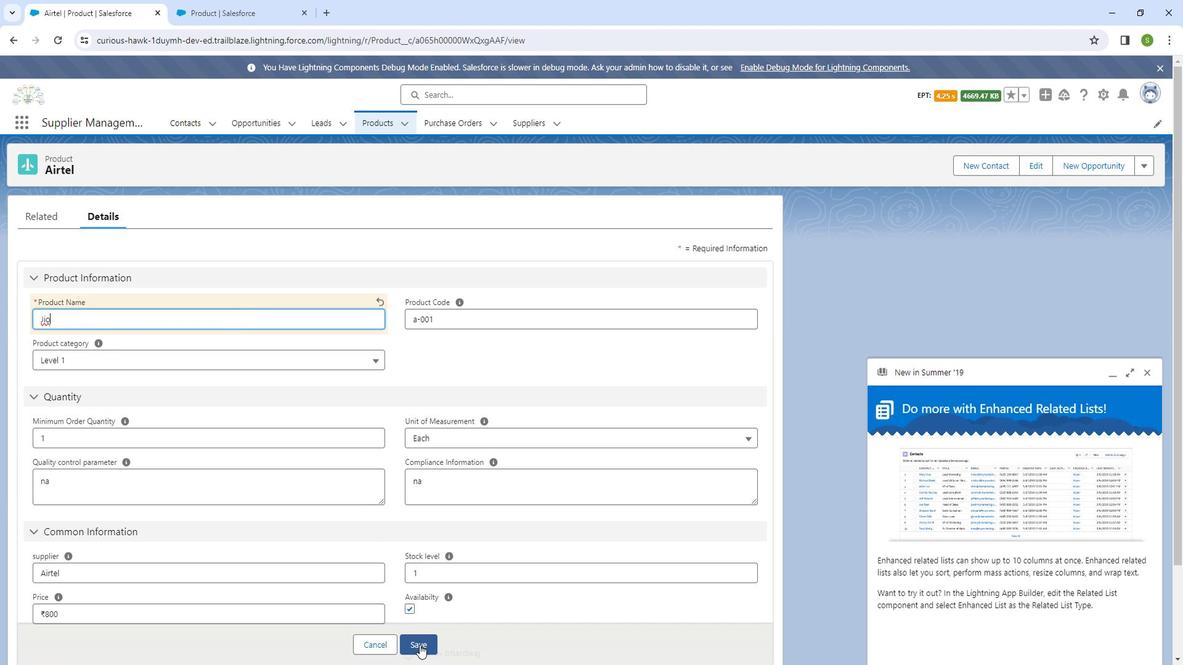 
Action: Mouse moved to (61, 220)
Screenshot: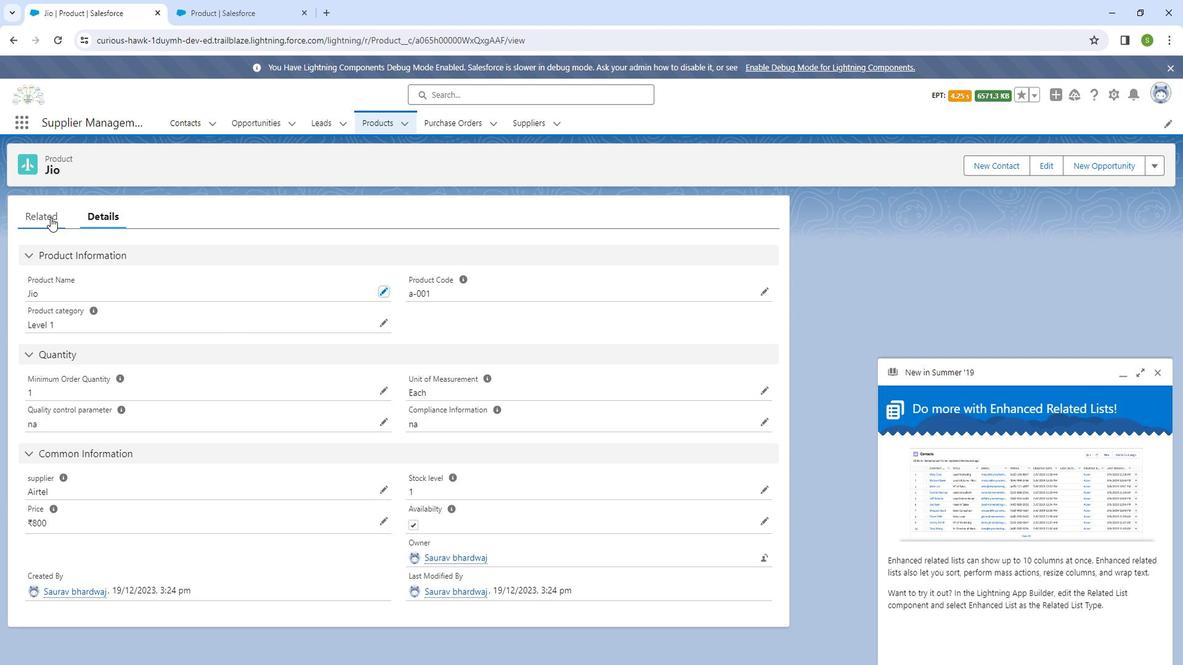 
Action: Mouse pressed left at (61, 220)
Screenshot: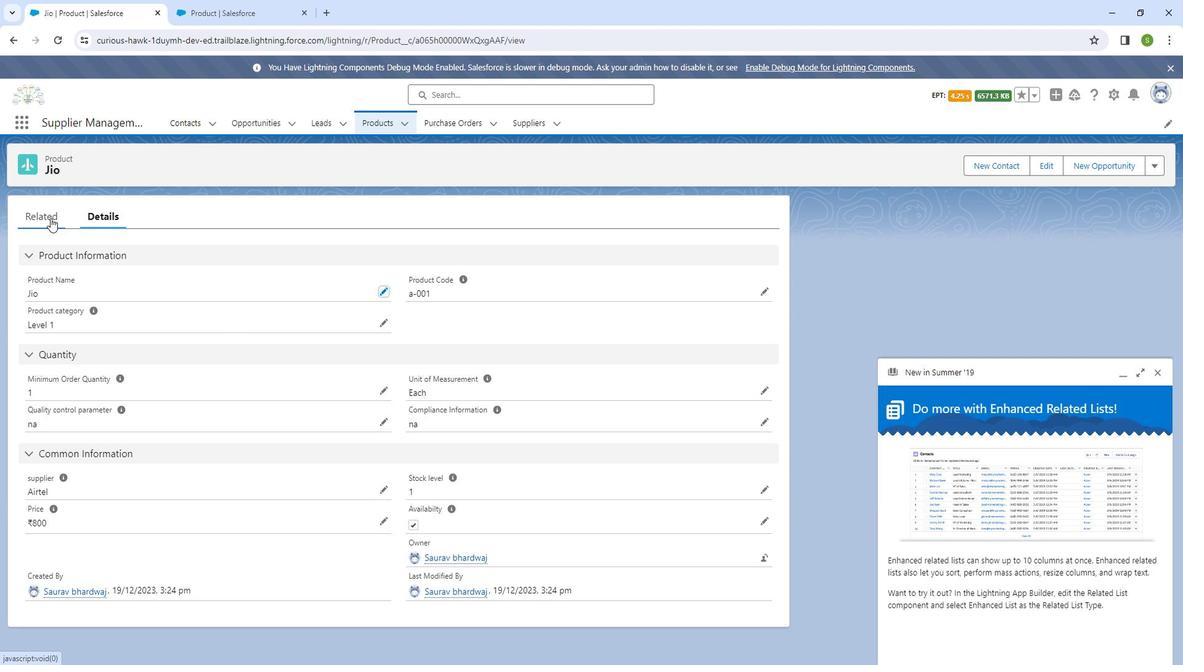 
Action: Mouse moved to (120, 221)
Screenshot: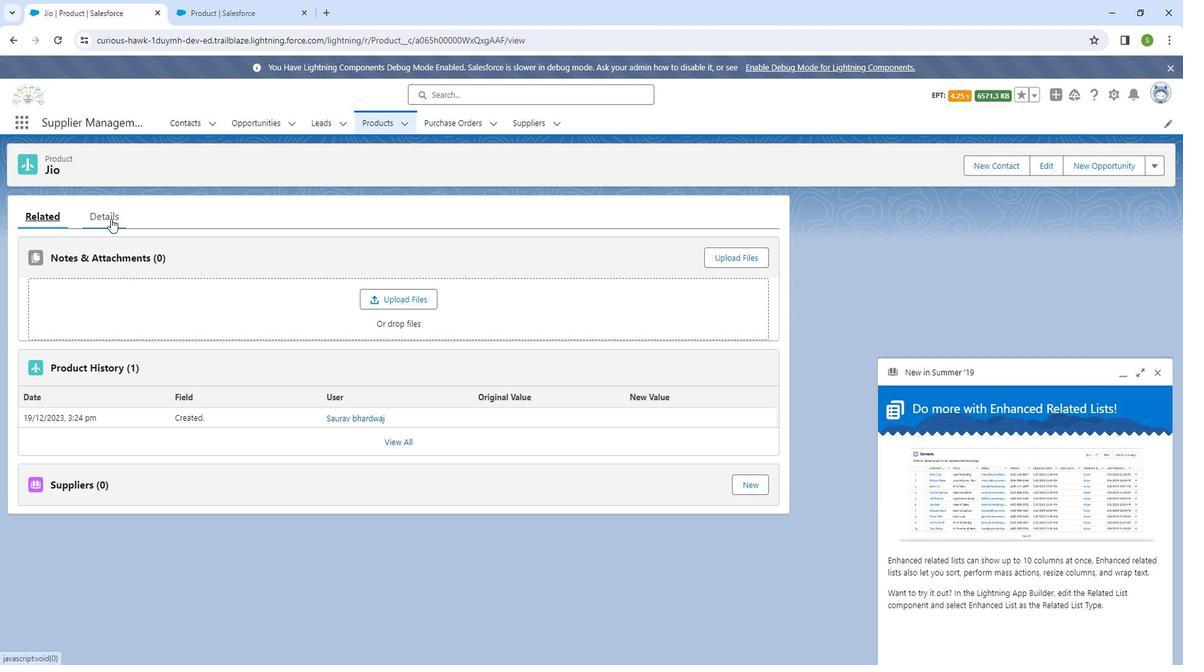 
Action: Mouse pressed left at (120, 221)
Screenshot: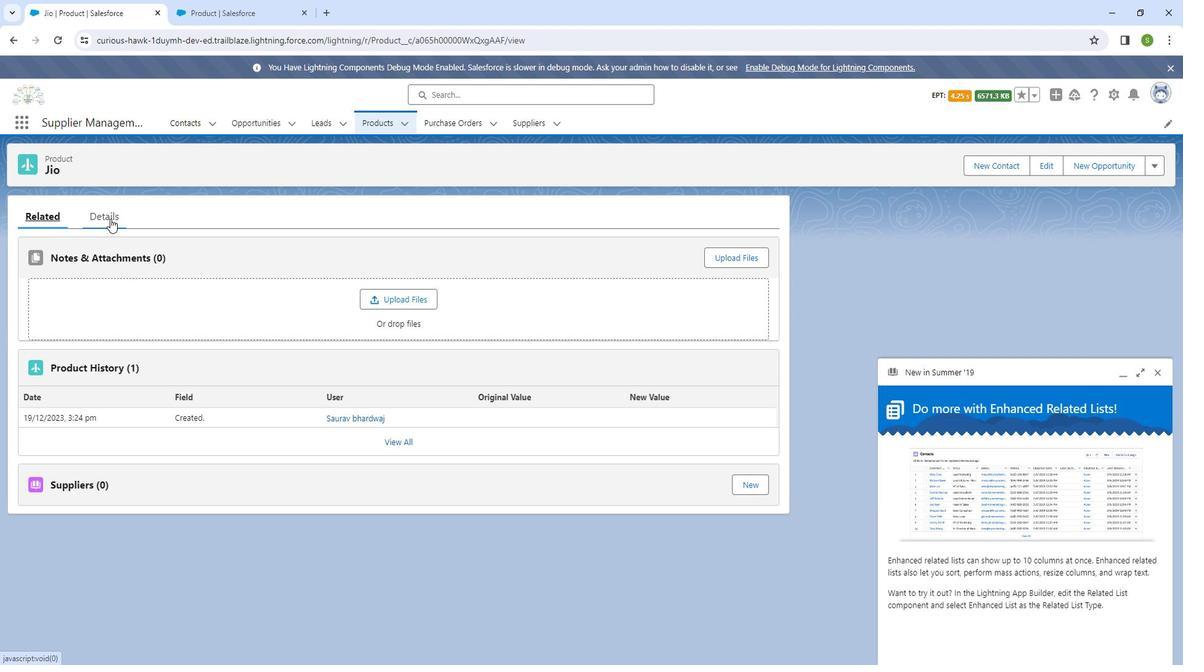 
Action: Mouse moved to (265, 24)
Screenshot: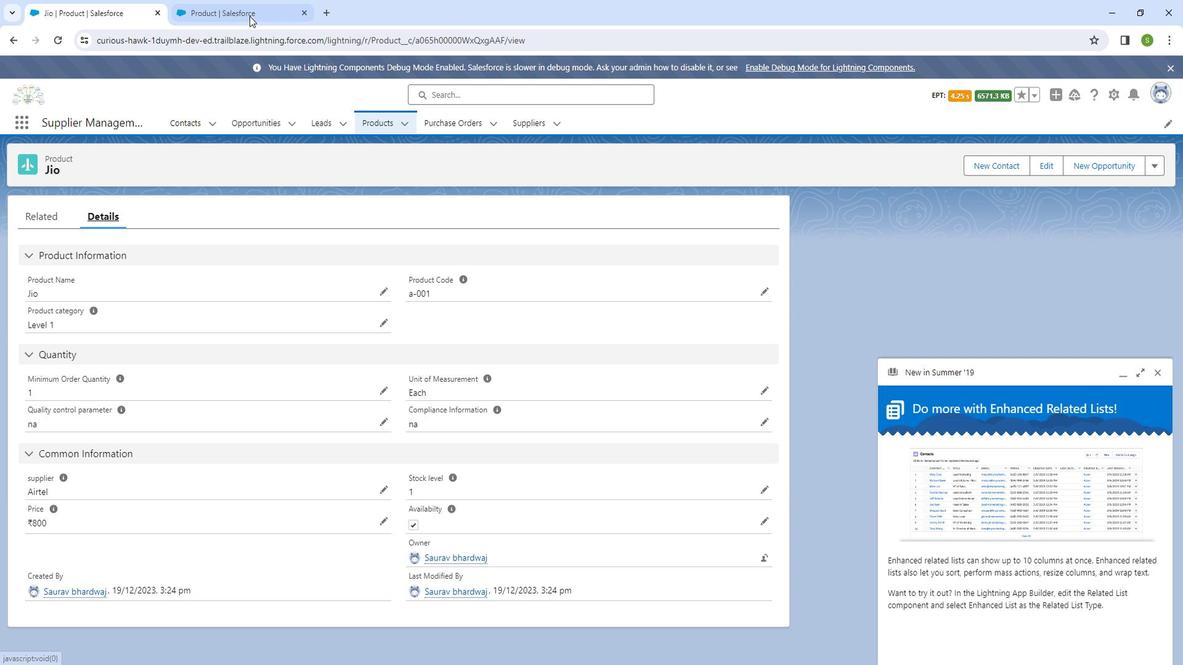 
Action: Mouse pressed left at (265, 24)
Screenshot: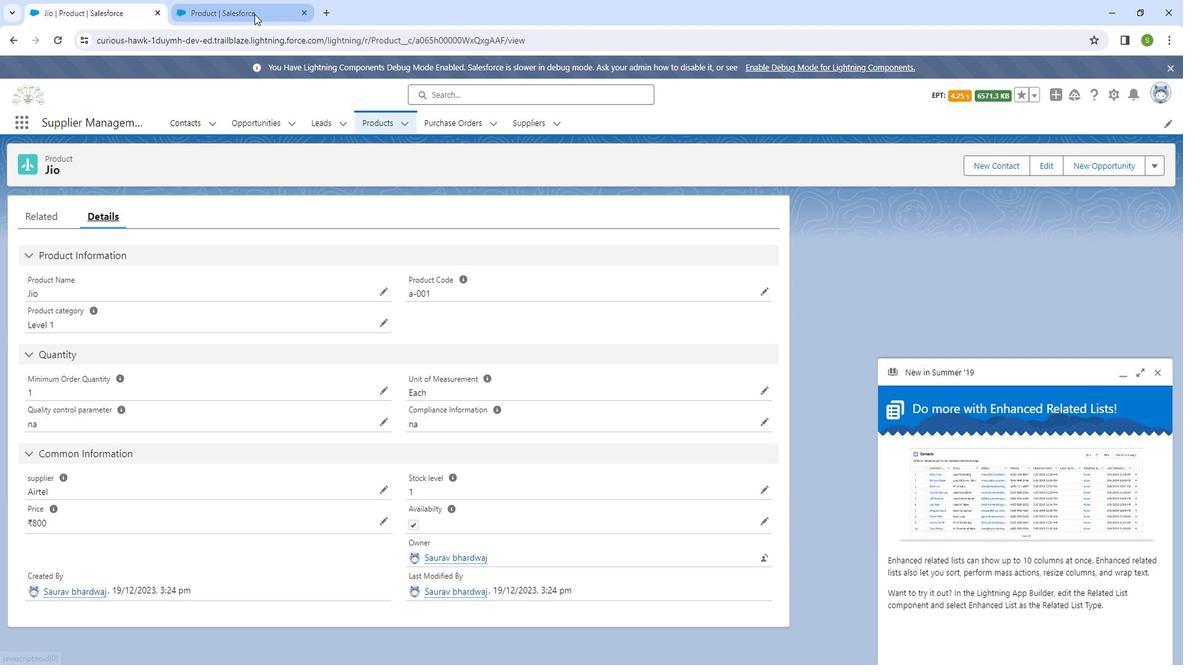 
Action: Mouse moved to (194, 278)
Screenshot: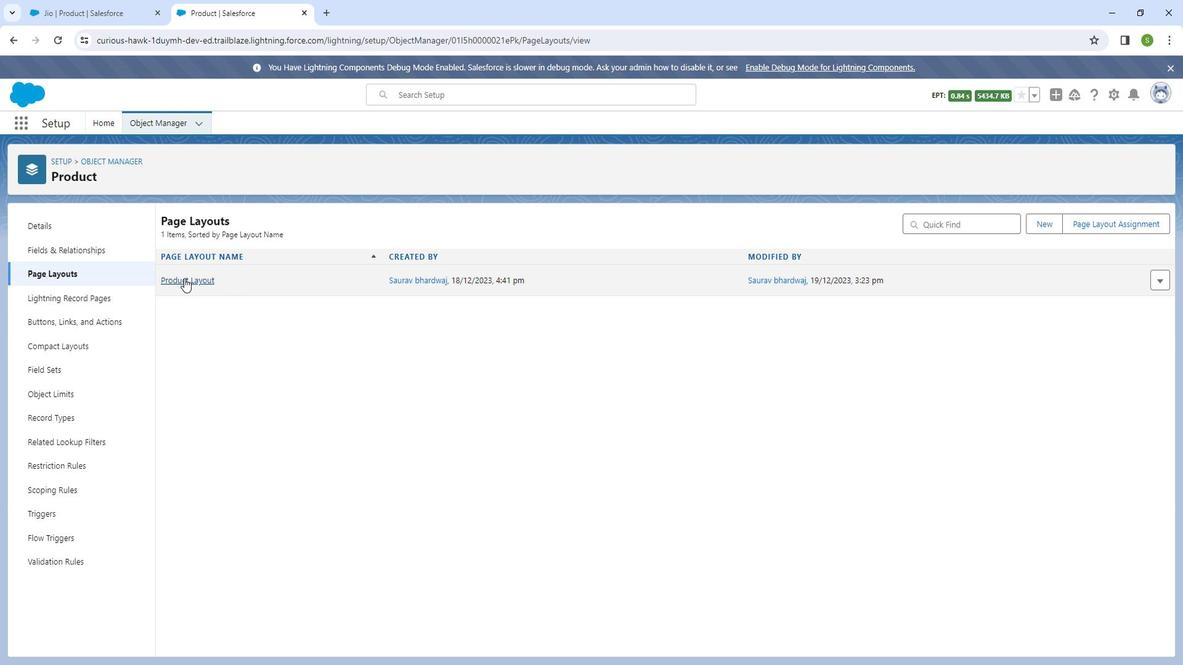 
Action: Mouse pressed left at (194, 278)
Screenshot: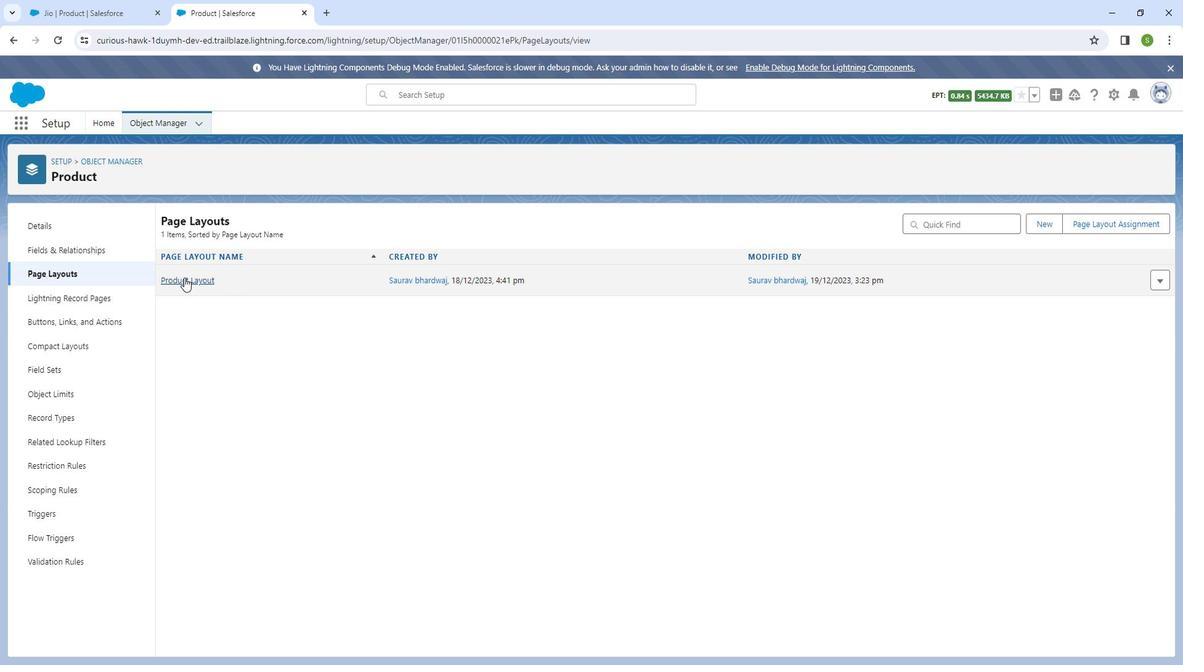 
Action: Mouse moved to (74, 249)
Screenshot: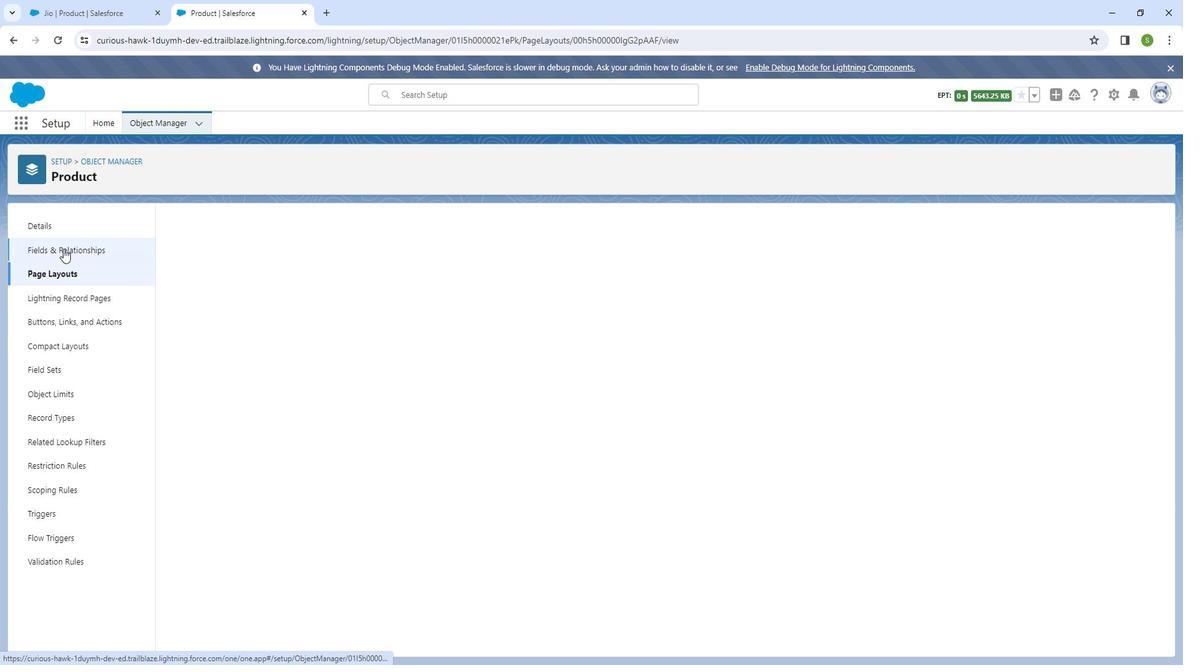 
Action: Mouse pressed left at (74, 249)
Screenshot: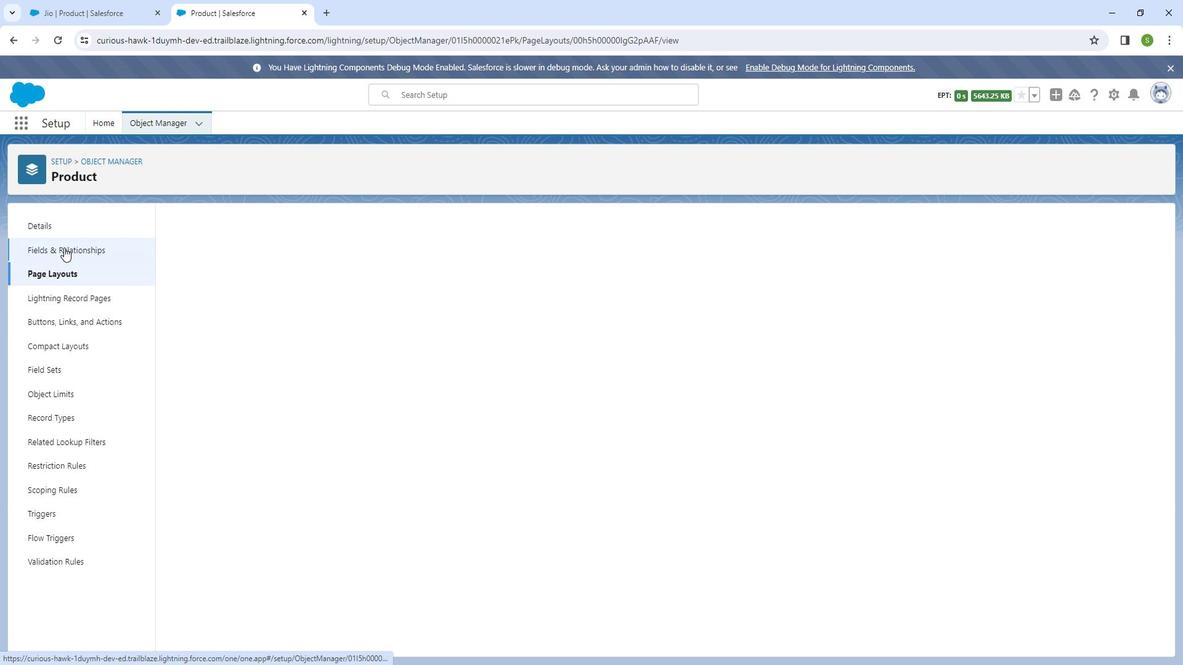 
Action: Mouse moved to (1111, 223)
Screenshot: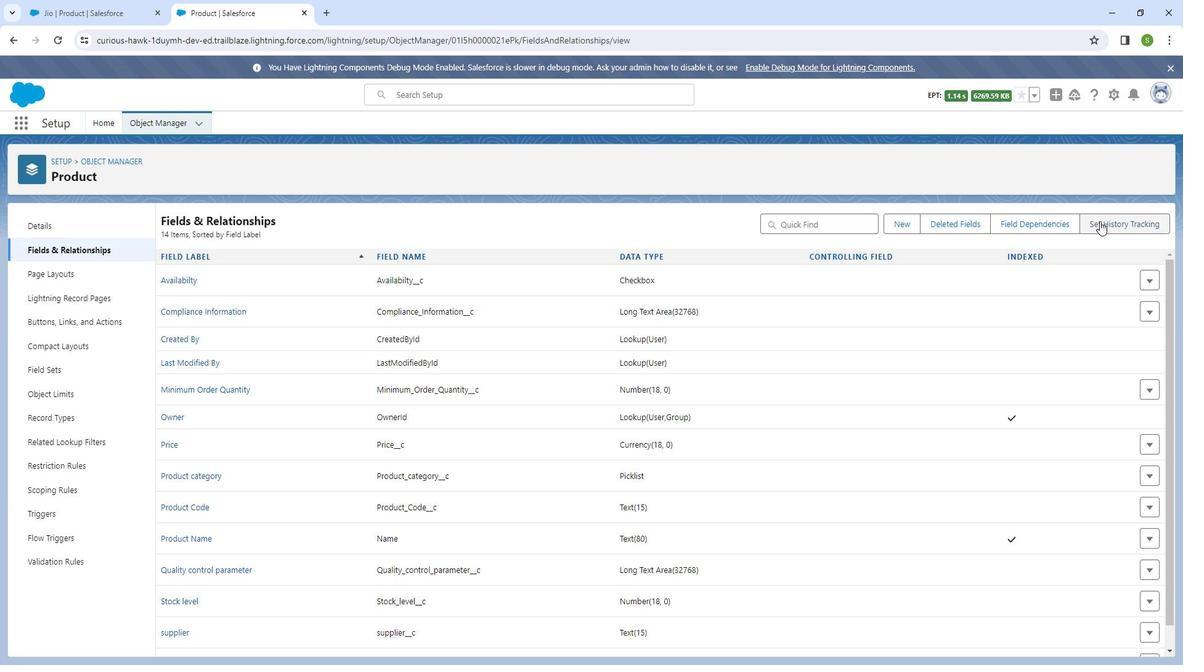 
Action: Mouse pressed left at (1111, 223)
Screenshot: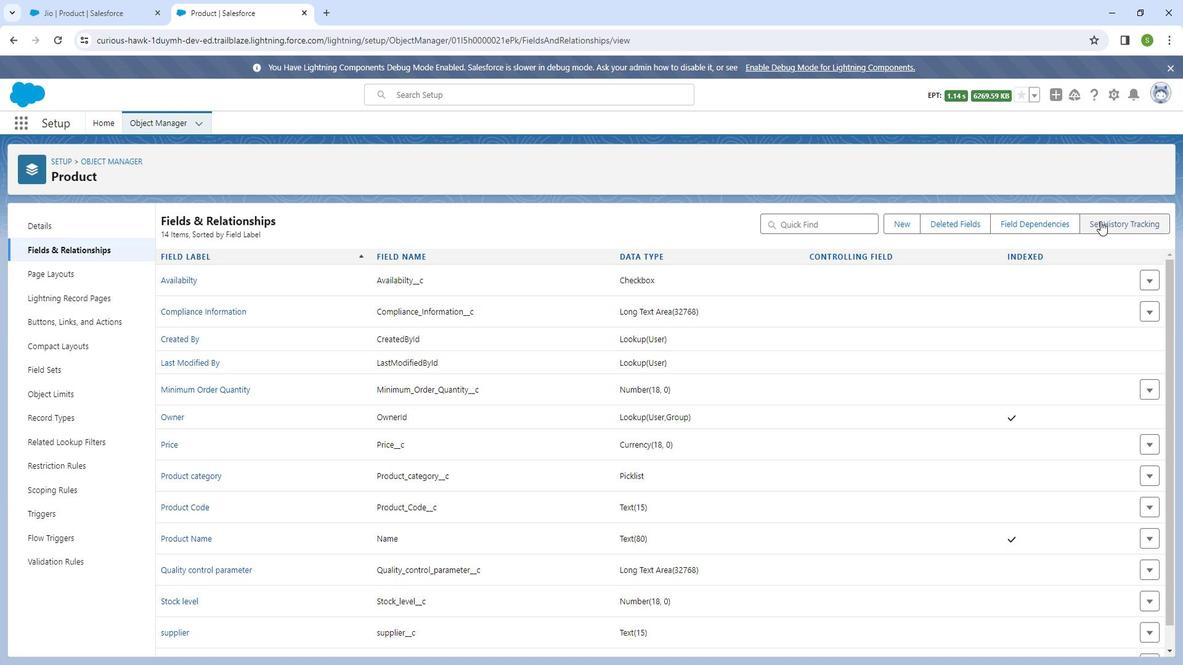 
Action: Mouse moved to (864, 332)
Screenshot: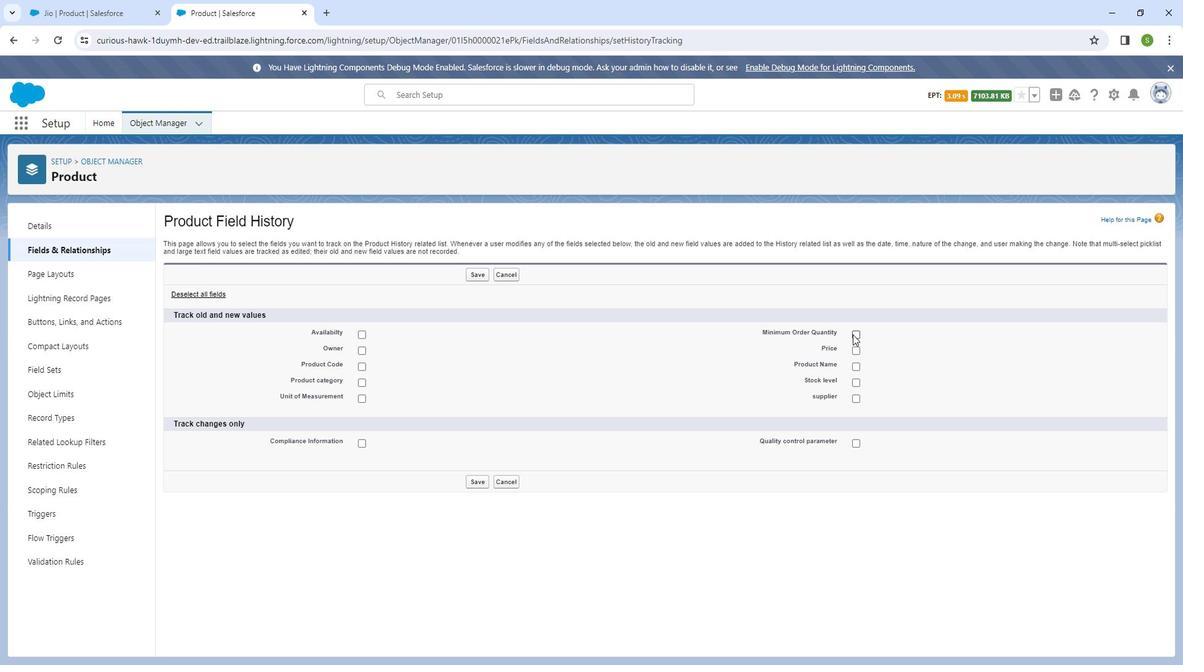 
Action: Mouse pressed left at (864, 332)
Screenshot: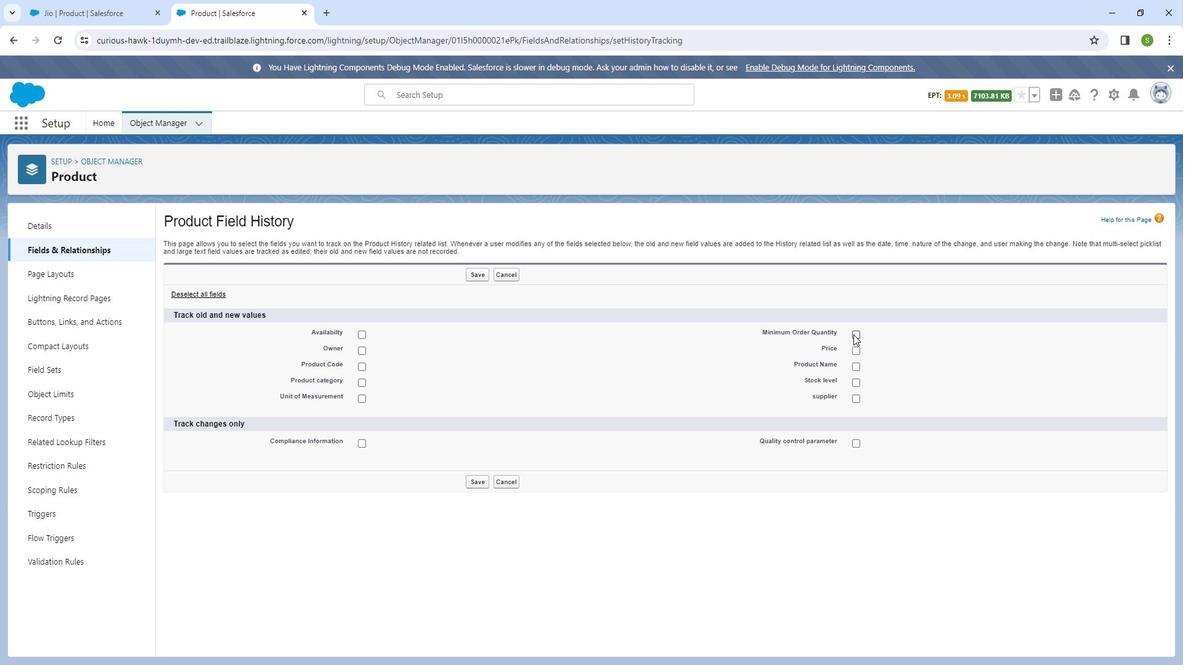 
Action: Mouse moved to (866, 347)
Screenshot: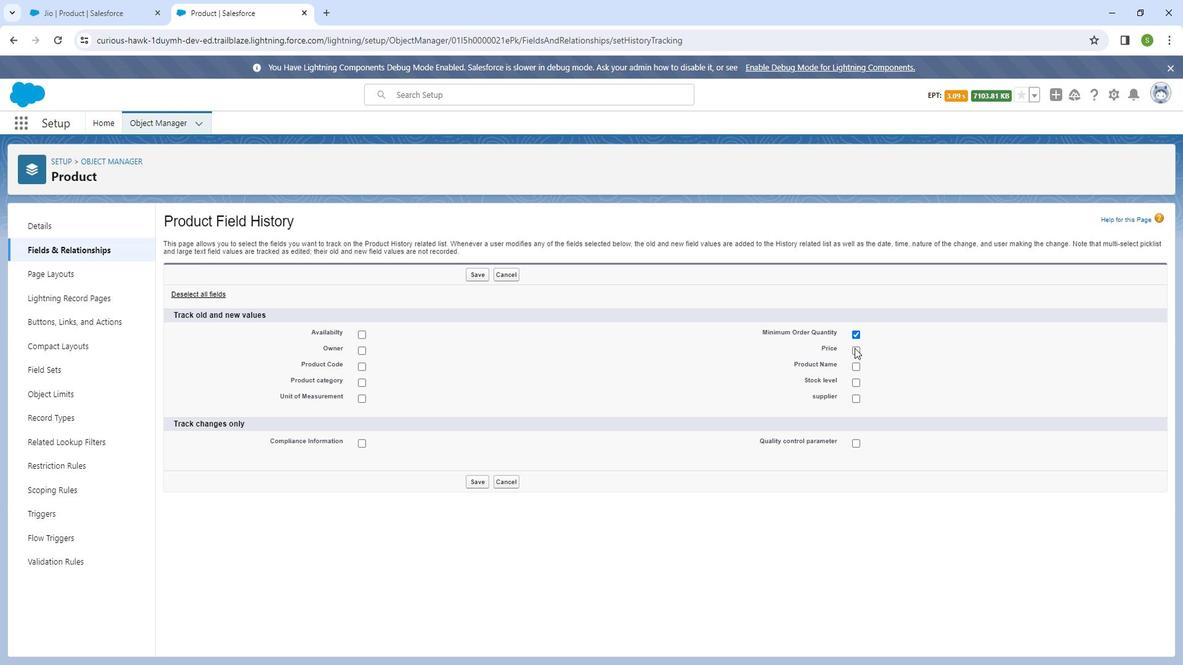 
Action: Mouse pressed left at (866, 347)
Screenshot: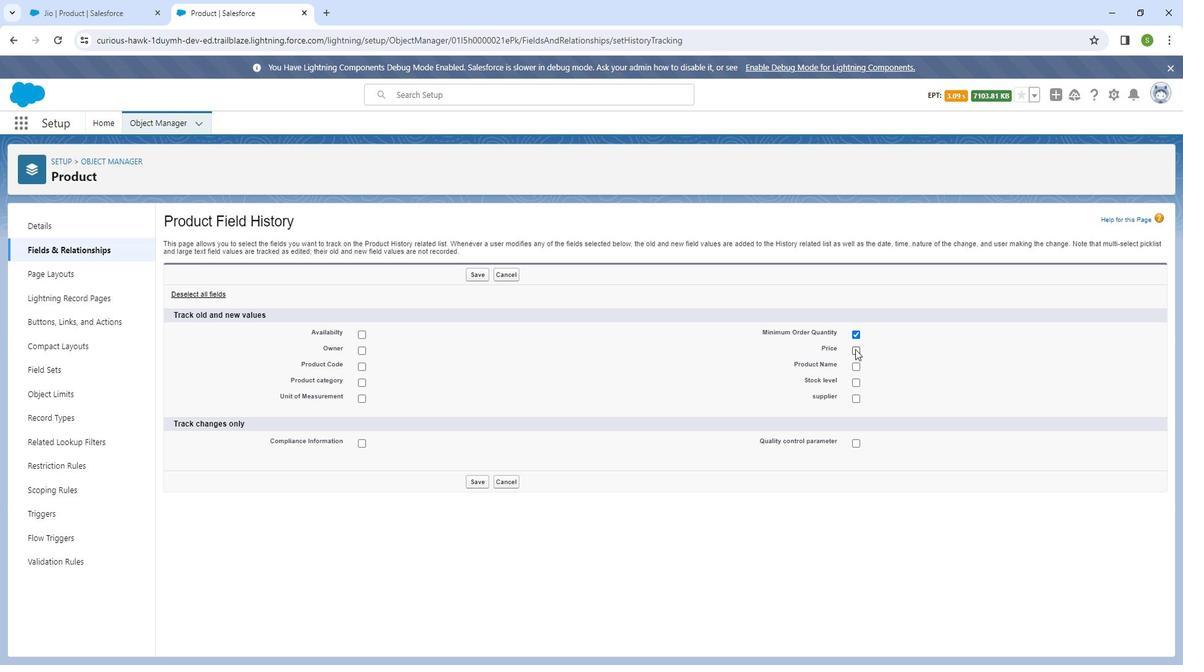 
Action: Mouse moved to (866, 333)
Screenshot: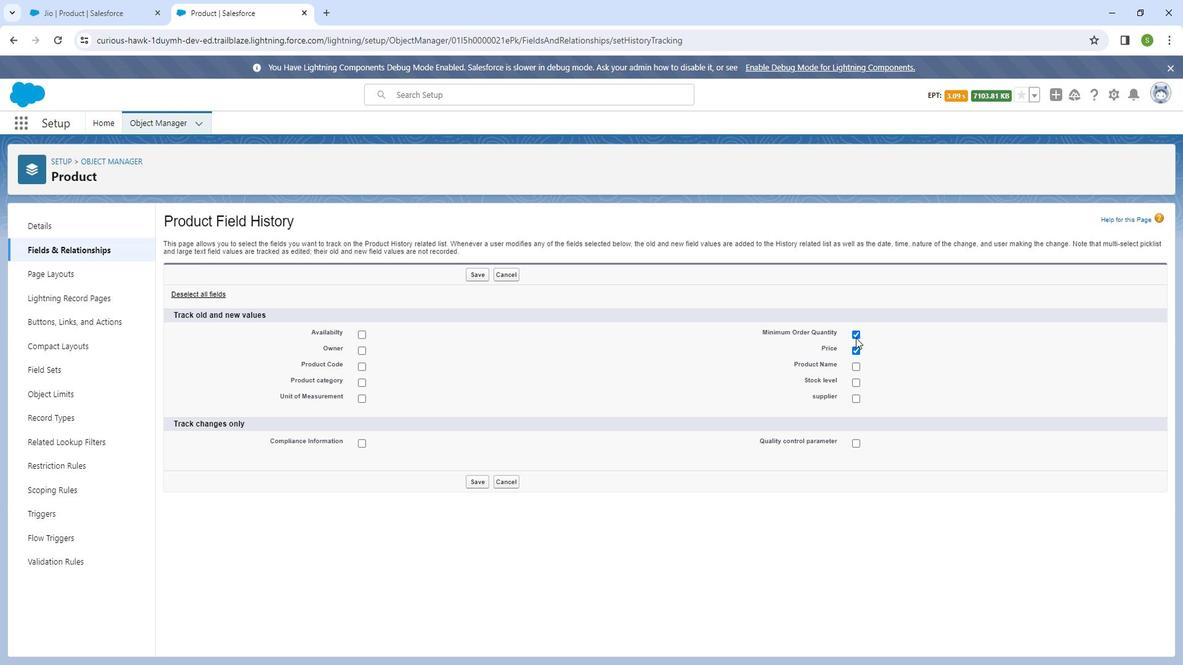 
Action: Mouse pressed left at (866, 333)
Screenshot: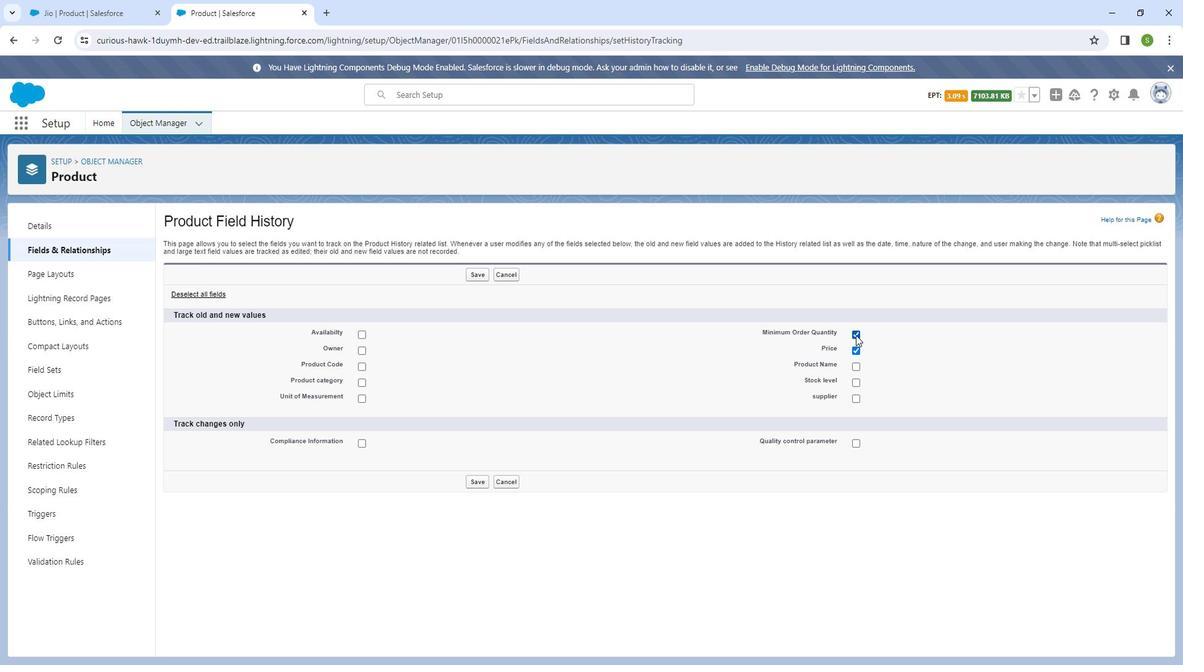 
Action: Mouse moved to (488, 477)
Screenshot: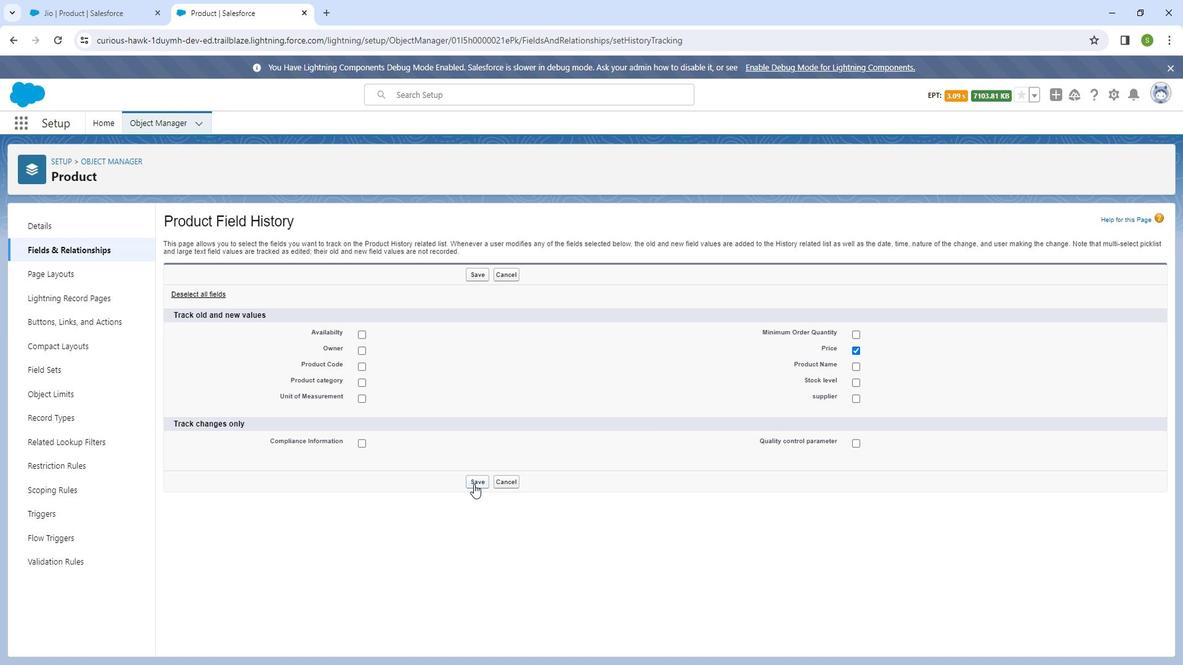 
Action: Mouse pressed left at (488, 477)
Screenshot: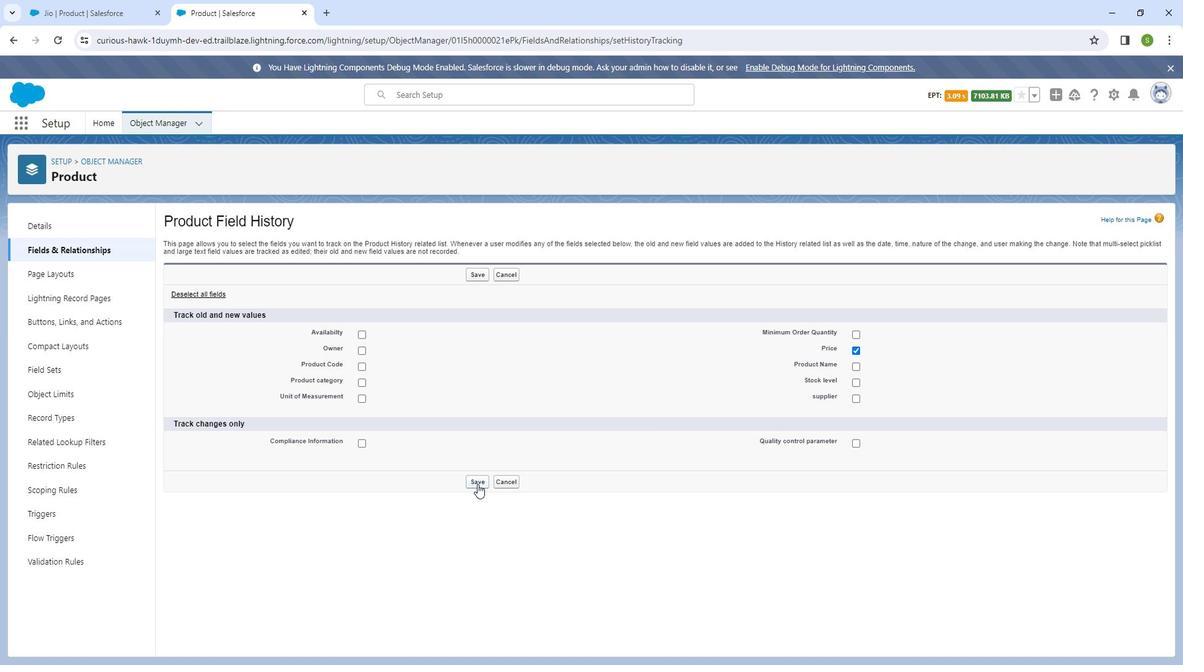 
Action: Mouse moved to (134, 25)
Screenshot: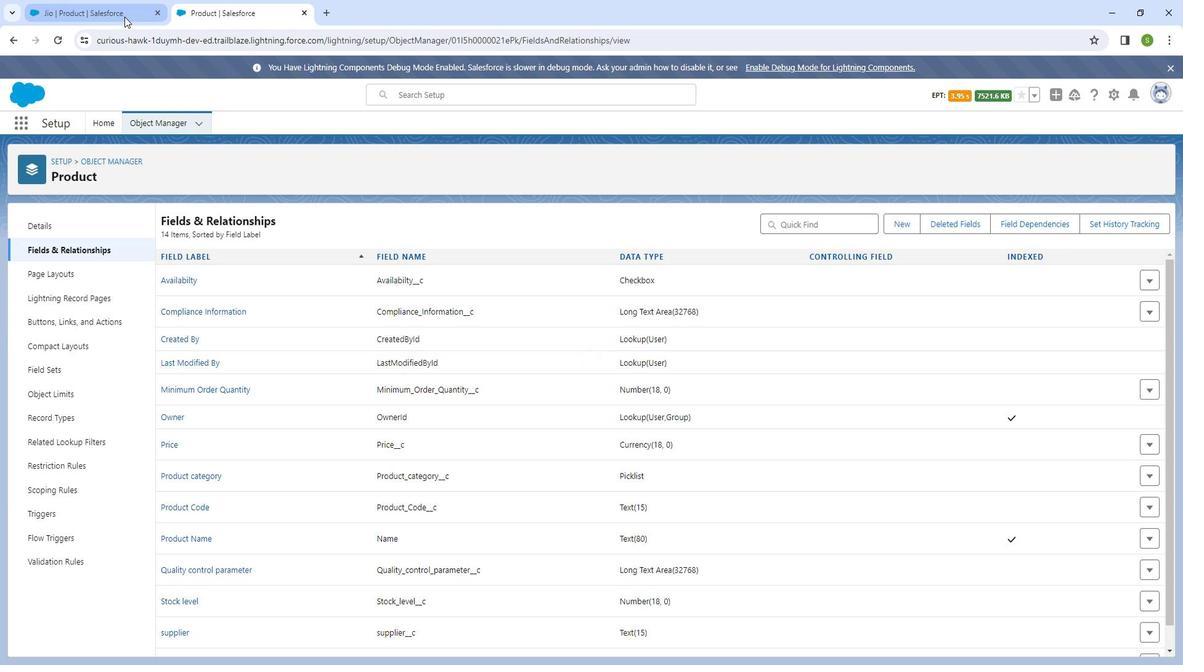 
Action: Mouse pressed left at (134, 25)
Screenshot: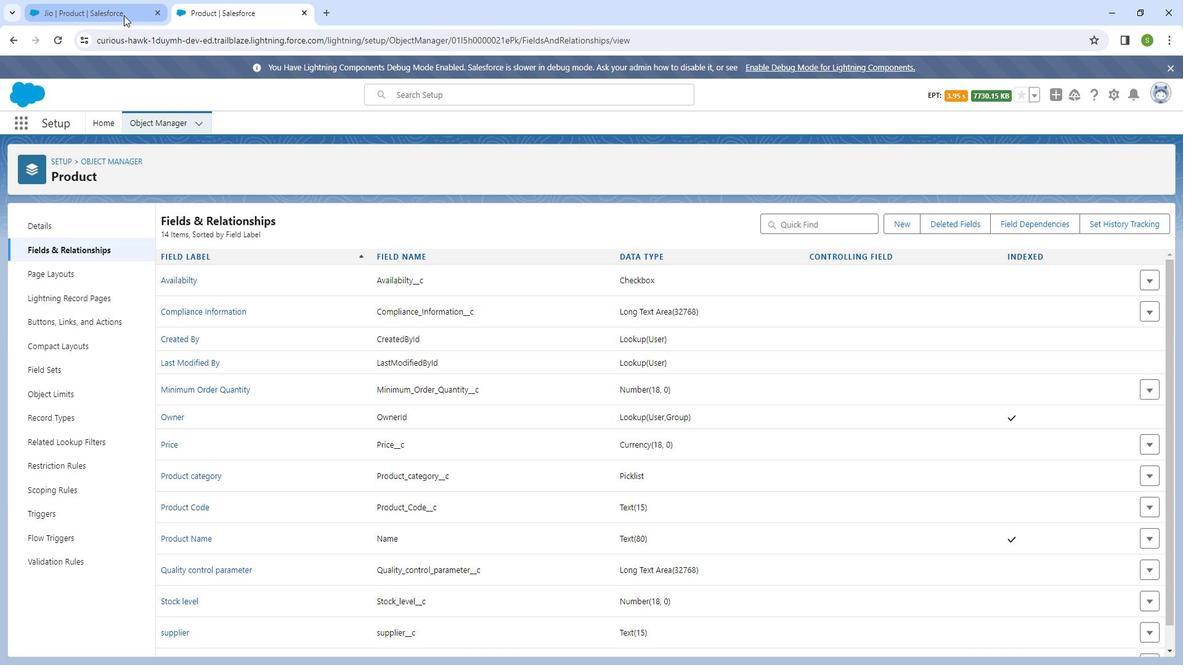 
Action: Mouse moved to (393, 511)
Screenshot: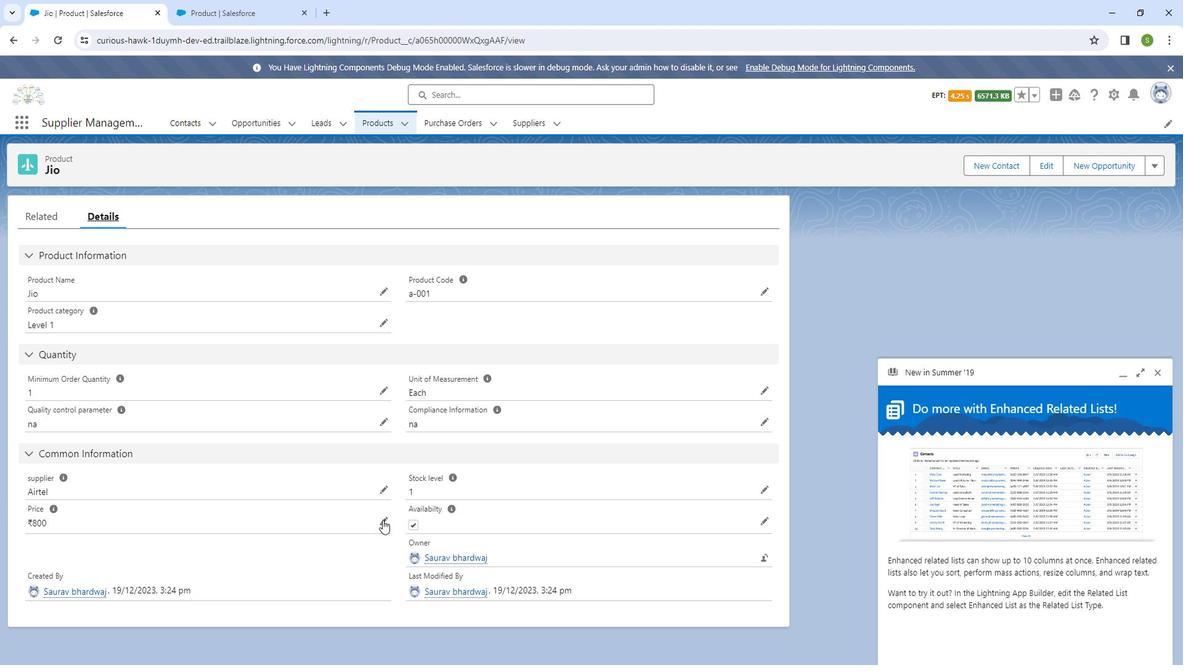 
Action: Mouse pressed left at (393, 511)
Screenshot: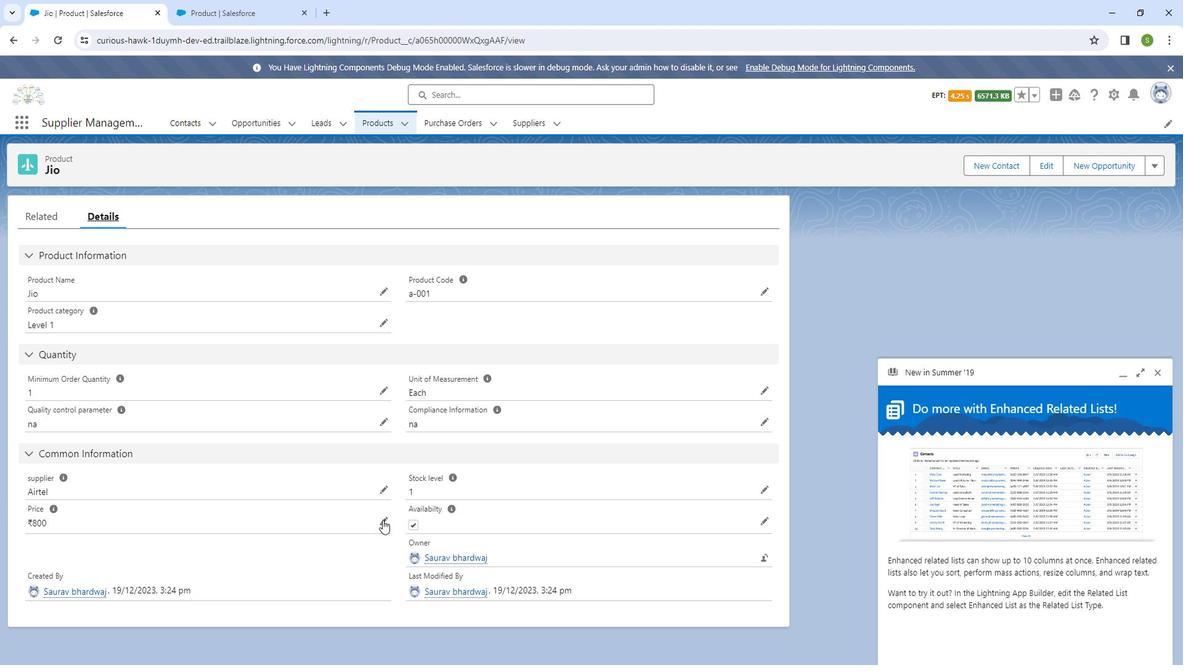 
Action: Mouse moved to (175, 514)
Screenshot: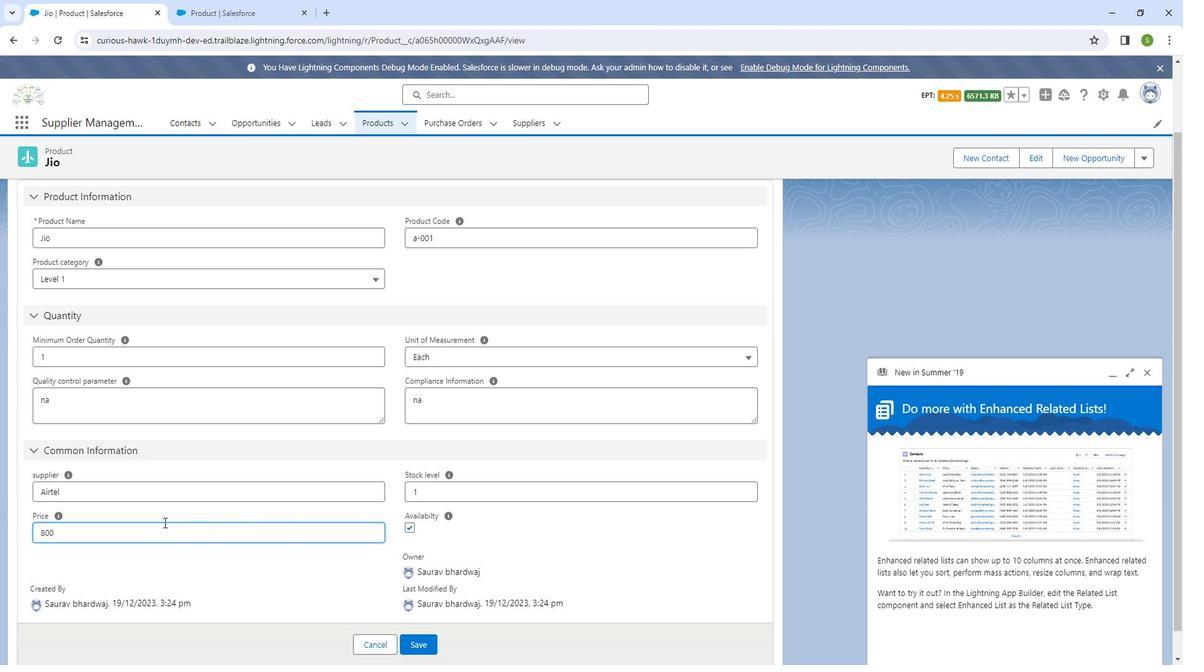 
Action: Mouse pressed left at (175, 514)
Screenshot: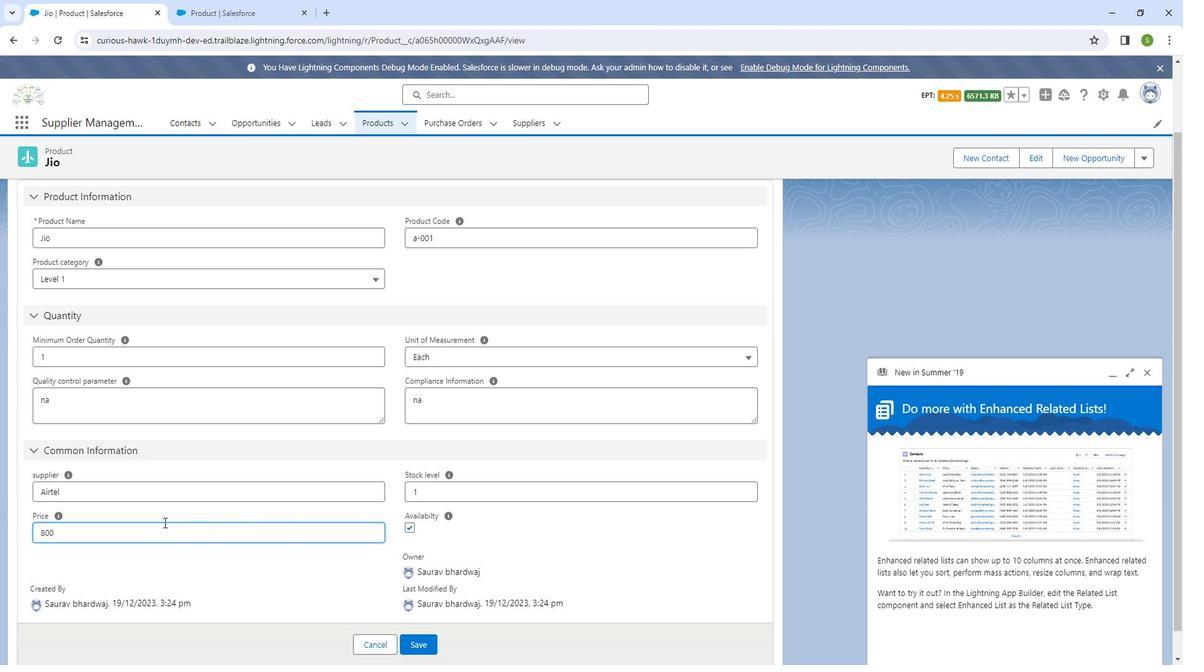 
Action: Mouse moved to (175, 521)
Screenshot: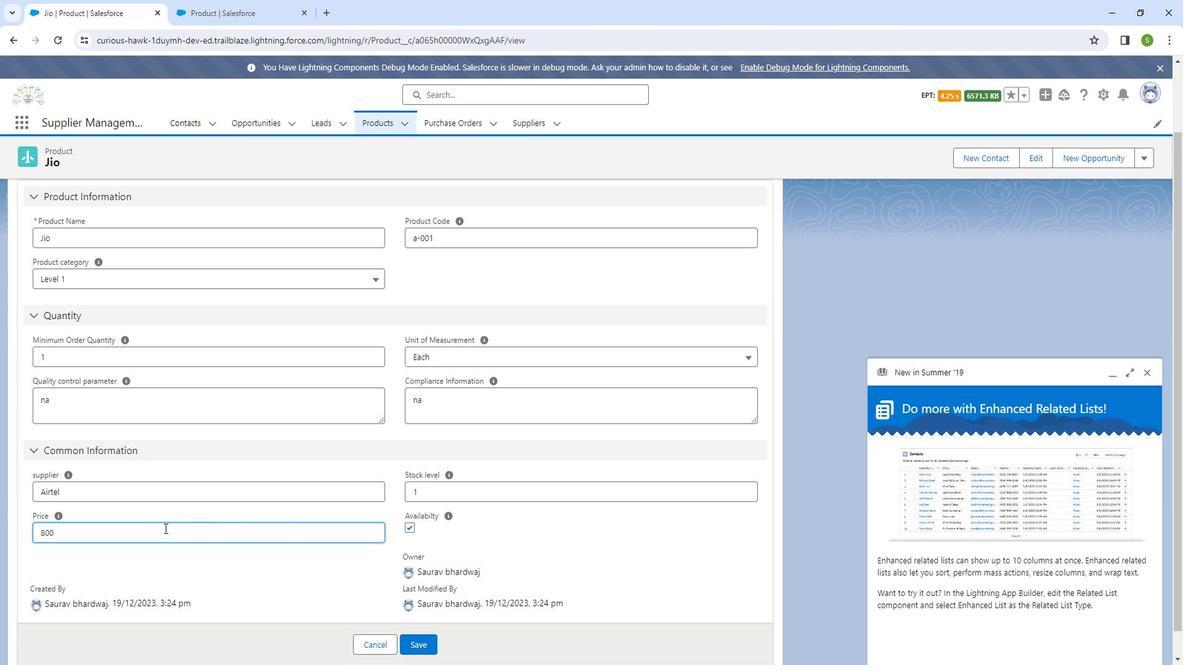 
Action: Mouse pressed left at (175, 521)
Screenshot: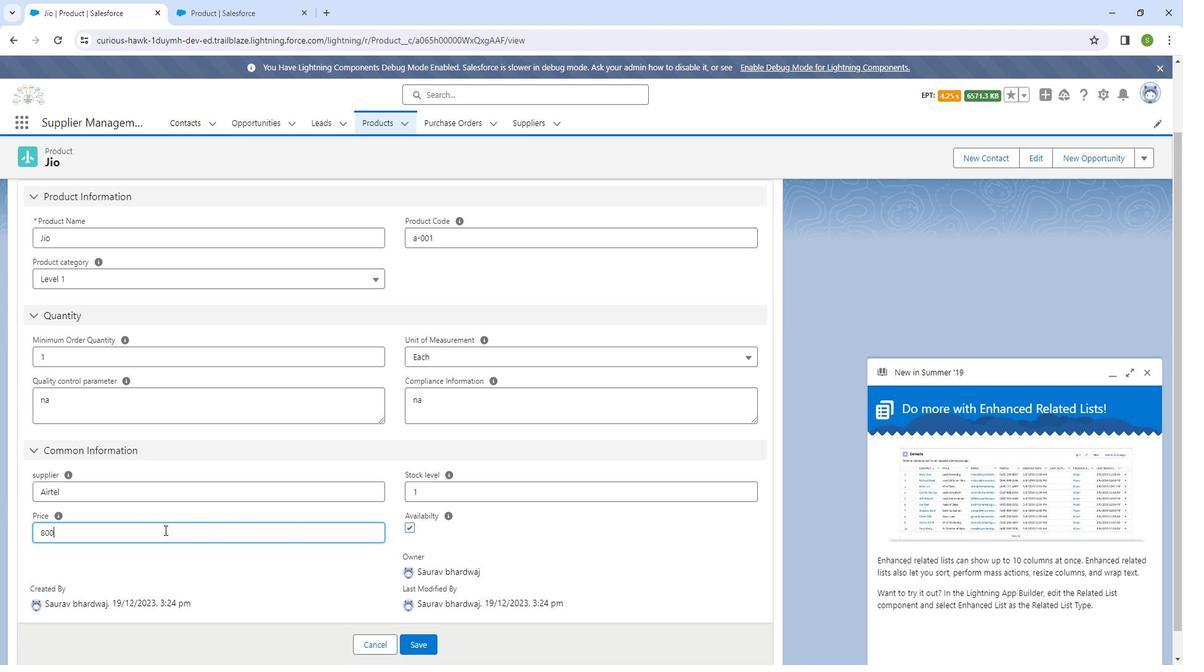 
Action: Mouse moved to (174, 525)
Screenshot: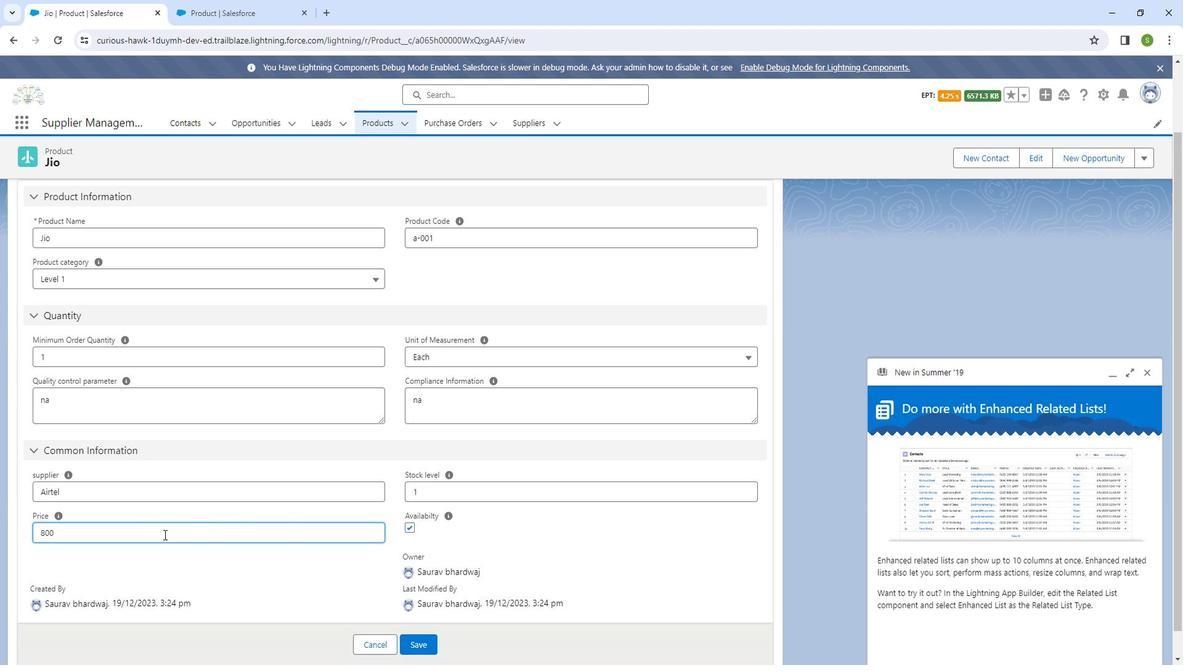 
Action: Key pressed <Key.backspace>
Screenshot: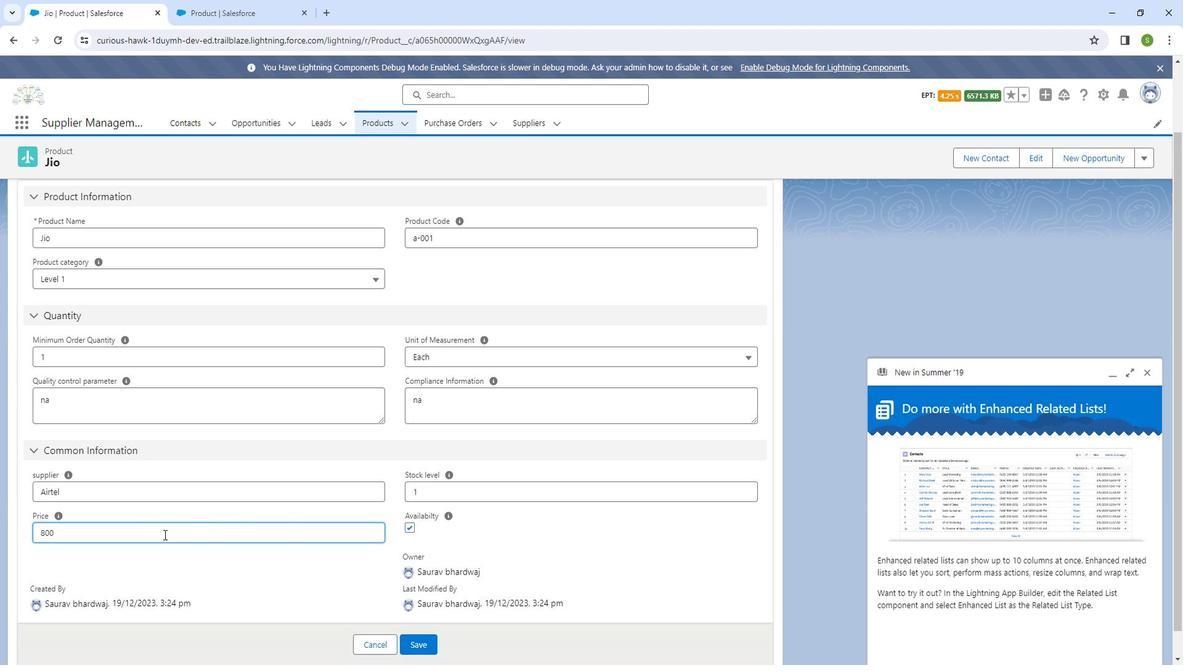 
Action: Mouse moved to (176, 523)
Screenshot: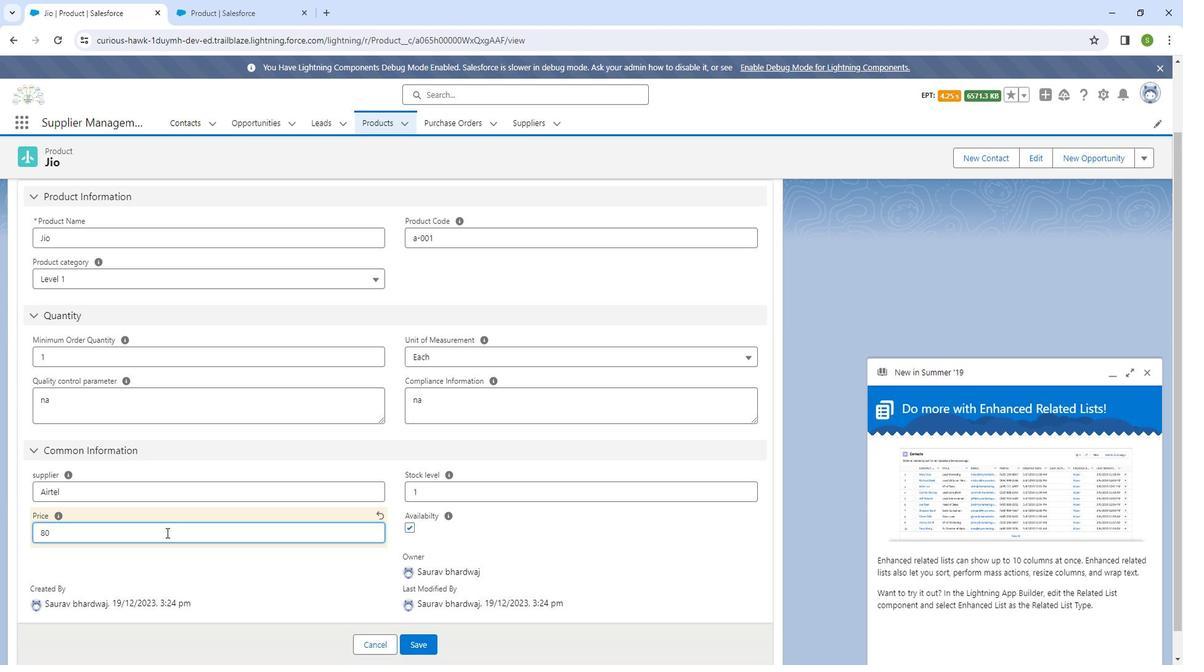 
Action: Key pressed <Key.backspace>
Screenshot: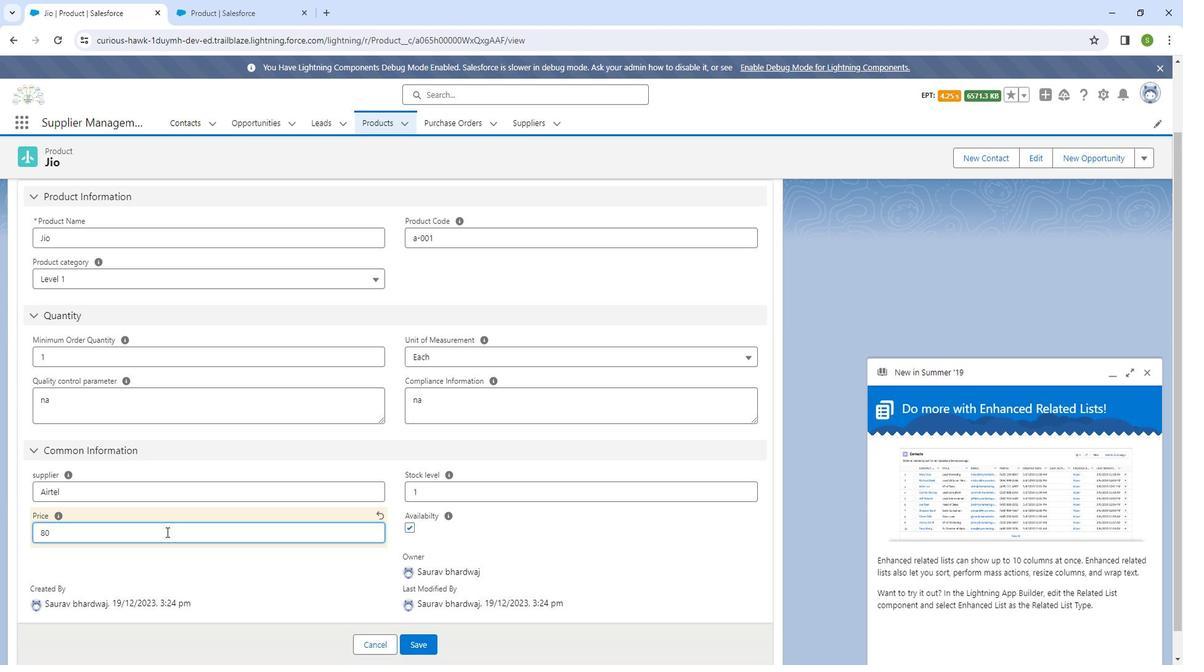 
Action: Mouse moved to (178, 522)
Screenshot: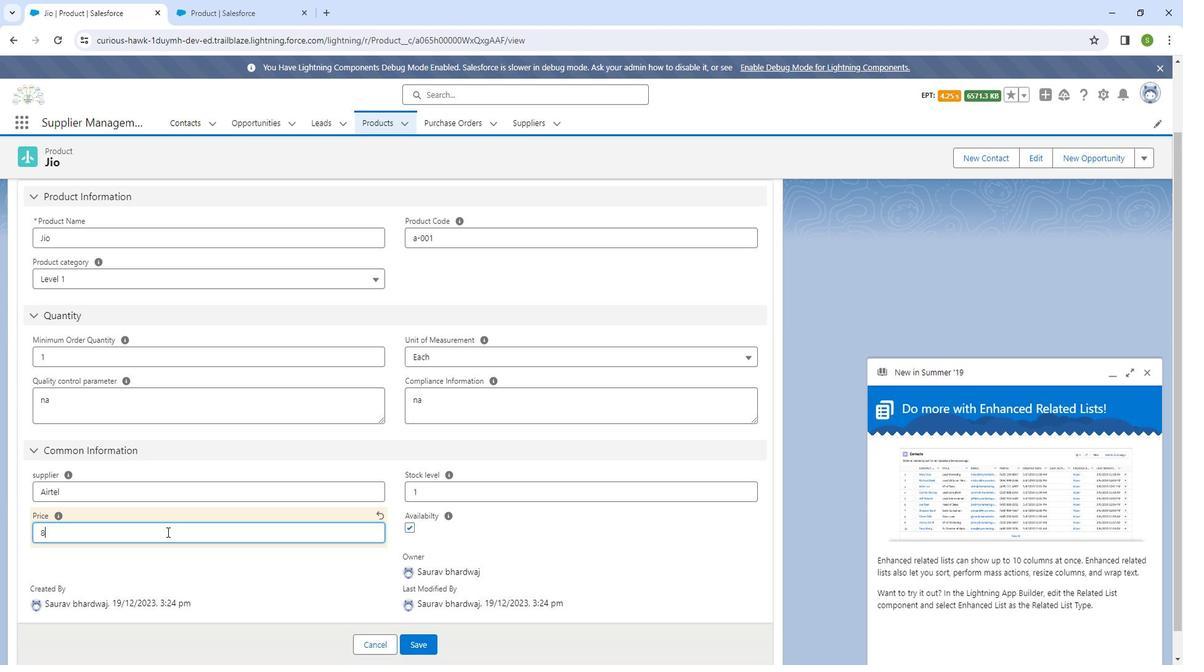 
Action: Key pressed <Key.backspace>
Screenshot: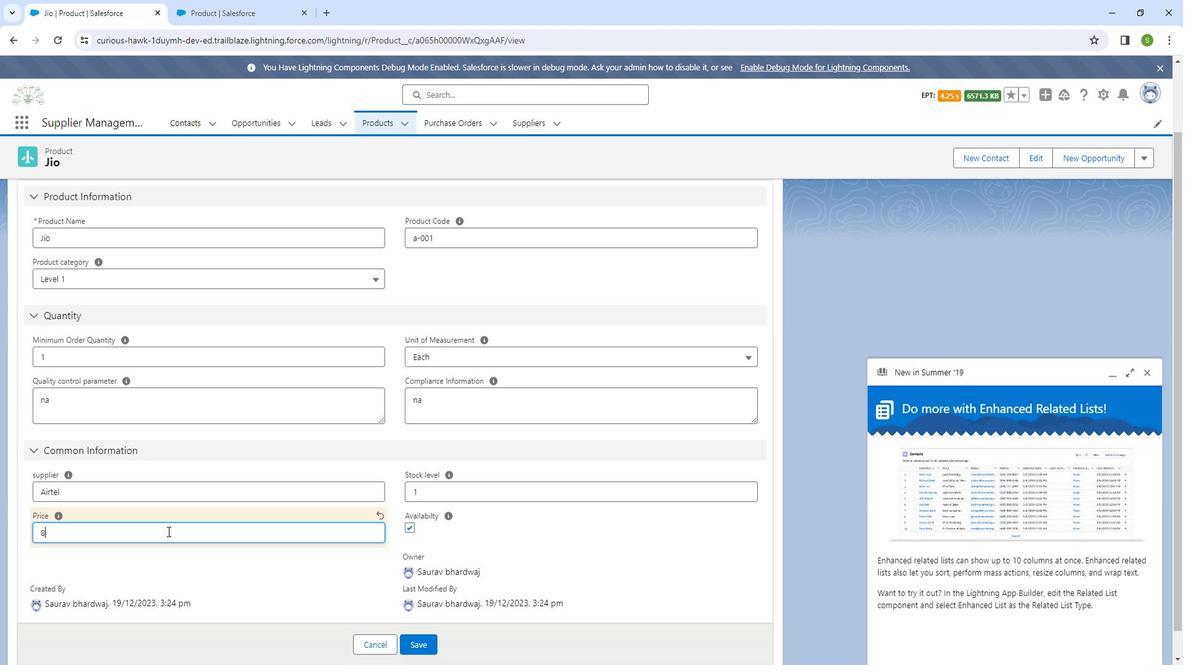 
Action: Mouse moved to (180, 520)
Screenshot: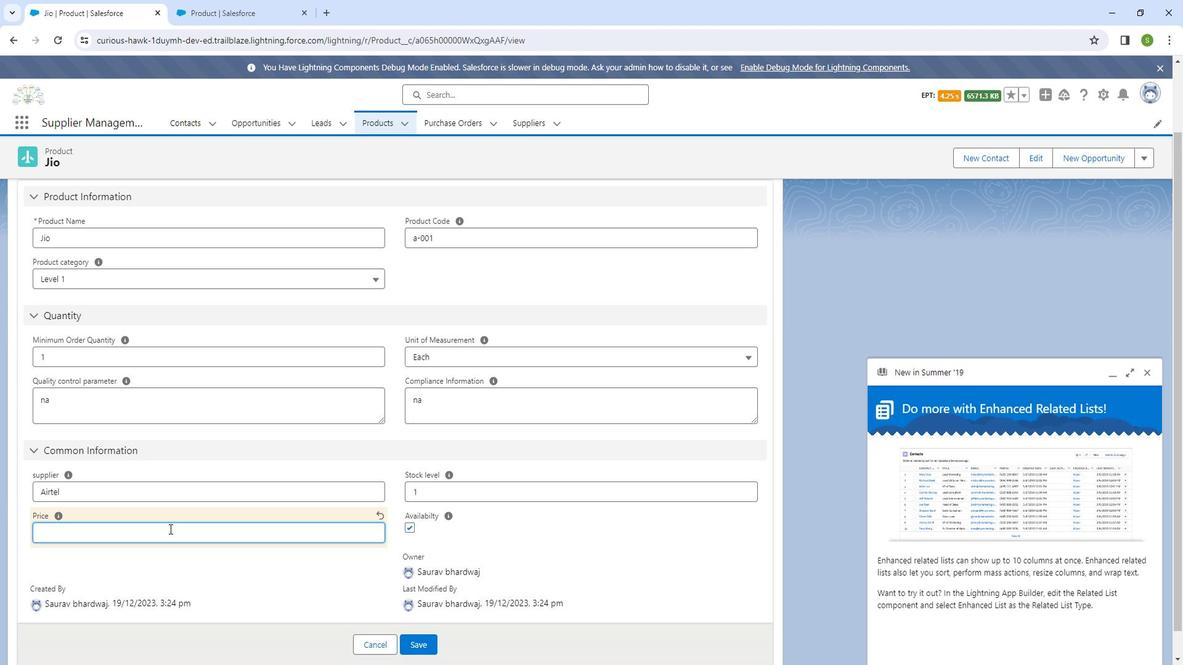 
Action: Key pressed 9
Screenshot: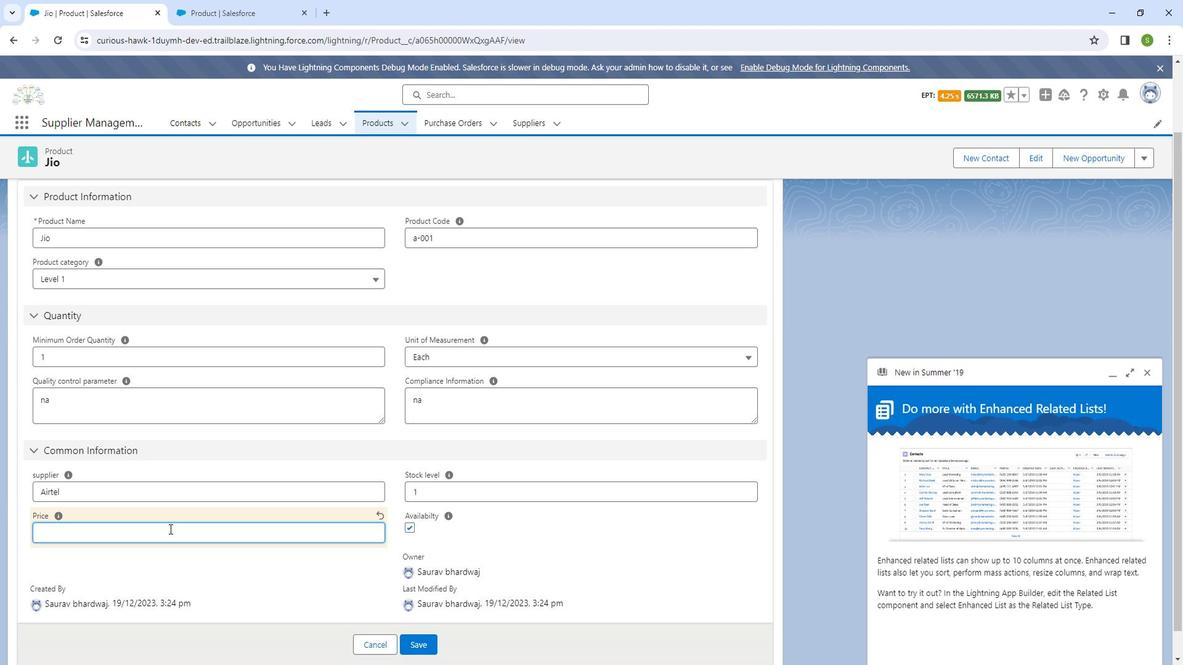 
Action: Mouse moved to (181, 520)
Screenshot: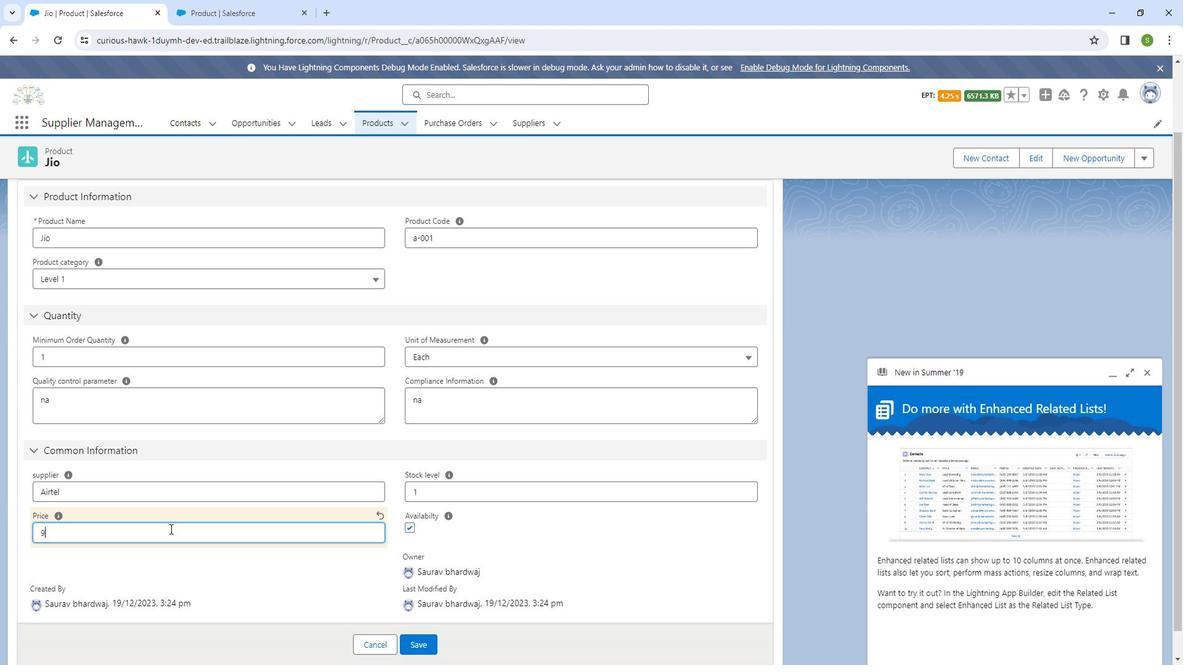 
Action: Key pressed 00
Screenshot: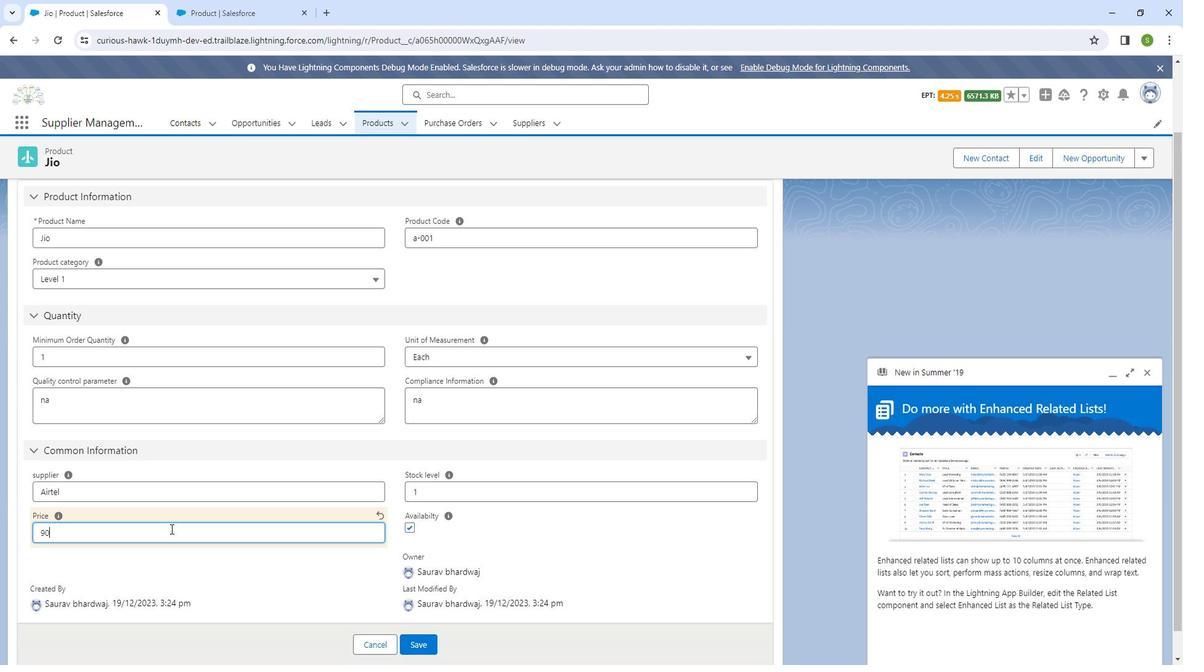 
Action: Mouse moved to (430, 633)
Screenshot: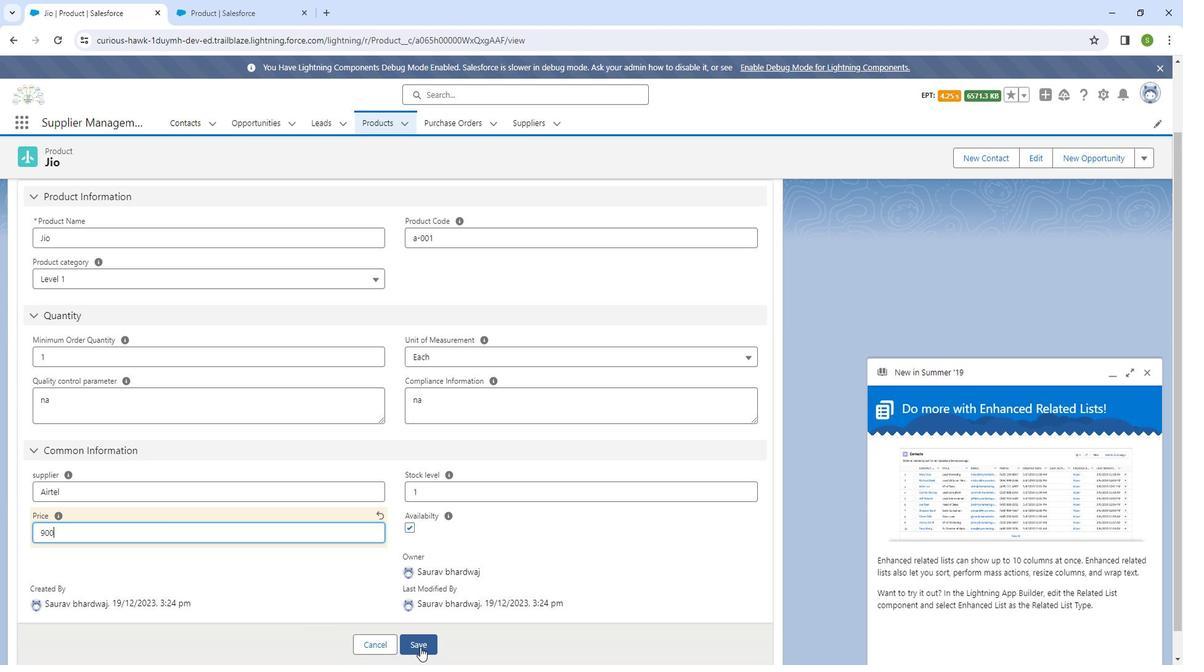 
Action: Mouse pressed left at (430, 633)
Screenshot: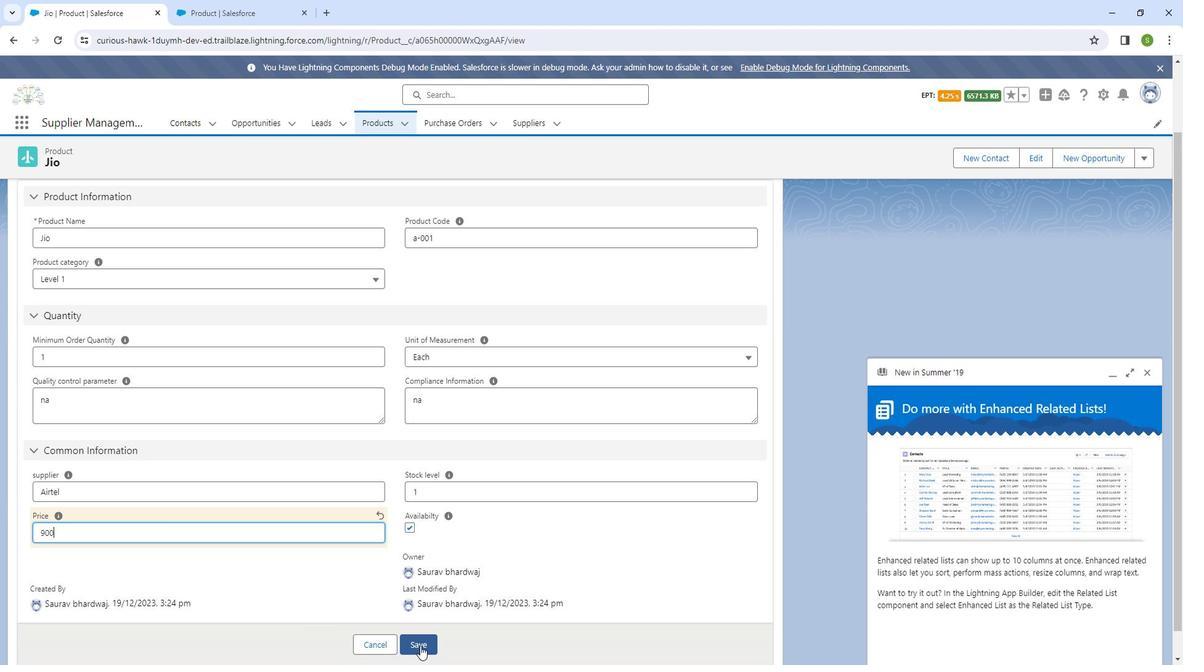 
Action: Mouse moved to (54, 215)
Screenshot: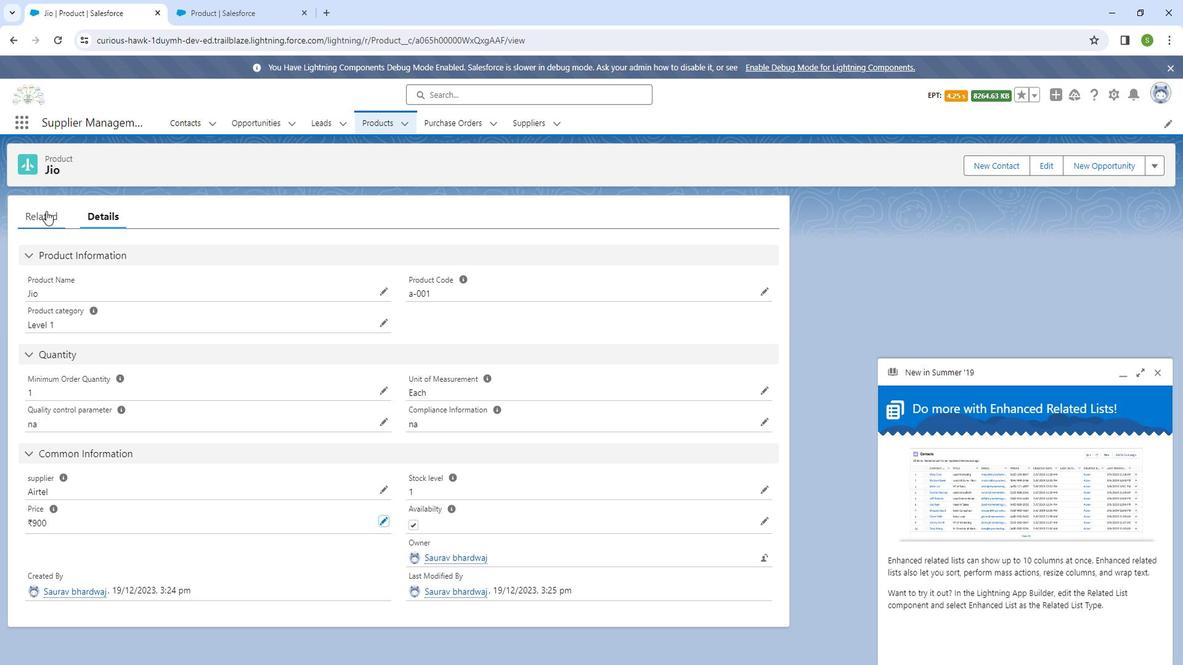 
Action: Mouse pressed left at (54, 215)
Screenshot: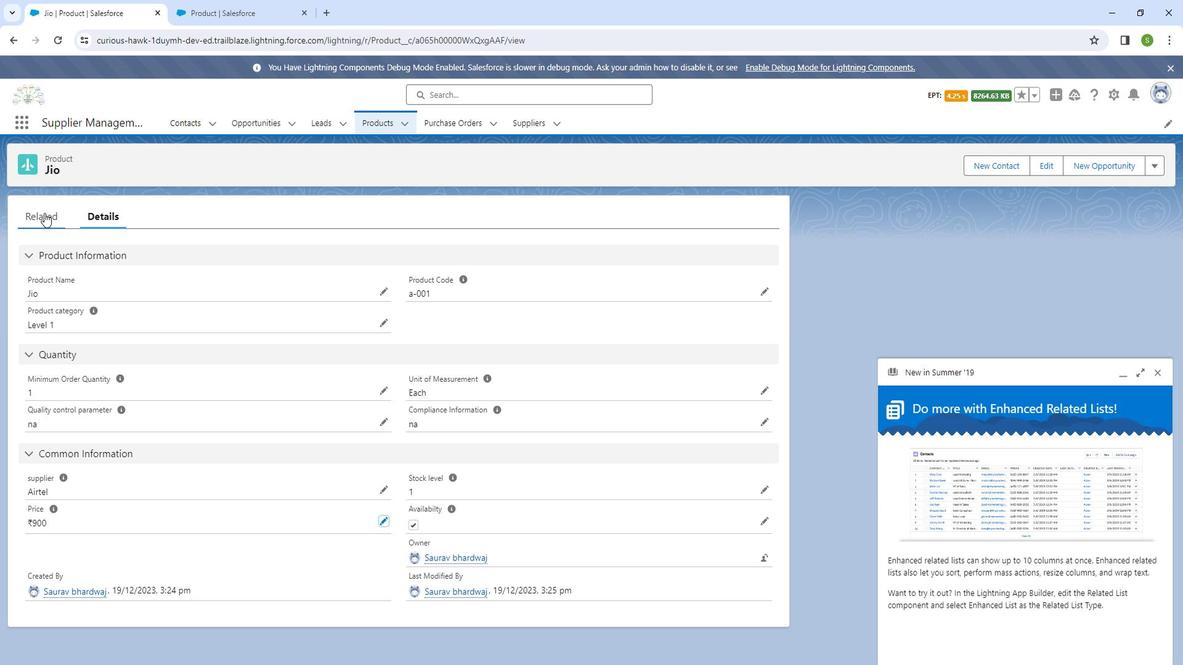 
Action: Mouse moved to (496, 334)
Screenshot: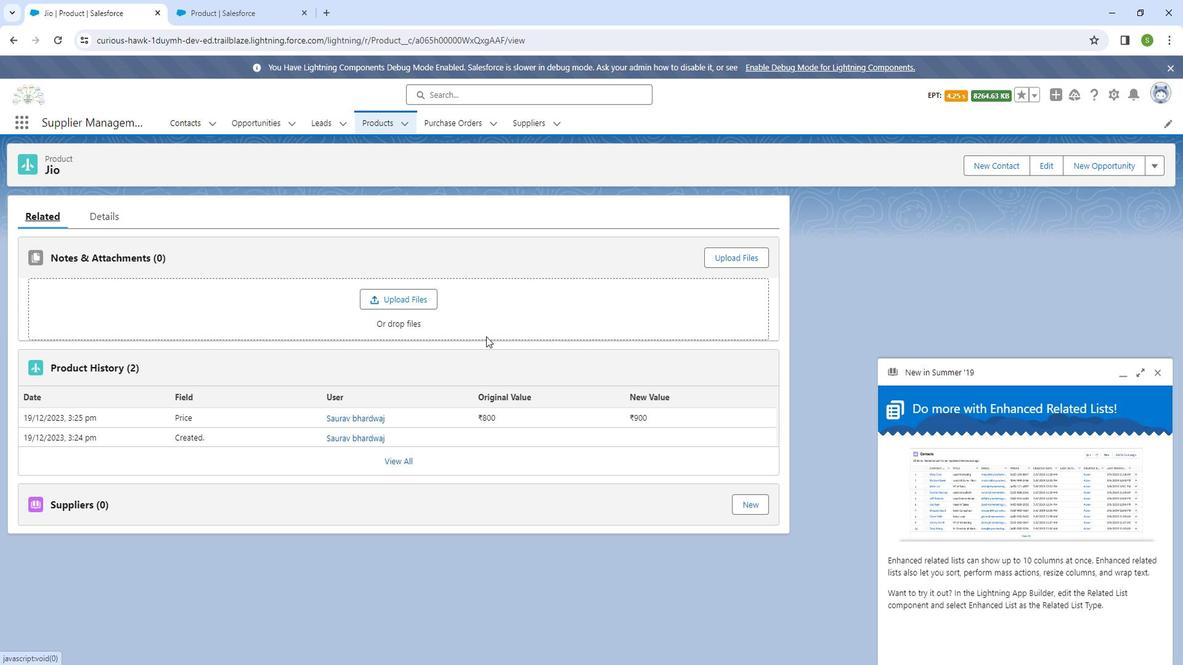 
